 Task: Search for houses in Atlanta, Georgia, with a private backyard pool.
Action: Mouse moved to (305, 172)
Screenshot: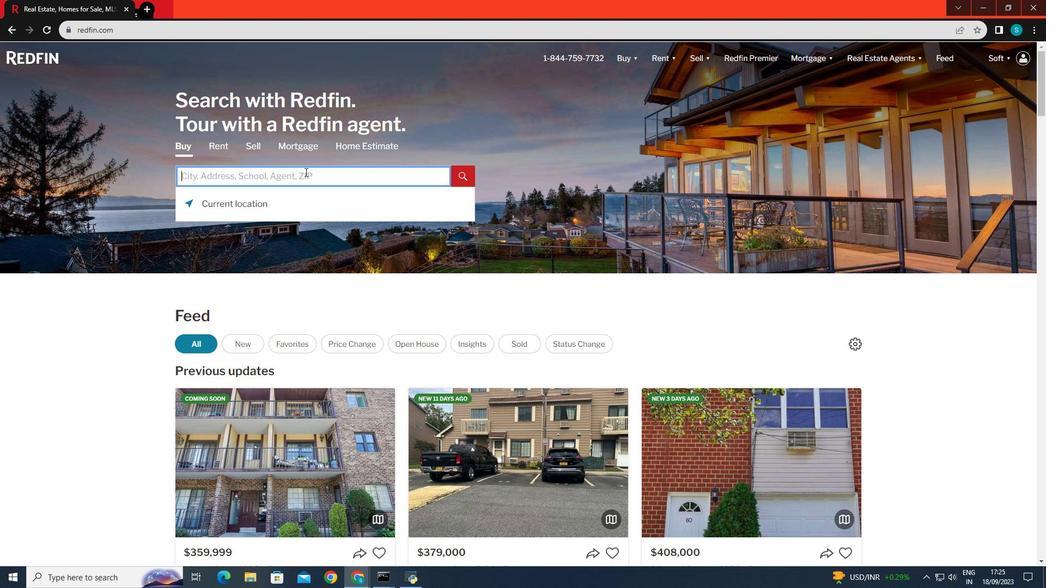 
Action: Mouse pressed left at (305, 172)
Screenshot: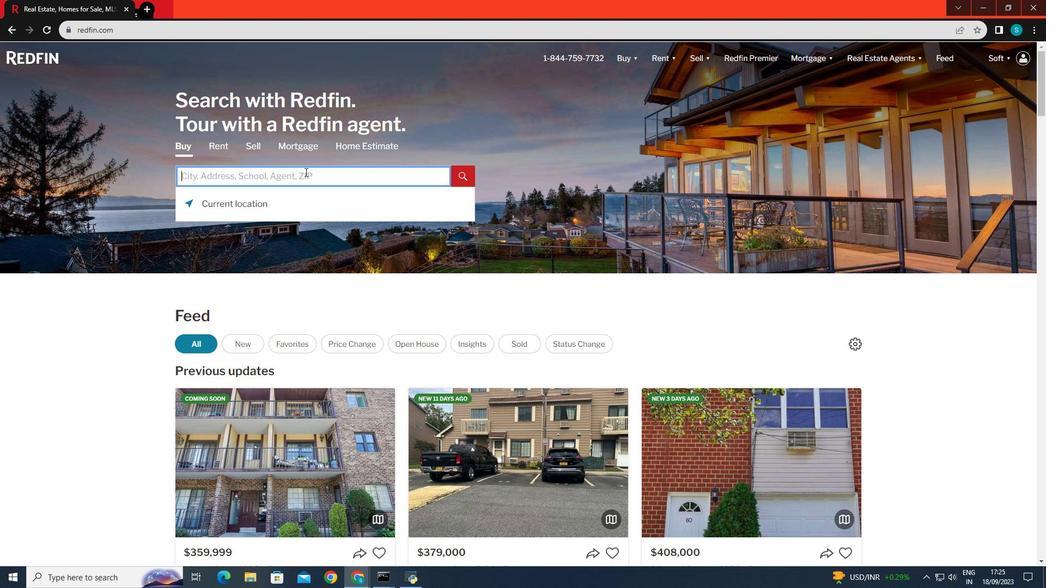 
Action: Key pressed atlanta,<Key.space>g<Key.backspace><Key.caps_lock>G<Key.caps_lock>eorgia<Key.enter>
Screenshot: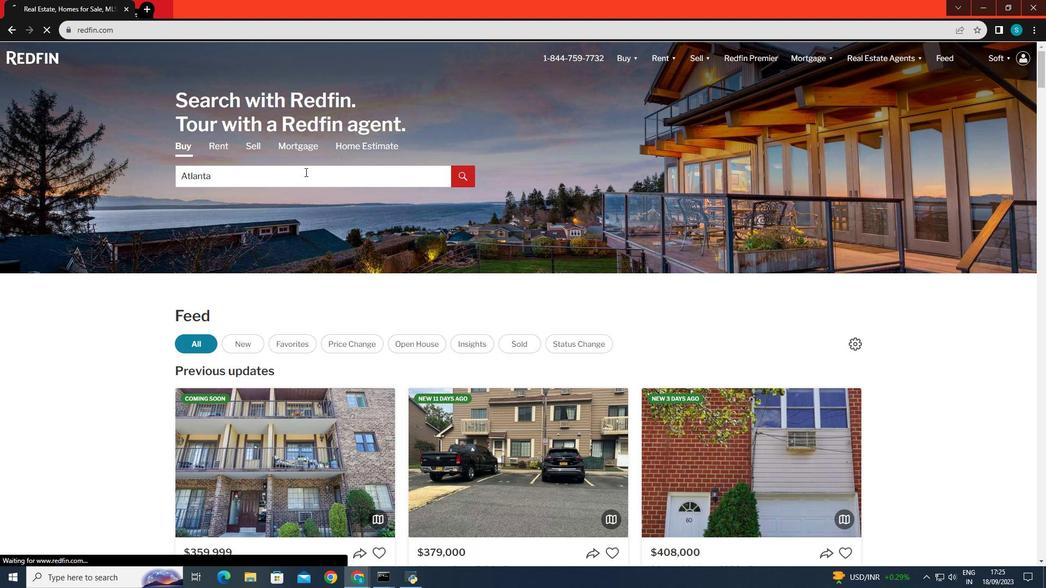
Action: Mouse moved to (806, 125)
Screenshot: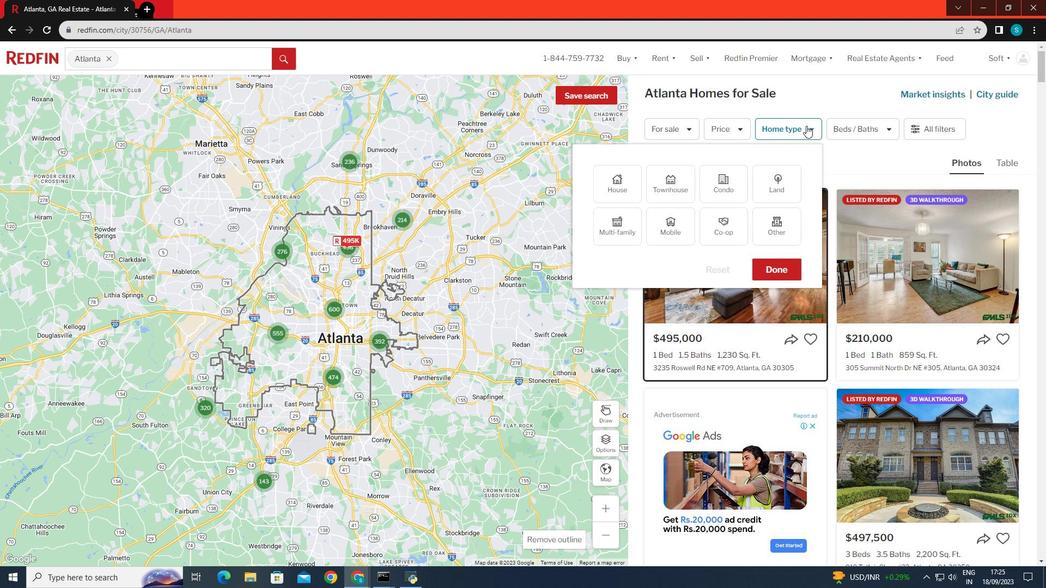 
Action: Mouse pressed left at (806, 125)
Screenshot: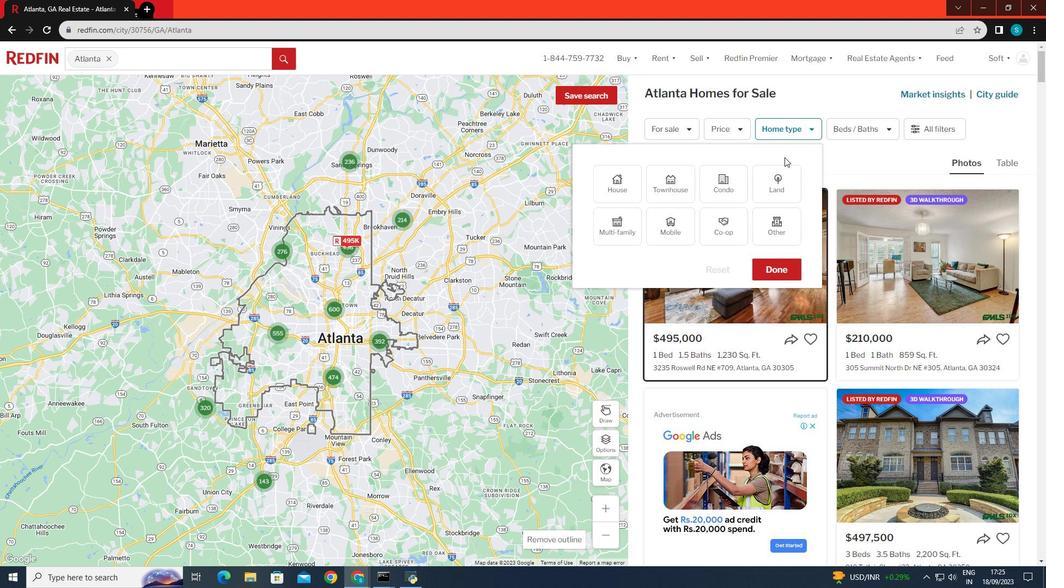 
Action: Mouse moved to (629, 188)
Screenshot: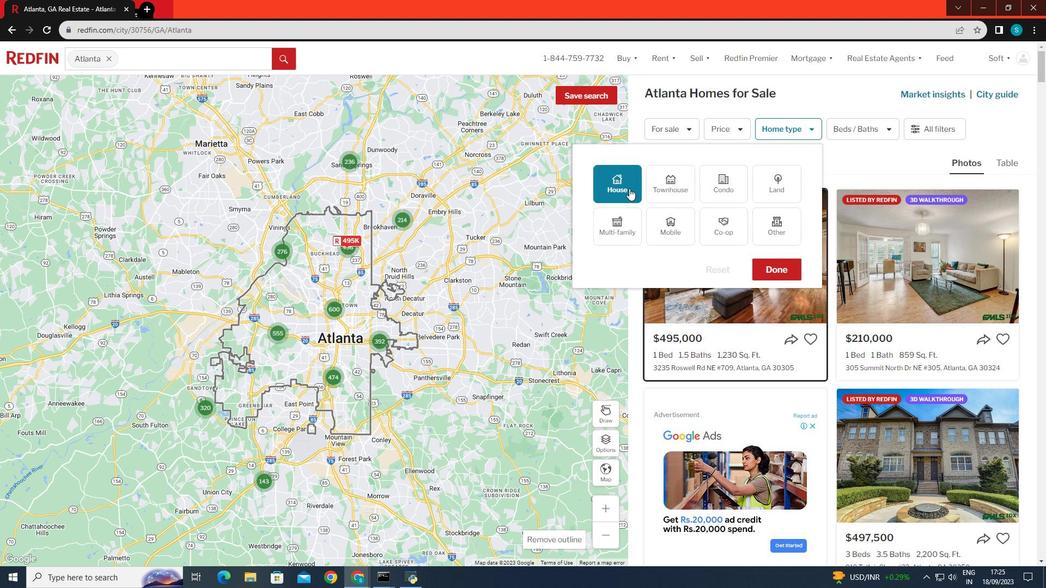
Action: Mouse pressed left at (629, 188)
Screenshot: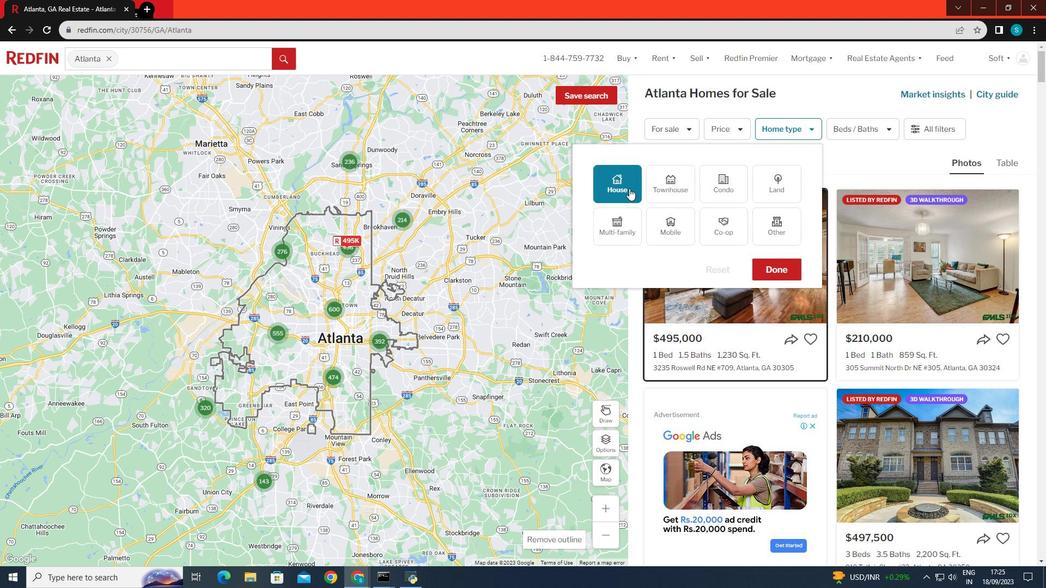 
Action: Mouse moved to (781, 268)
Screenshot: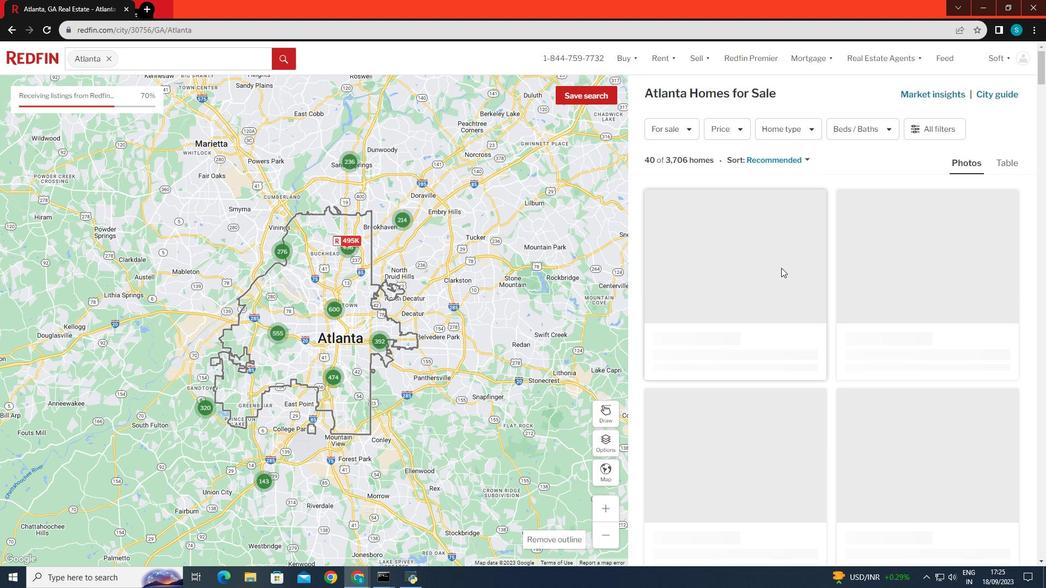 
Action: Mouse pressed left at (781, 268)
Screenshot: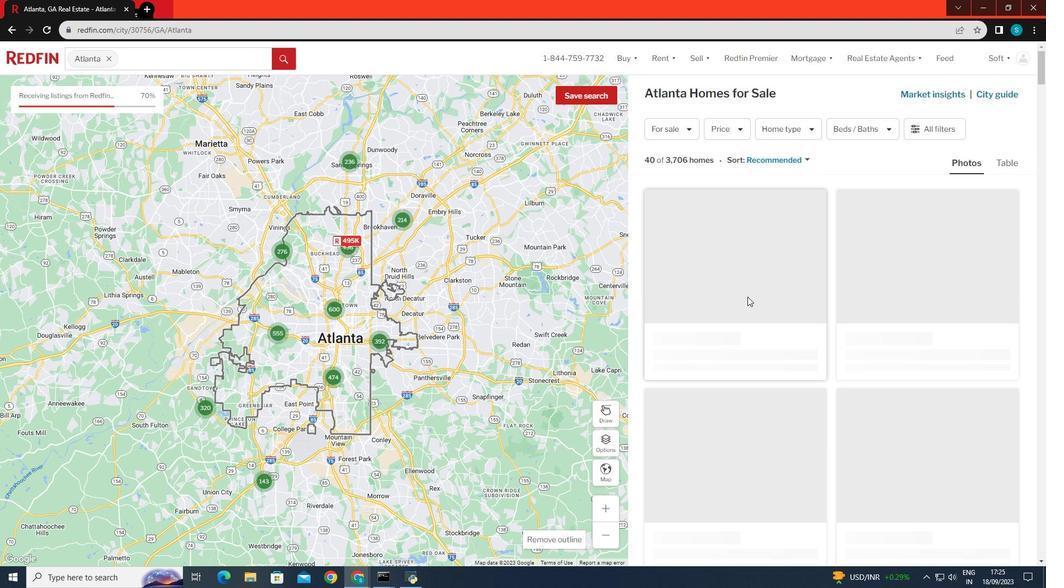 
Action: Mouse moved to (939, 129)
Screenshot: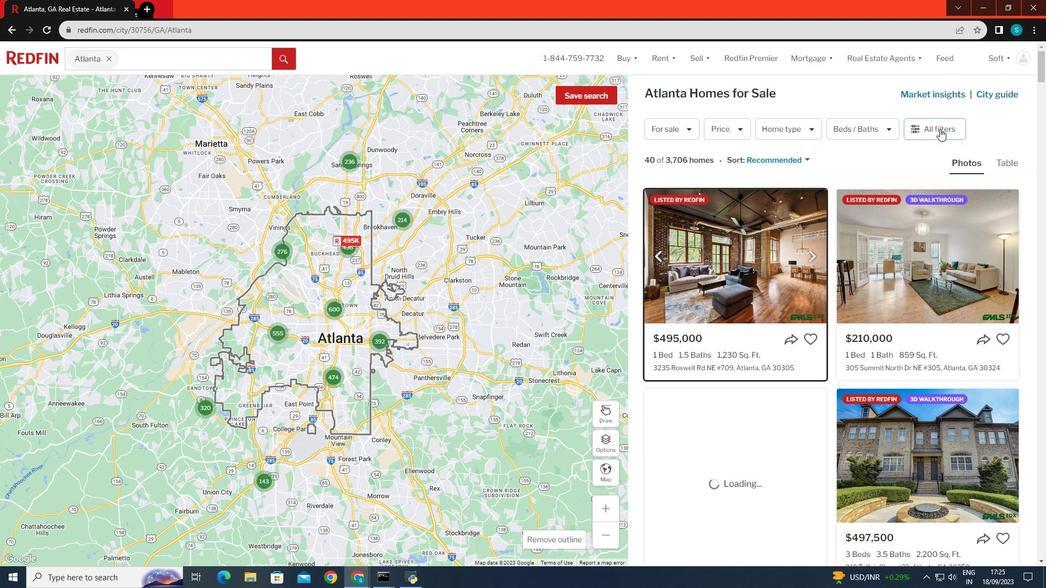 
Action: Mouse pressed left at (939, 129)
Screenshot: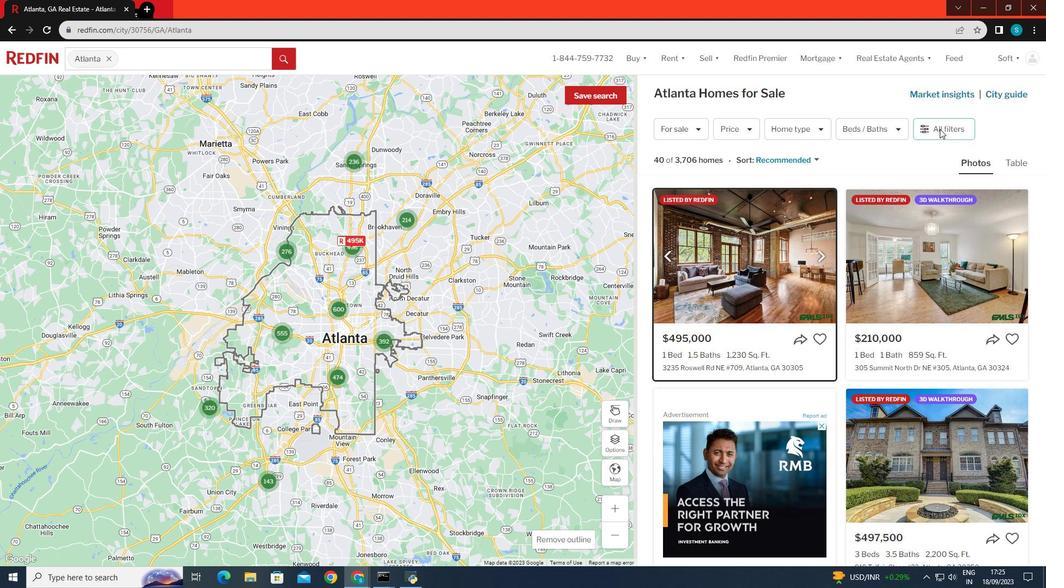 
Action: Mouse moved to (871, 265)
Screenshot: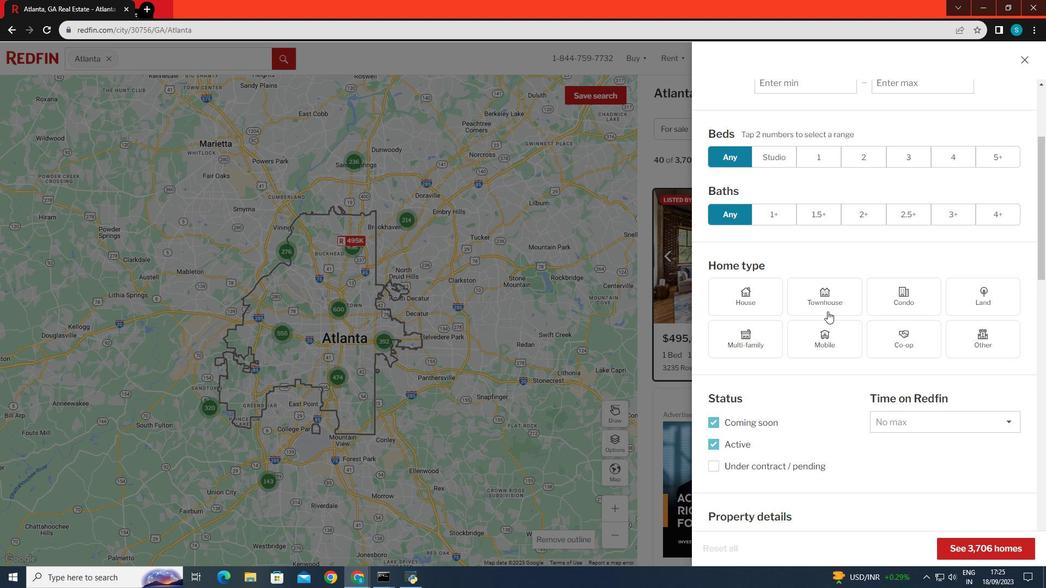 
Action: Mouse scrolled (871, 264) with delta (0, 0)
Screenshot: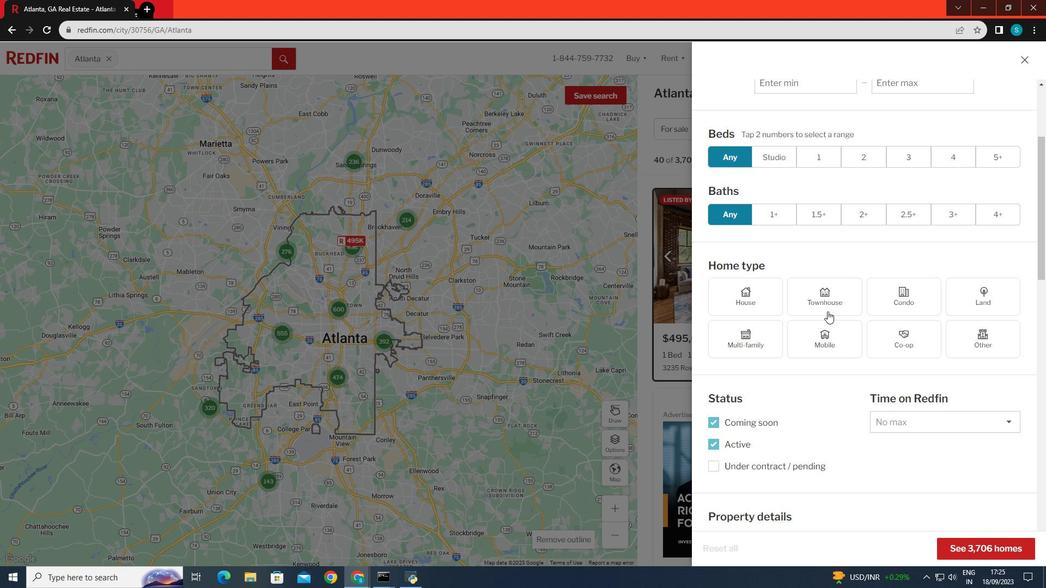 
Action: Mouse scrolled (871, 264) with delta (0, 0)
Screenshot: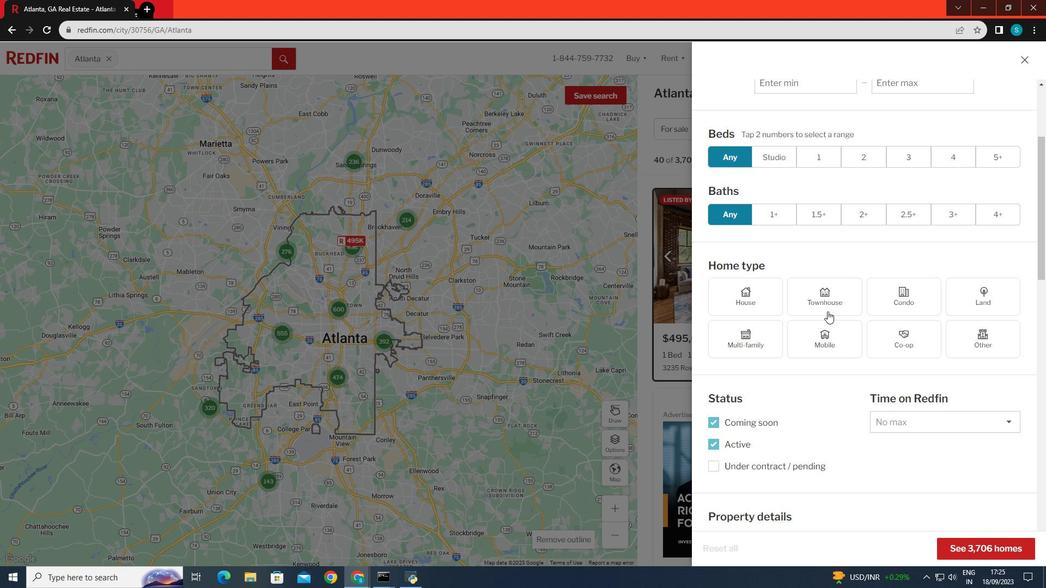 
Action: Mouse scrolled (871, 264) with delta (0, 0)
Screenshot: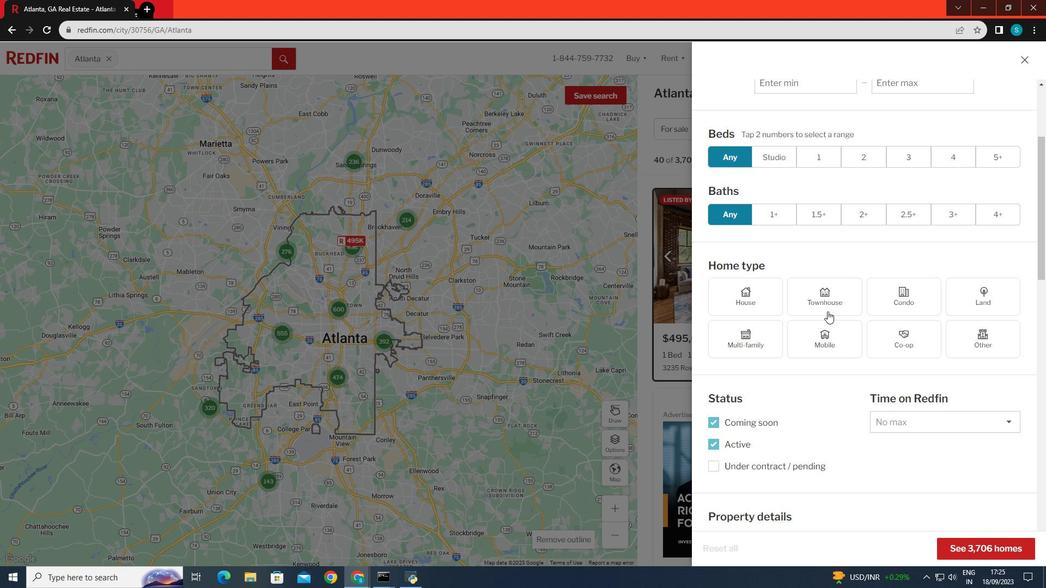 
Action: Mouse moved to (757, 299)
Screenshot: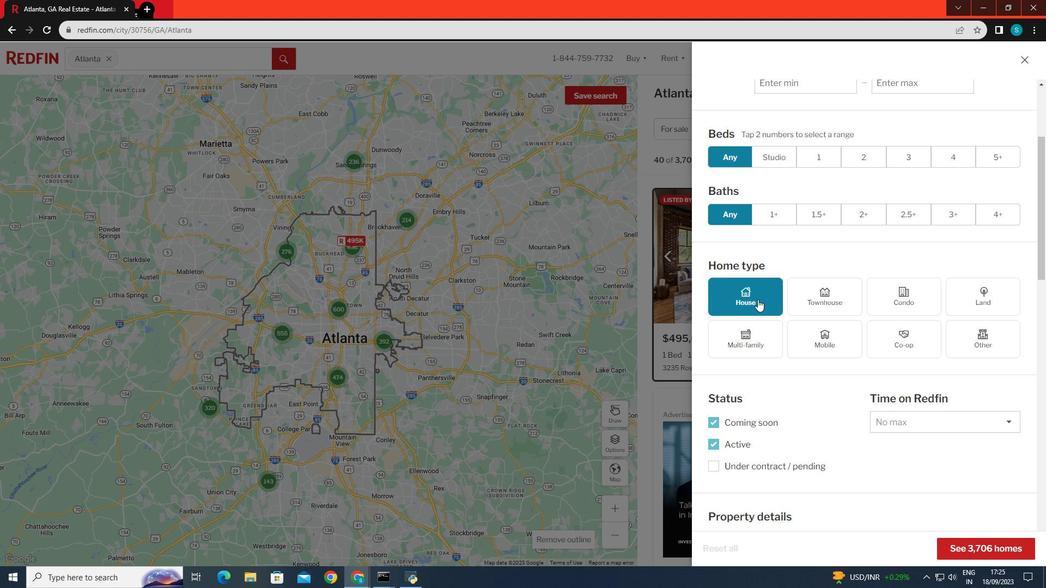 
Action: Mouse pressed left at (757, 299)
Screenshot: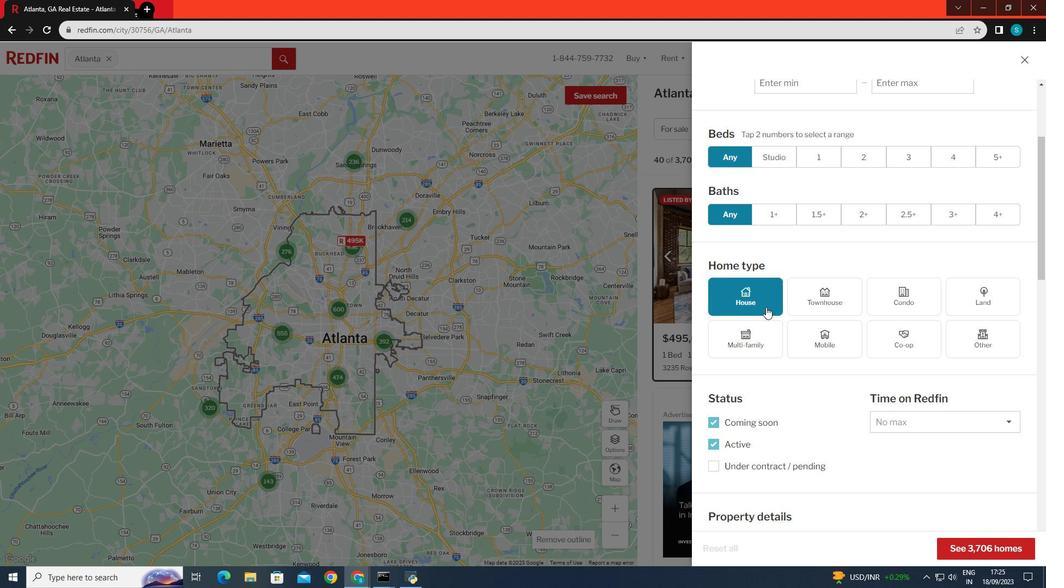 
Action: Mouse moved to (773, 171)
Screenshot: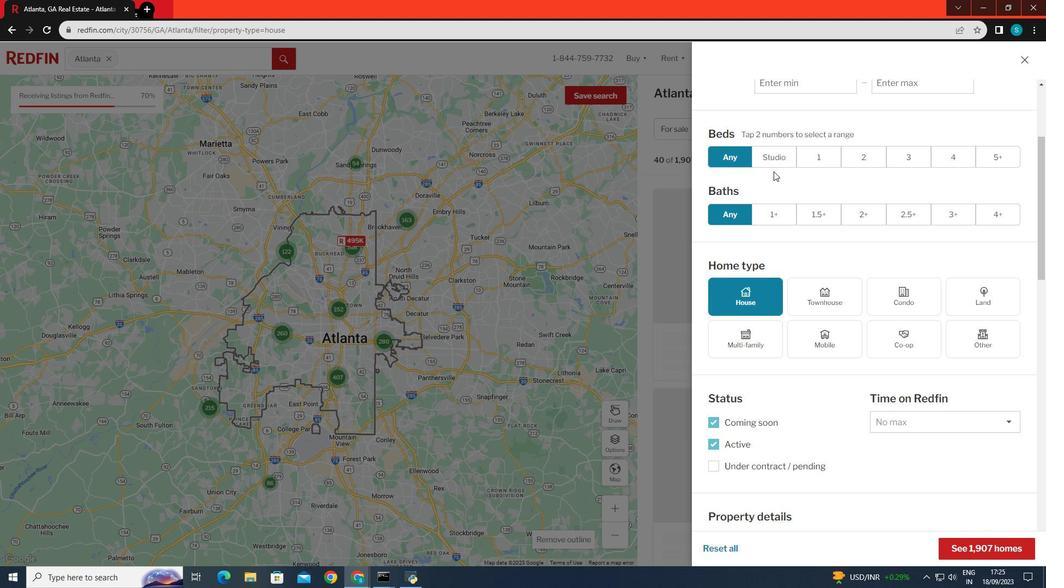 
Action: Mouse scrolled (773, 171) with delta (0, 0)
Screenshot: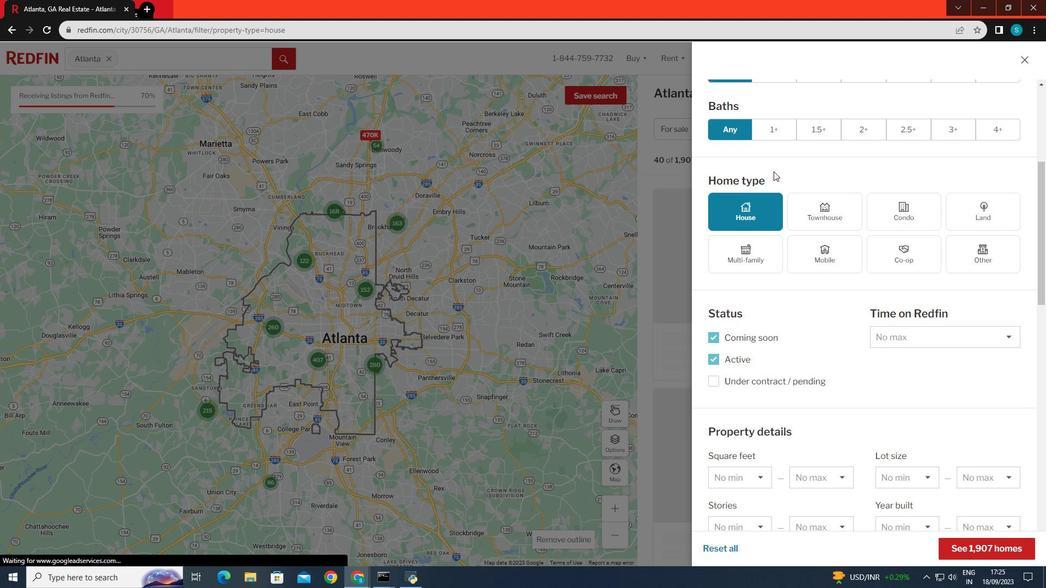 
Action: Mouse scrolled (773, 171) with delta (0, 0)
Screenshot: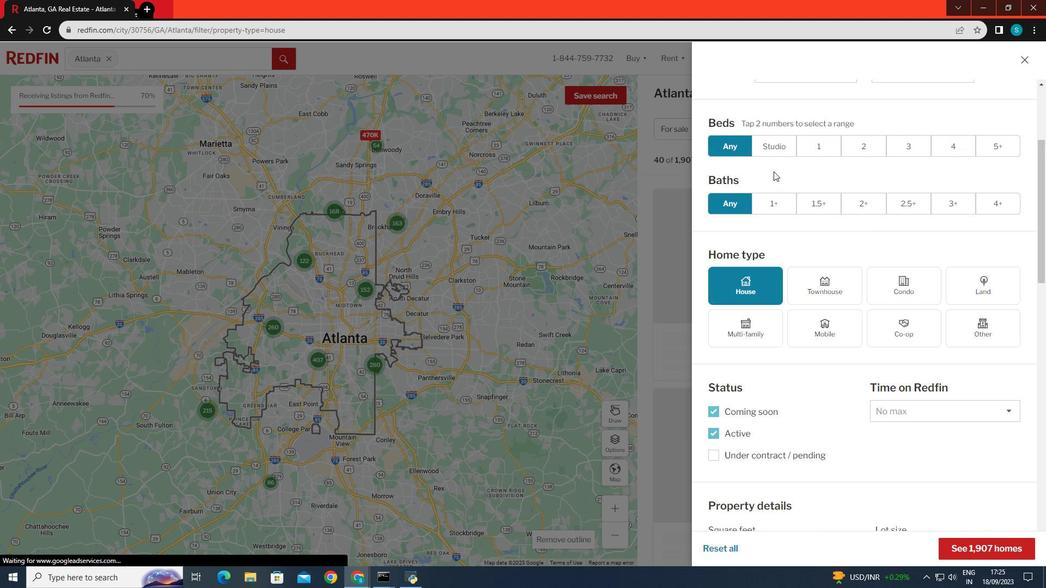
Action: Mouse scrolled (773, 172) with delta (0, 0)
Screenshot: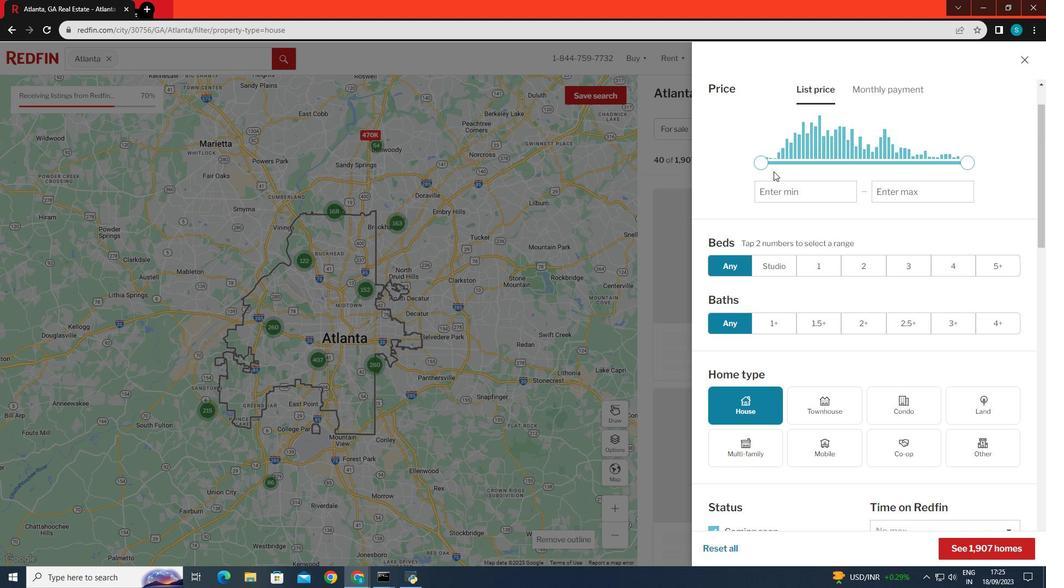
Action: Mouse scrolled (773, 172) with delta (0, 0)
Screenshot: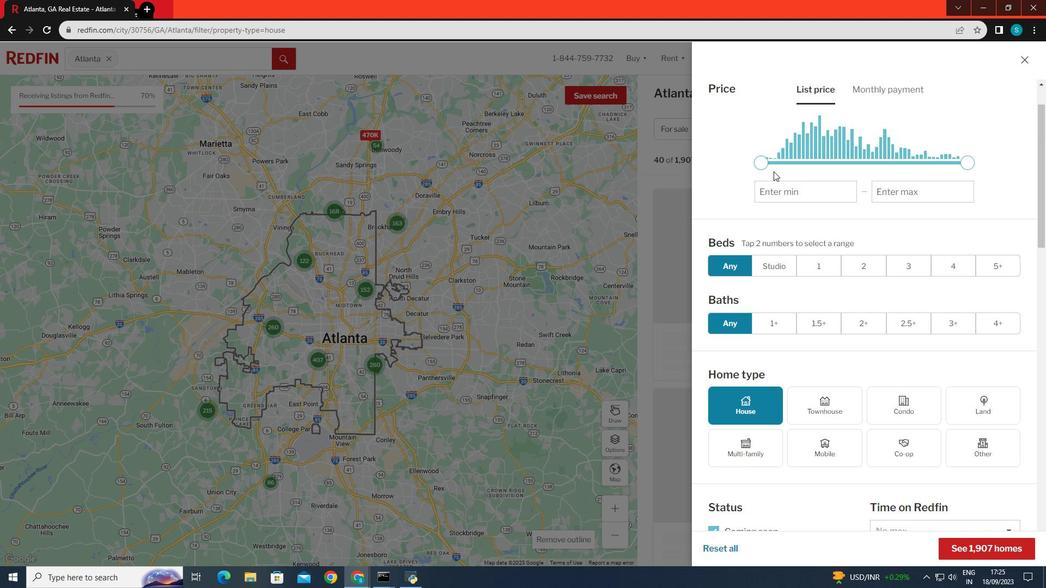 
Action: Mouse scrolled (773, 172) with delta (0, 0)
Screenshot: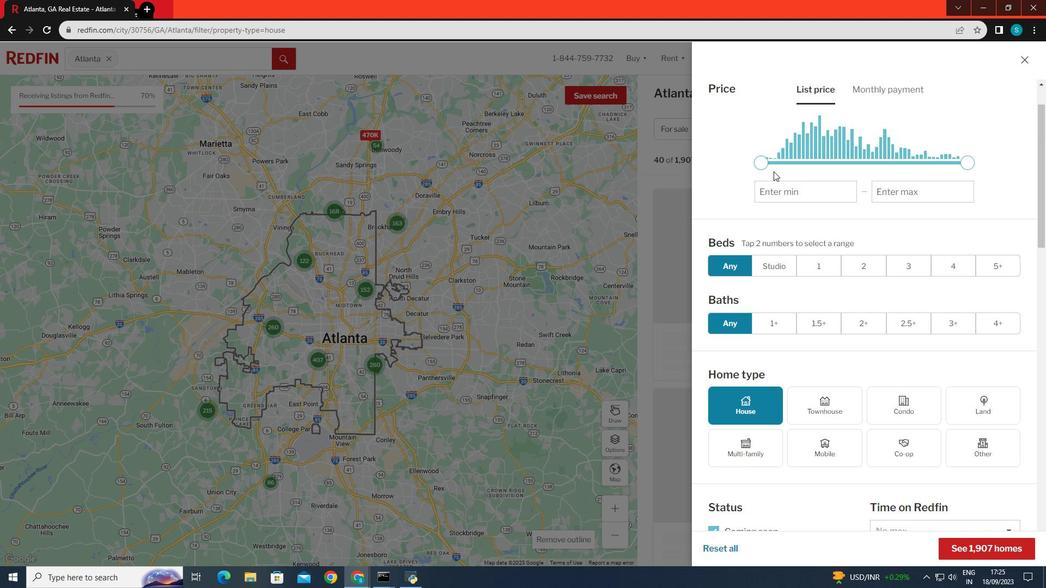 
Action: Mouse scrolled (773, 172) with delta (0, 0)
Screenshot: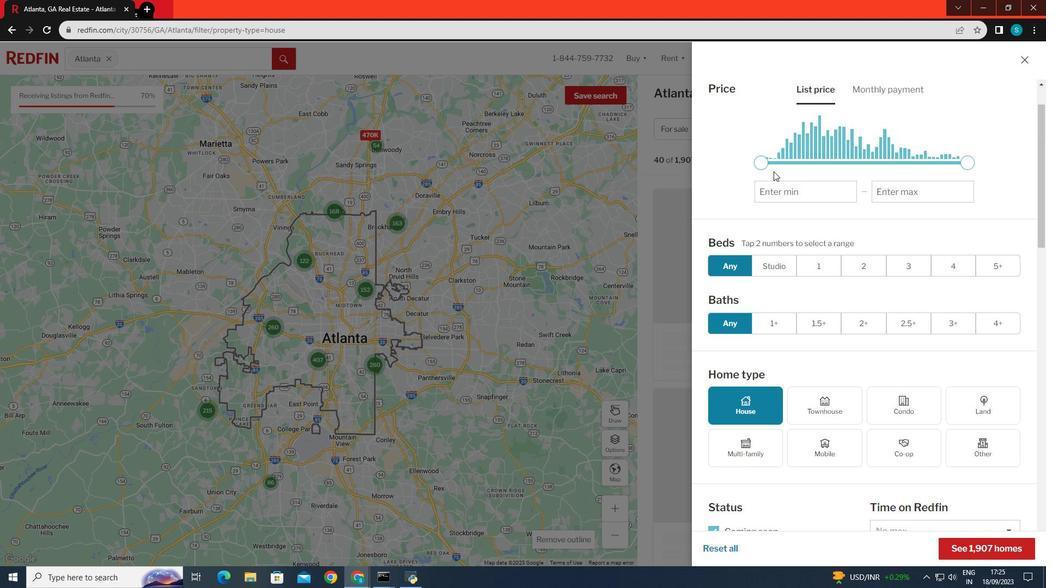 
Action: Mouse scrolled (773, 171) with delta (0, 0)
Screenshot: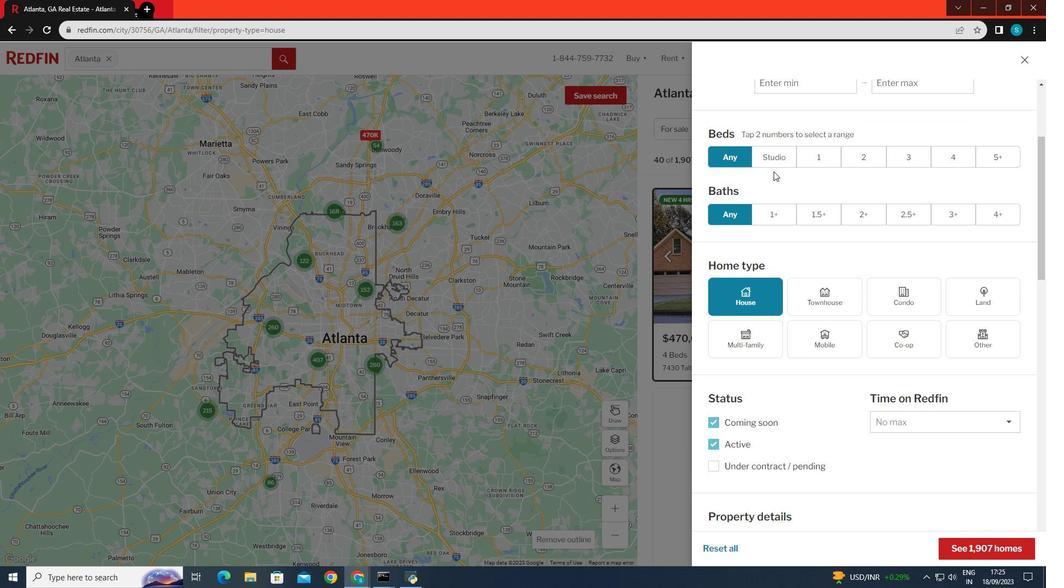 
Action: Mouse scrolled (773, 171) with delta (0, 0)
Screenshot: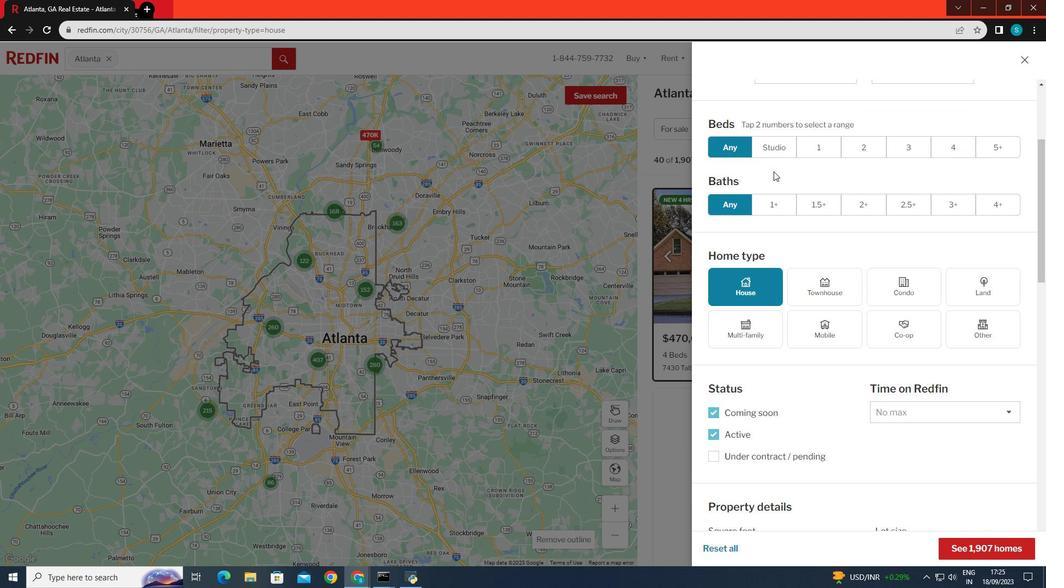 
Action: Mouse scrolled (773, 171) with delta (0, 0)
Screenshot: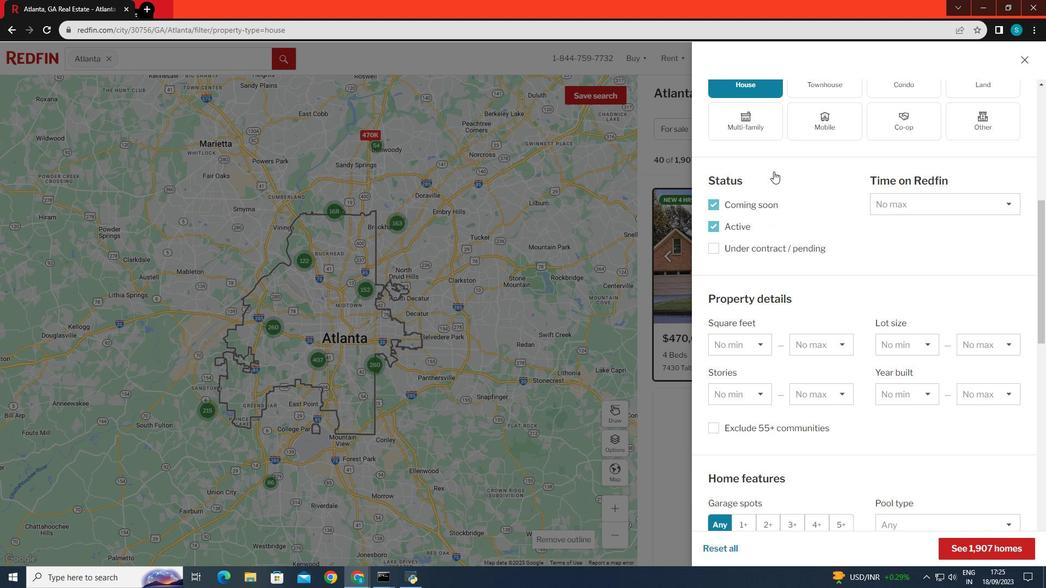 
Action: Mouse scrolled (773, 171) with delta (0, 0)
Screenshot: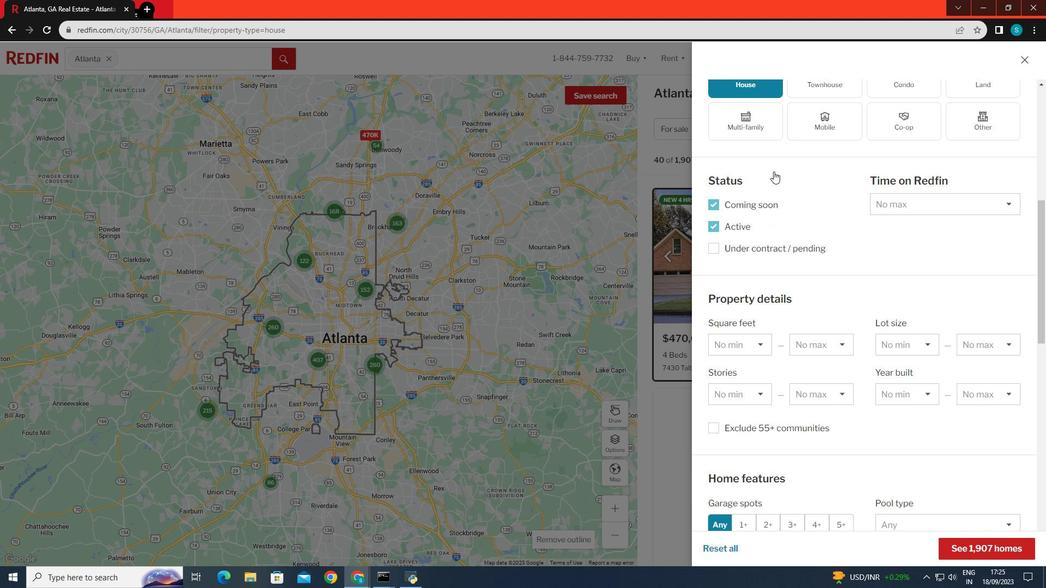 
Action: Mouse scrolled (773, 171) with delta (0, 0)
Screenshot: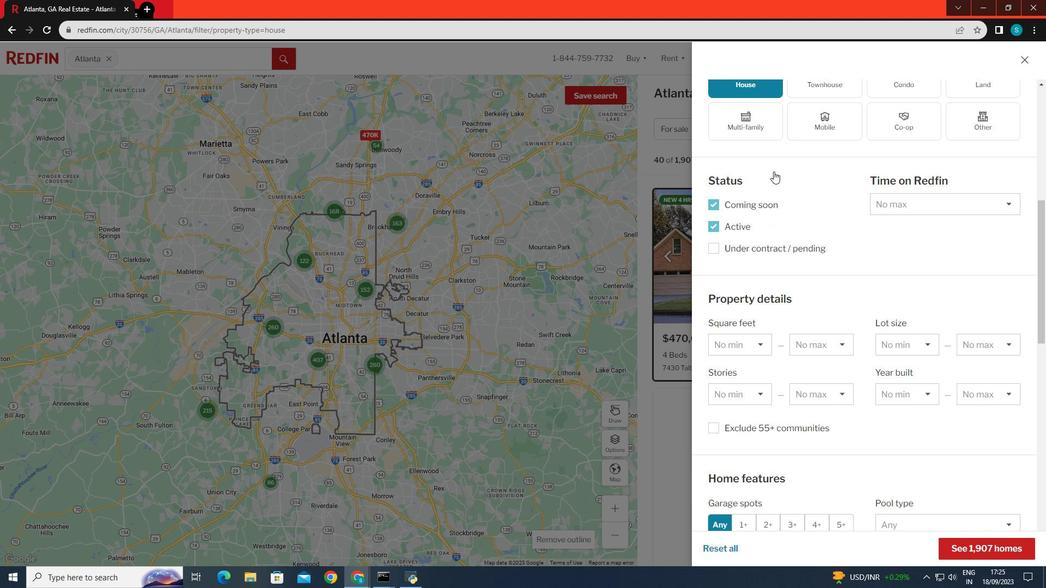 
Action: Mouse scrolled (773, 171) with delta (0, 0)
Screenshot: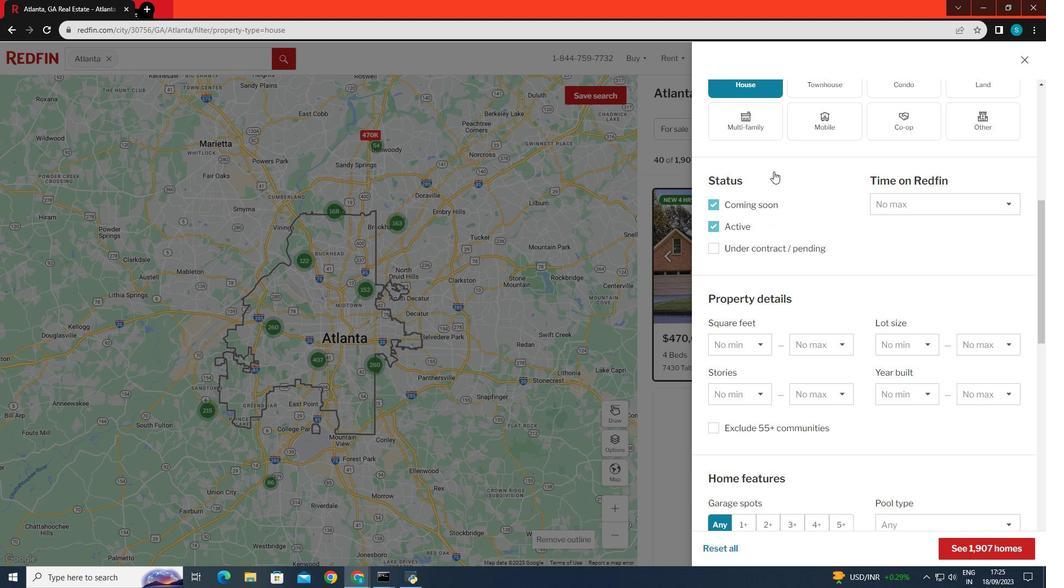 
Action: Mouse moved to (758, 212)
Screenshot: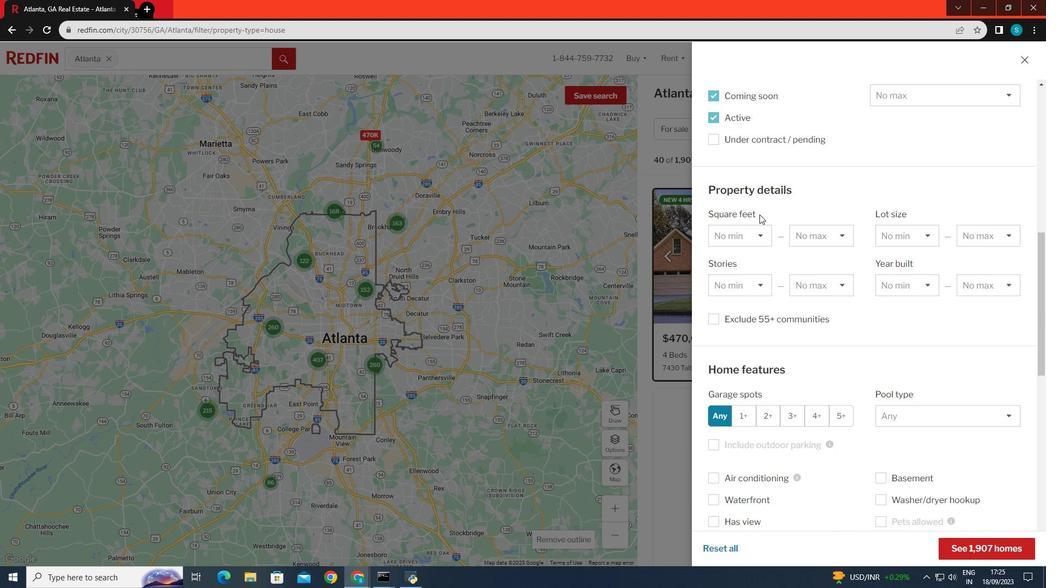 
Action: Mouse scrolled (758, 211) with delta (0, 0)
Screenshot: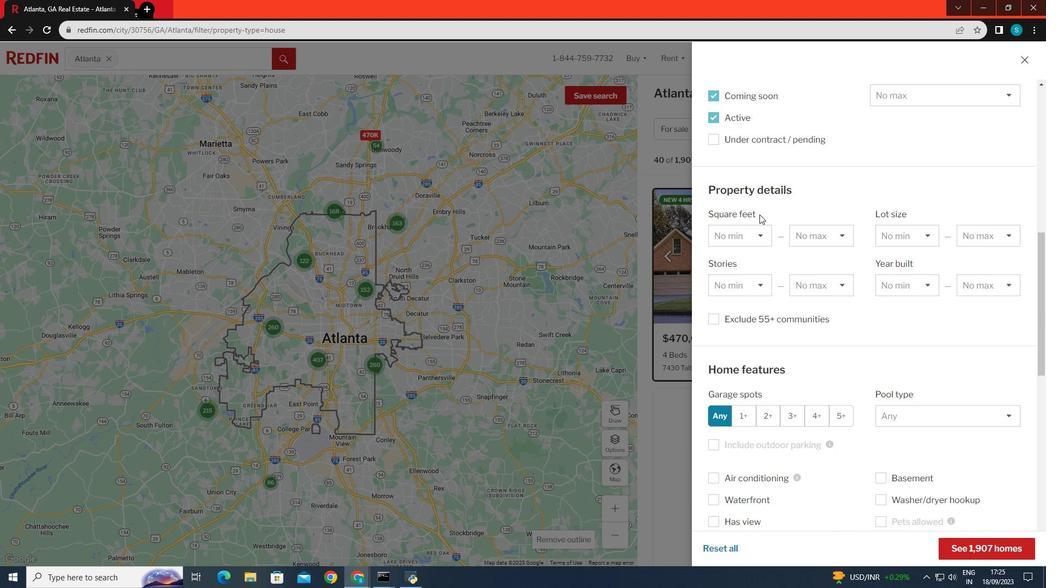 
Action: Mouse moved to (759, 214)
Screenshot: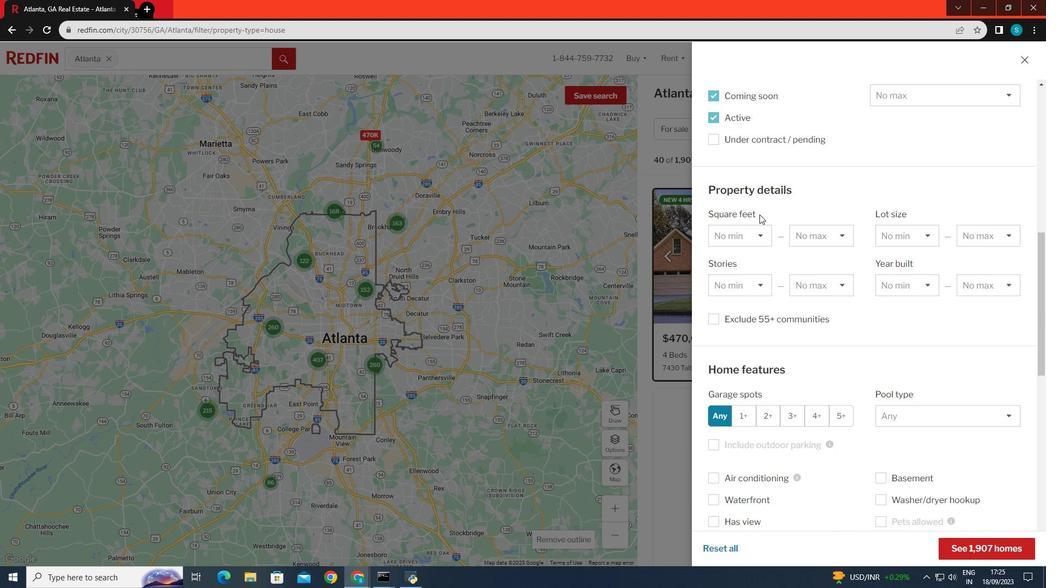 
Action: Mouse scrolled (759, 214) with delta (0, 0)
Screenshot: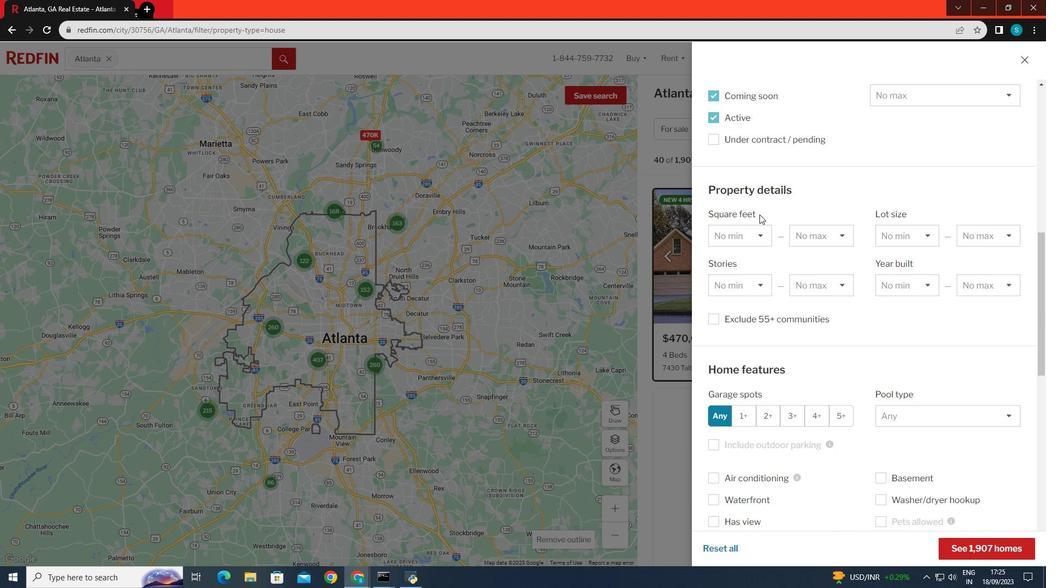 
Action: Mouse moved to (848, 283)
Screenshot: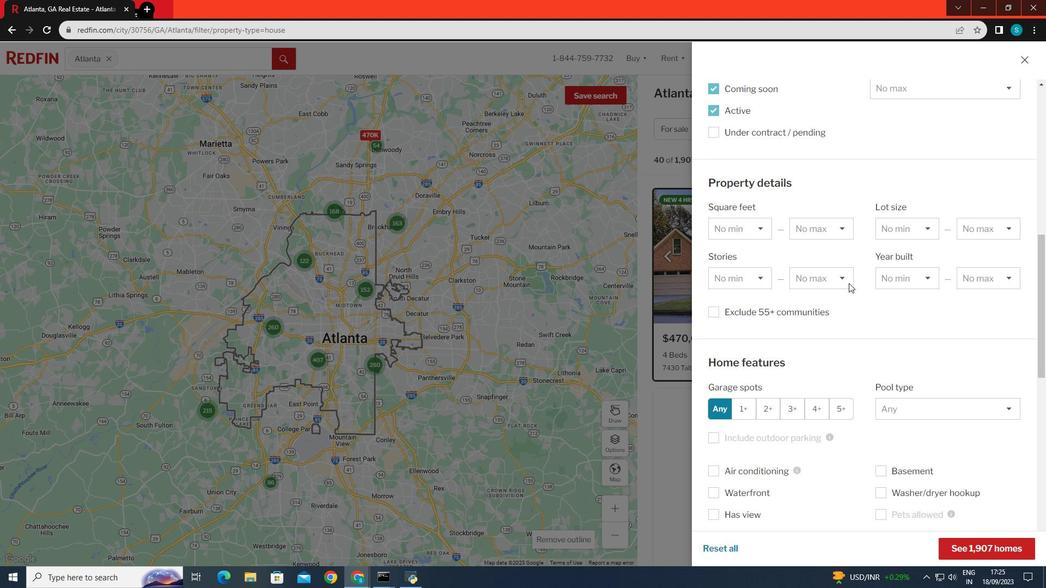 
Action: Mouse scrolled (848, 282) with delta (0, 0)
Screenshot: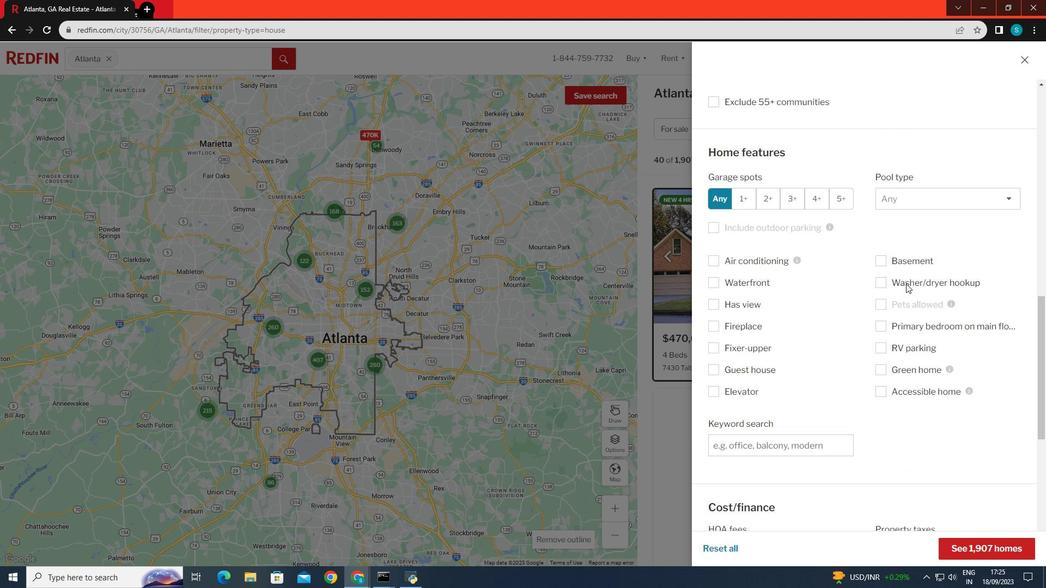 
Action: Mouse scrolled (848, 282) with delta (0, 0)
Screenshot: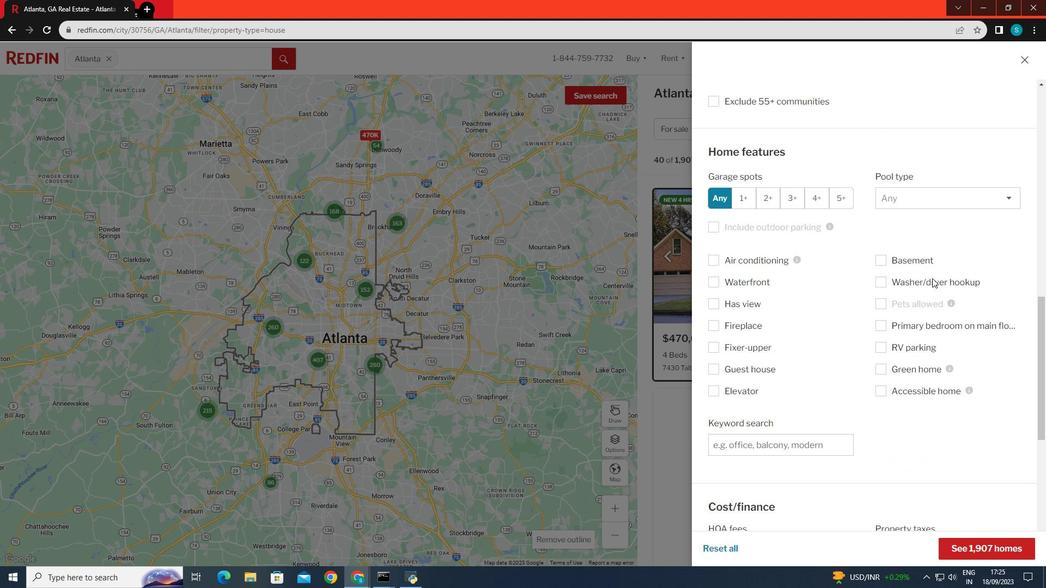 
Action: Mouse scrolled (848, 282) with delta (0, 0)
Screenshot: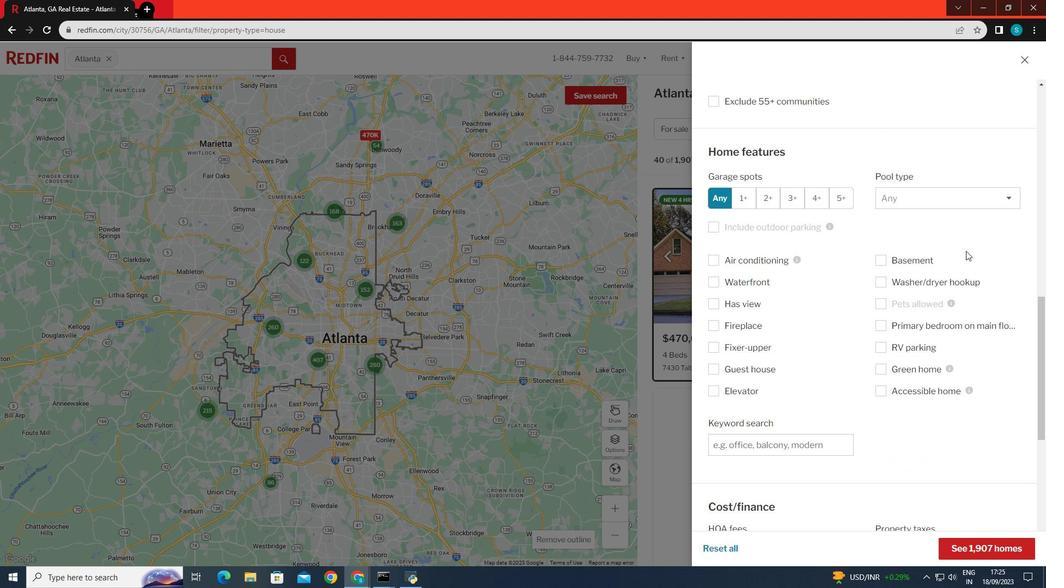 
Action: Mouse scrolled (848, 282) with delta (0, 0)
Screenshot: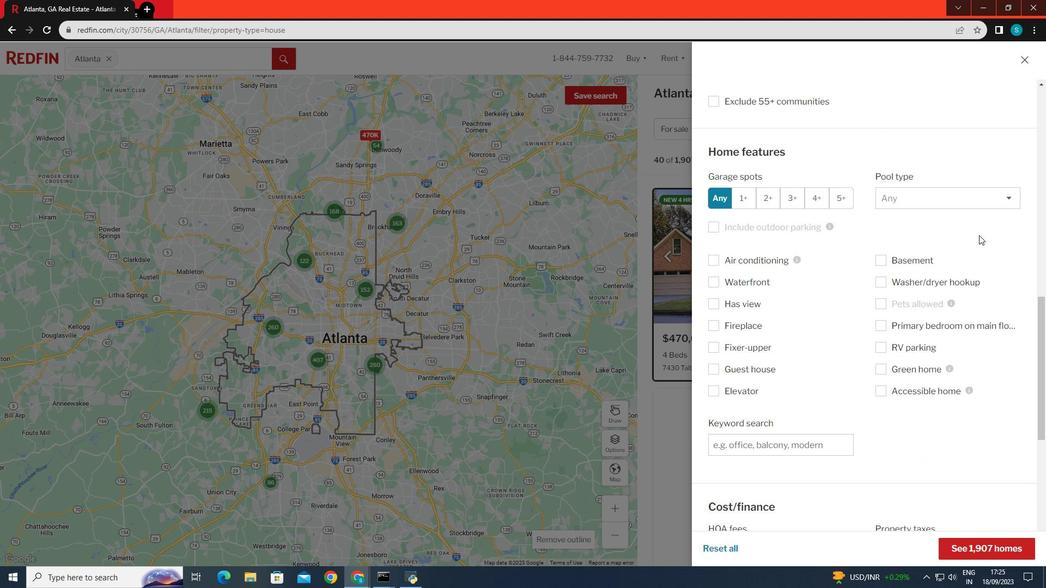 
Action: Mouse moved to (1009, 202)
Screenshot: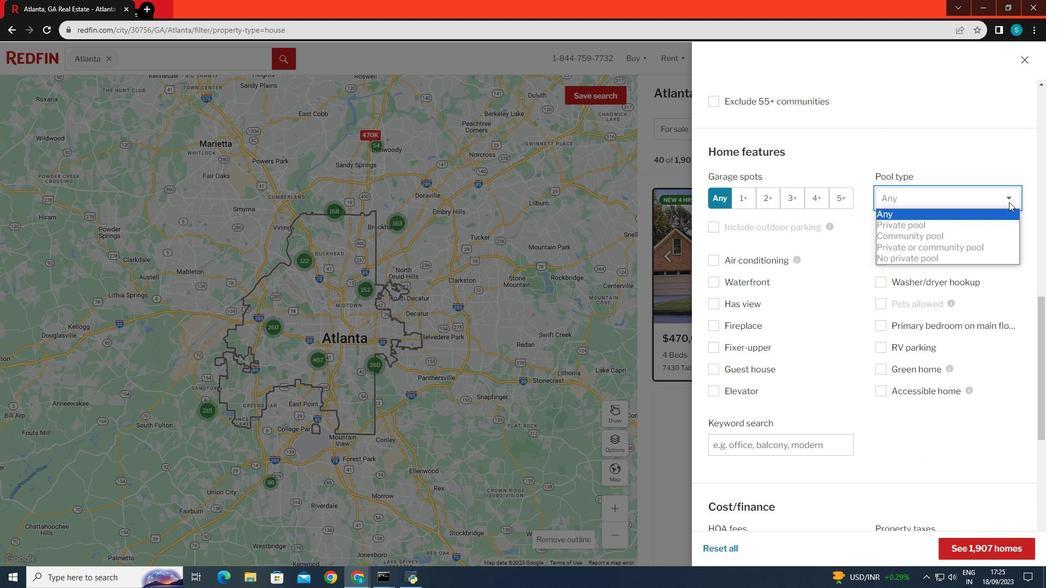 
Action: Mouse pressed left at (1009, 202)
Screenshot: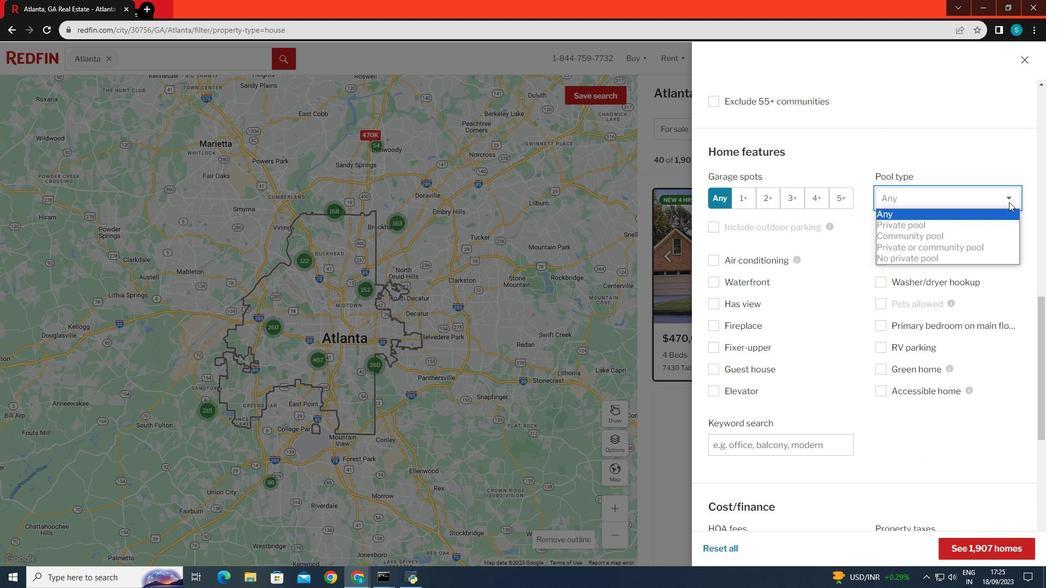 
Action: Mouse moved to (897, 225)
Screenshot: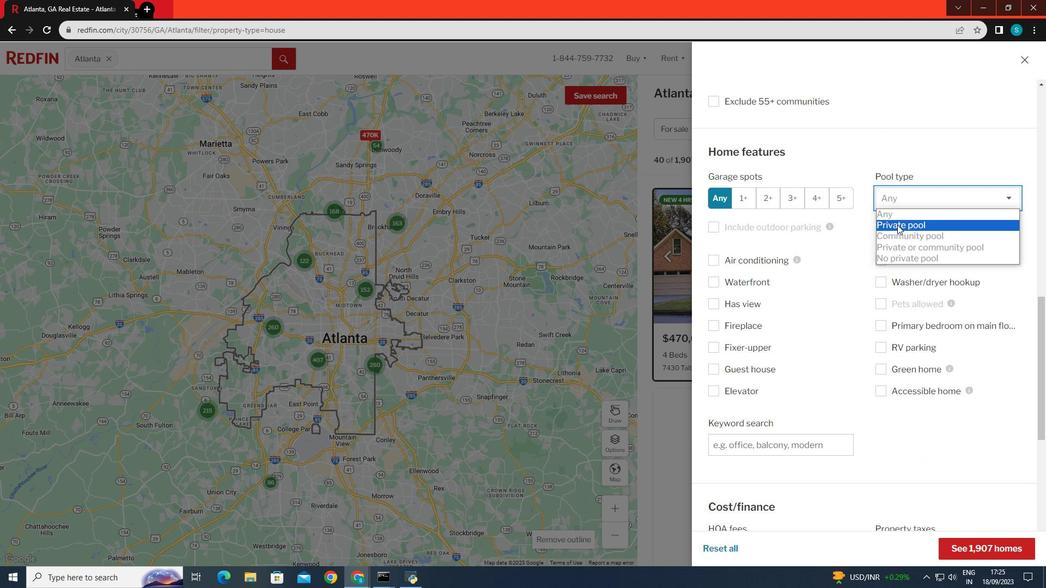 
Action: Mouse pressed left at (897, 225)
Screenshot: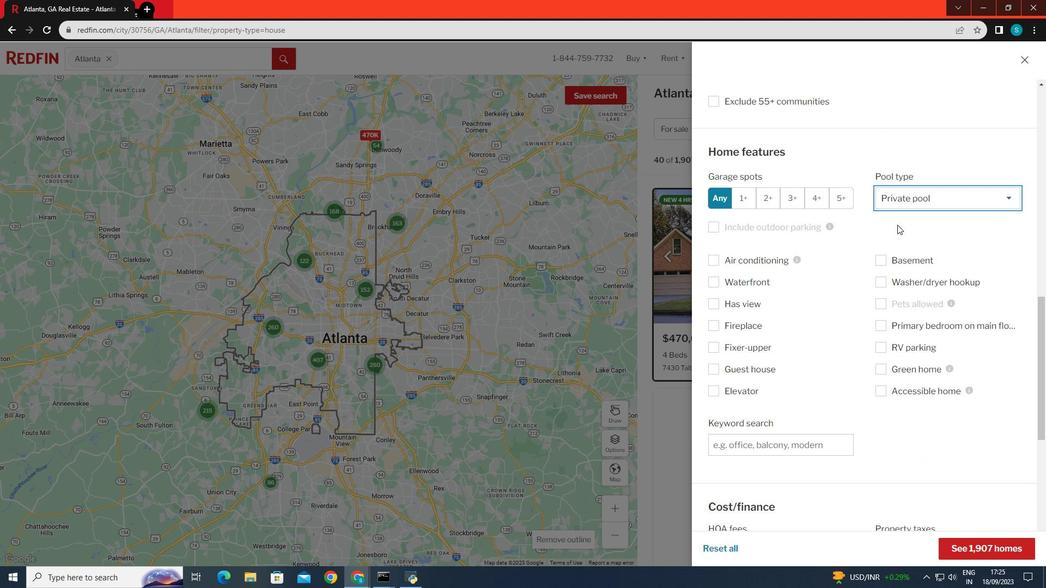 
Action: Mouse scrolled (897, 224) with delta (0, 0)
Screenshot: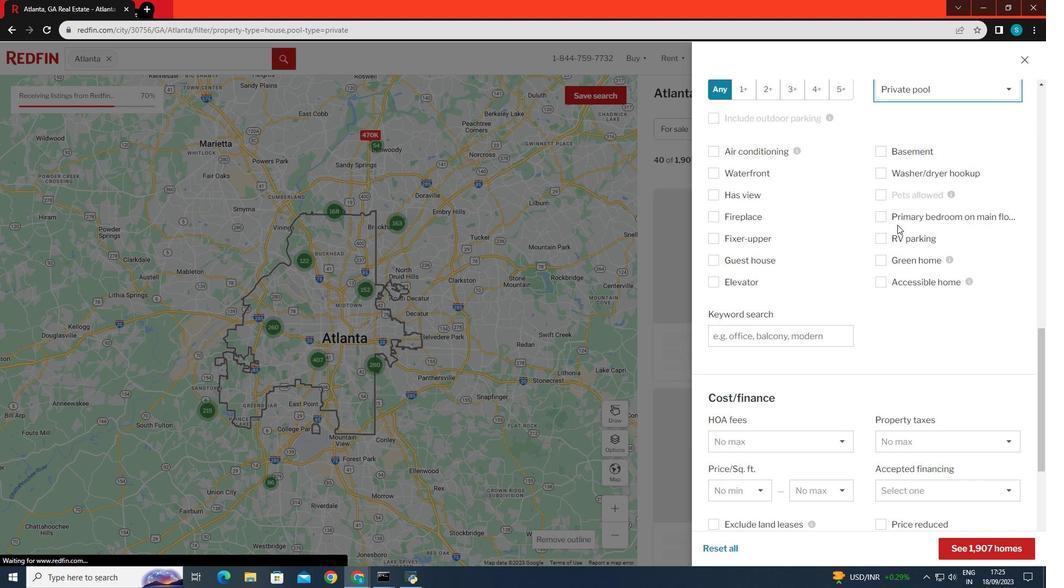 
Action: Mouse scrolled (897, 224) with delta (0, 0)
Screenshot: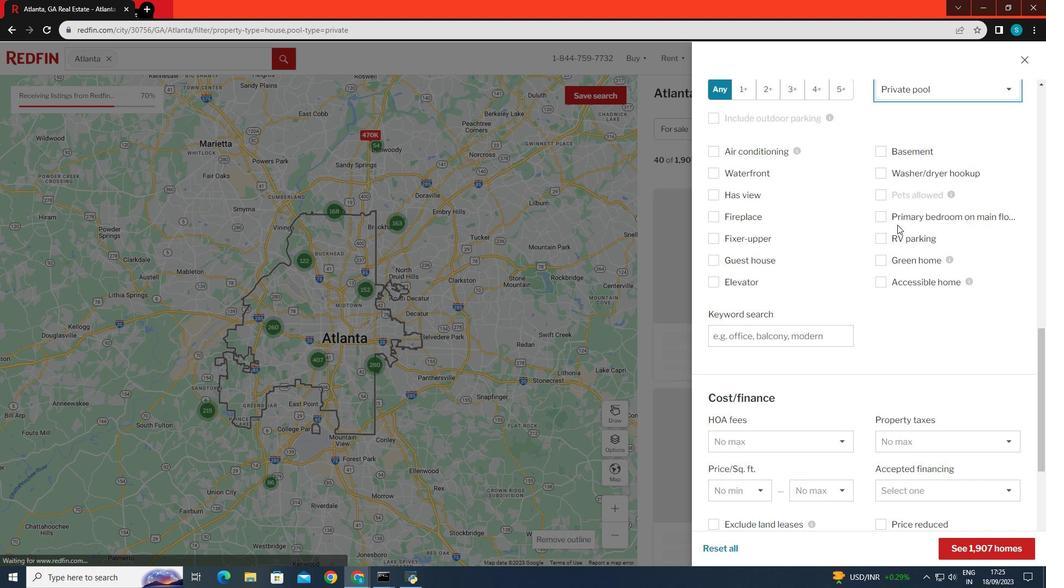 
Action: Mouse moved to (884, 215)
Screenshot: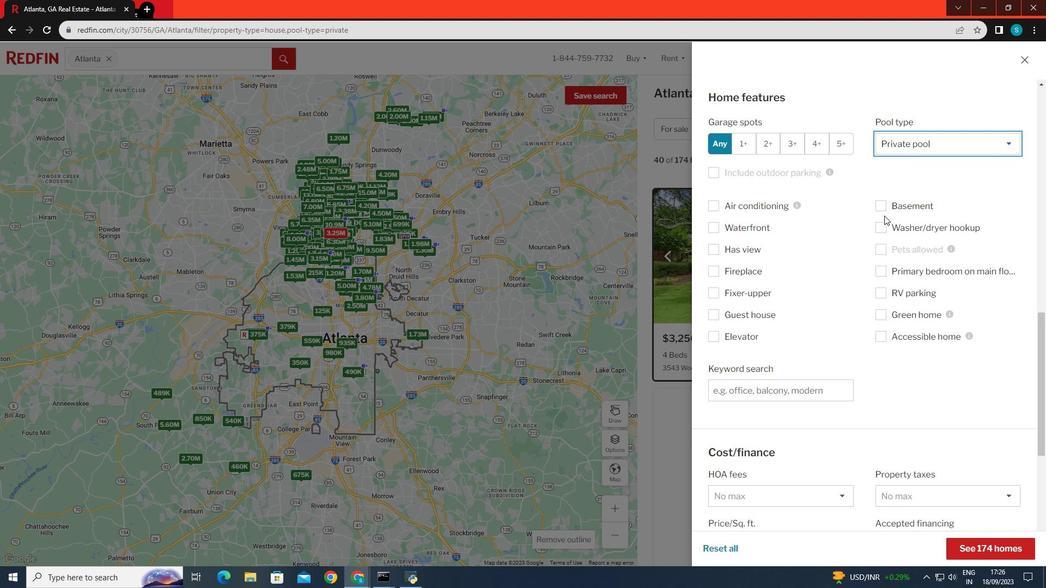 
Action: Mouse scrolled (884, 216) with delta (0, 0)
Screenshot: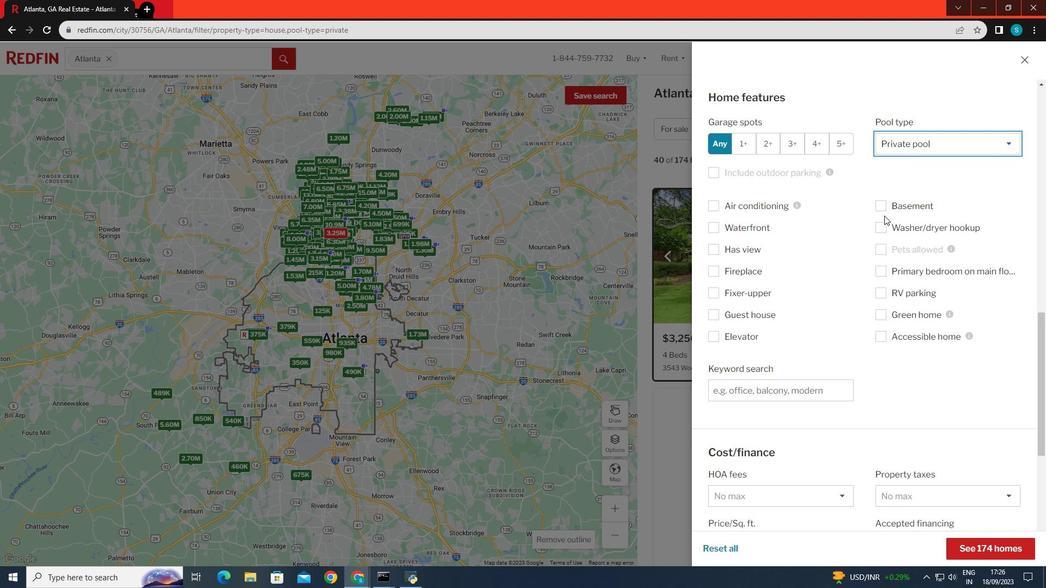 
Action: Mouse moved to (892, 262)
Screenshot: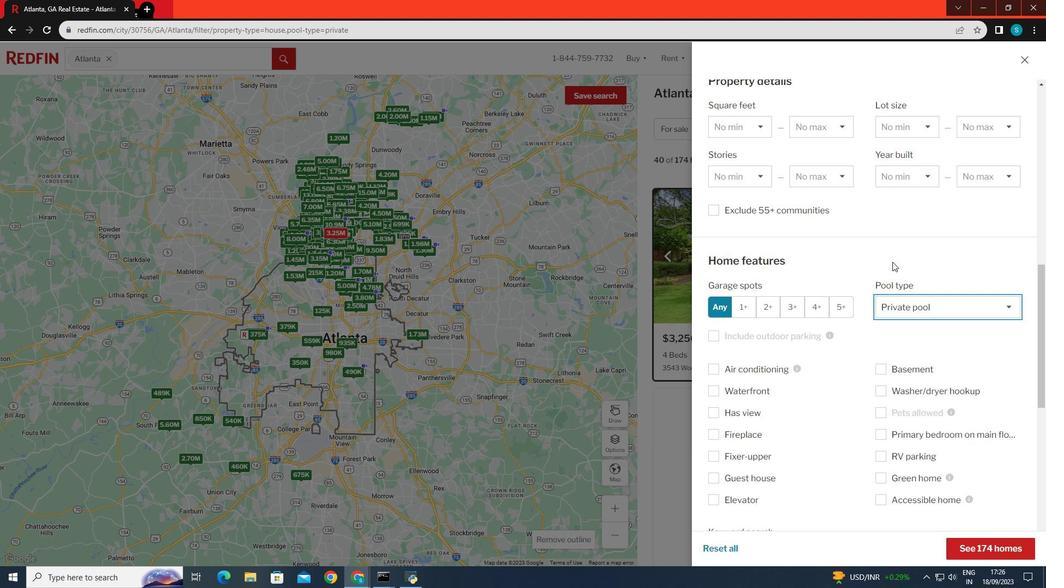 
Action: Mouse scrolled (892, 262) with delta (0, 0)
Screenshot: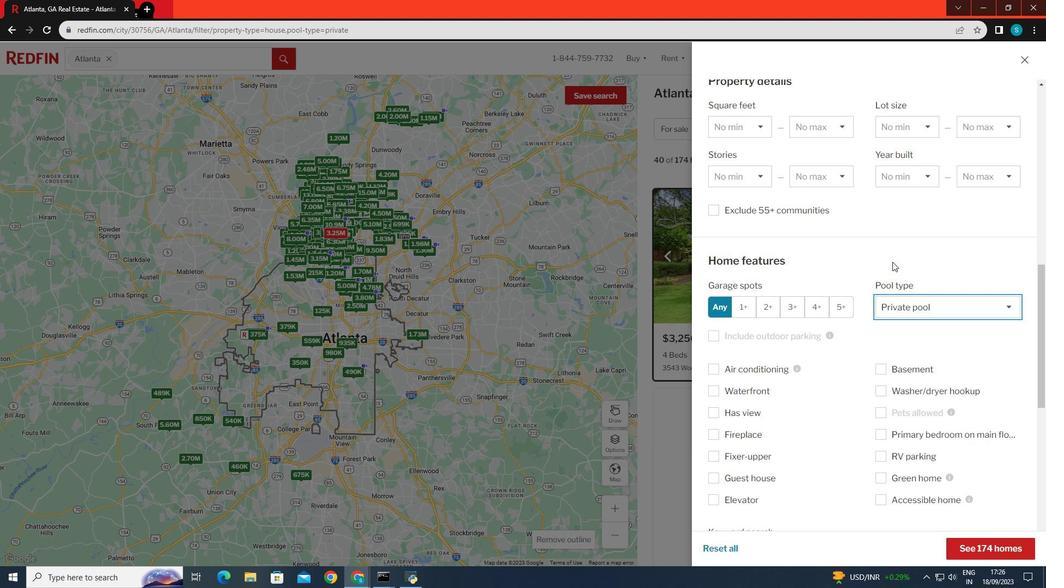 
Action: Mouse scrolled (892, 262) with delta (0, 0)
Screenshot: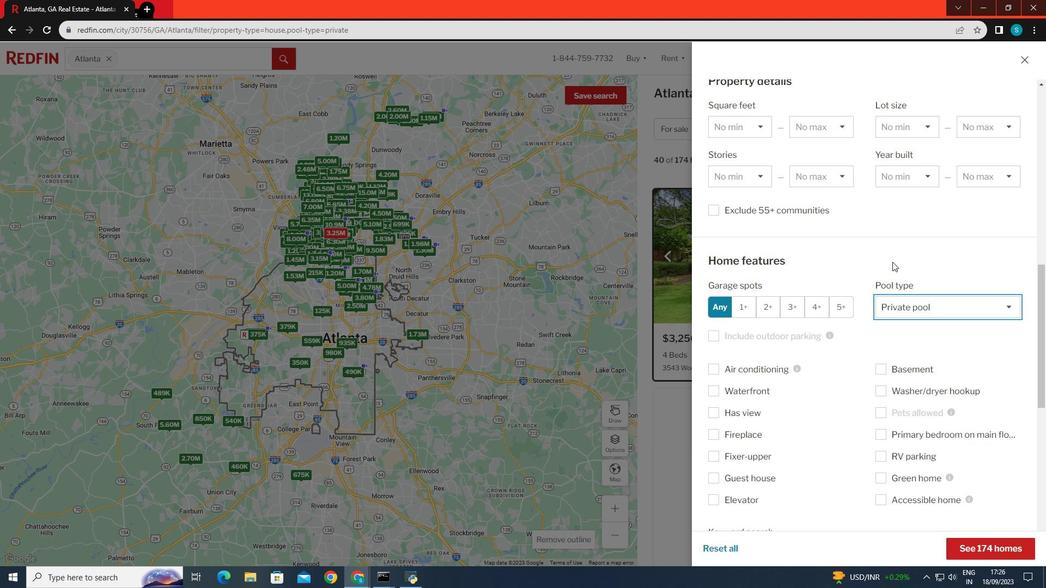 
Action: Mouse scrolled (892, 262) with delta (0, 0)
Screenshot: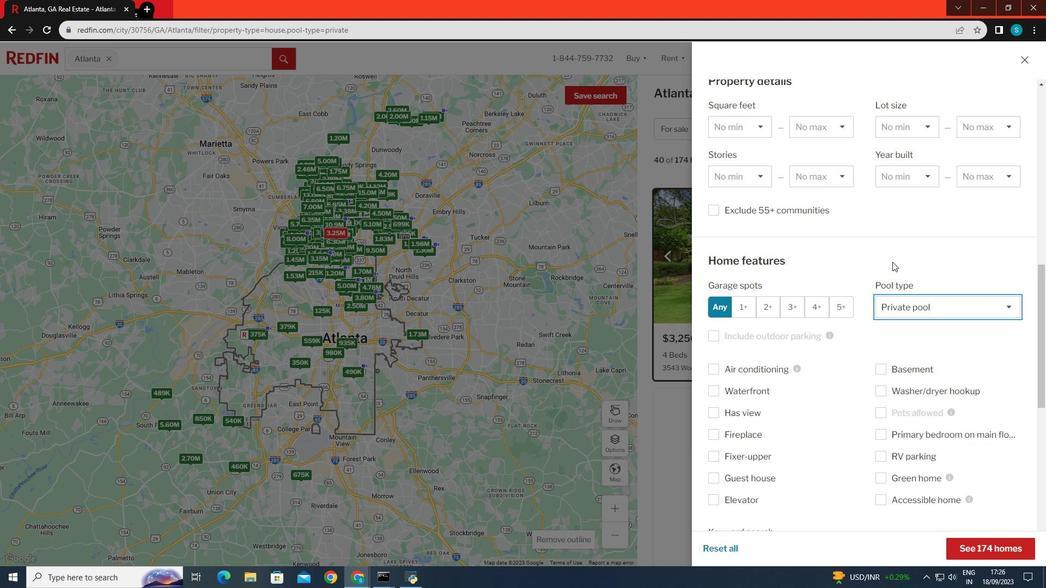 
Action: Mouse scrolled (892, 262) with delta (0, 0)
Screenshot: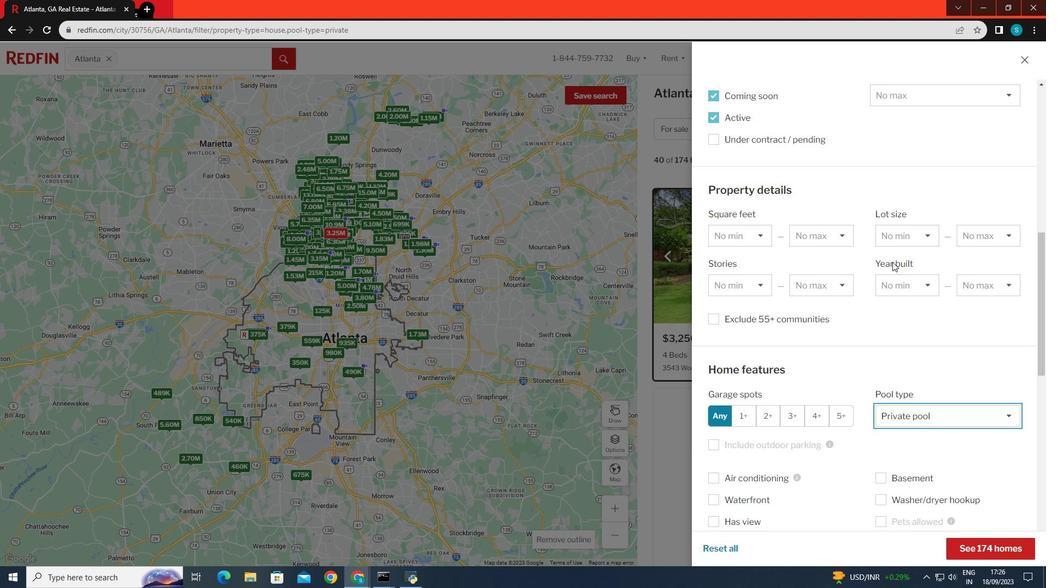 
Action: Mouse scrolled (892, 262) with delta (0, 0)
Screenshot: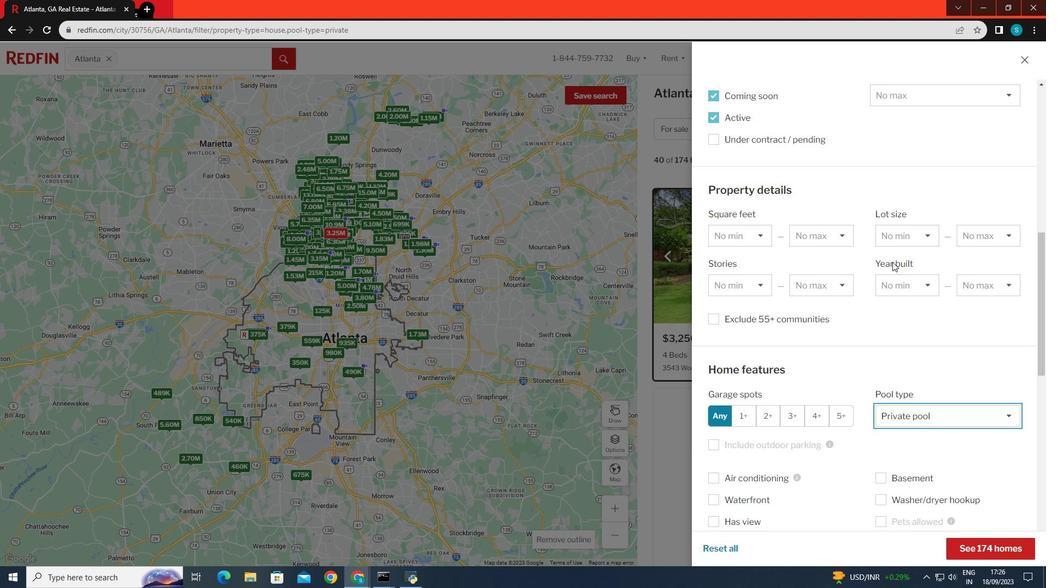 
Action: Mouse scrolled (892, 261) with delta (0, 0)
Screenshot: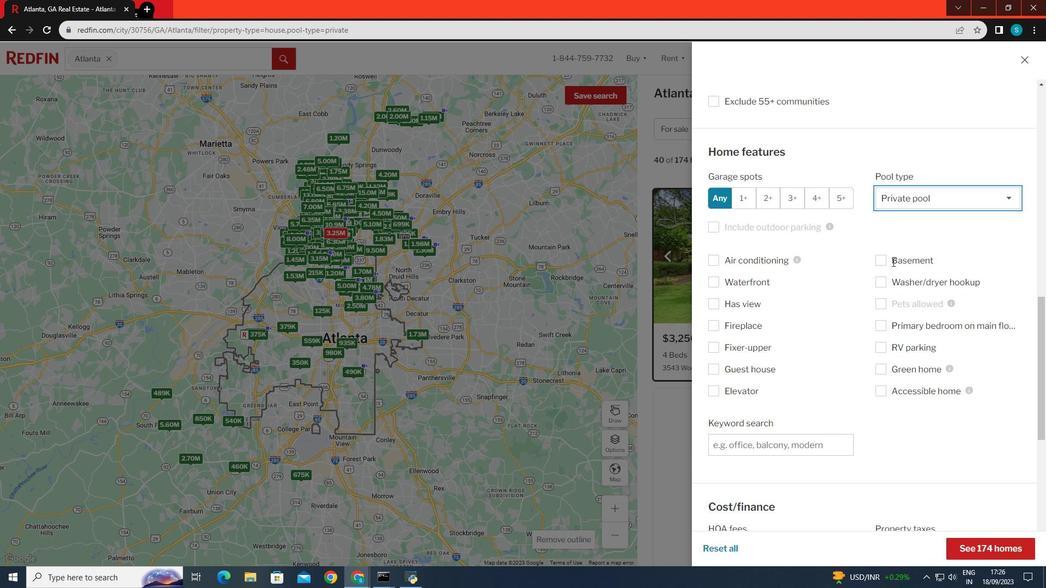 
Action: Mouse scrolled (892, 261) with delta (0, 0)
Screenshot: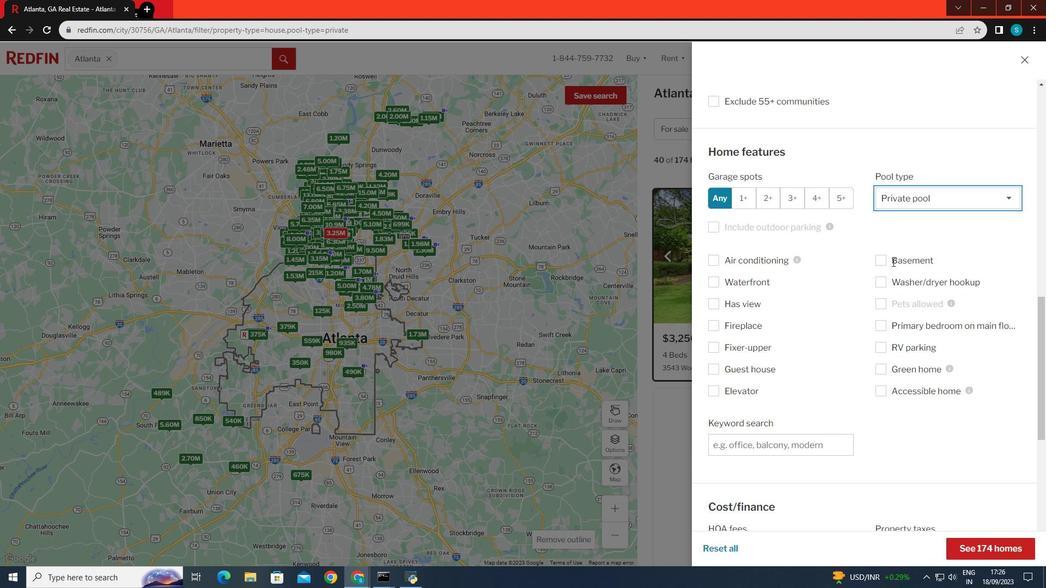 
Action: Mouse scrolled (892, 261) with delta (0, 0)
Screenshot: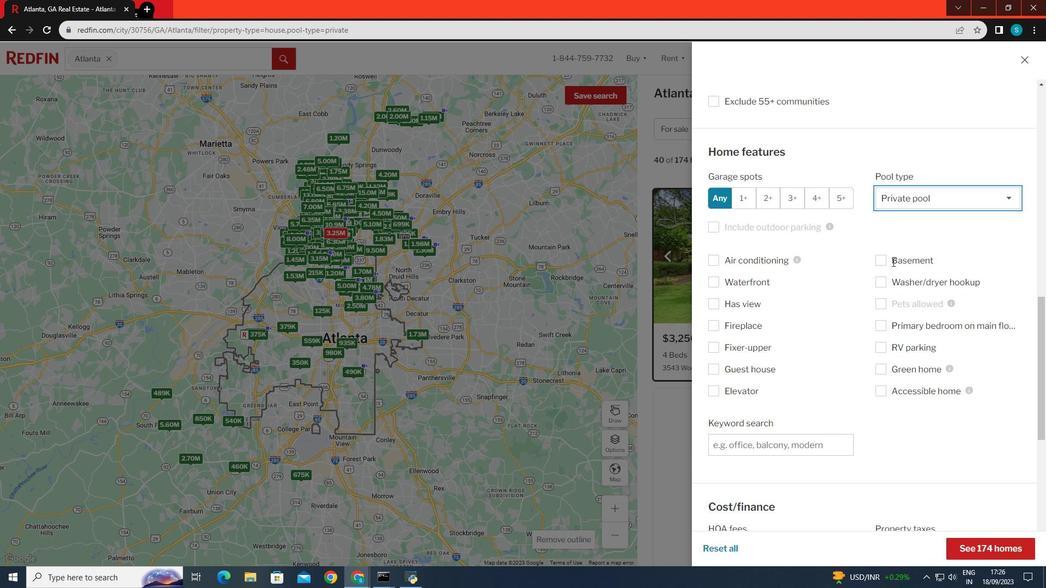 
Action: Mouse scrolled (892, 261) with delta (0, 0)
Screenshot: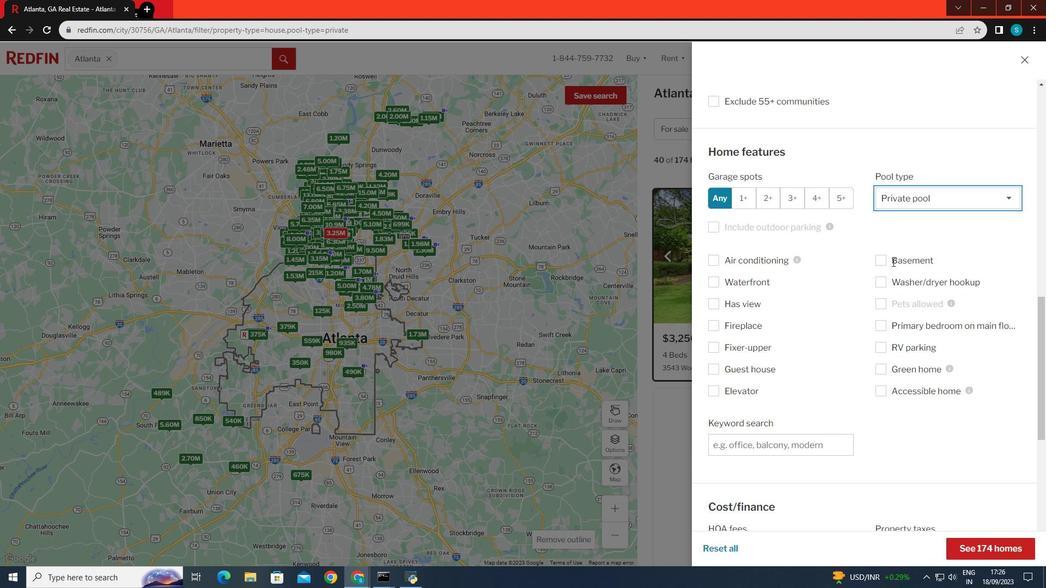 
Action: Mouse scrolled (892, 261) with delta (0, 0)
Screenshot: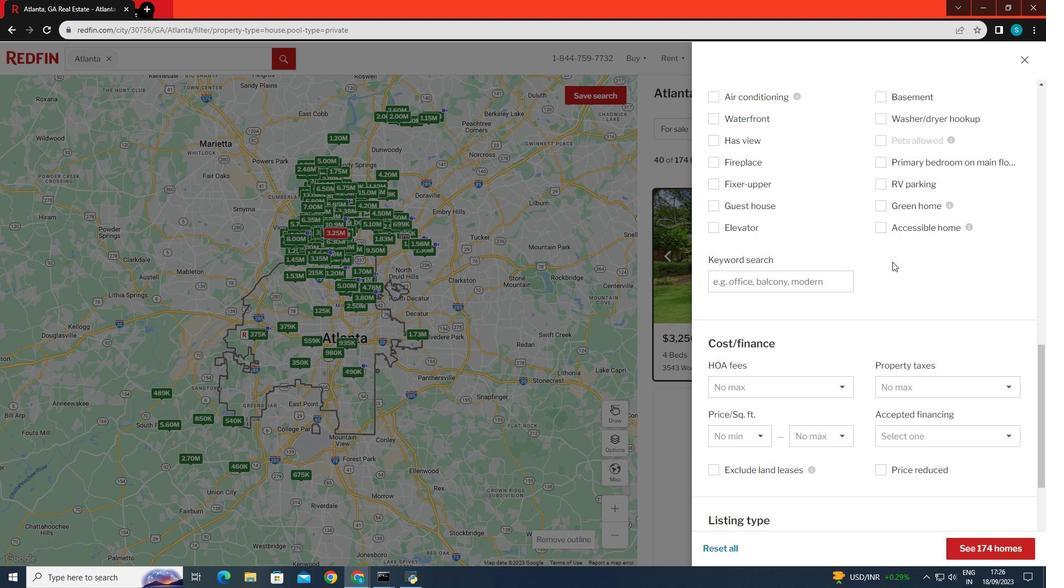 
Action: Mouse scrolled (892, 261) with delta (0, 0)
Screenshot: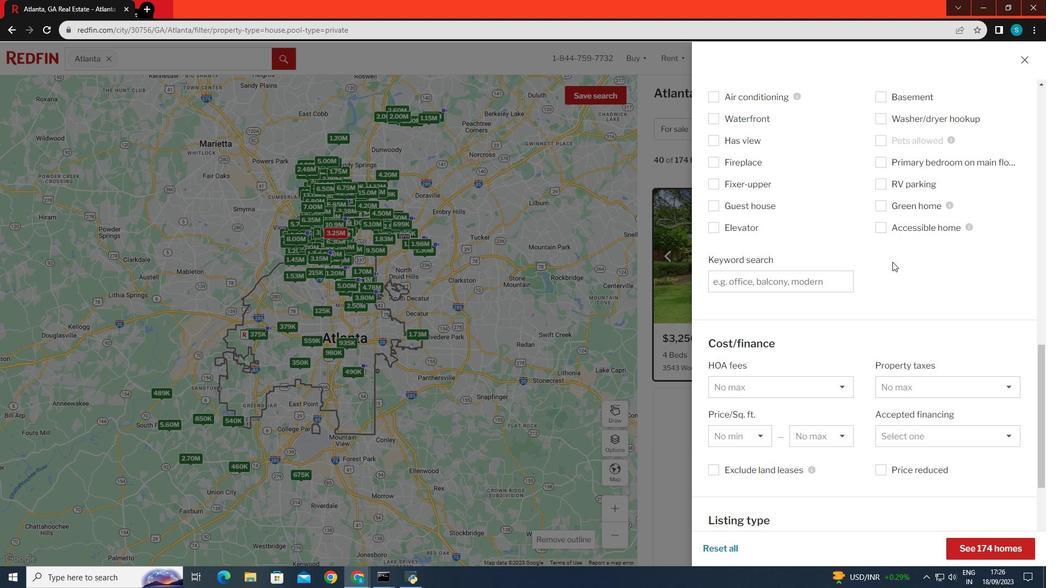
Action: Mouse scrolled (892, 261) with delta (0, 0)
Screenshot: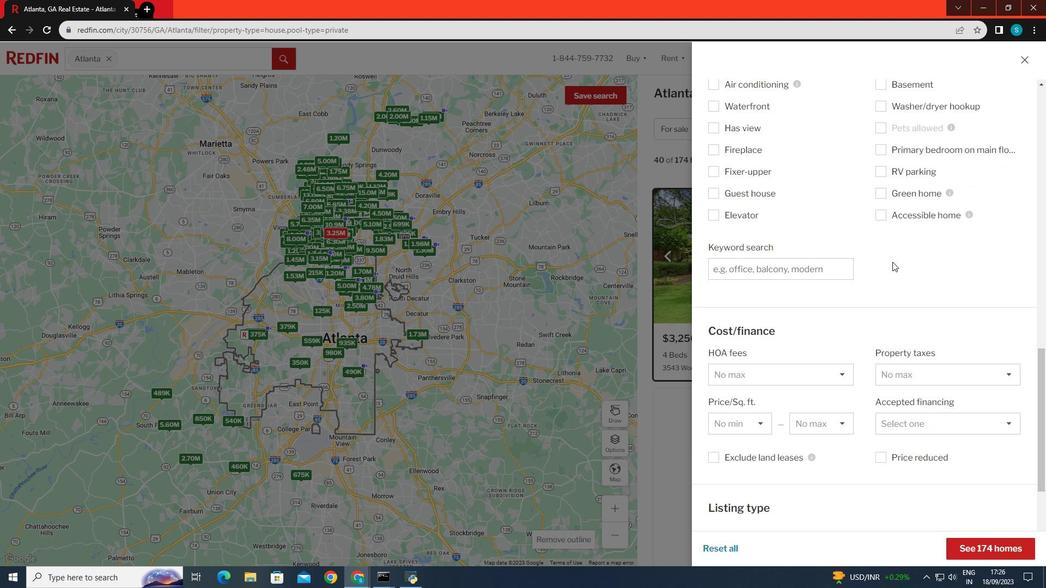 
Action: Mouse scrolled (892, 261) with delta (0, 0)
Screenshot: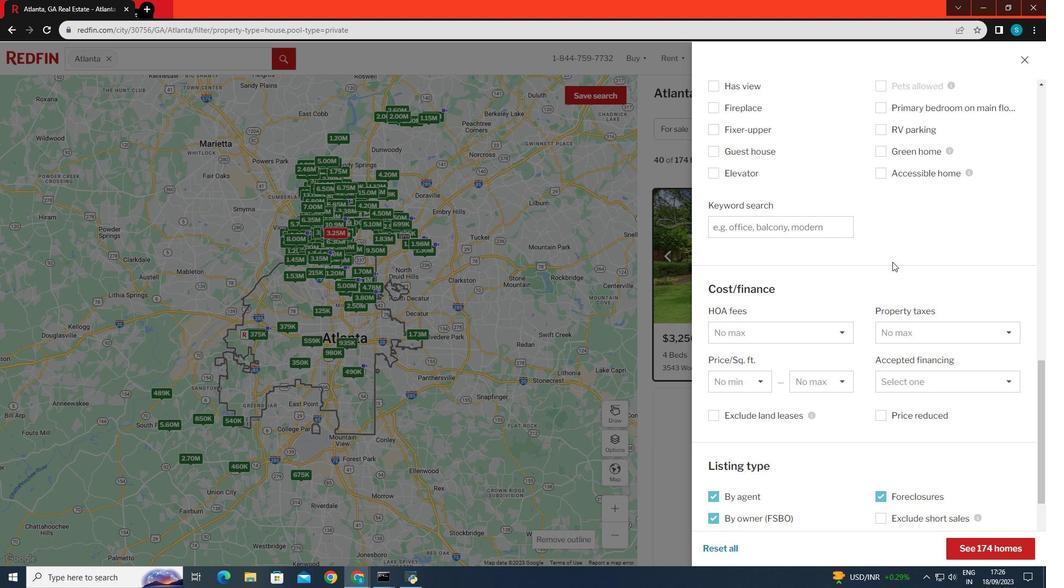
Action: Mouse scrolled (892, 261) with delta (0, 0)
Screenshot: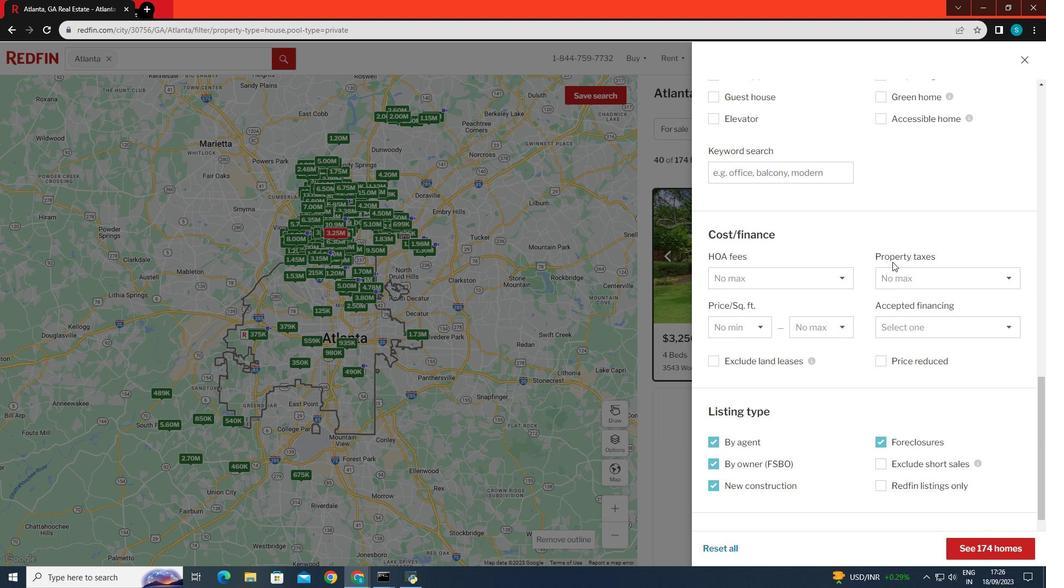 
Action: Mouse scrolled (892, 261) with delta (0, 0)
Screenshot: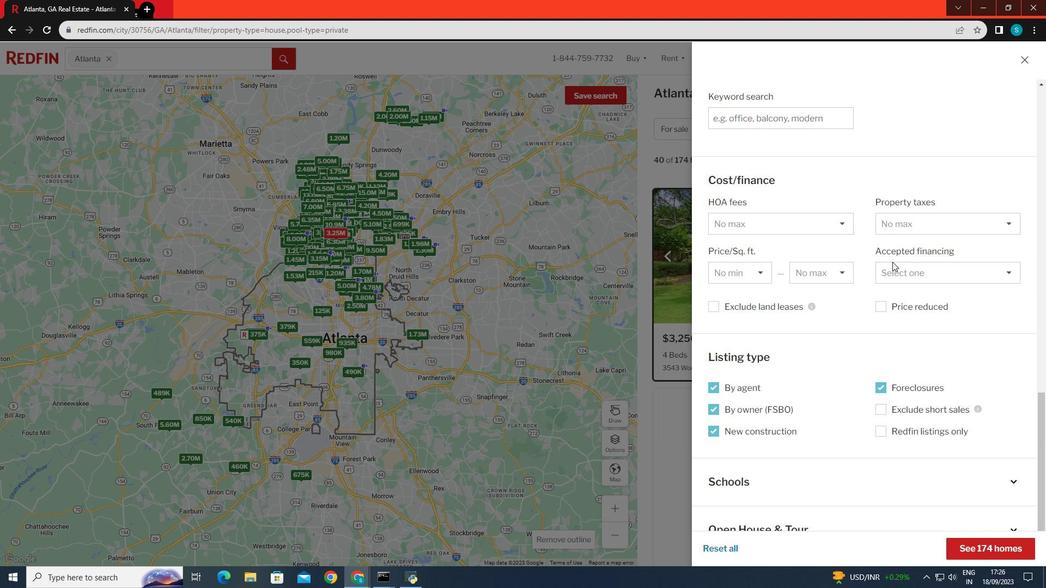 
Action: Mouse scrolled (892, 261) with delta (0, 0)
Screenshot: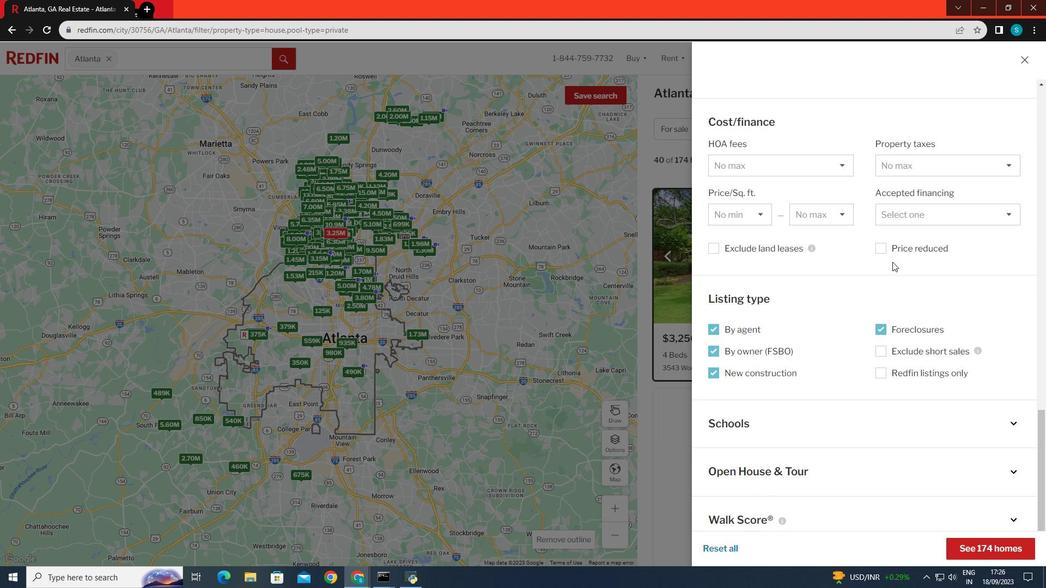 
Action: Mouse scrolled (892, 261) with delta (0, 0)
Screenshot: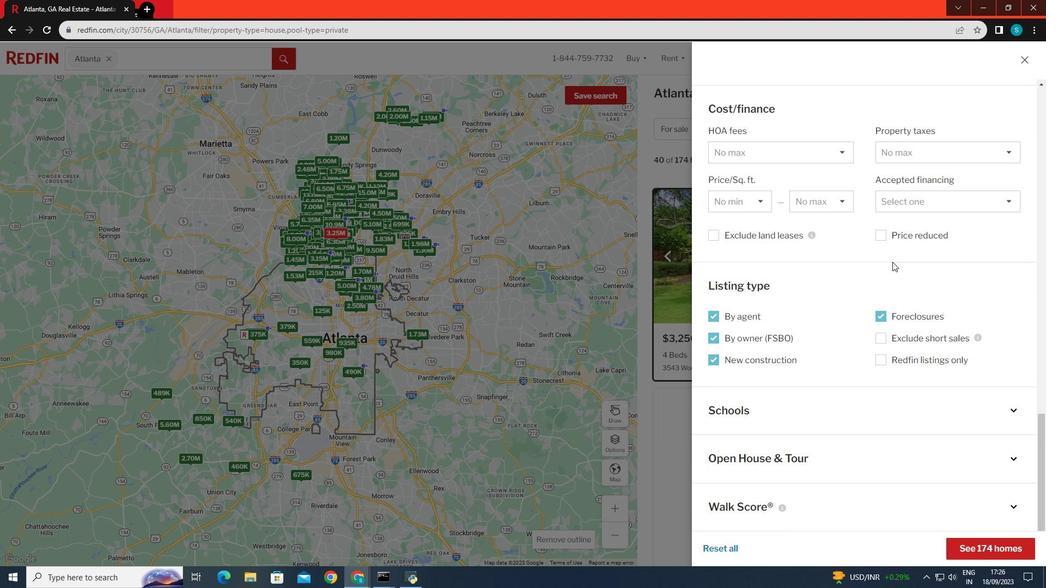 
Action: Mouse scrolled (892, 261) with delta (0, 0)
Screenshot: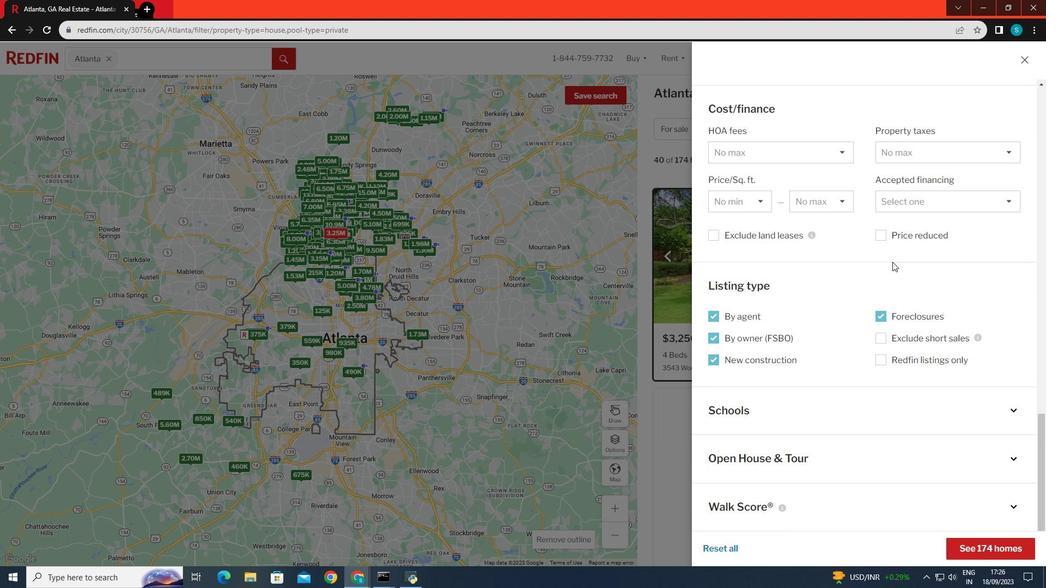 
Action: Mouse scrolled (892, 261) with delta (0, 0)
Screenshot: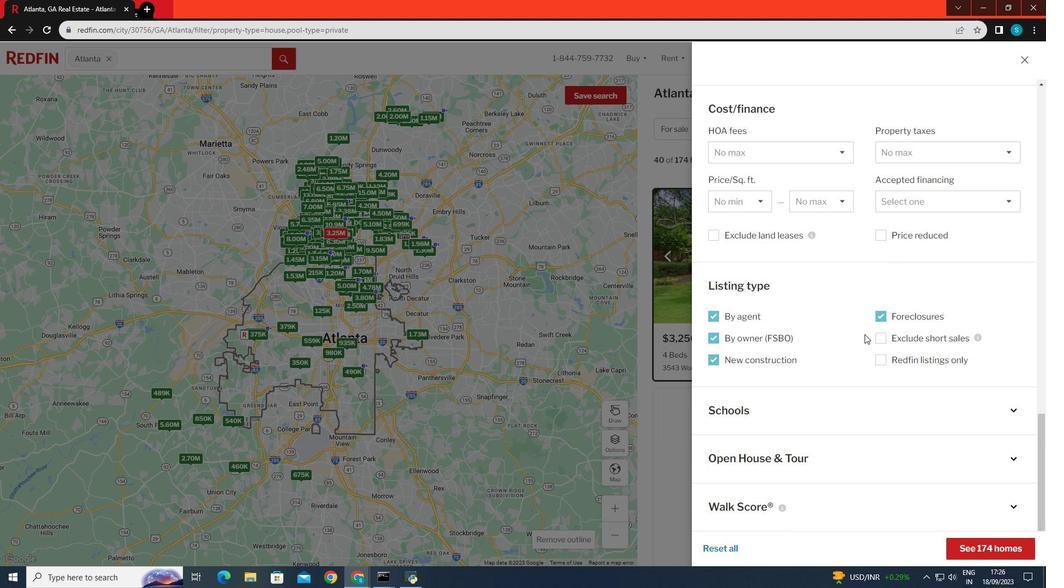 
Action: Mouse scrolled (892, 261) with delta (0, 0)
Screenshot: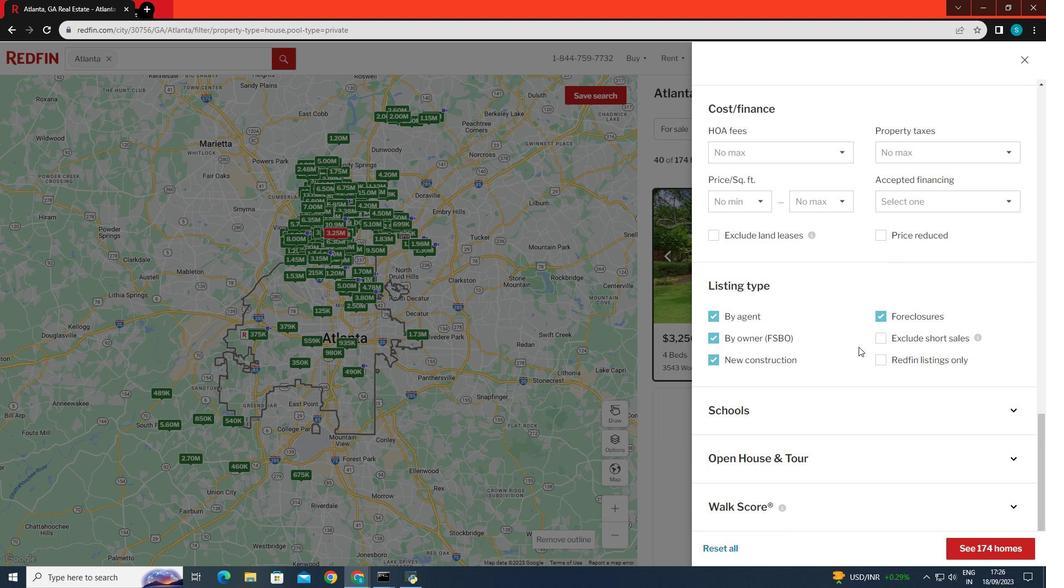 
Action: Mouse moved to (891, 262)
Screenshot: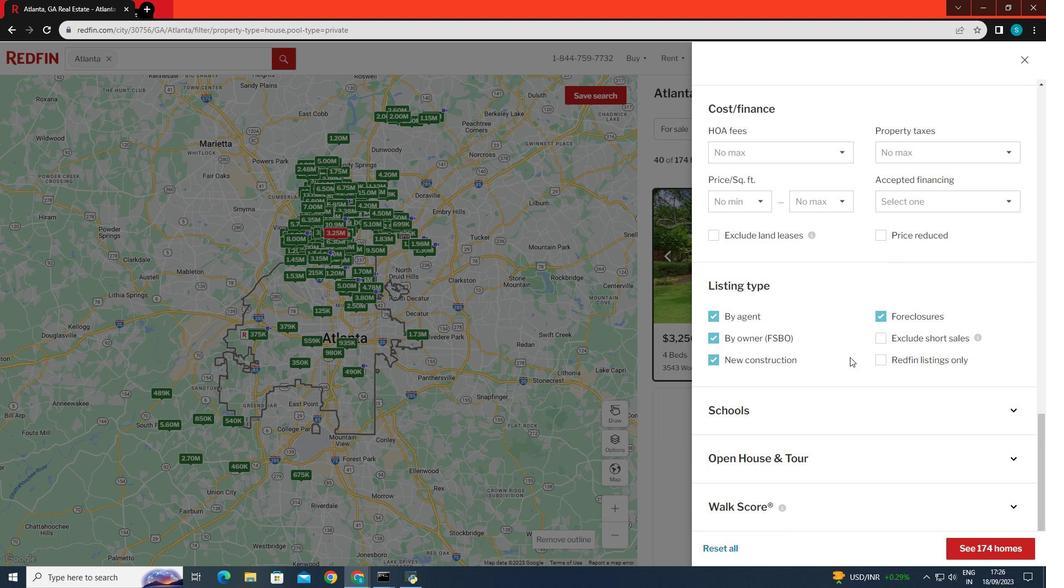 
Action: Mouse scrolled (891, 261) with delta (0, 0)
Screenshot: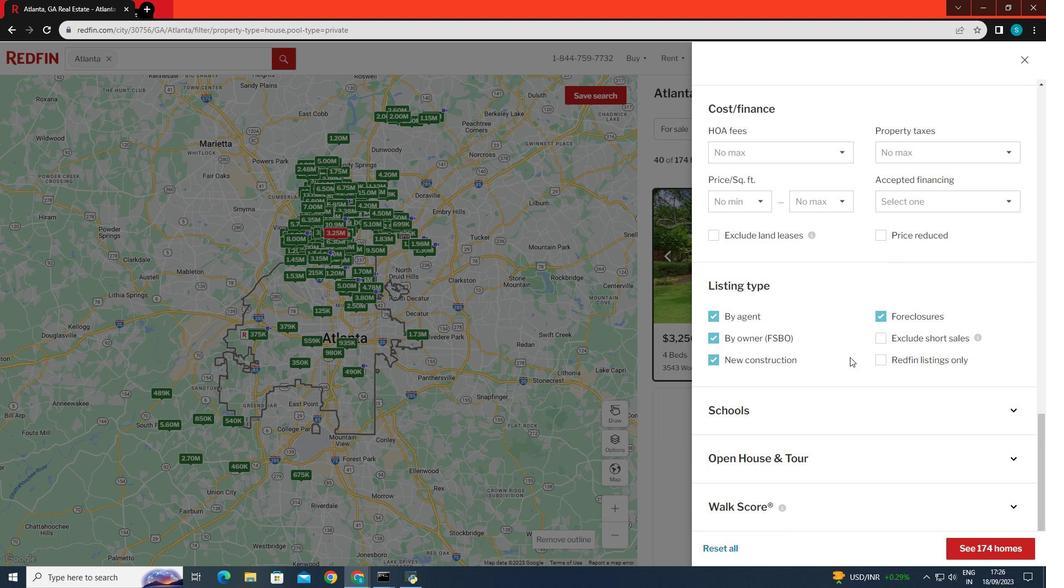 
Action: Mouse moved to (847, 359)
Screenshot: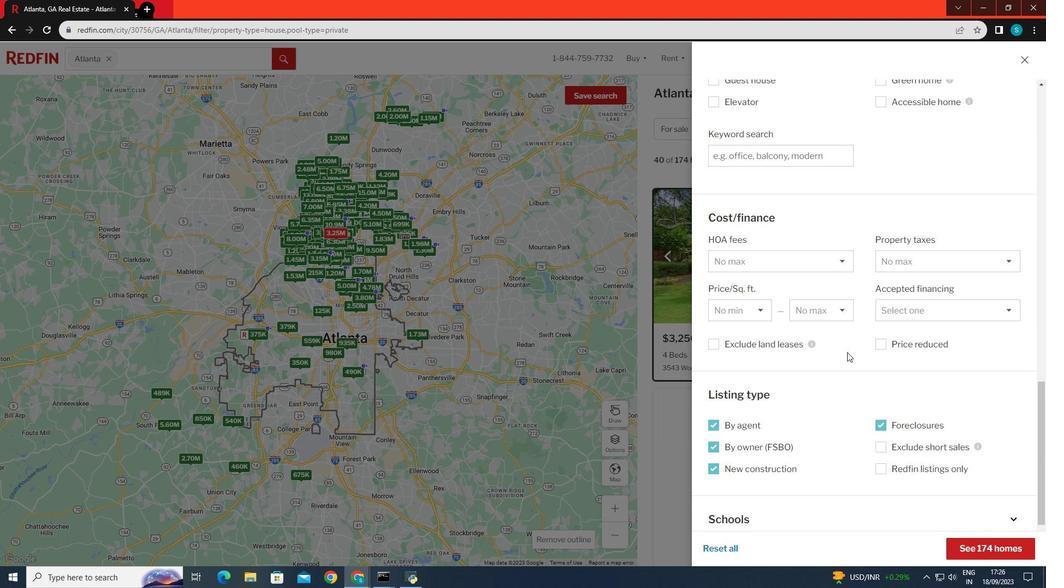 
Action: Mouse scrolled (847, 360) with delta (0, 0)
Screenshot: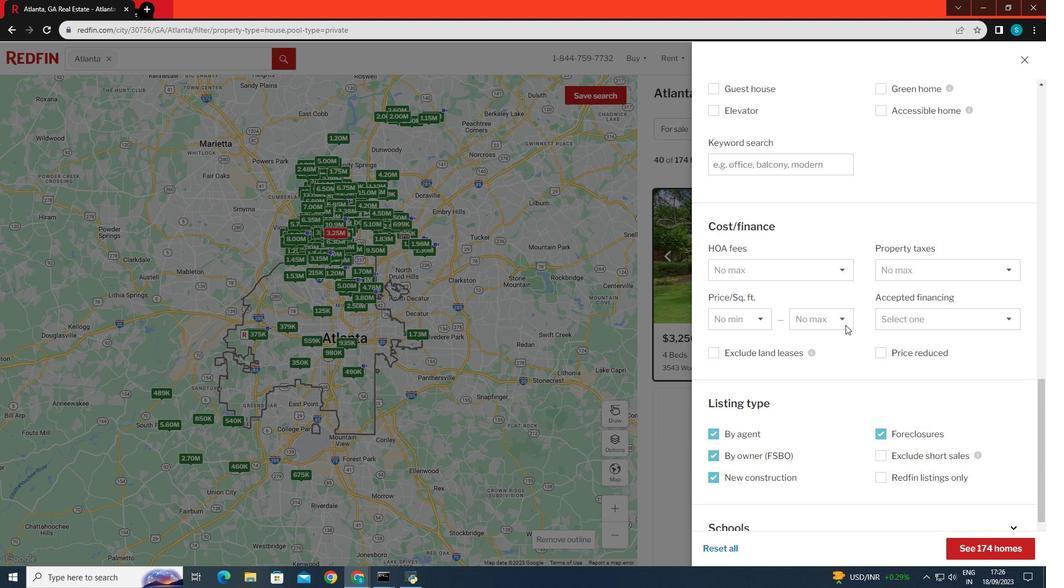 
Action: Mouse scrolled (847, 360) with delta (0, 0)
Screenshot: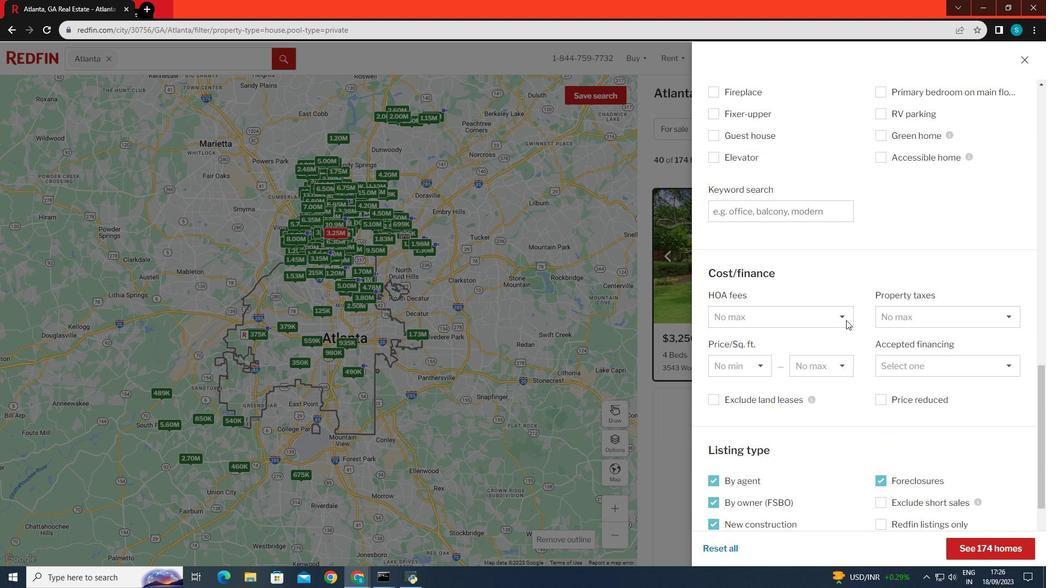 
Action: Mouse moved to (846, 343)
Screenshot: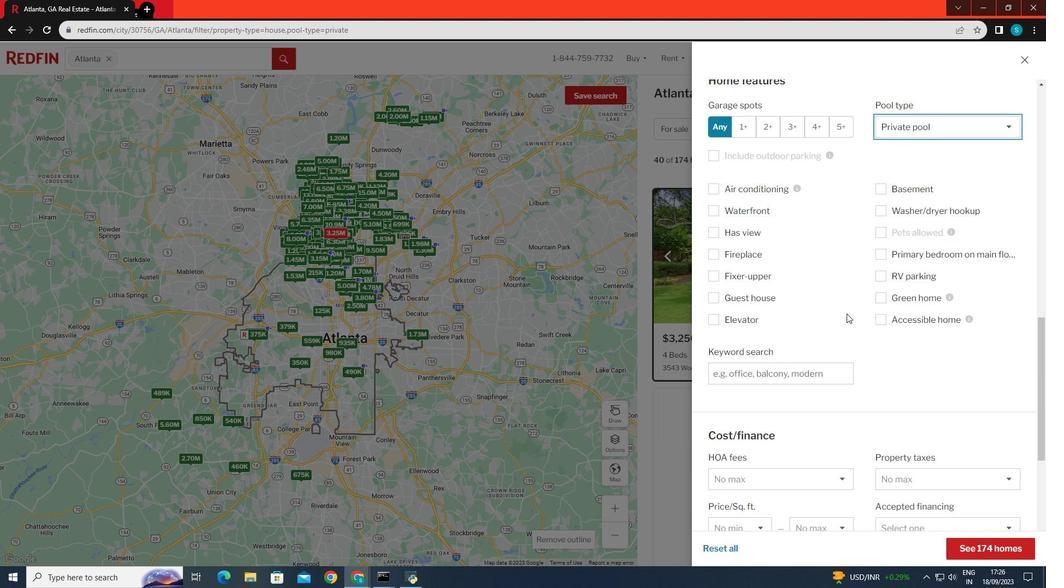 
Action: Mouse scrolled (846, 344) with delta (0, 0)
Screenshot: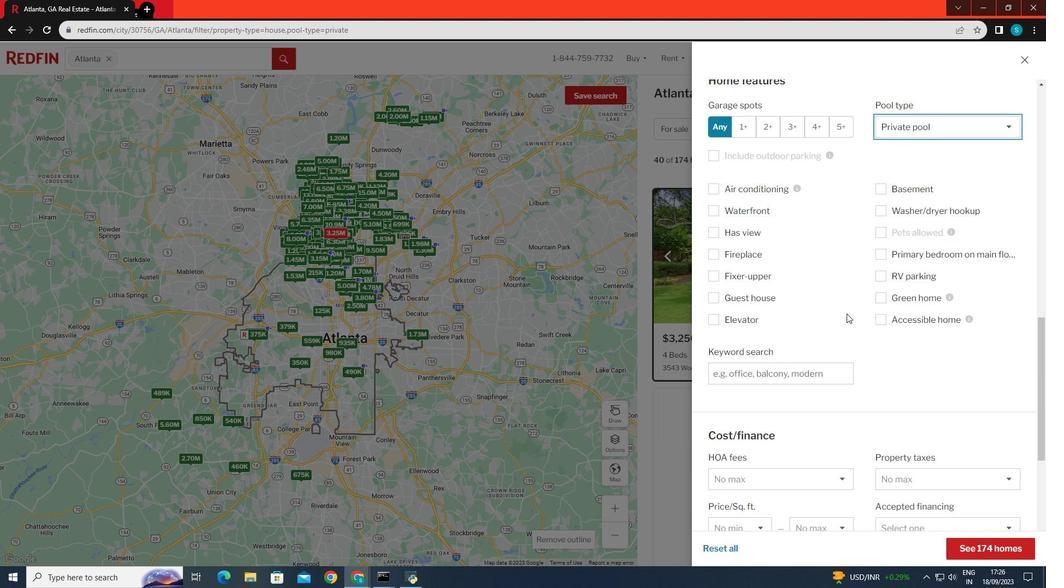 
Action: Mouse moved to (846, 341)
Screenshot: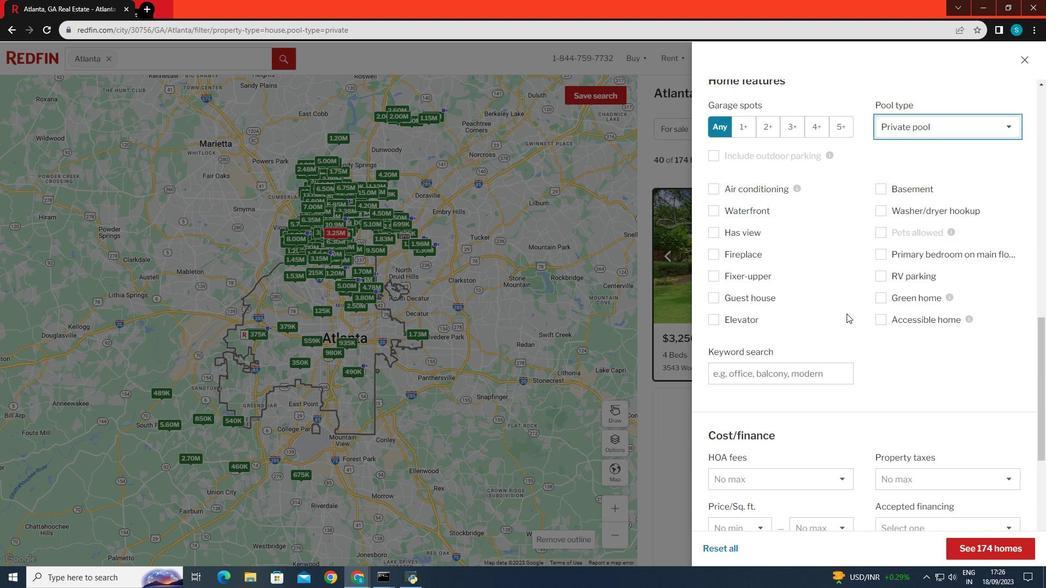 
Action: Mouse scrolled (846, 341) with delta (0, 0)
Screenshot: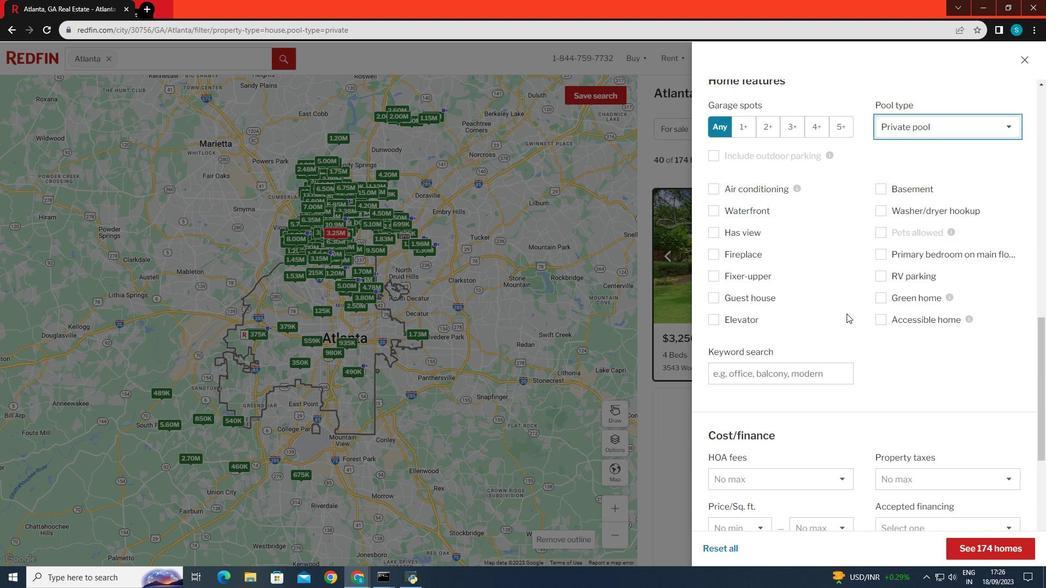 
Action: Mouse moved to (846, 334)
Screenshot: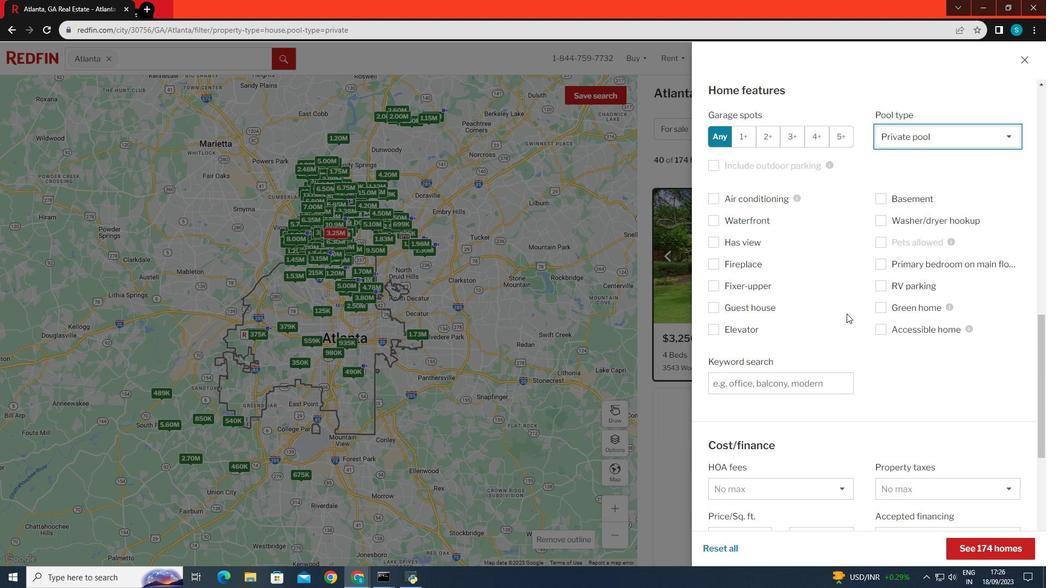 
Action: Mouse scrolled (846, 335) with delta (0, 0)
Screenshot: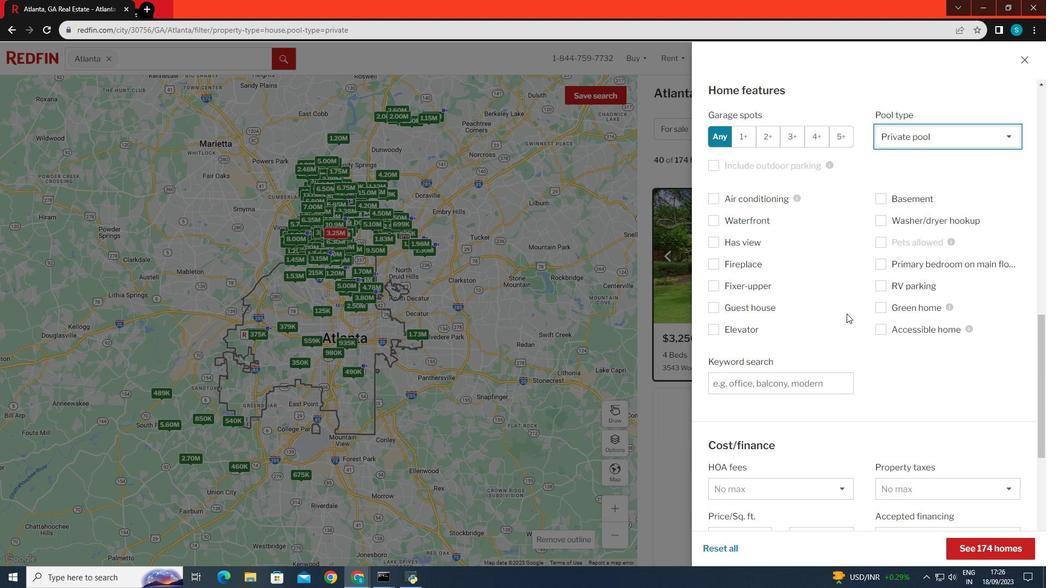 
Action: Mouse moved to (845, 322)
Screenshot: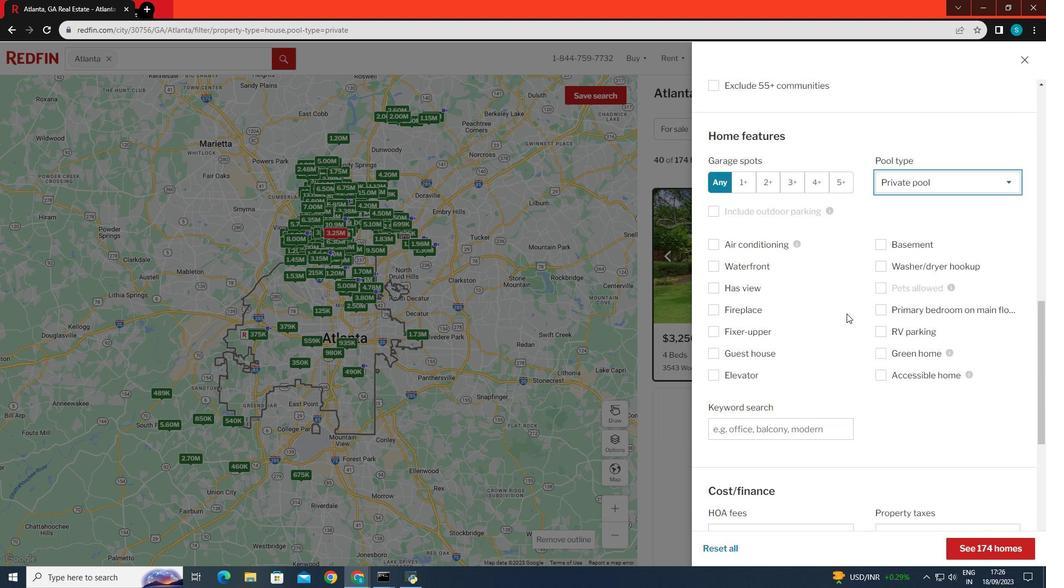 
Action: Mouse scrolled (845, 322) with delta (0, 0)
Screenshot: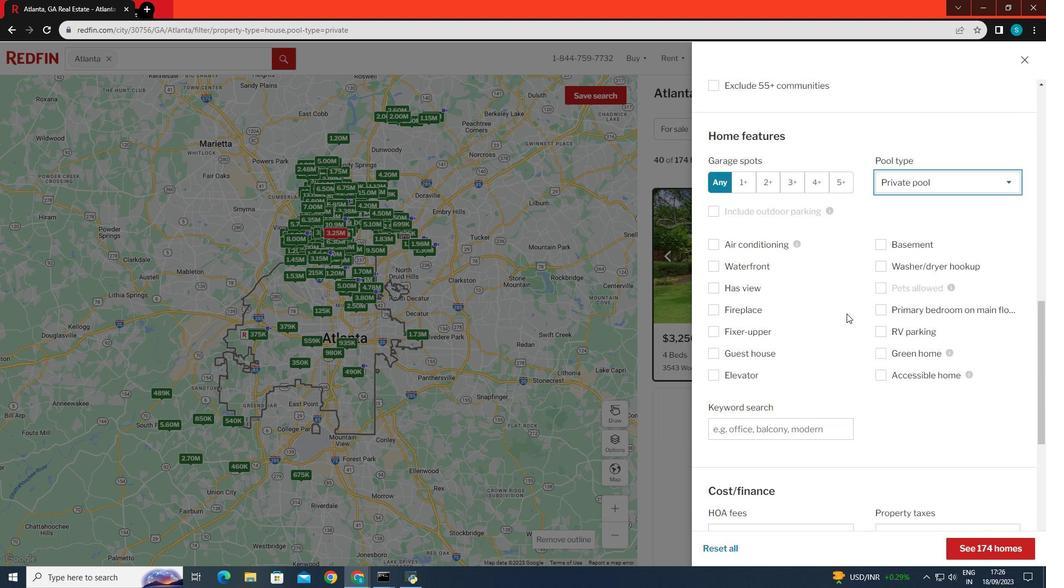 
Action: Mouse moved to (846, 313)
Screenshot: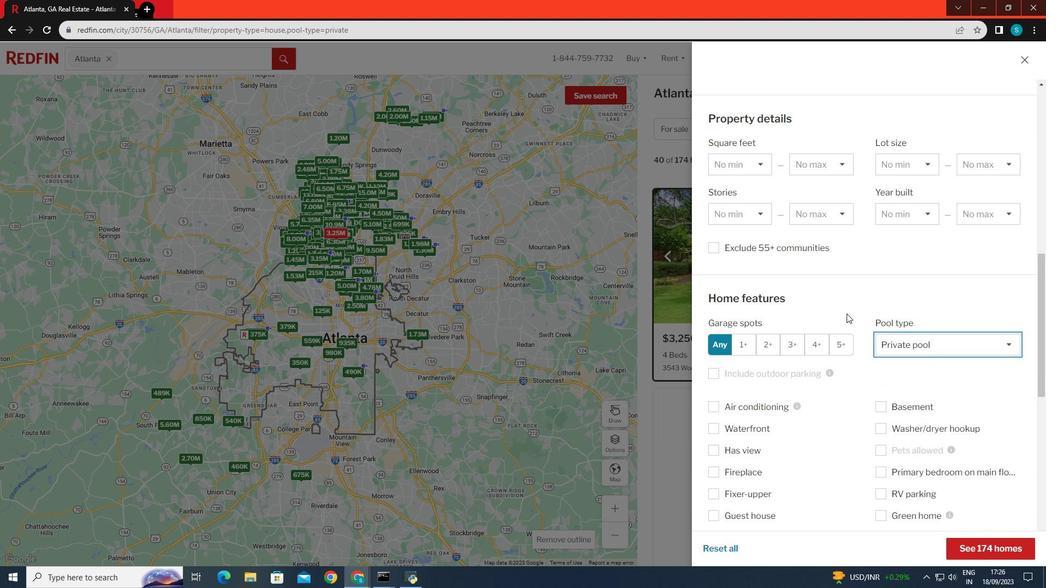 
Action: Mouse scrolled (846, 314) with delta (0, 0)
Screenshot: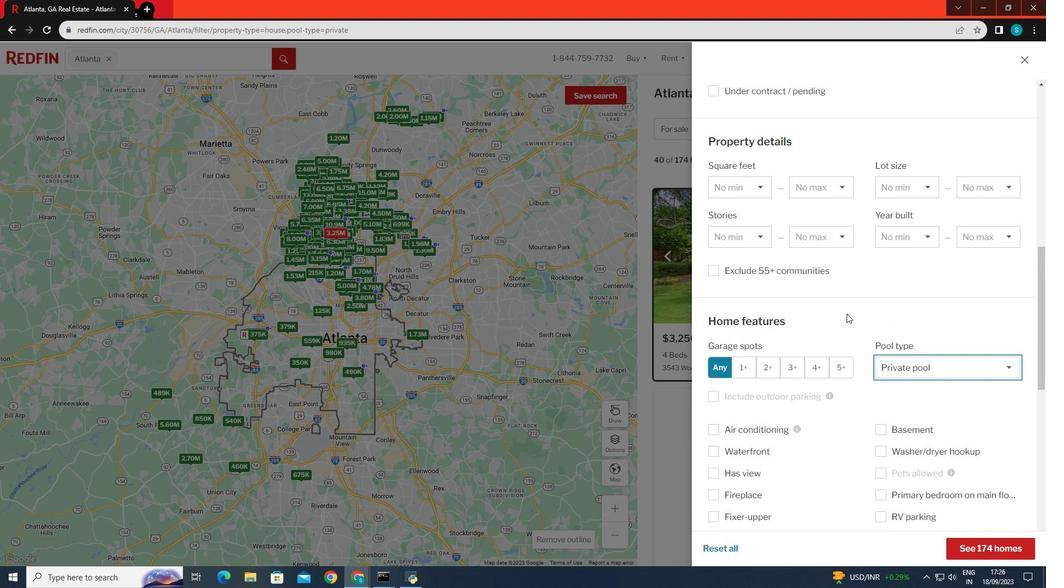 
Action: Mouse scrolled (846, 314) with delta (0, 0)
Screenshot: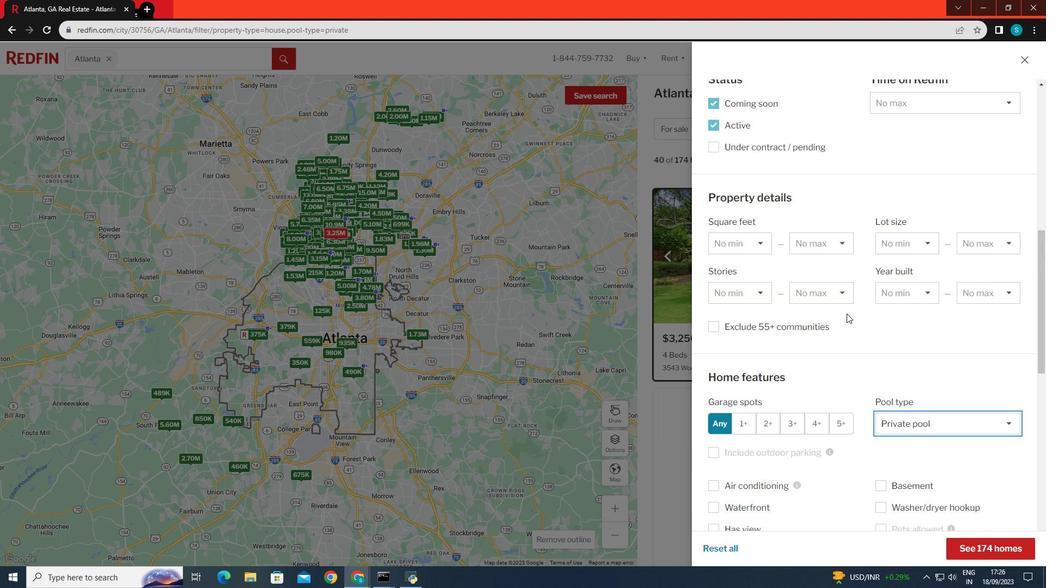
Action: Mouse scrolled (846, 314) with delta (0, 0)
Screenshot: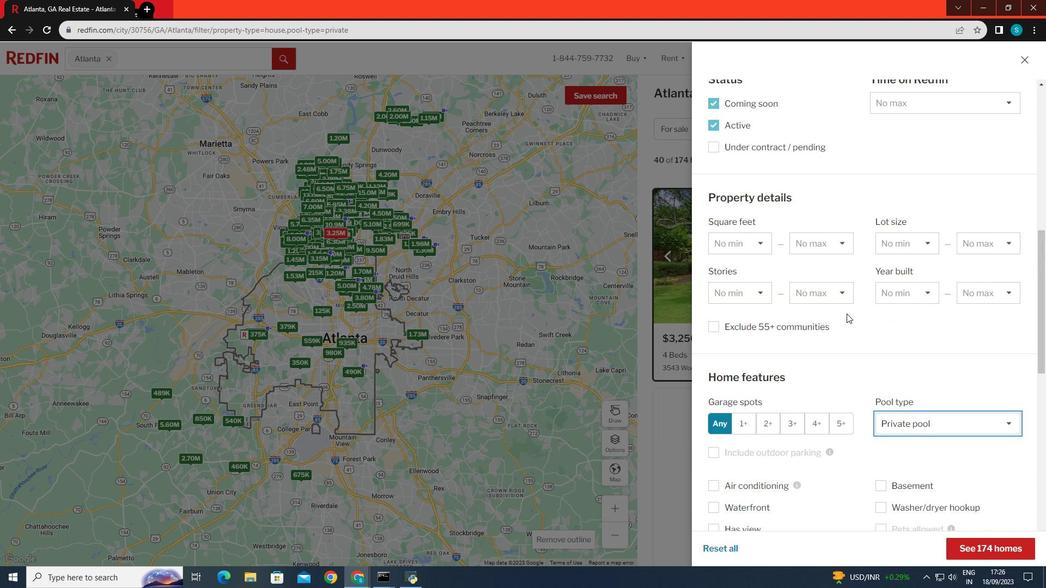 
Action: Mouse scrolled (846, 314) with delta (0, 0)
Screenshot: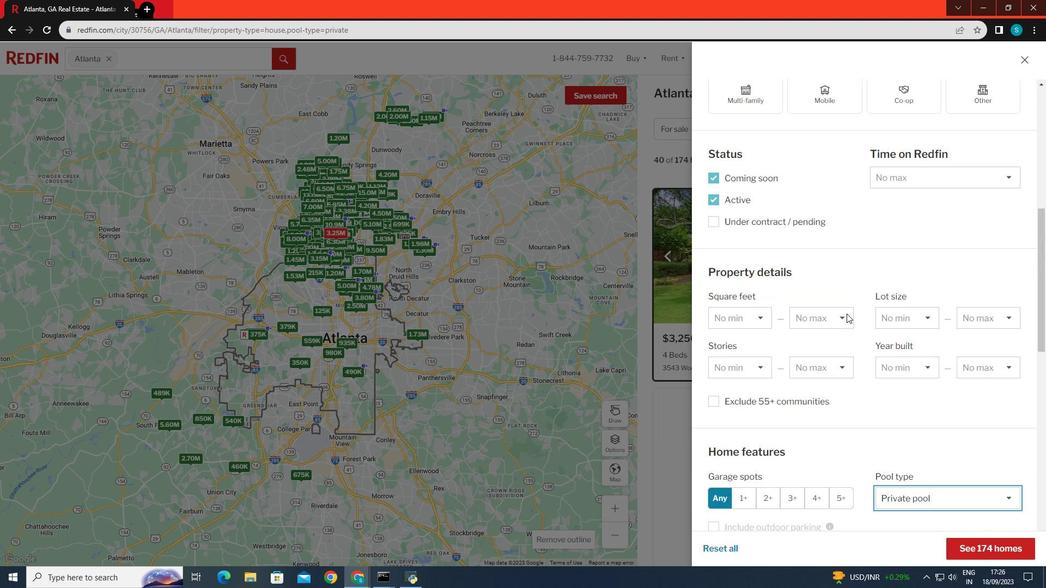 
Action: Mouse scrolled (846, 314) with delta (0, 0)
Screenshot: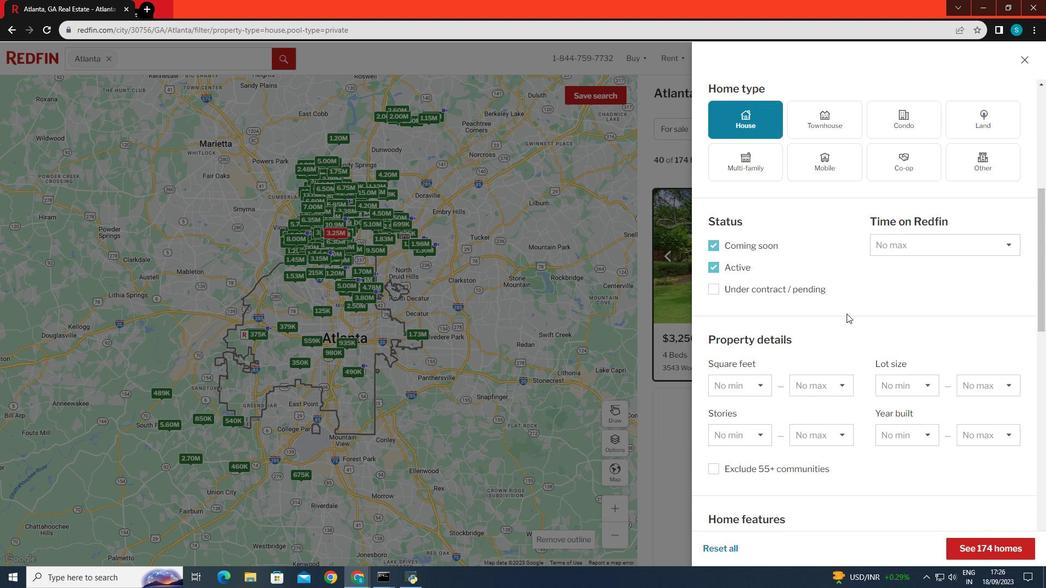 
Action: Mouse scrolled (846, 314) with delta (0, 0)
Screenshot: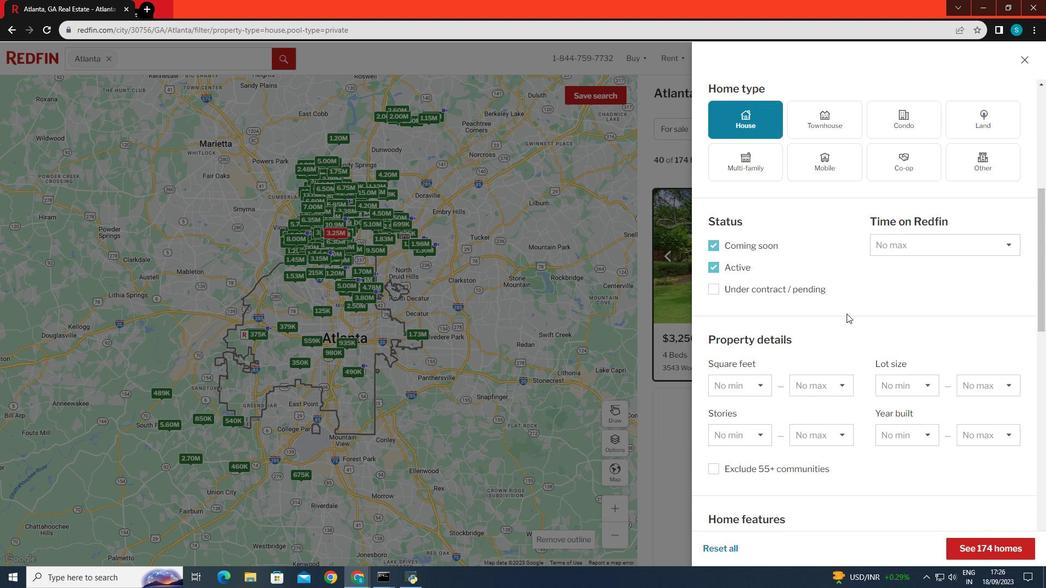 
Action: Mouse scrolled (846, 314) with delta (0, 0)
Screenshot: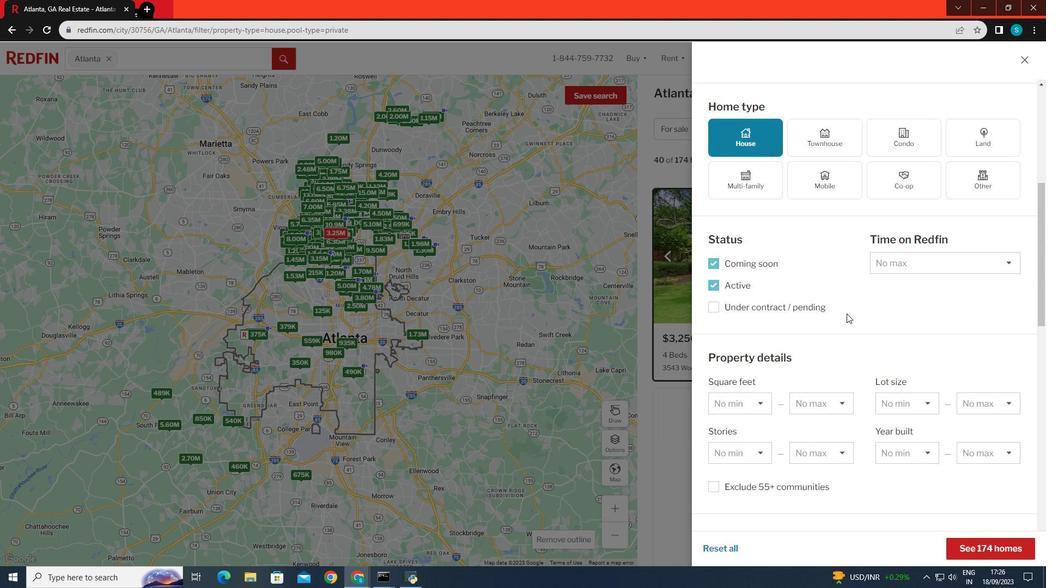 
Action: Mouse scrolled (846, 314) with delta (0, 0)
Screenshot: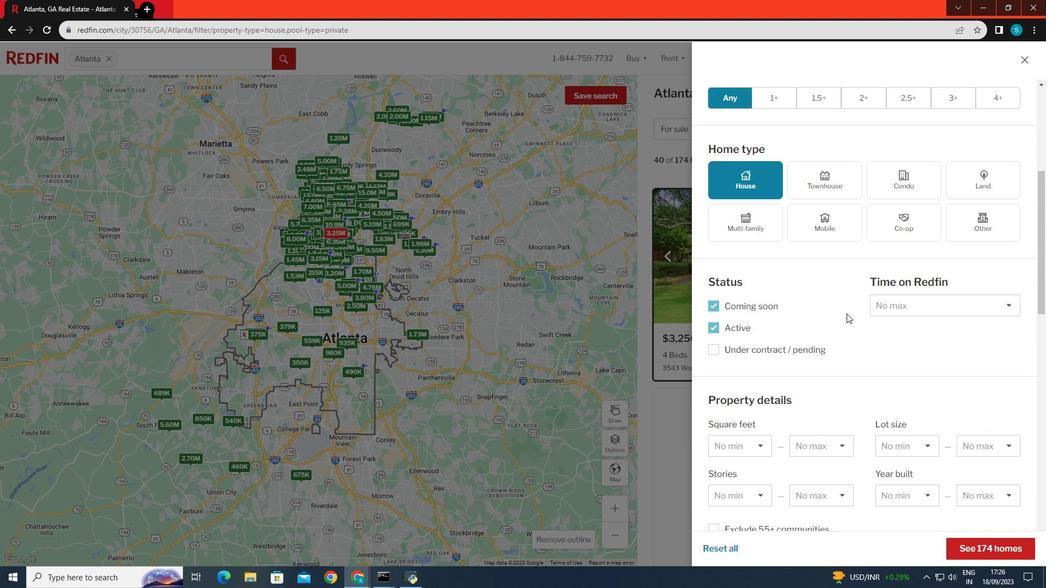 
Action: Mouse scrolled (846, 314) with delta (0, 0)
Screenshot: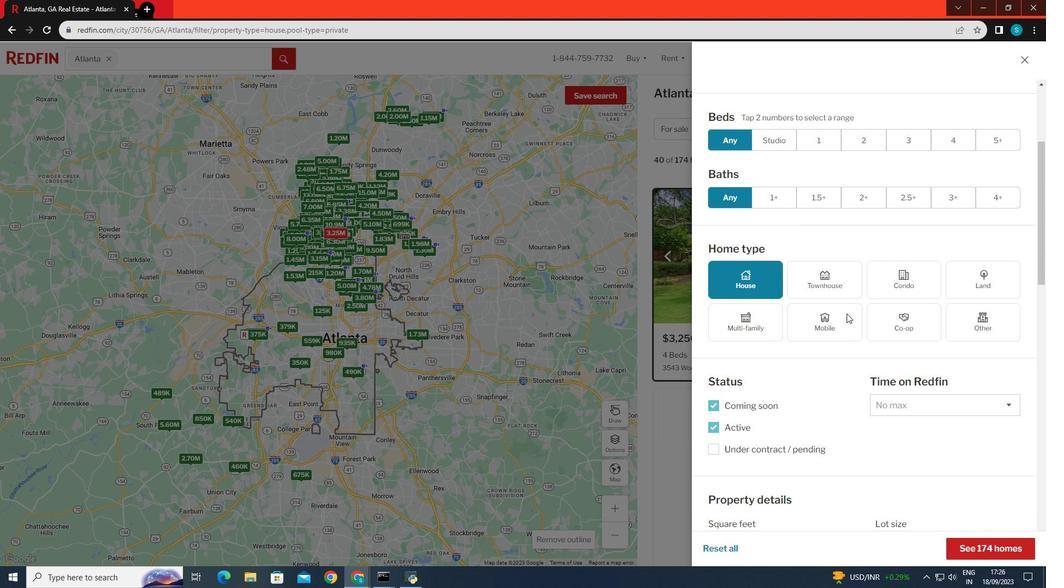 
Action: Mouse scrolled (846, 314) with delta (0, 0)
Screenshot: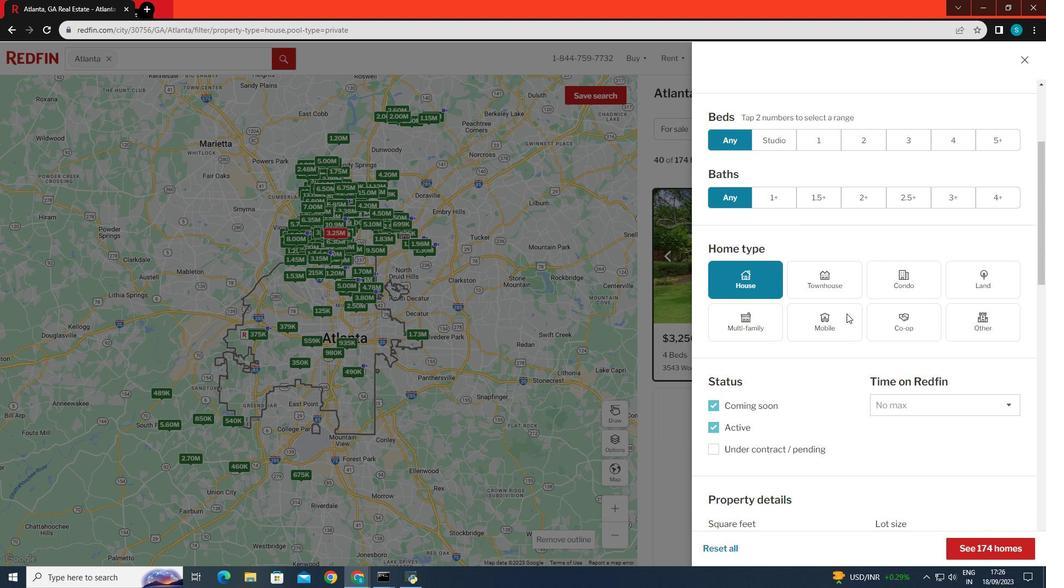 
Action: Mouse scrolled (846, 314) with delta (0, 0)
Screenshot: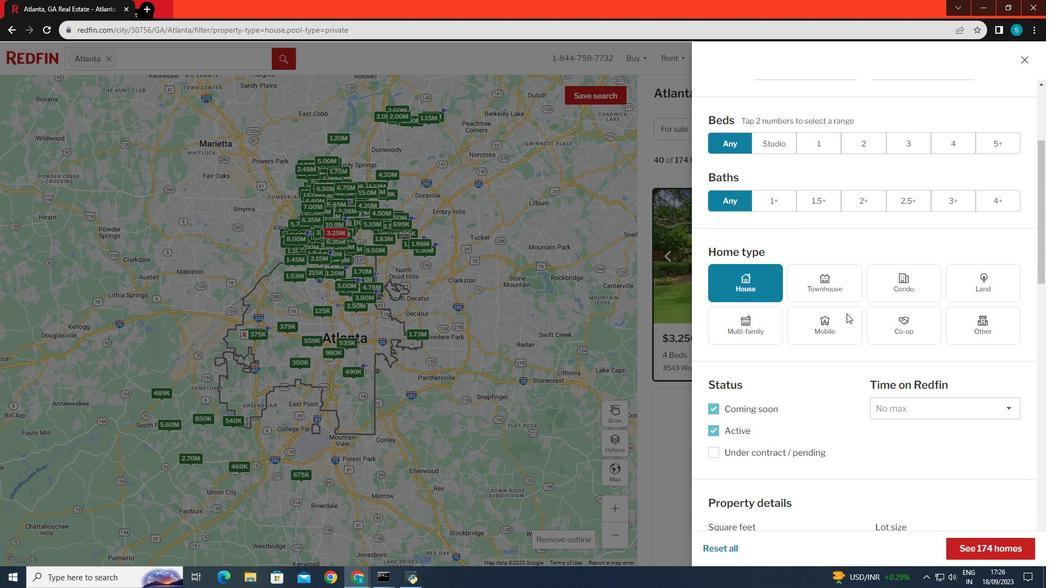 
Action: Mouse scrolled (846, 314) with delta (0, 0)
Screenshot: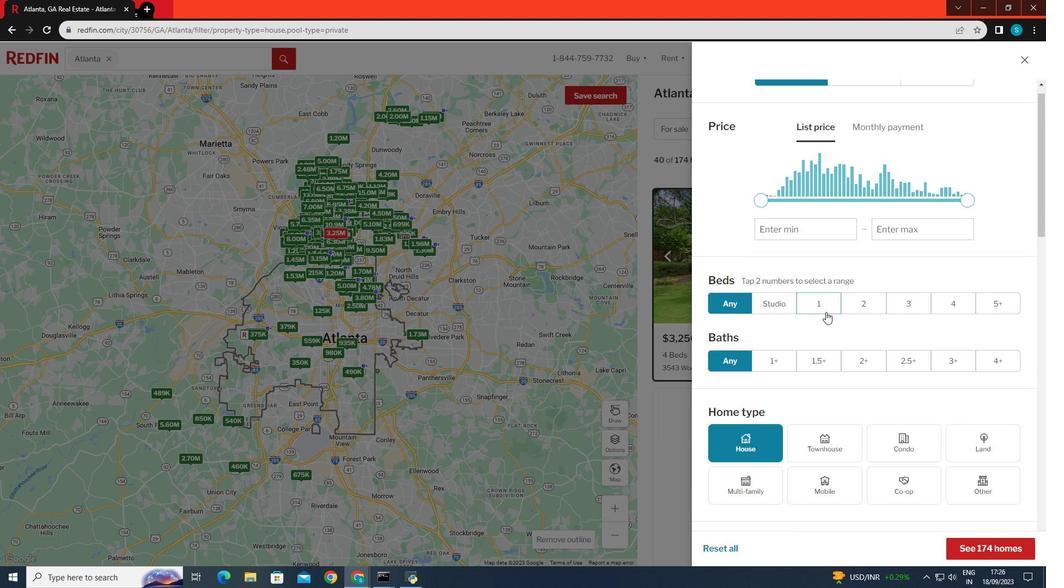 
Action: Mouse scrolled (846, 314) with delta (0, 0)
Screenshot: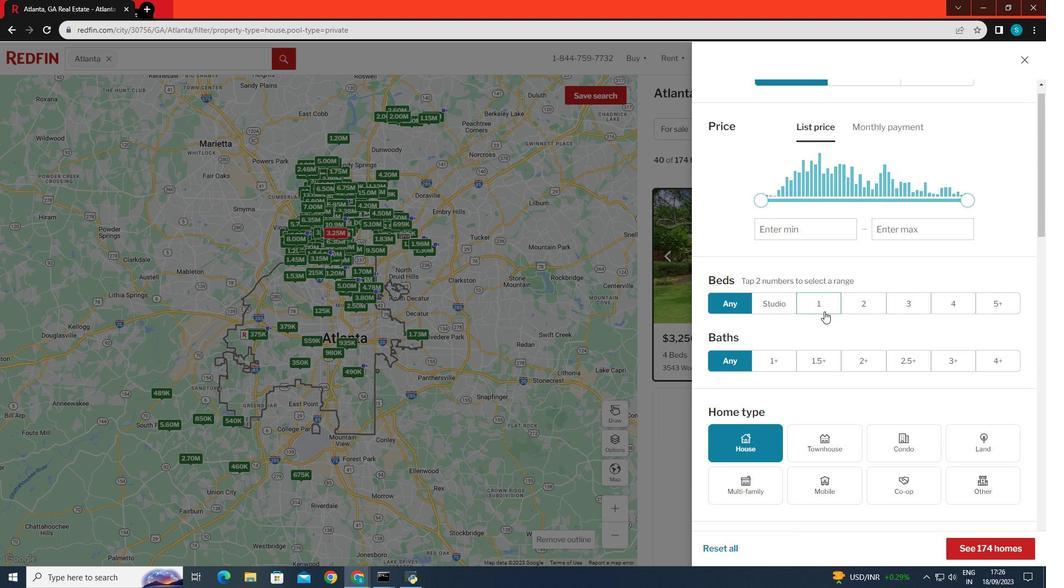 
Action: Mouse scrolled (846, 314) with delta (0, 0)
Screenshot: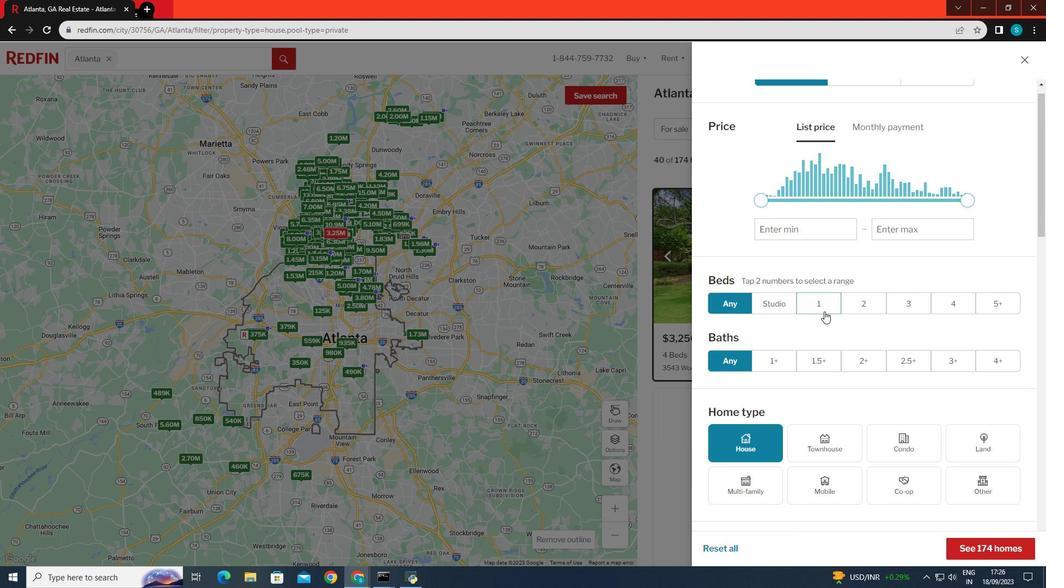 
Action: Mouse moved to (860, 304)
Screenshot: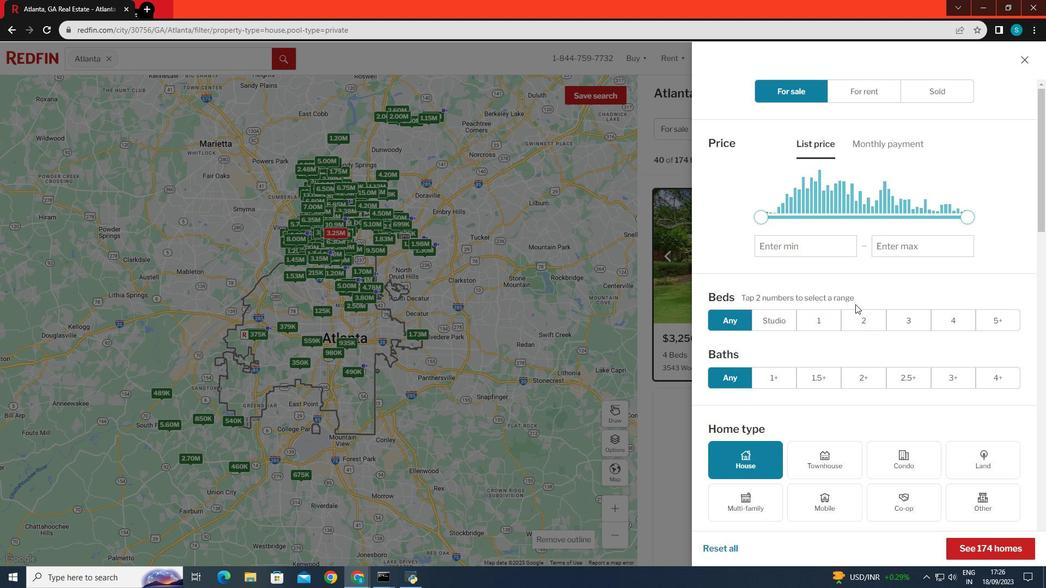 
Action: Mouse scrolled (860, 304) with delta (0, 0)
Screenshot: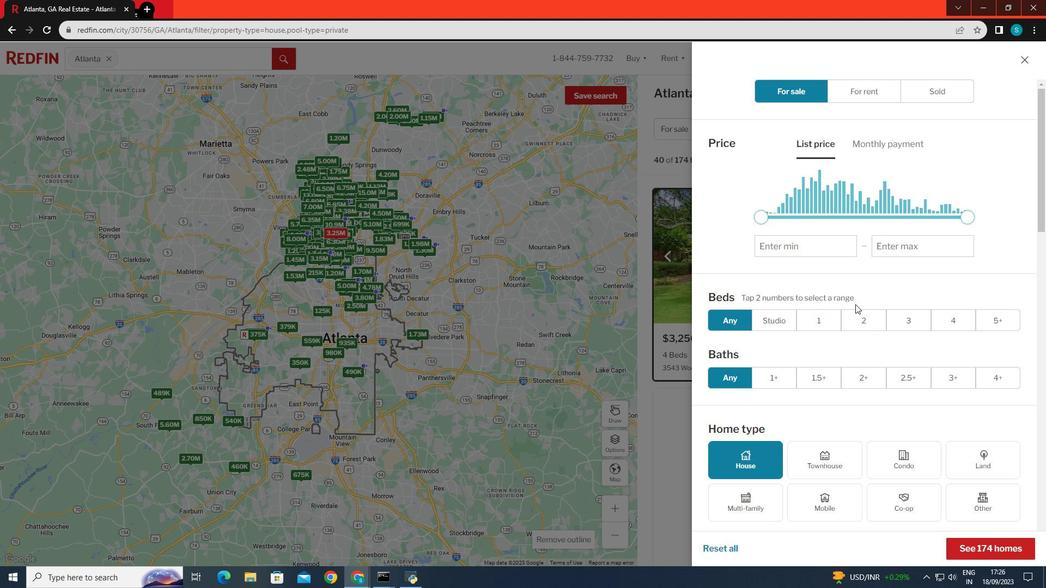 
Action: Mouse scrolled (860, 304) with delta (0, 0)
Screenshot: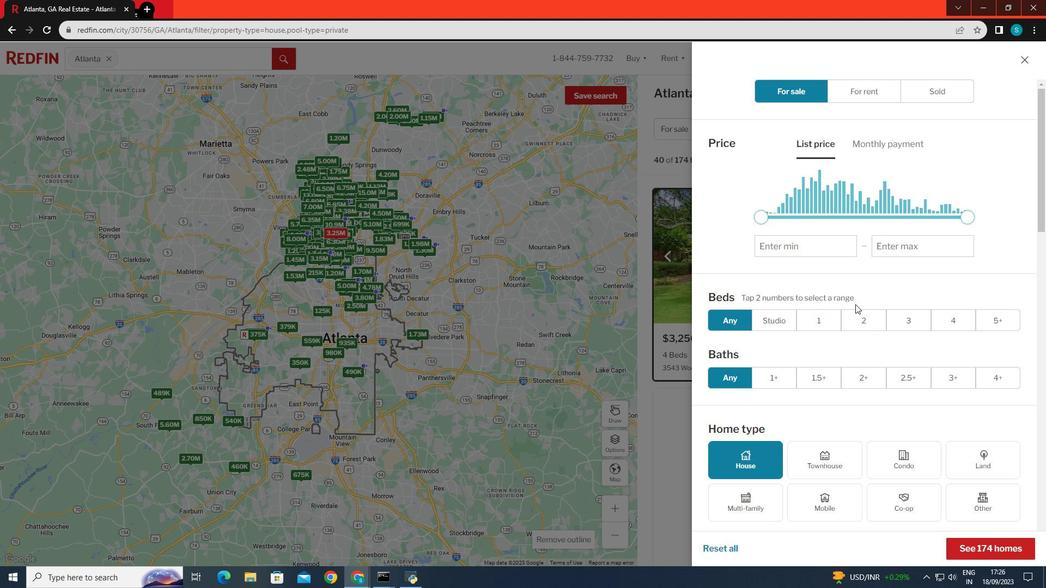 
Action: Mouse scrolled (860, 304) with delta (0, 0)
Screenshot: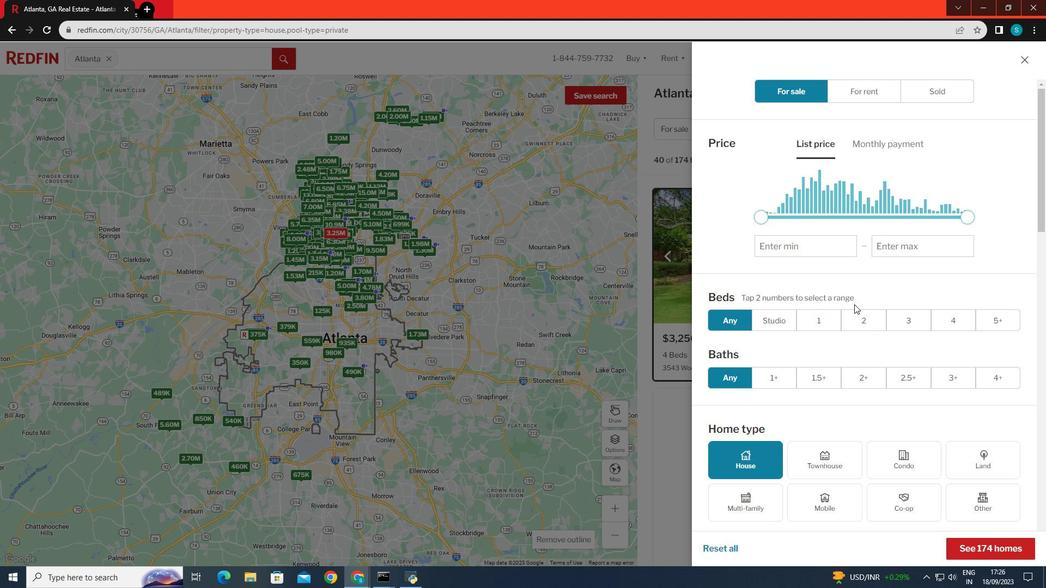 
Action: Mouse scrolled (860, 304) with delta (0, 0)
Screenshot: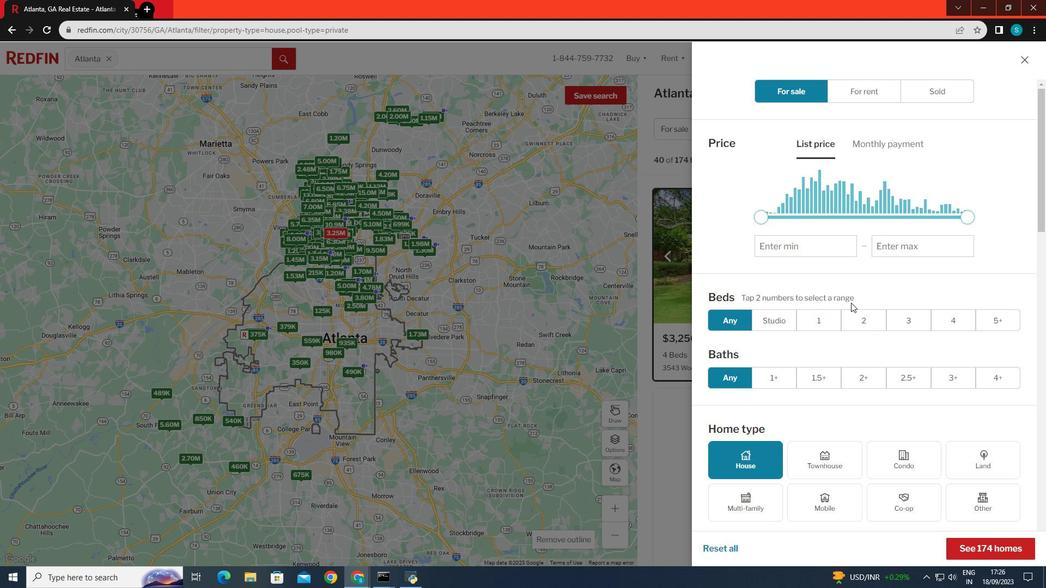 
Action: Mouse moved to (855, 304)
Screenshot: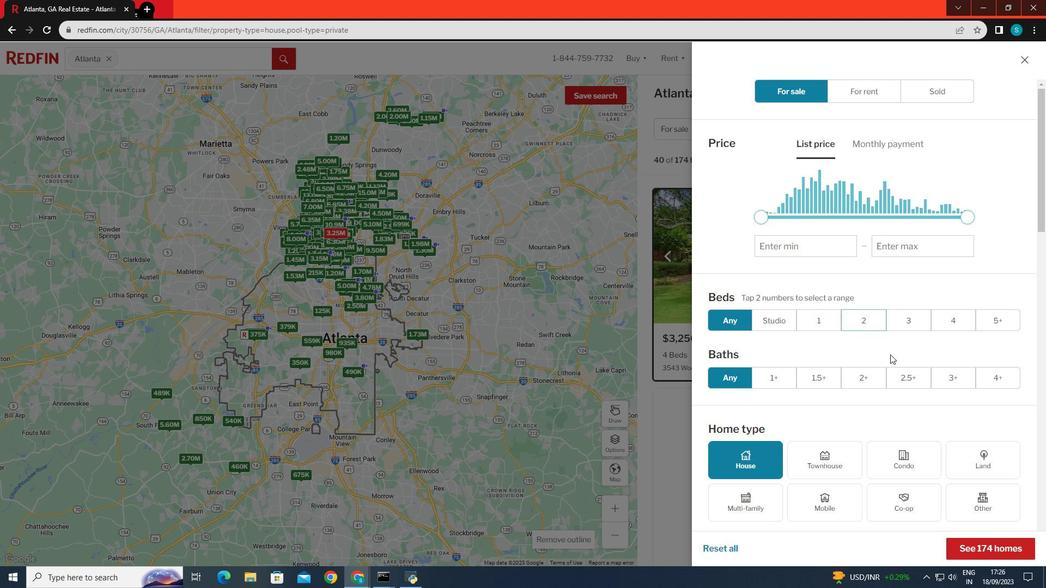 
Action: Mouse scrolled (855, 305) with delta (0, 0)
Screenshot: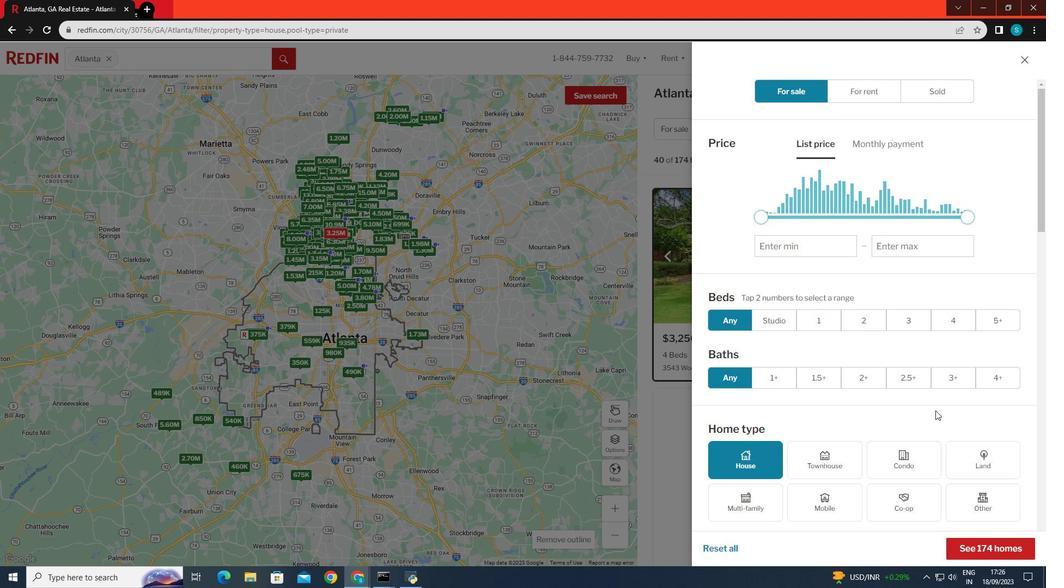 
Action: Mouse scrolled (855, 305) with delta (0, 0)
Screenshot: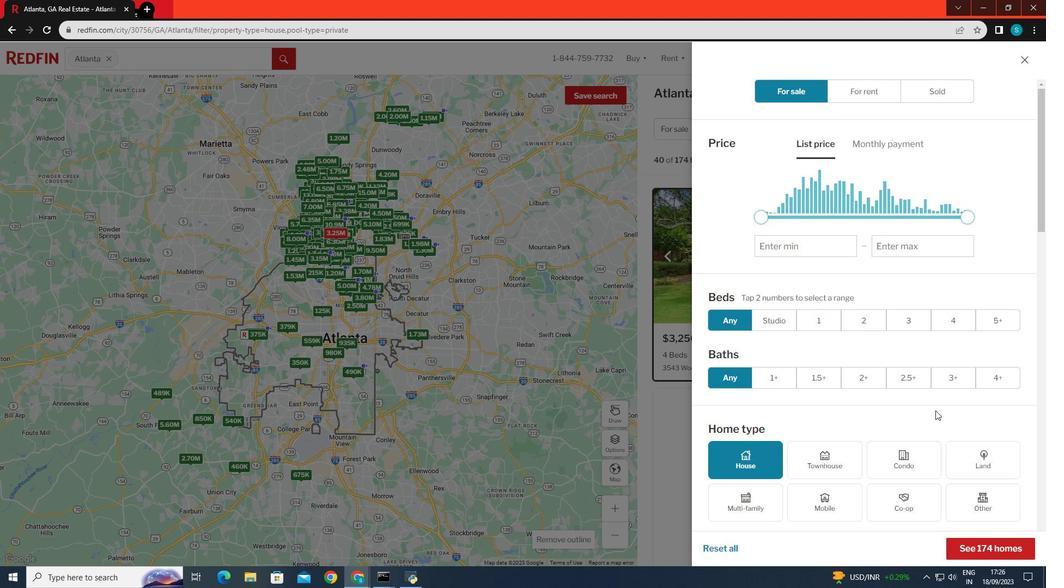 
Action: Mouse scrolled (855, 305) with delta (0, 0)
Screenshot: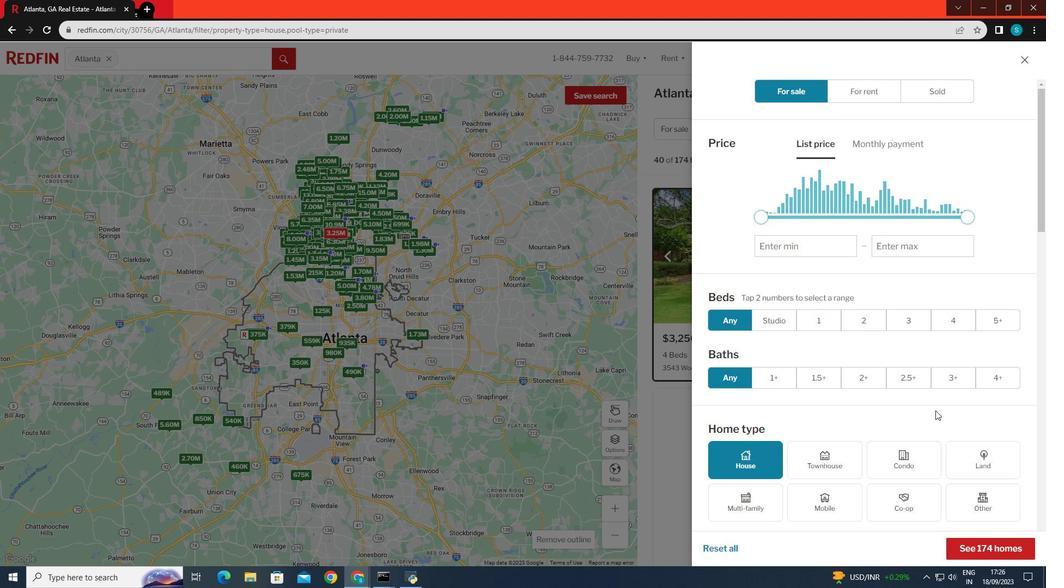 
Action: Mouse scrolled (855, 305) with delta (0, 0)
Screenshot: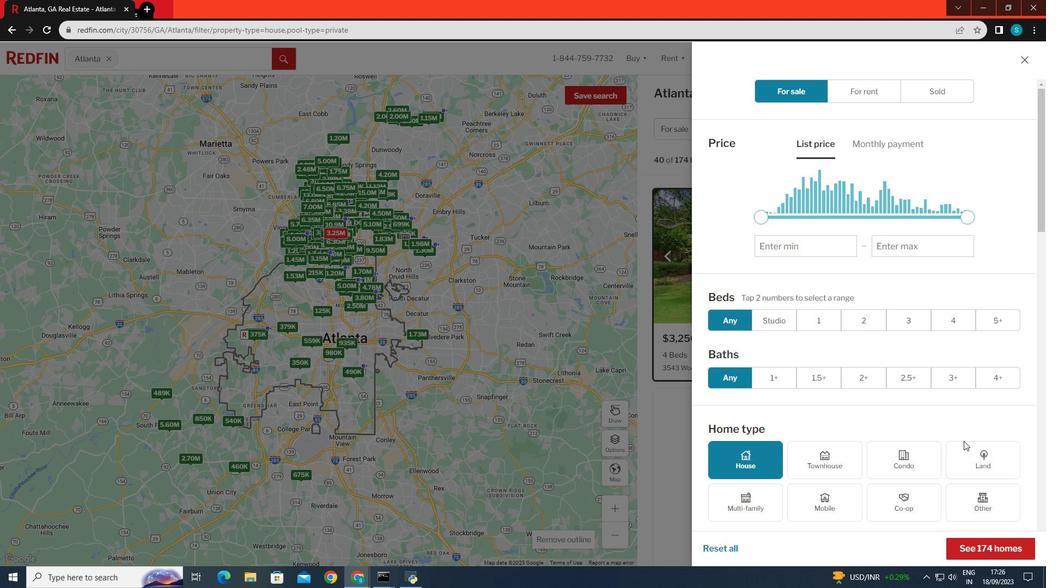 
Action: Mouse moved to (987, 550)
Screenshot: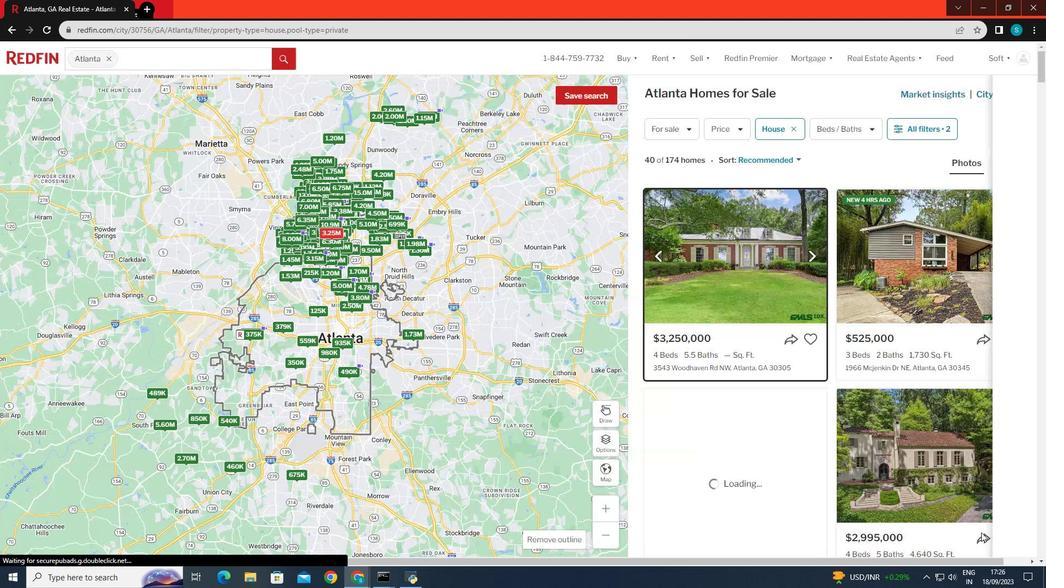 
Action: Mouse pressed left at (987, 550)
Screenshot: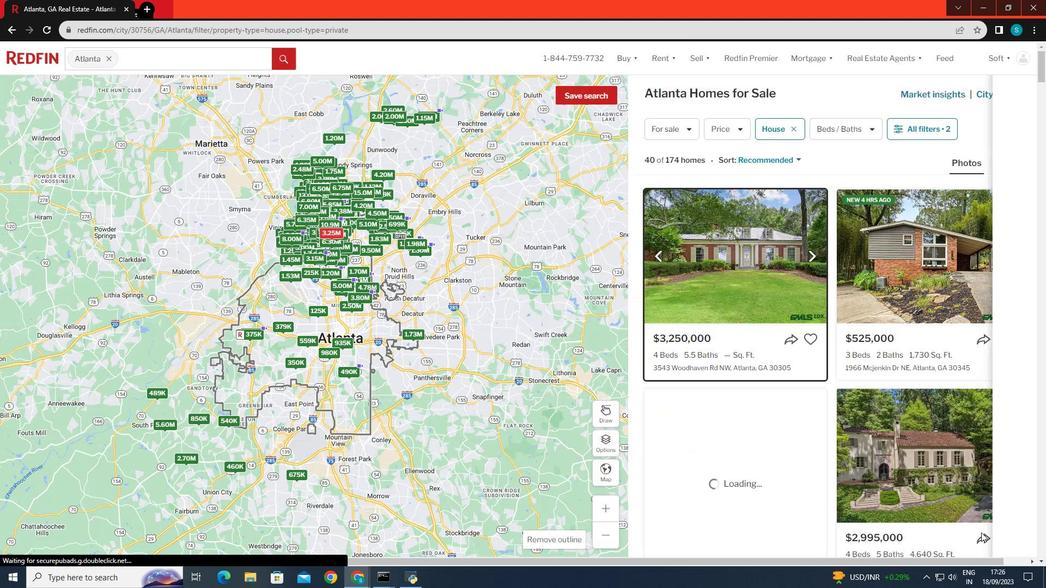 
Action: Mouse moved to (730, 264)
Screenshot: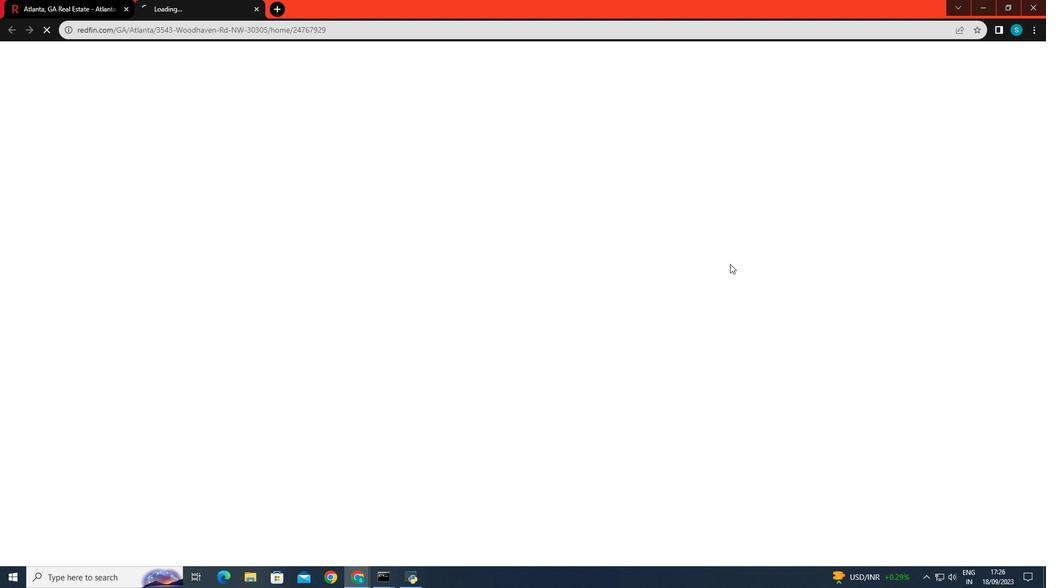 
Action: Mouse pressed left at (730, 264)
Screenshot: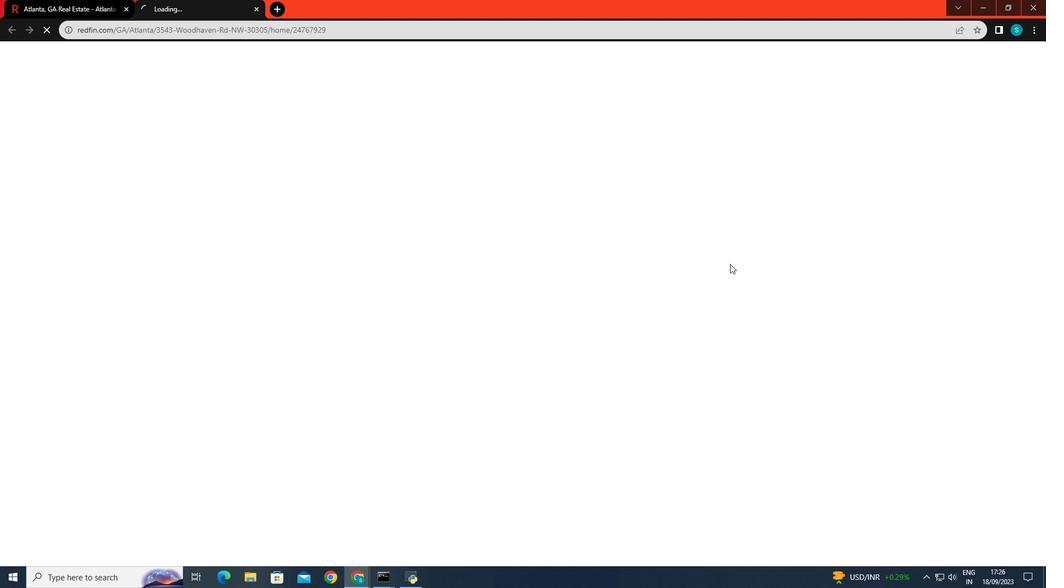 
Action: Mouse moved to (775, 345)
Screenshot: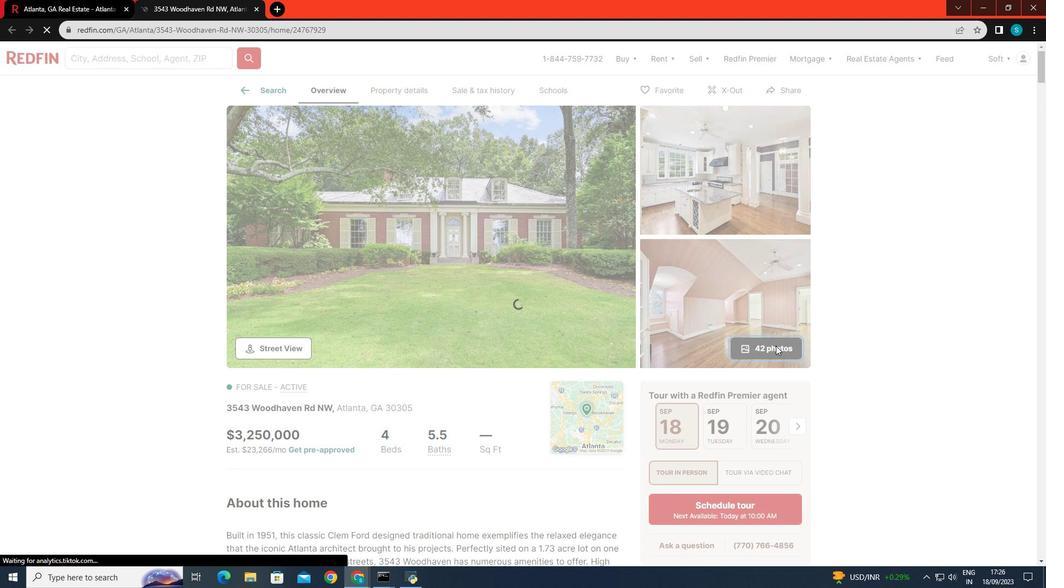 
Action: Mouse pressed left at (775, 345)
Screenshot: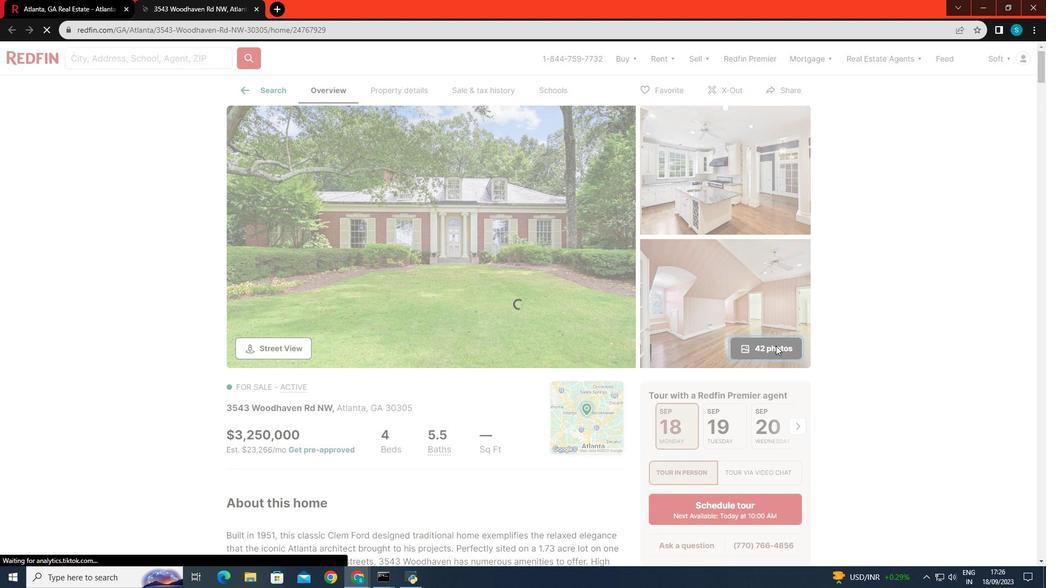 
Action: Mouse moved to (985, 302)
Screenshot: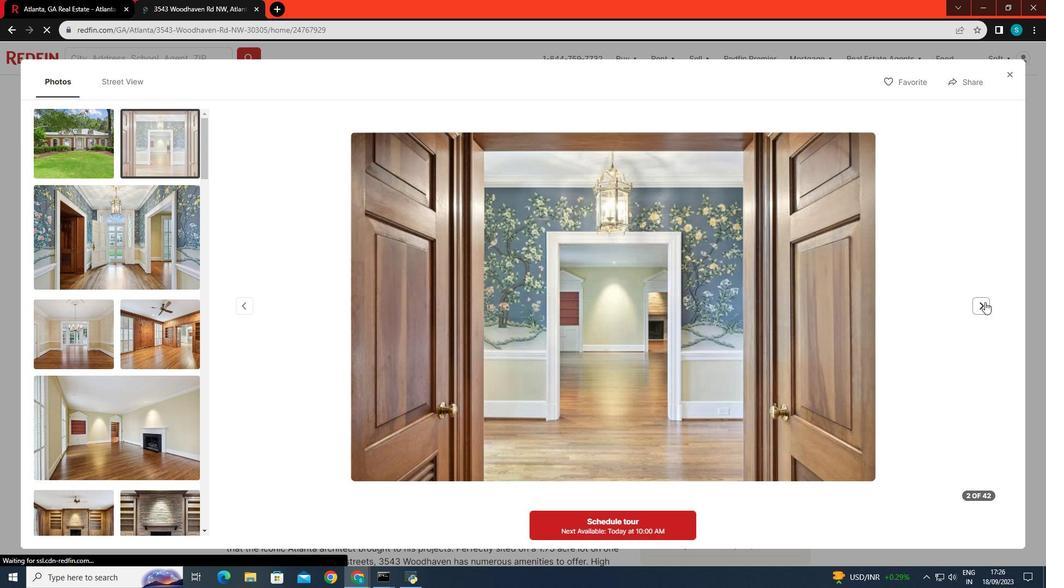 
Action: Mouse pressed left at (985, 302)
Screenshot: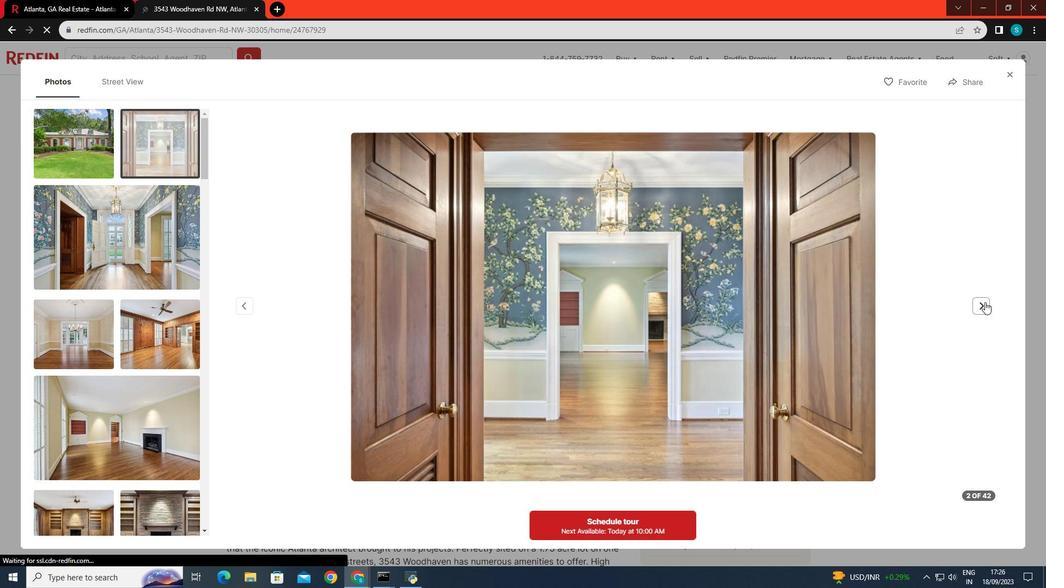 
Action: Mouse pressed left at (985, 302)
Screenshot: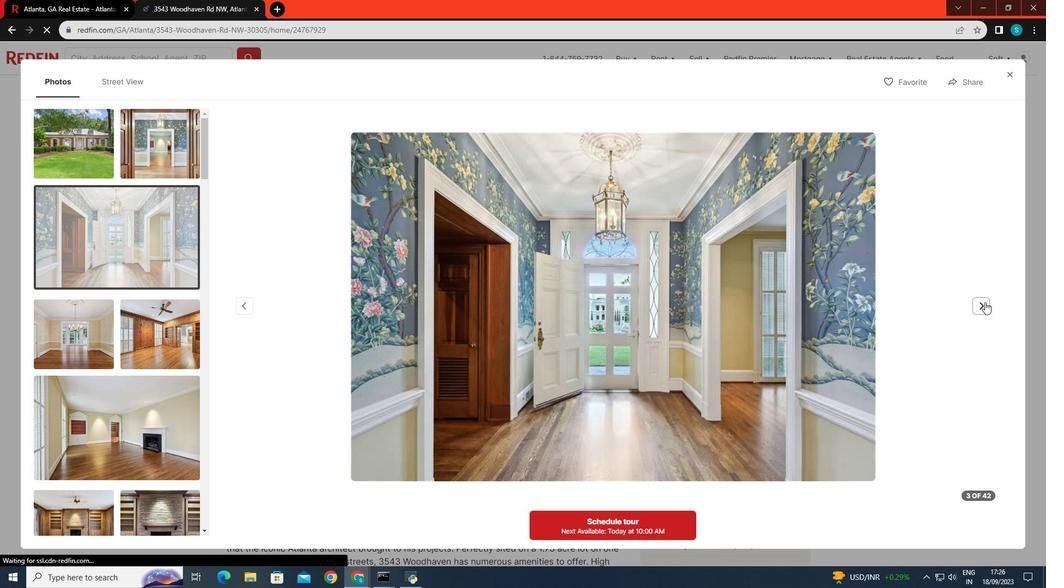 
Action: Mouse pressed left at (985, 302)
Screenshot: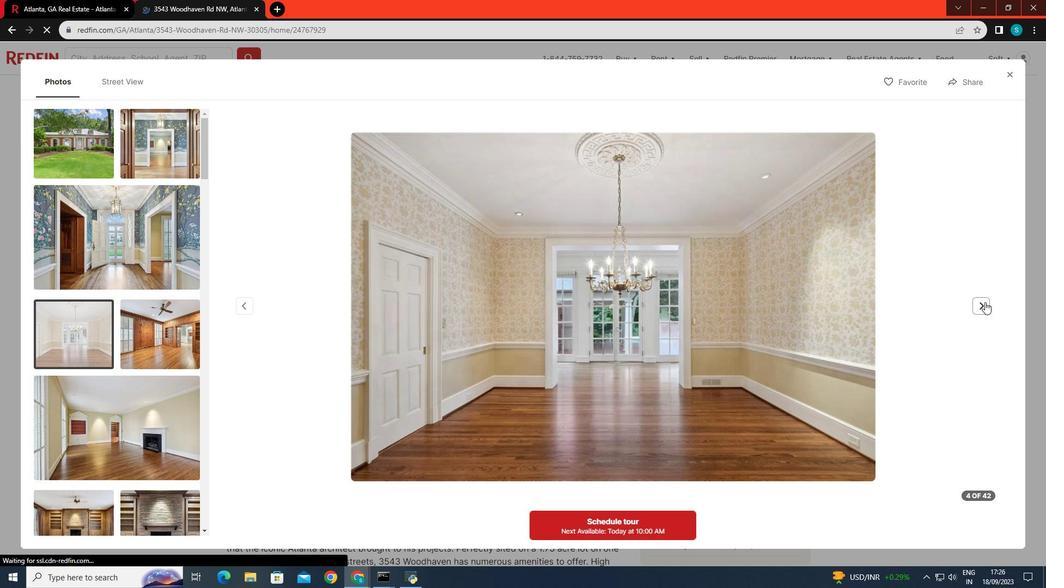 
Action: Mouse pressed left at (985, 302)
Screenshot: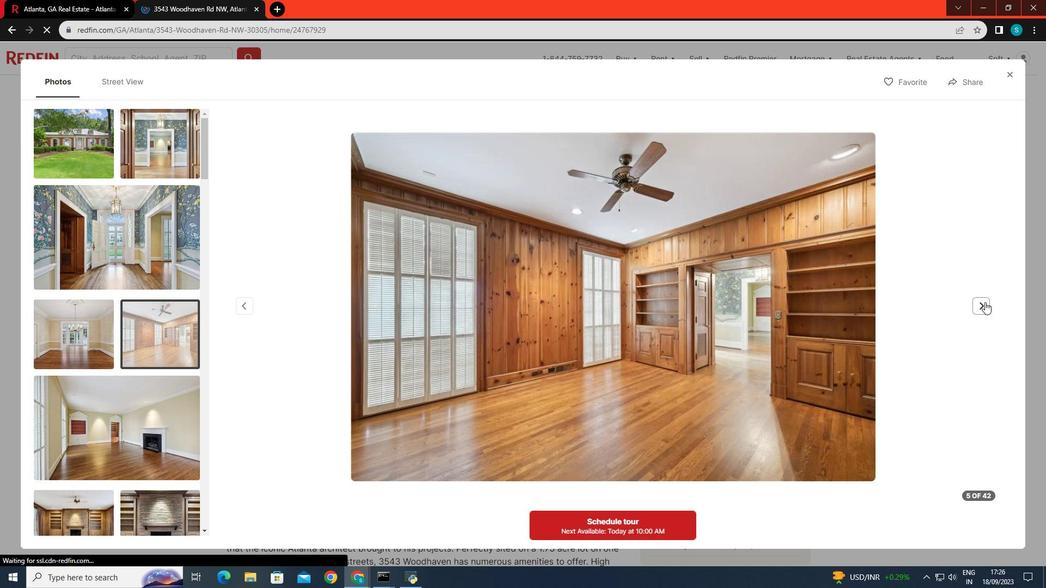 
Action: Mouse pressed left at (985, 302)
Screenshot: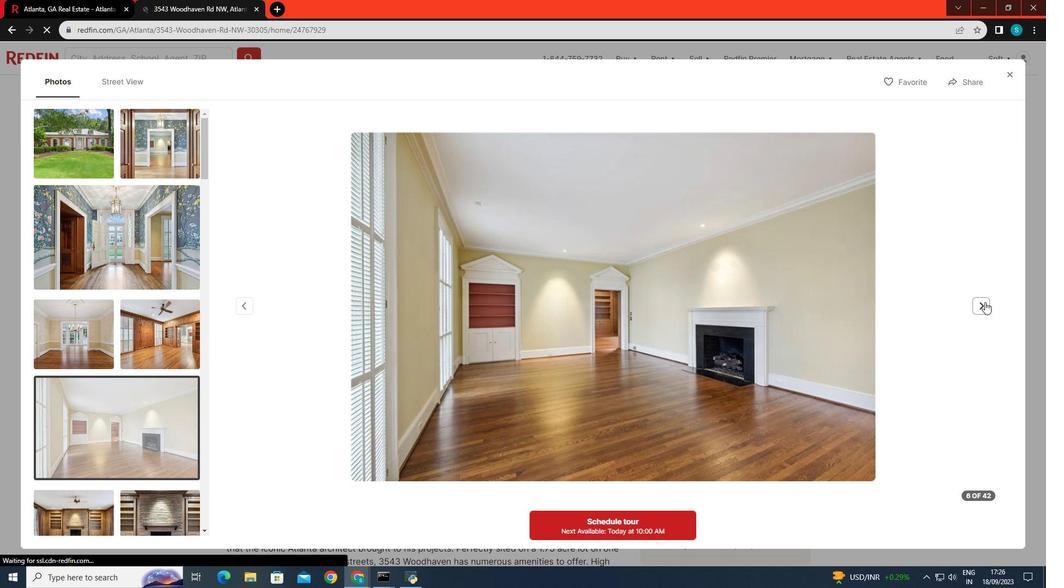 
Action: Mouse pressed left at (985, 302)
Screenshot: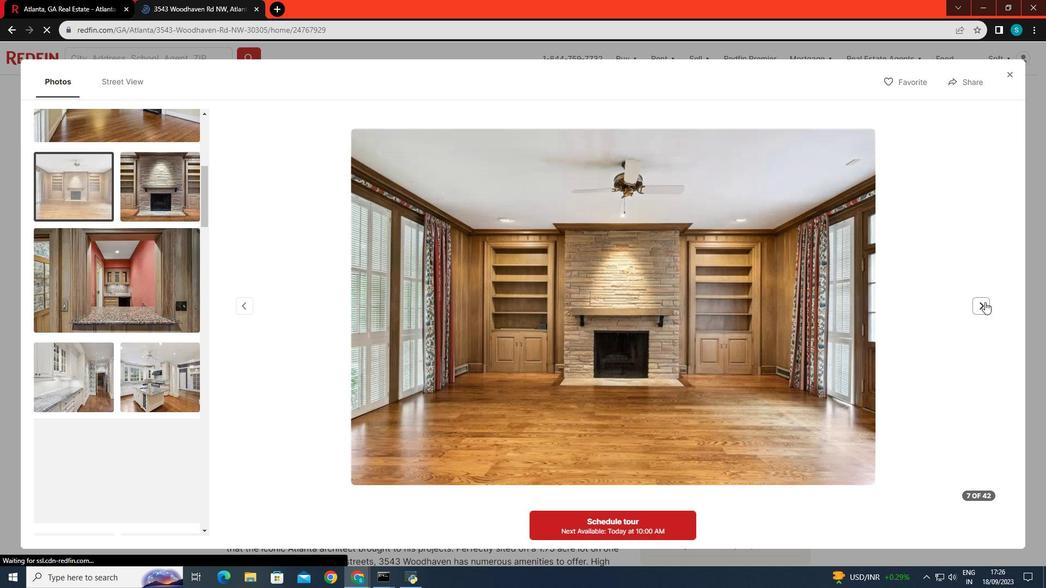 
Action: Mouse pressed left at (985, 302)
Screenshot: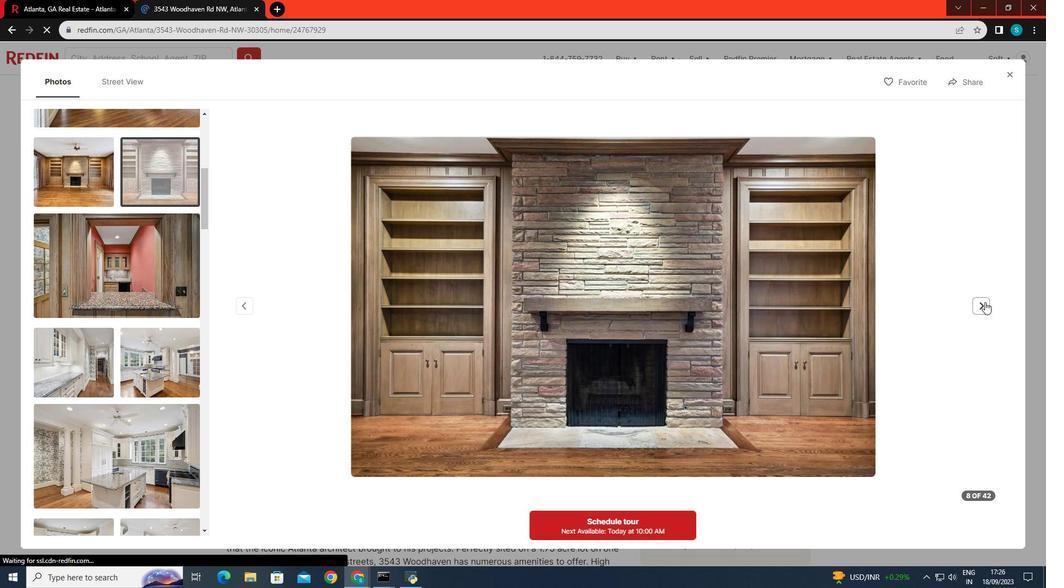 
Action: Mouse pressed left at (985, 302)
Screenshot: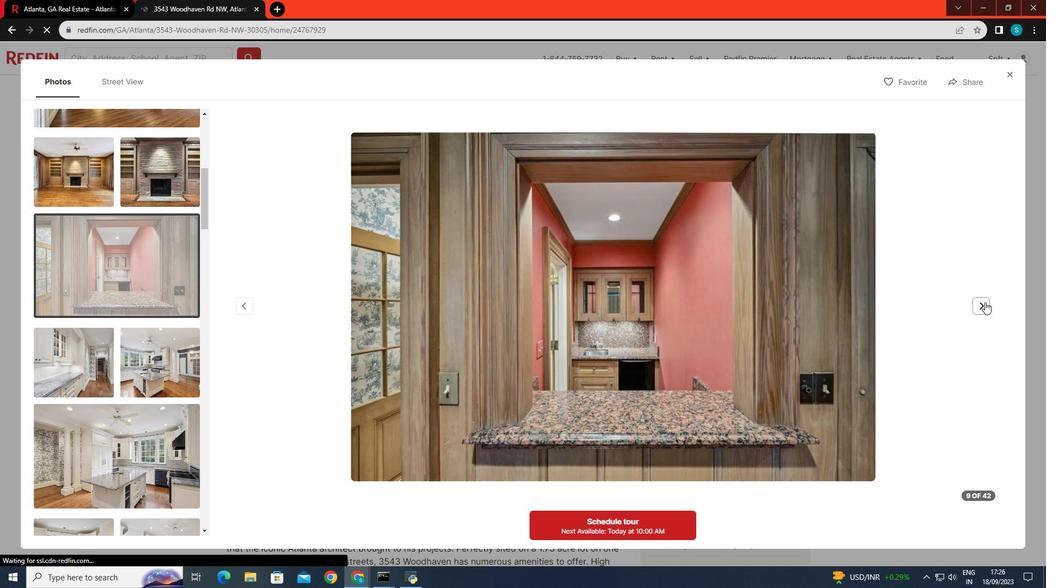 
Action: Mouse pressed left at (985, 302)
Screenshot: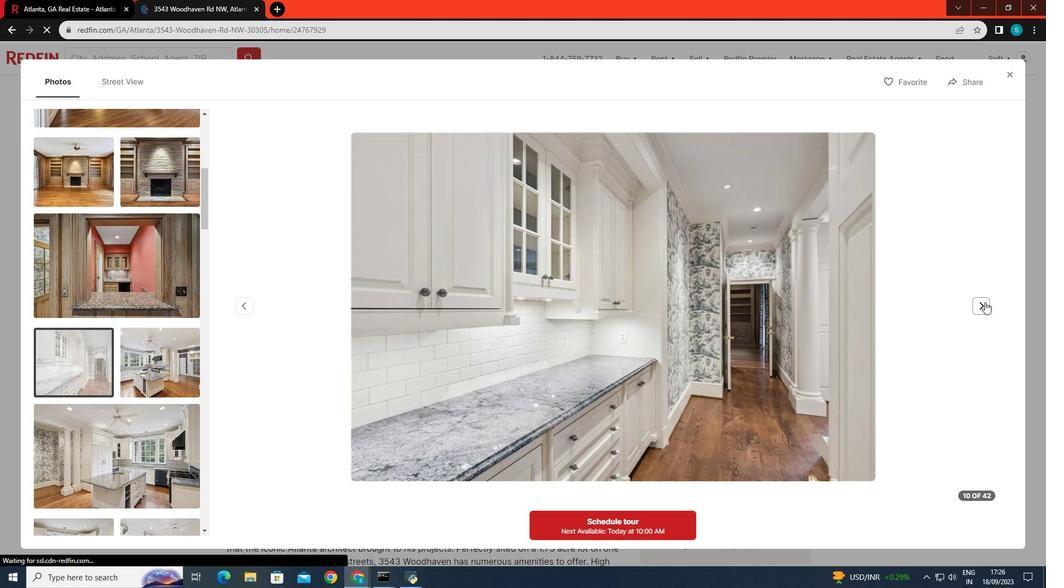 
Action: Mouse pressed left at (985, 302)
Screenshot: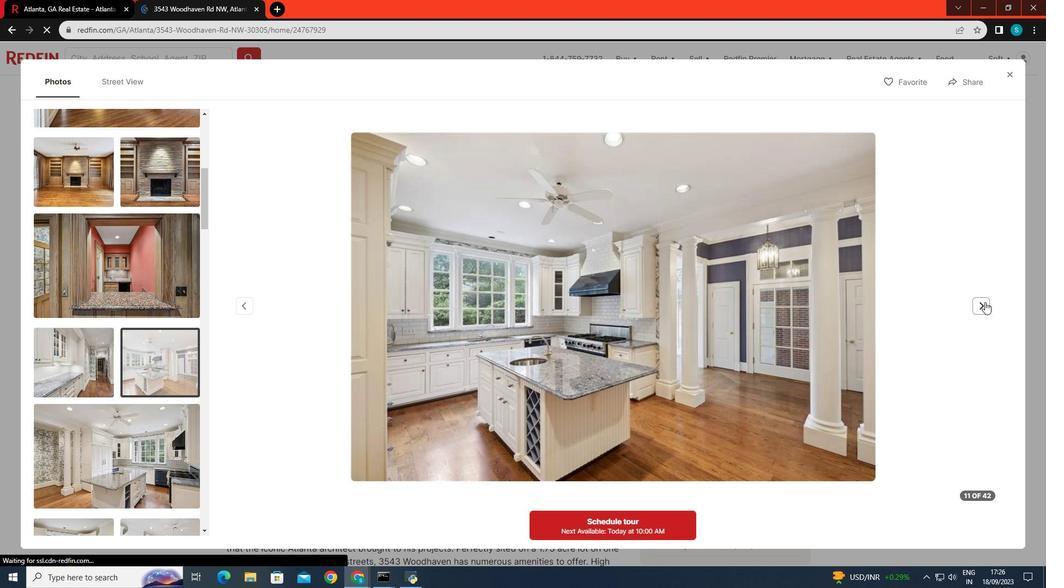 
Action: Mouse pressed left at (985, 302)
Screenshot: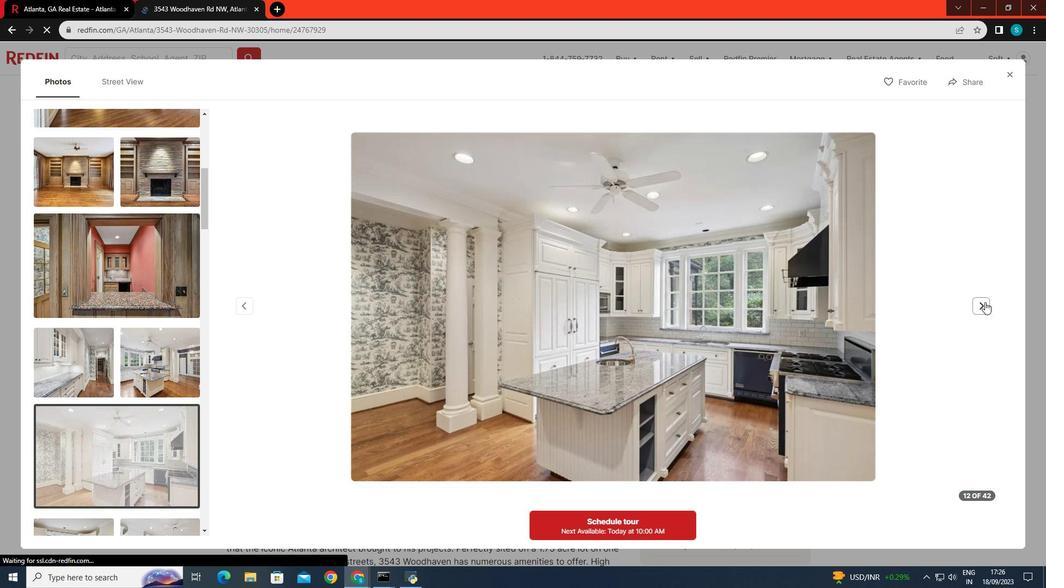 
Action: Mouse pressed left at (985, 302)
Screenshot: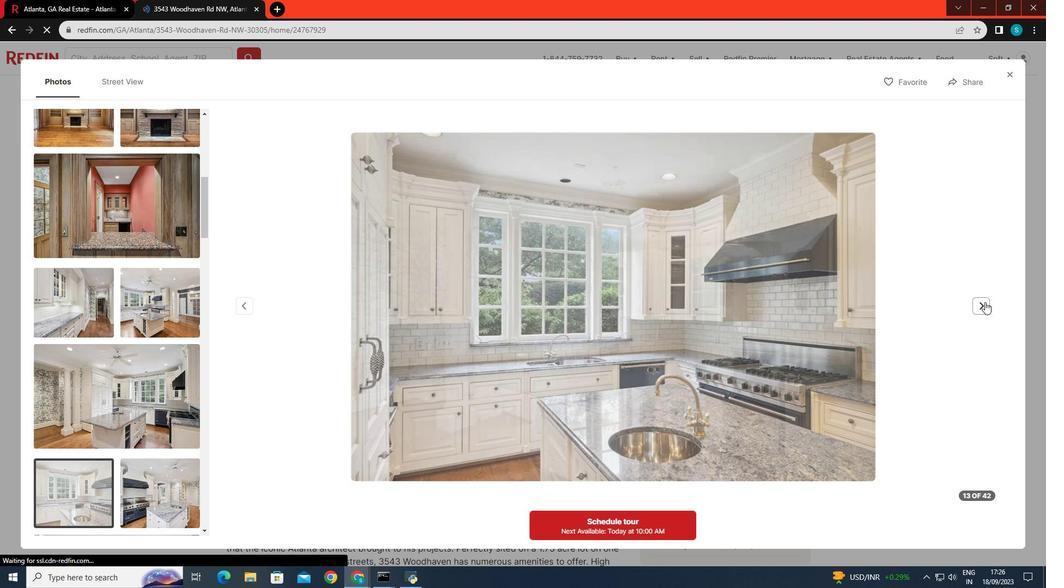 
Action: Mouse pressed left at (985, 302)
Screenshot: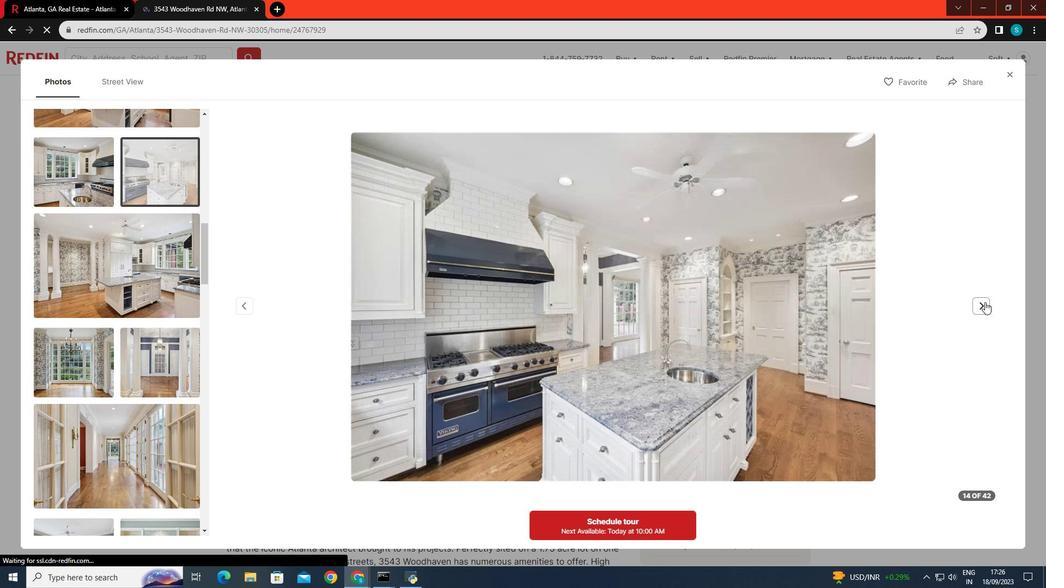 
Action: Mouse pressed left at (985, 302)
Screenshot: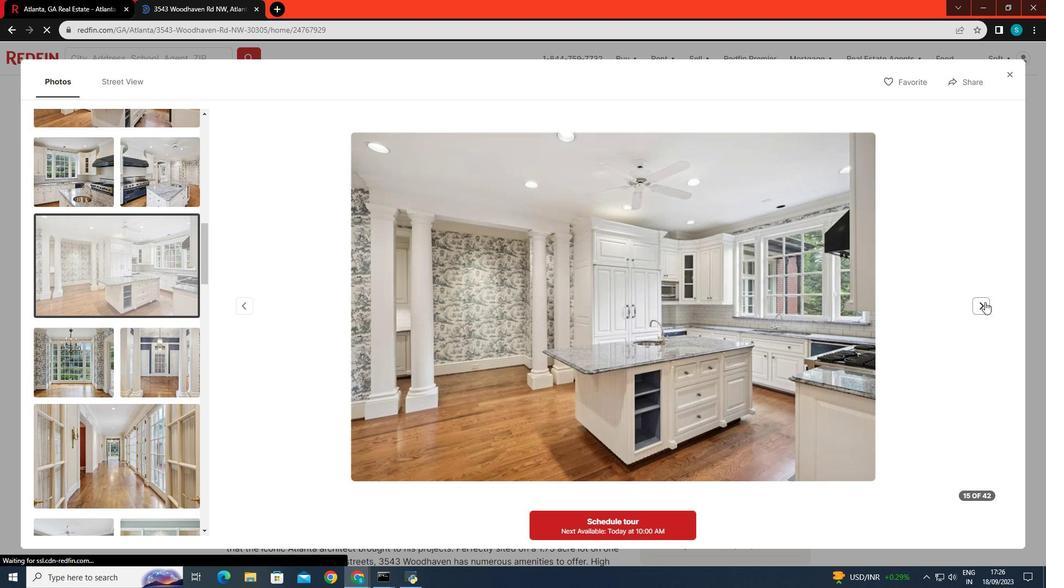 
Action: Mouse pressed left at (985, 302)
Screenshot: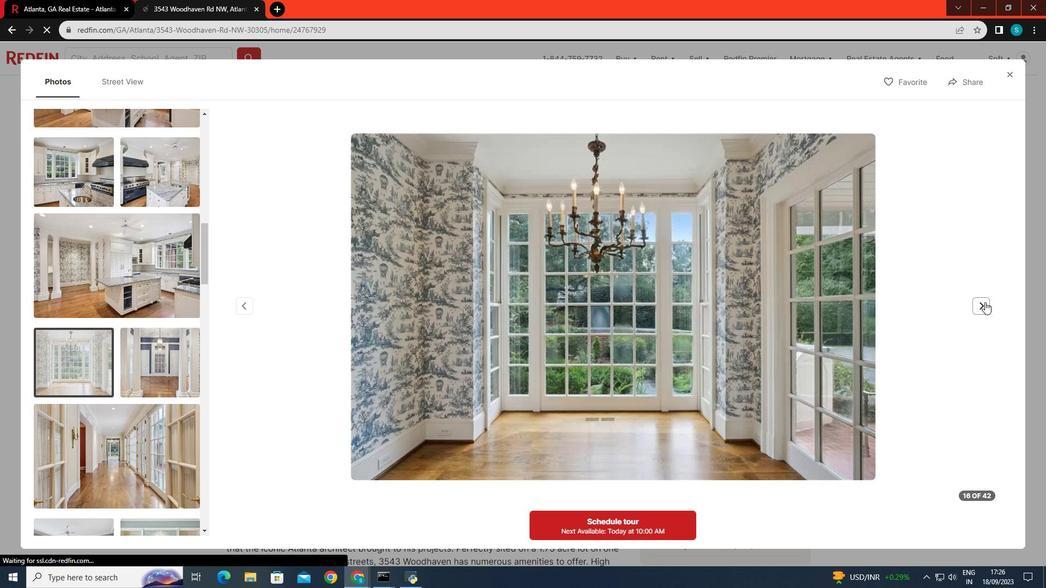 
Action: Mouse pressed left at (985, 302)
Screenshot: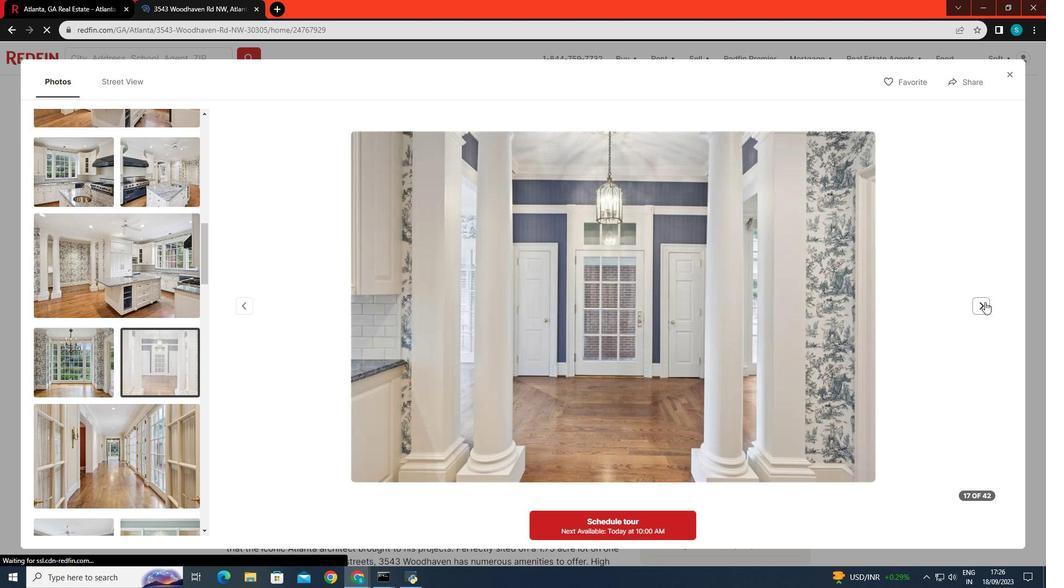 
Action: Mouse pressed left at (985, 302)
Screenshot: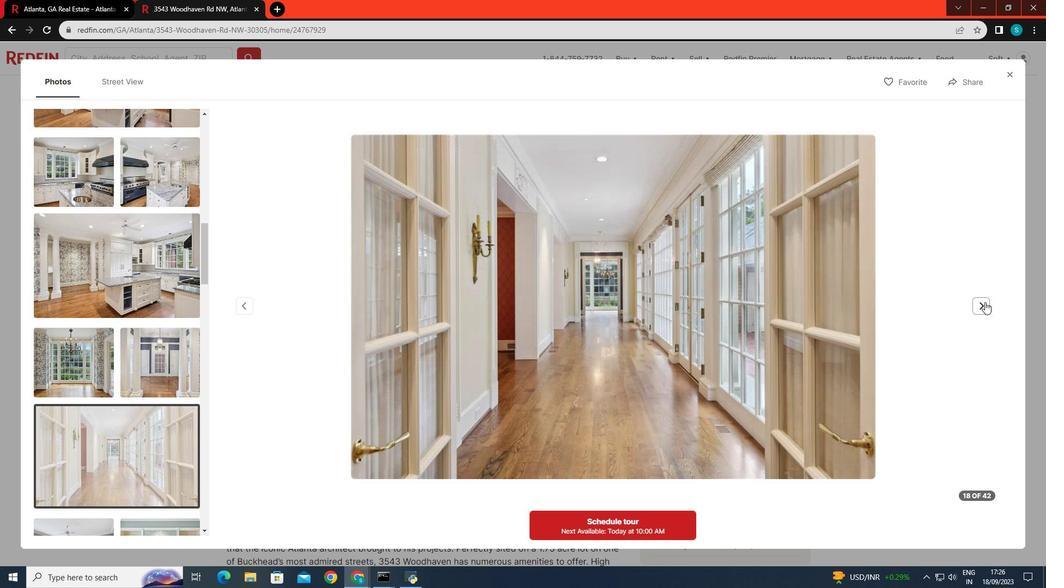 
Action: Mouse pressed left at (985, 302)
Screenshot: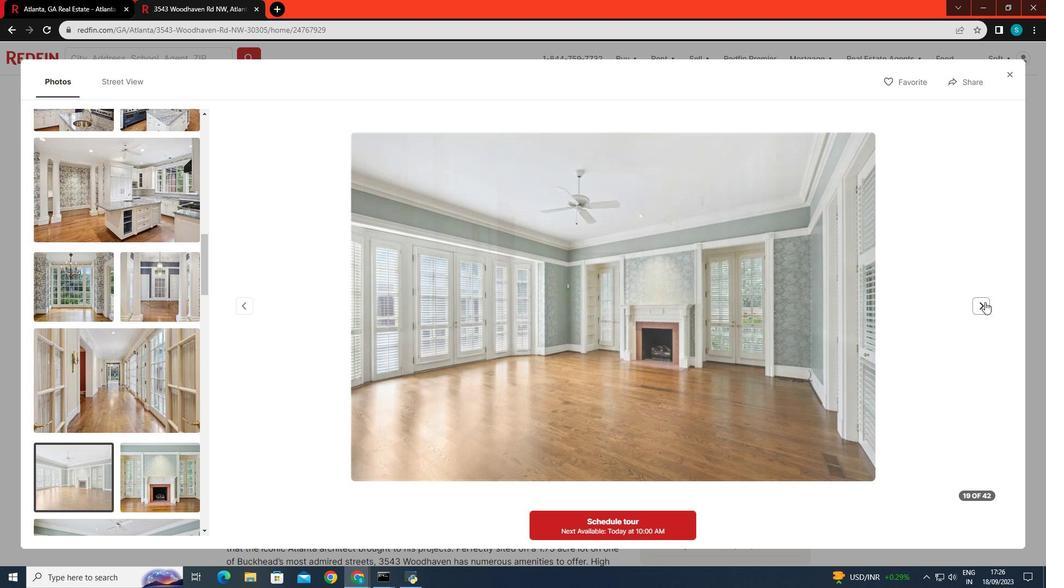 
Action: Mouse pressed left at (985, 302)
Screenshot: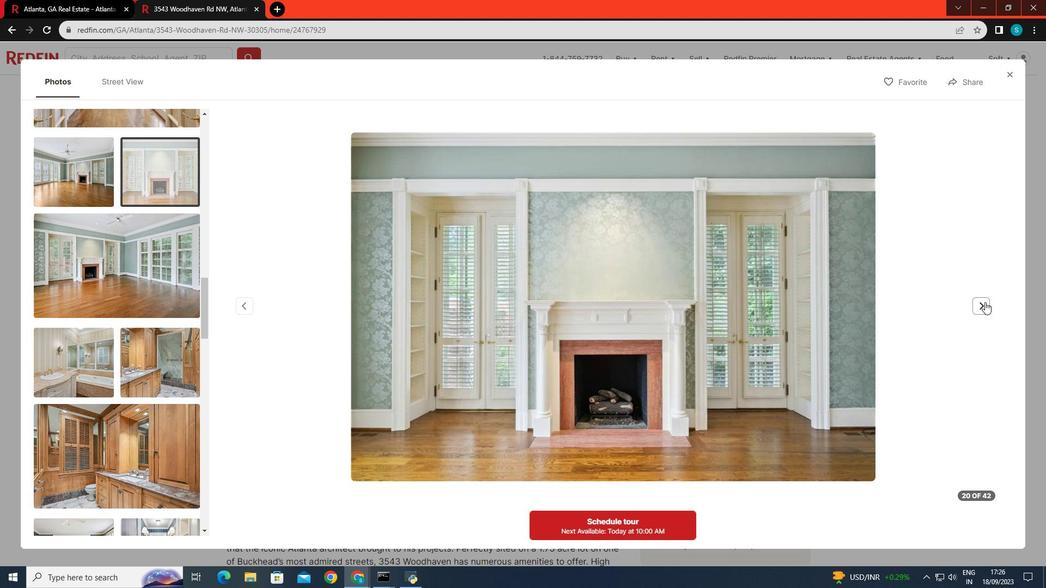 
Action: Mouse pressed left at (985, 302)
Screenshot: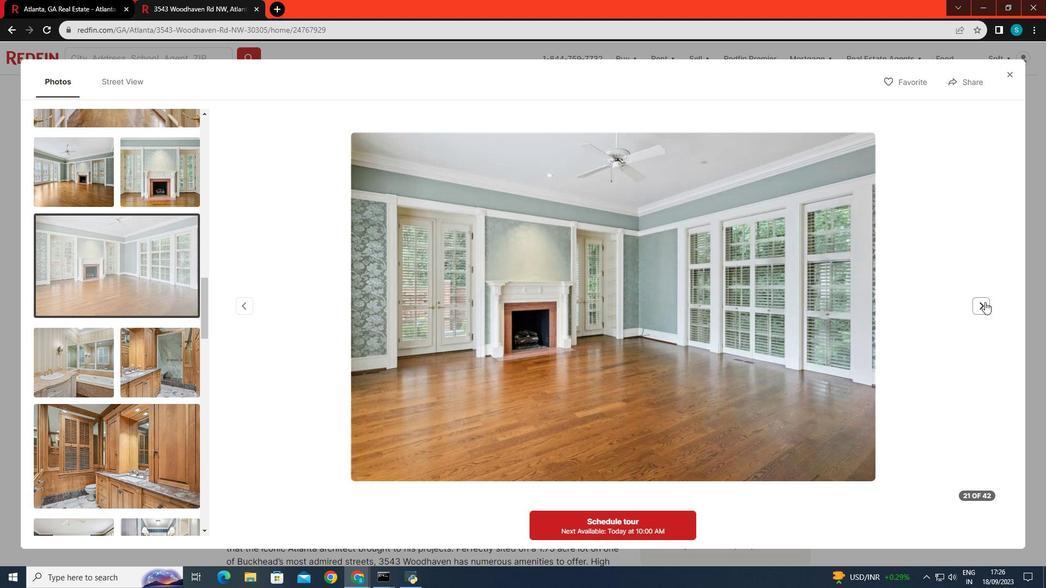 
Action: Mouse pressed left at (985, 302)
Screenshot: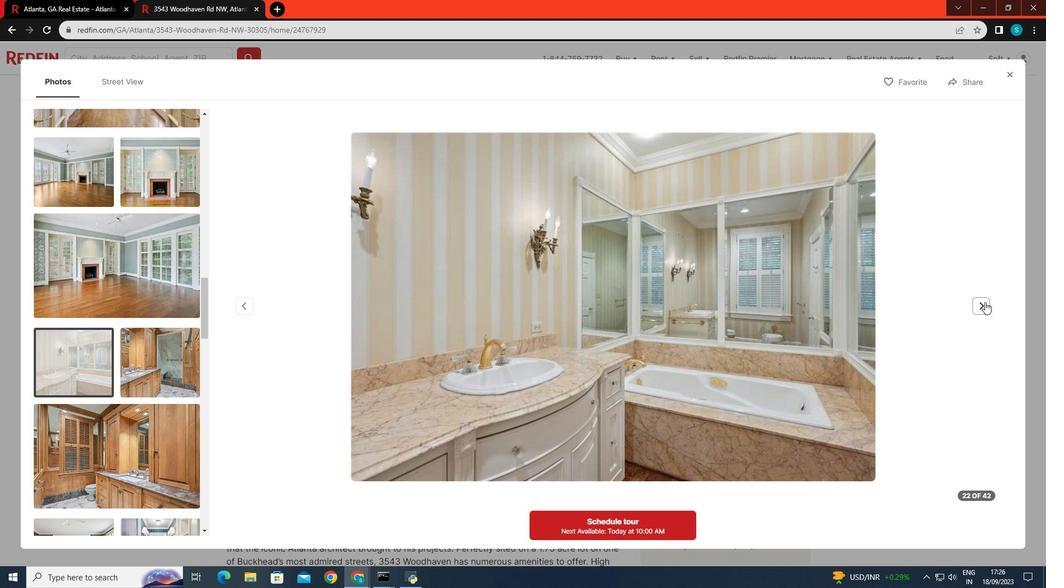 
Action: Mouse pressed left at (985, 302)
Screenshot: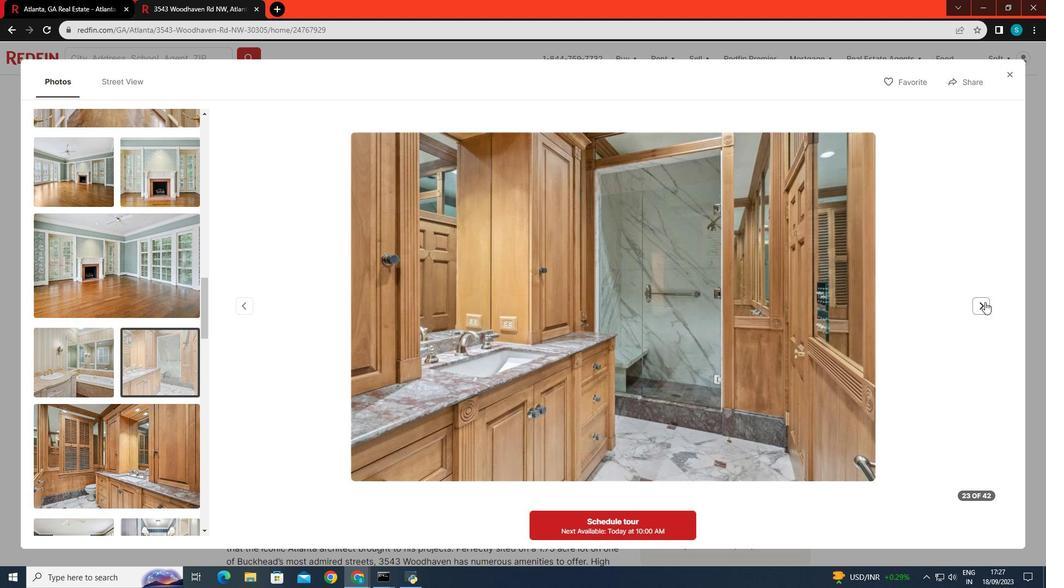 
Action: Mouse pressed left at (985, 302)
Screenshot: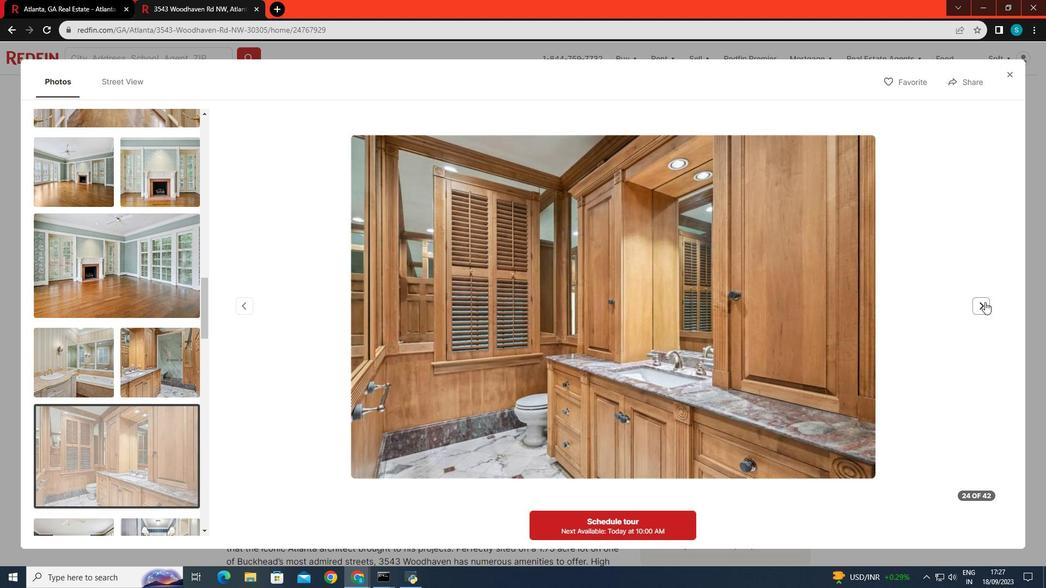 
Action: Mouse pressed left at (985, 302)
Screenshot: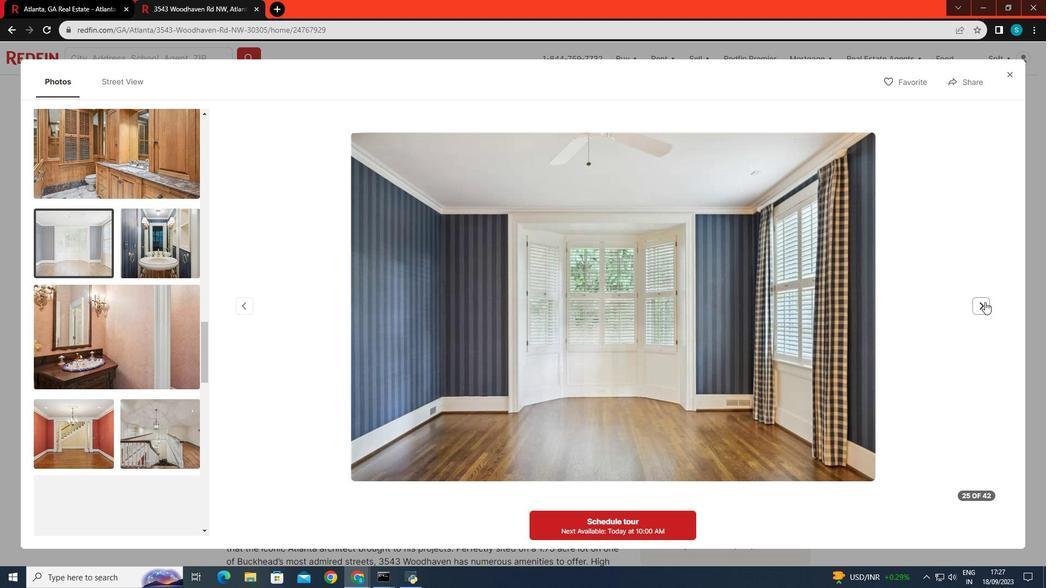 
Action: Mouse pressed left at (985, 302)
Screenshot: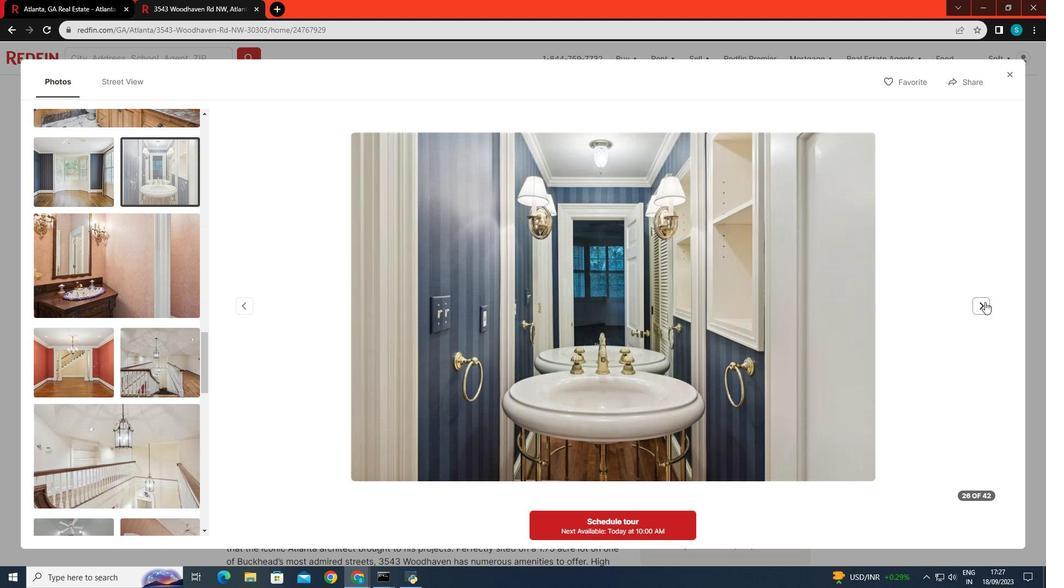 
Action: Mouse pressed left at (985, 302)
Screenshot: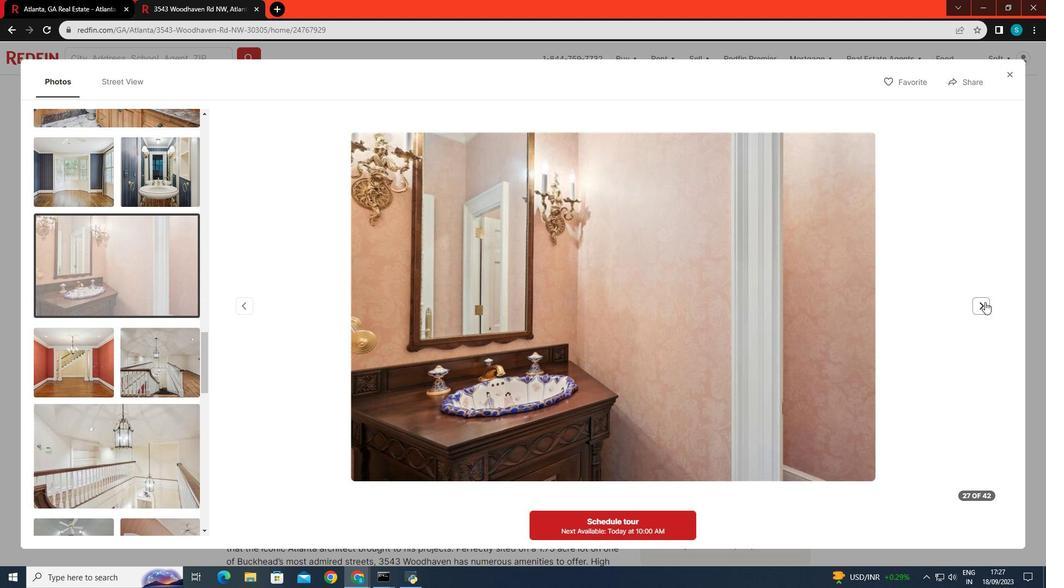 
Action: Mouse pressed left at (985, 302)
Screenshot: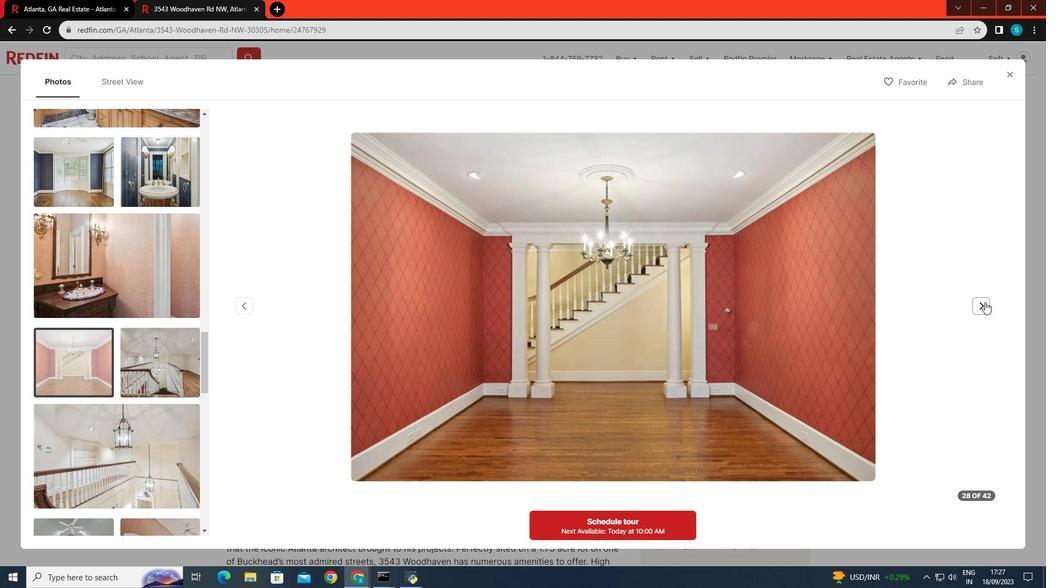 
Action: Mouse pressed left at (985, 302)
Screenshot: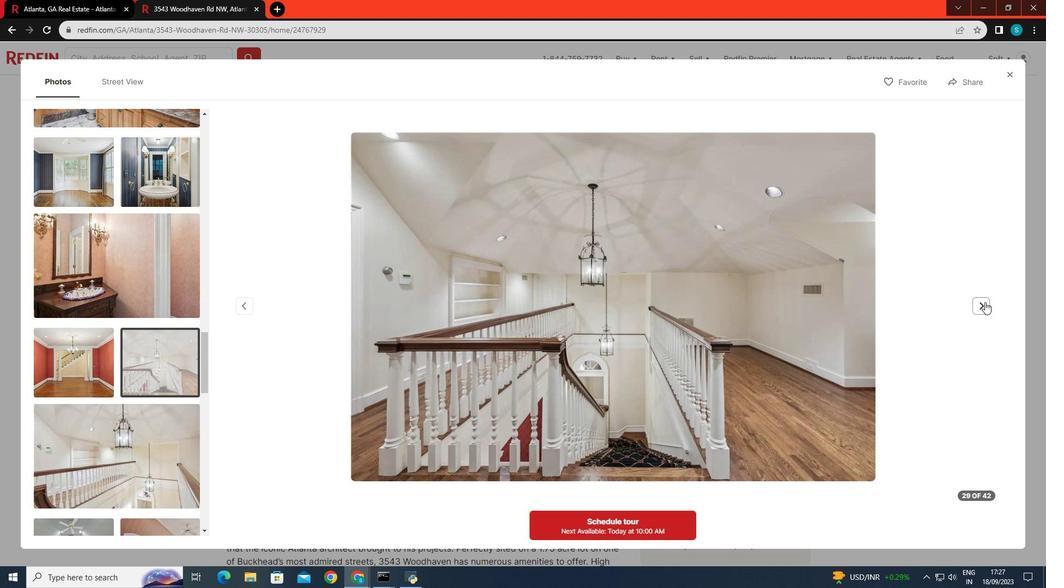 
Action: Mouse pressed left at (985, 302)
Screenshot: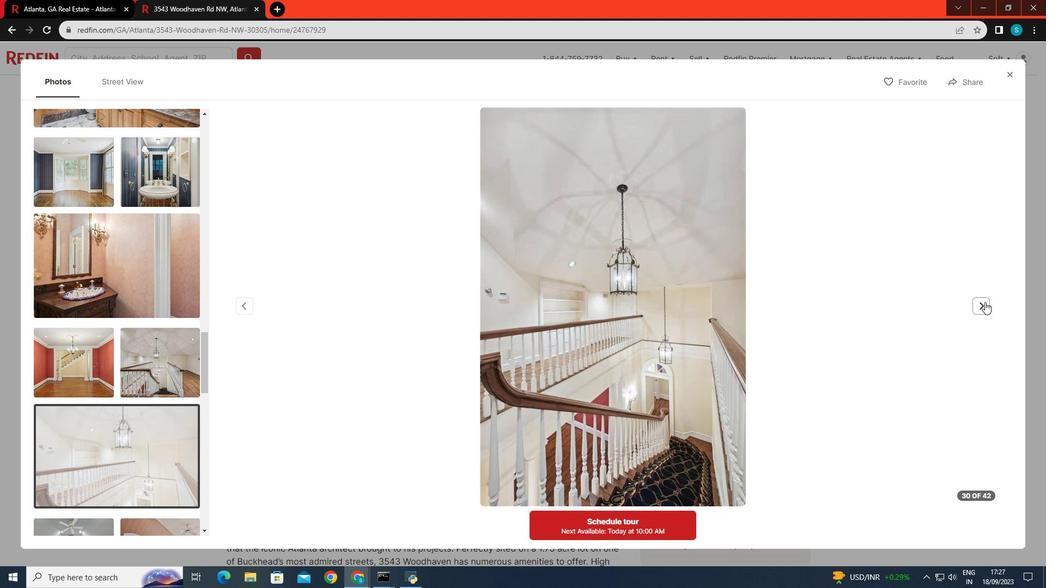 
Action: Mouse pressed left at (985, 302)
Screenshot: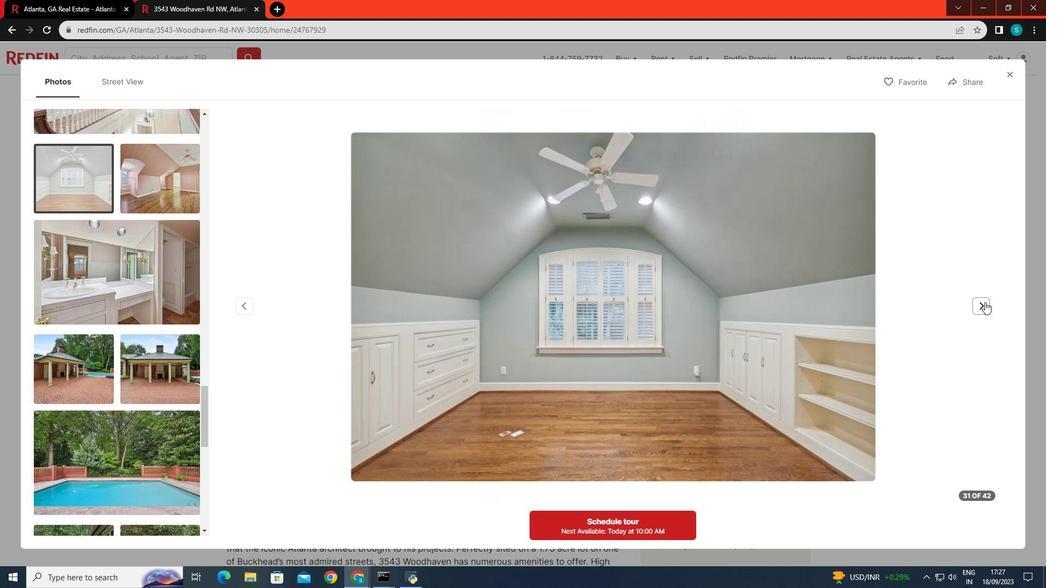 
Action: Mouse scrolled (985, 301) with delta (0, 0)
Screenshot: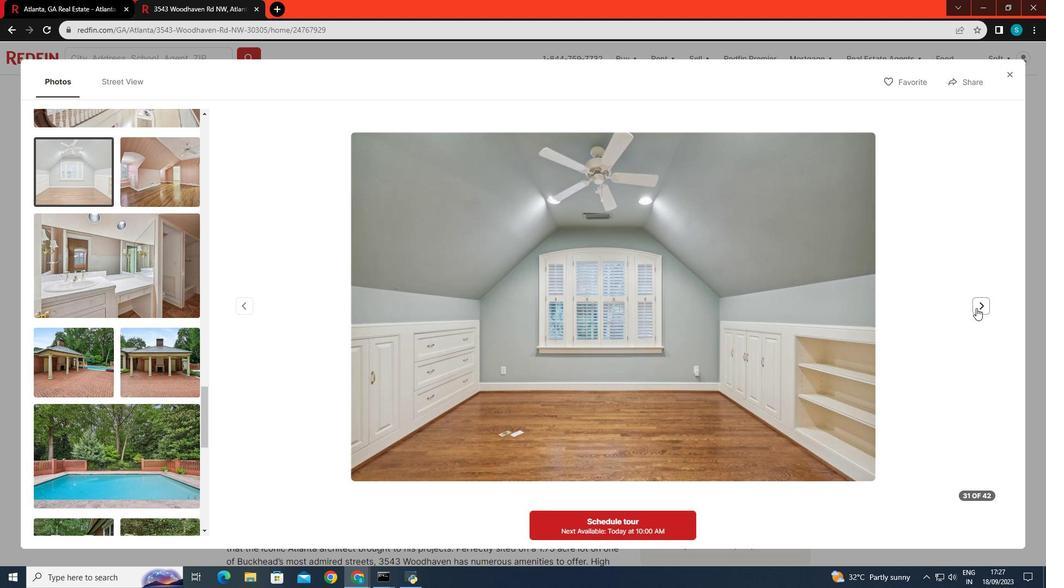 
Action: Mouse scrolled (985, 301) with delta (0, 0)
Screenshot: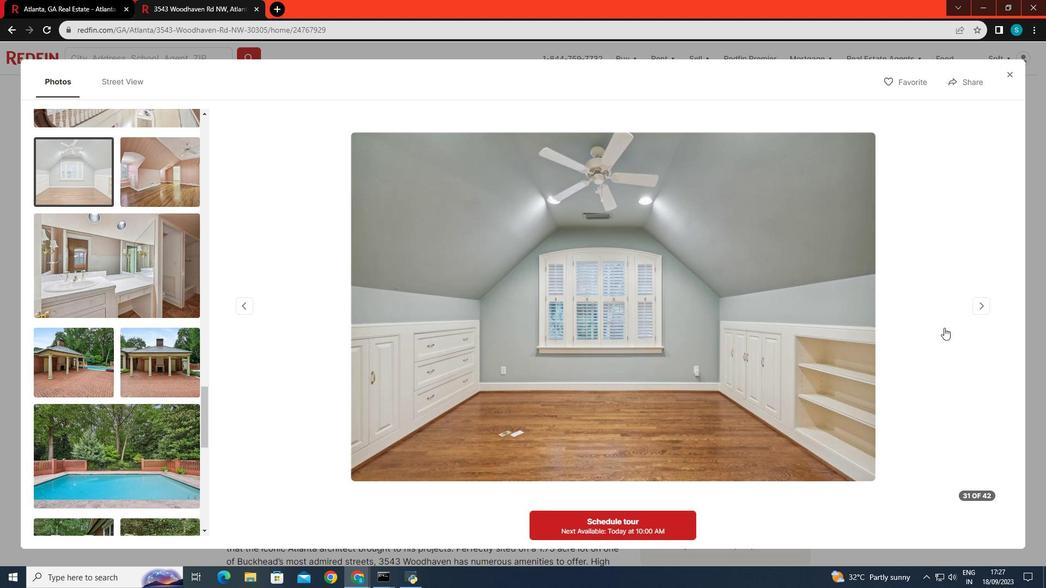 
Action: Mouse scrolled (985, 301) with delta (0, 0)
Screenshot: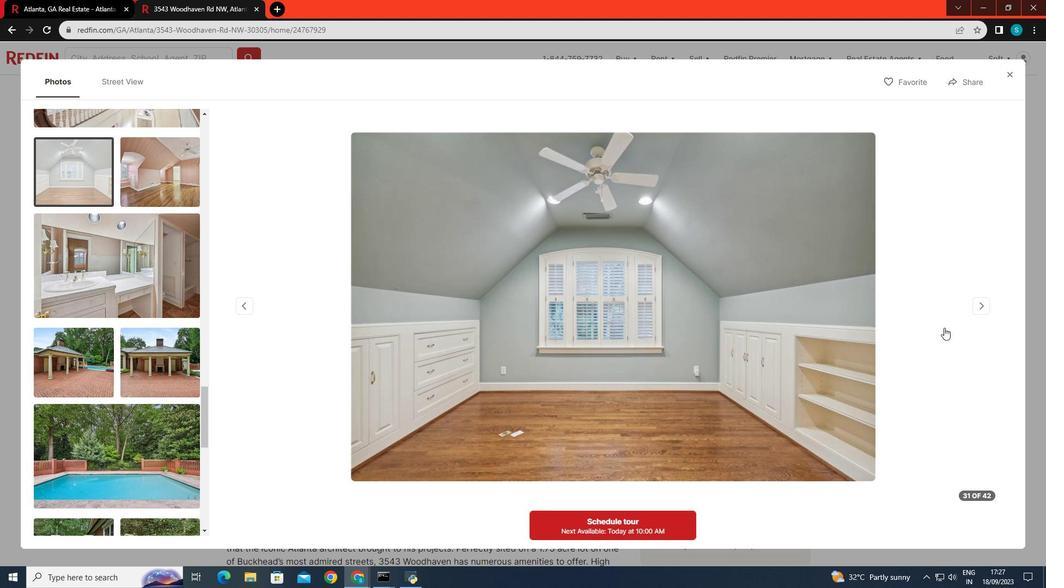 
Action: Mouse scrolled (985, 301) with delta (0, 0)
Screenshot: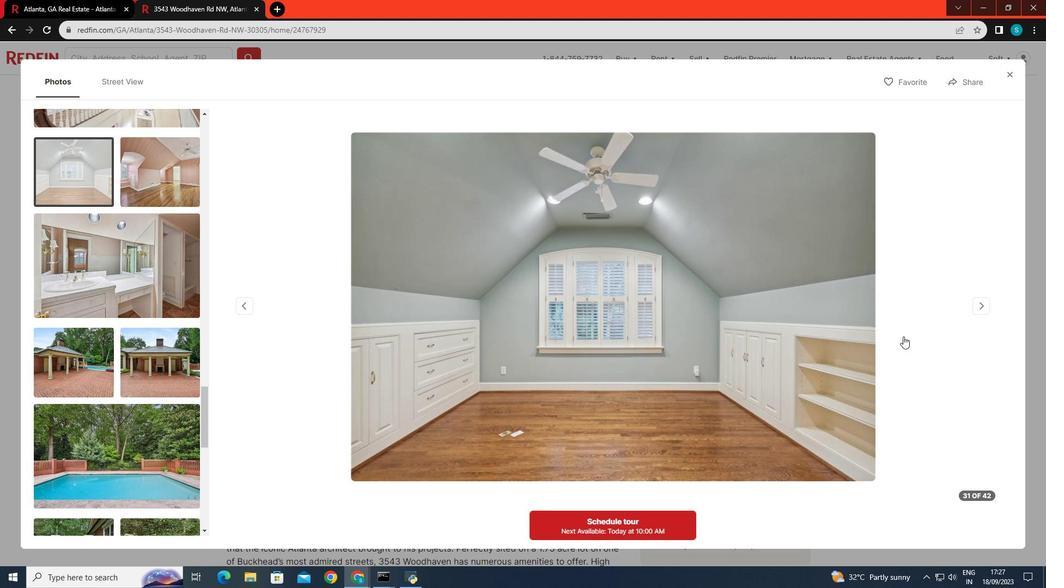 
Action: Mouse scrolled (985, 301) with delta (0, 0)
Screenshot: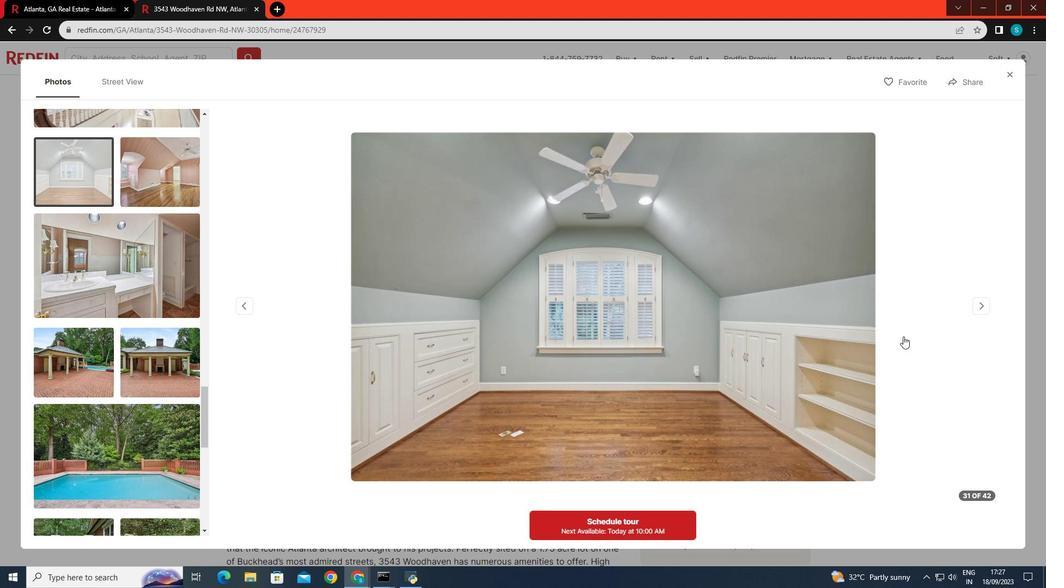 
Action: Mouse scrolled (985, 301) with delta (0, 0)
Screenshot: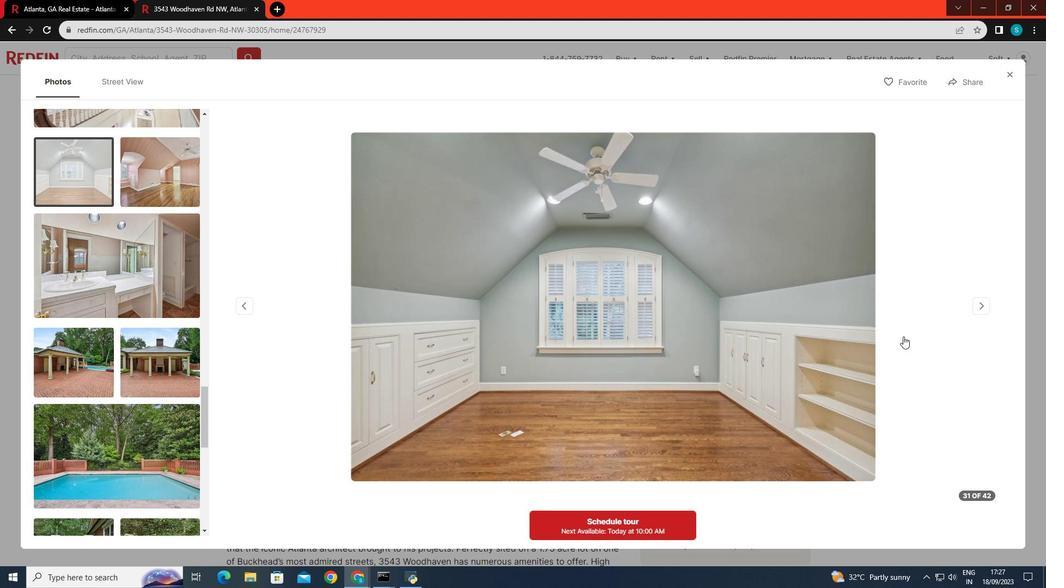 
Action: Mouse moved to (975, 305)
Screenshot: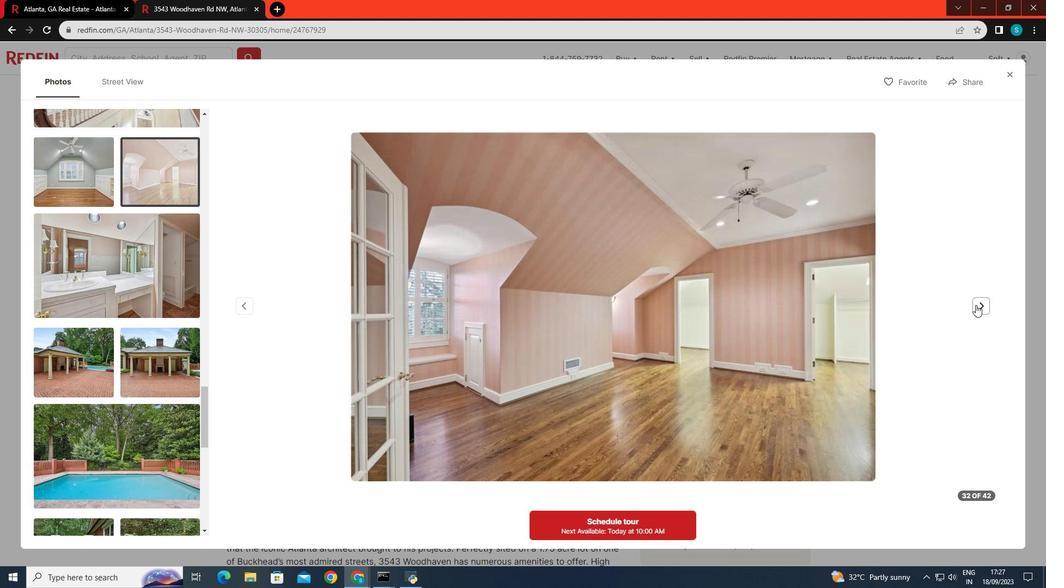 
Action: Mouse pressed left at (975, 305)
Screenshot: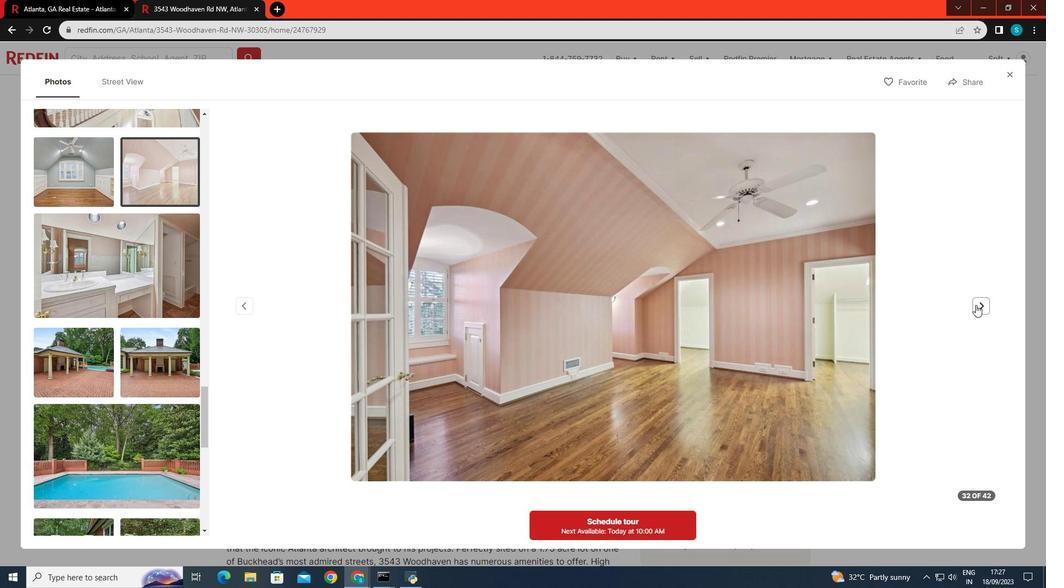 
Action: Mouse pressed left at (975, 305)
Screenshot: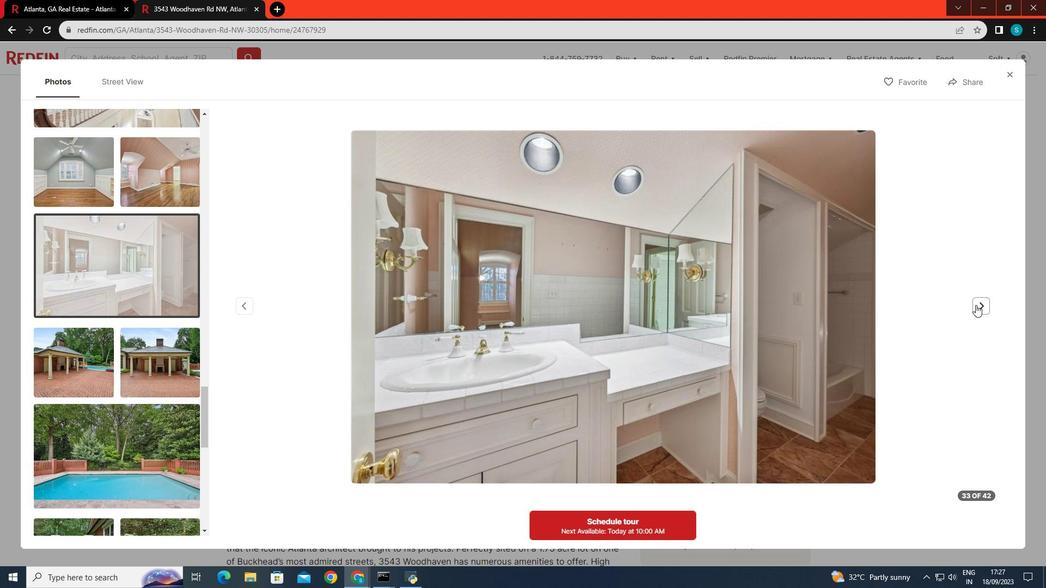 
Action: Mouse pressed left at (975, 305)
Screenshot: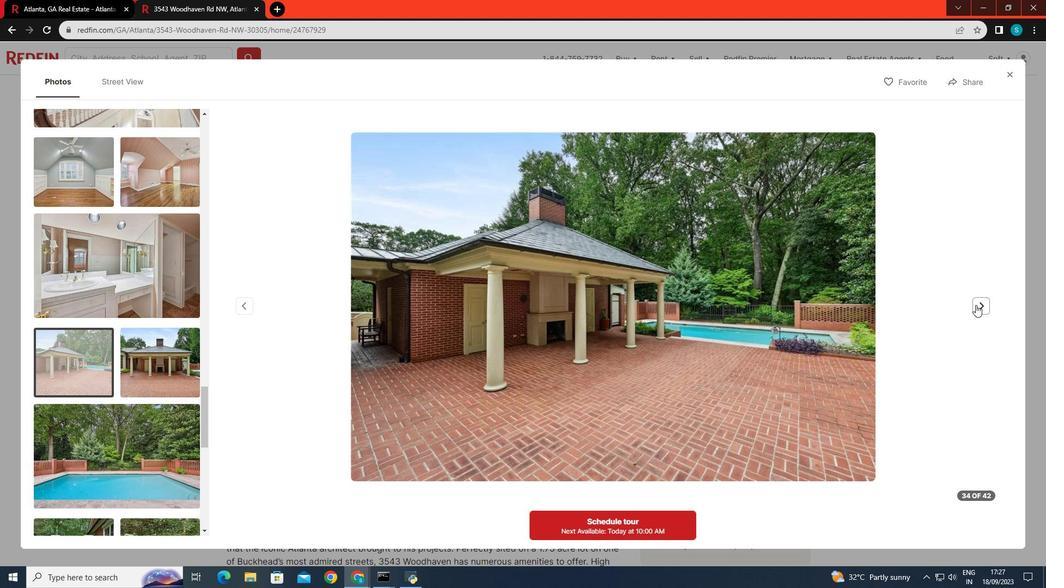 
Action: Mouse moved to (975, 305)
Screenshot: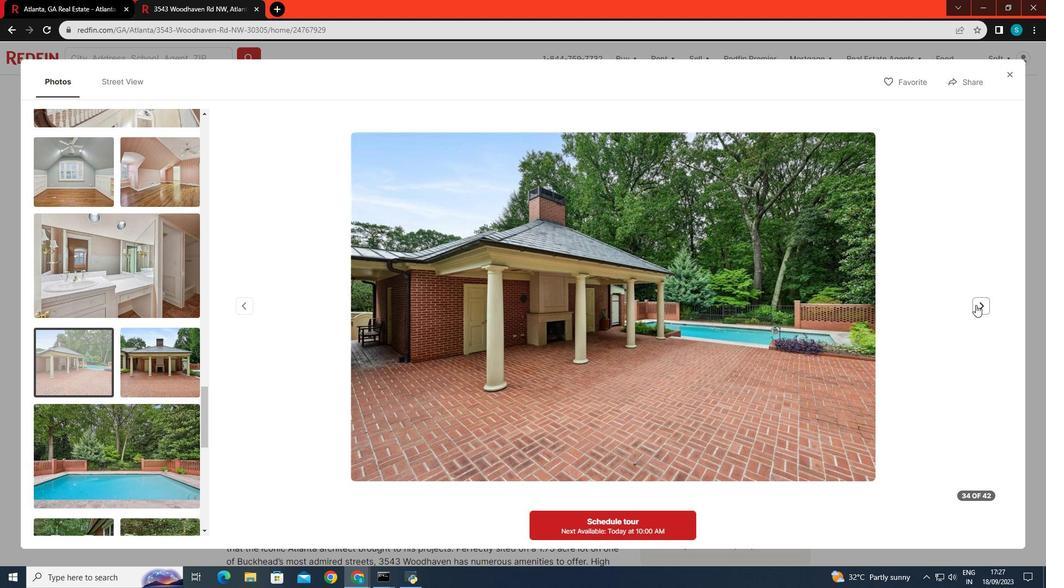 
Action: Mouse pressed left at (975, 305)
Screenshot: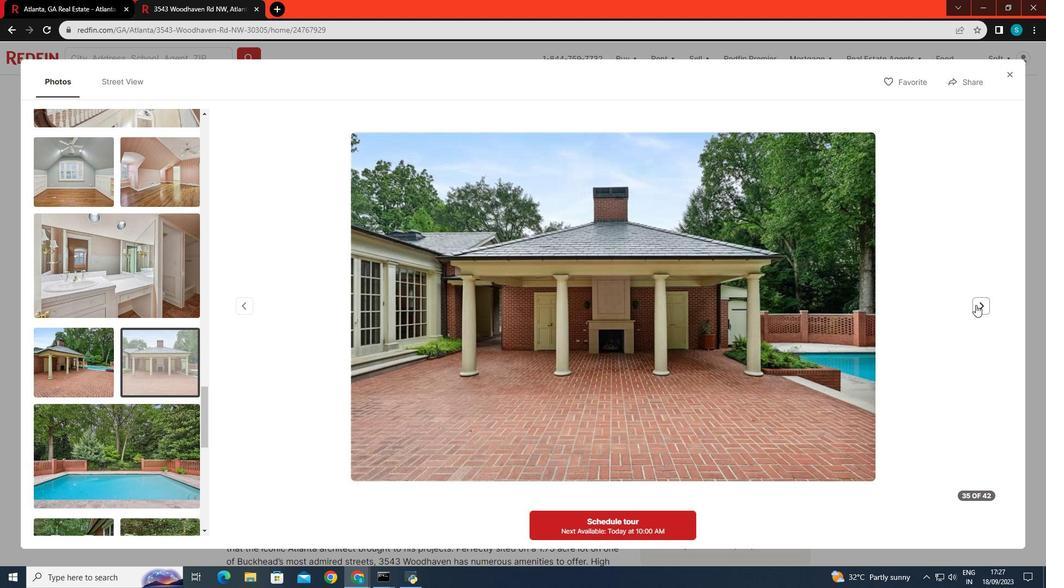 
Action: Mouse pressed left at (975, 305)
Screenshot: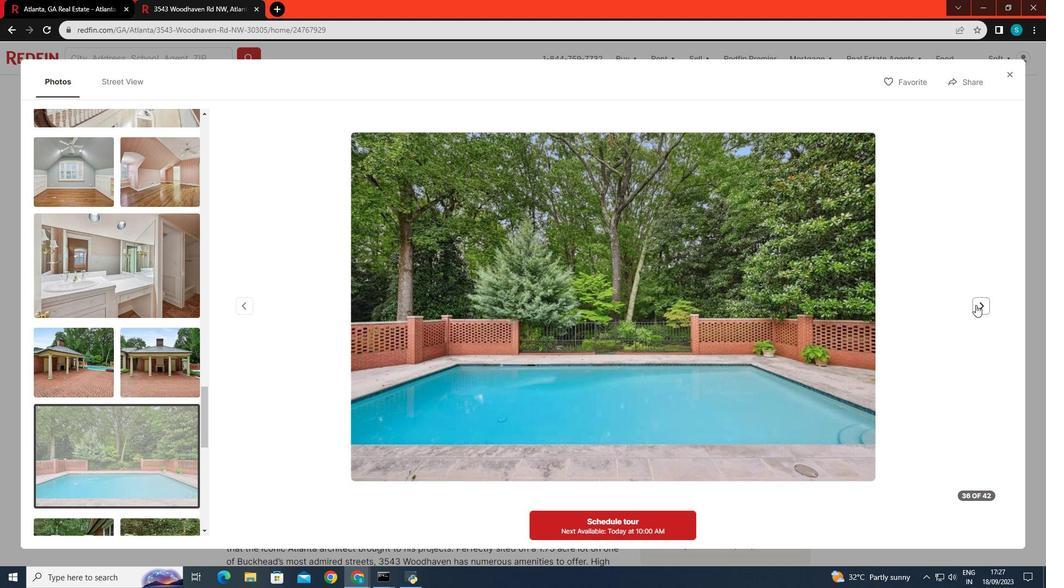 
Action: Mouse moved to (612, 399)
Screenshot: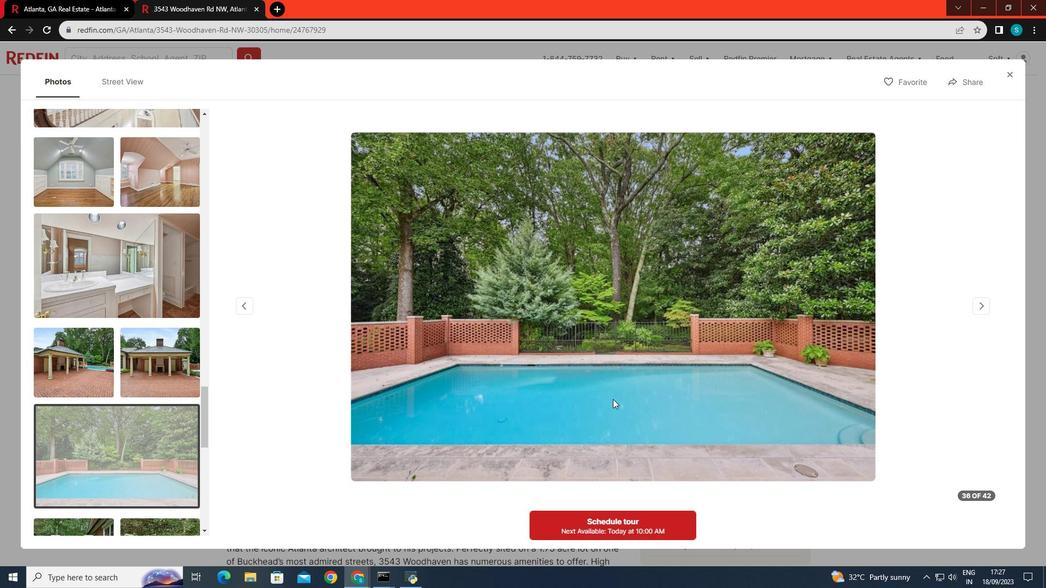 
Action: Mouse scrolled (612, 398) with delta (0, 0)
Screenshot: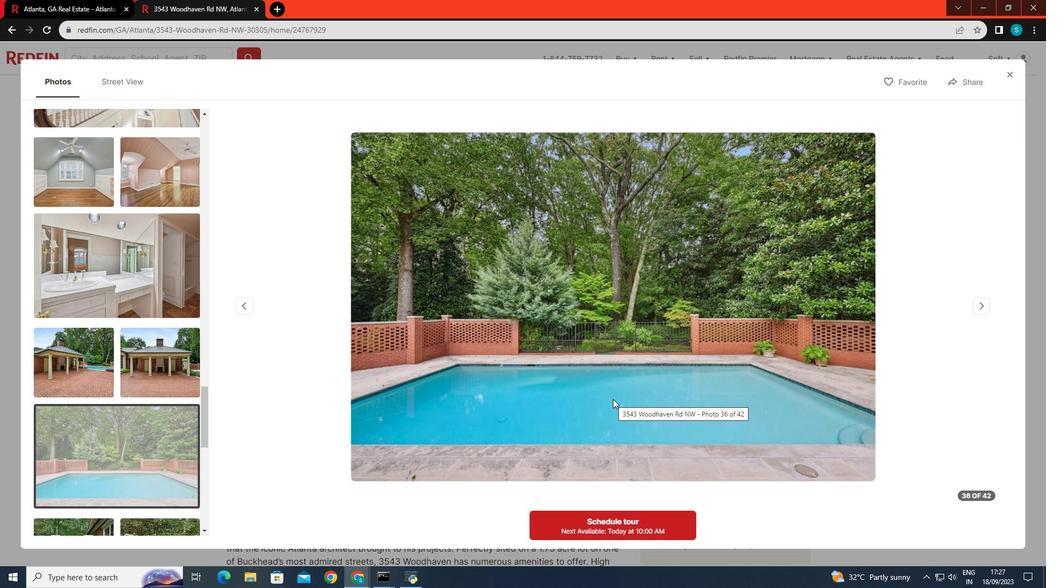 
Action: Mouse scrolled (612, 398) with delta (0, 0)
Screenshot: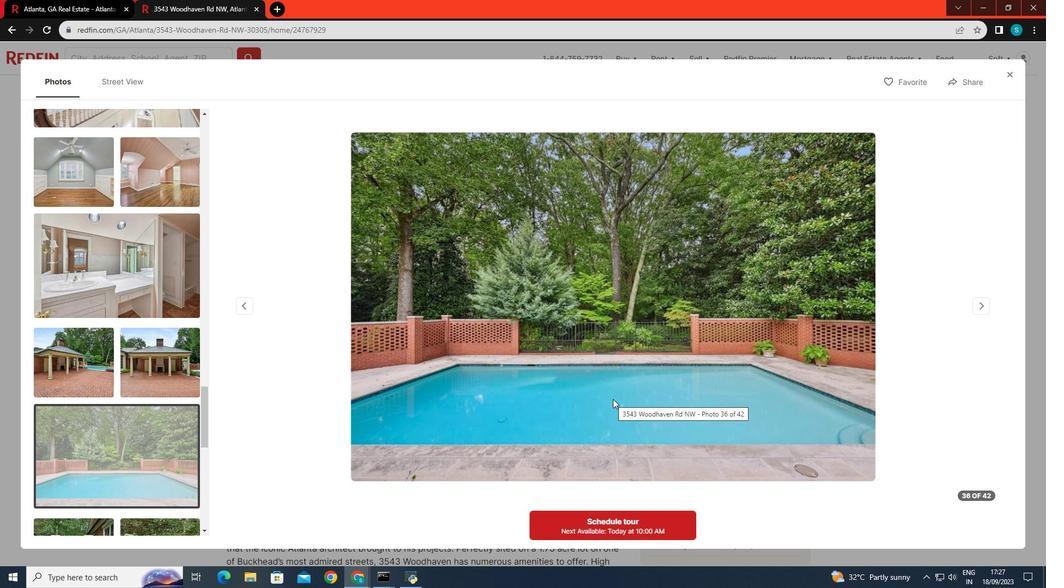 
Action: Mouse scrolled (612, 398) with delta (0, 0)
Screenshot: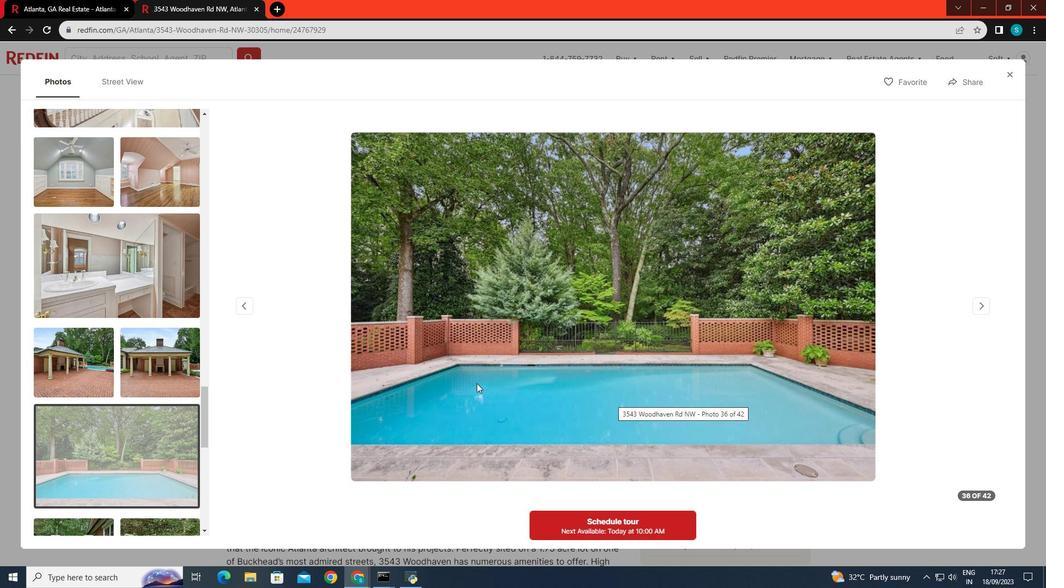 
Action: Mouse moved to (1003, 74)
Screenshot: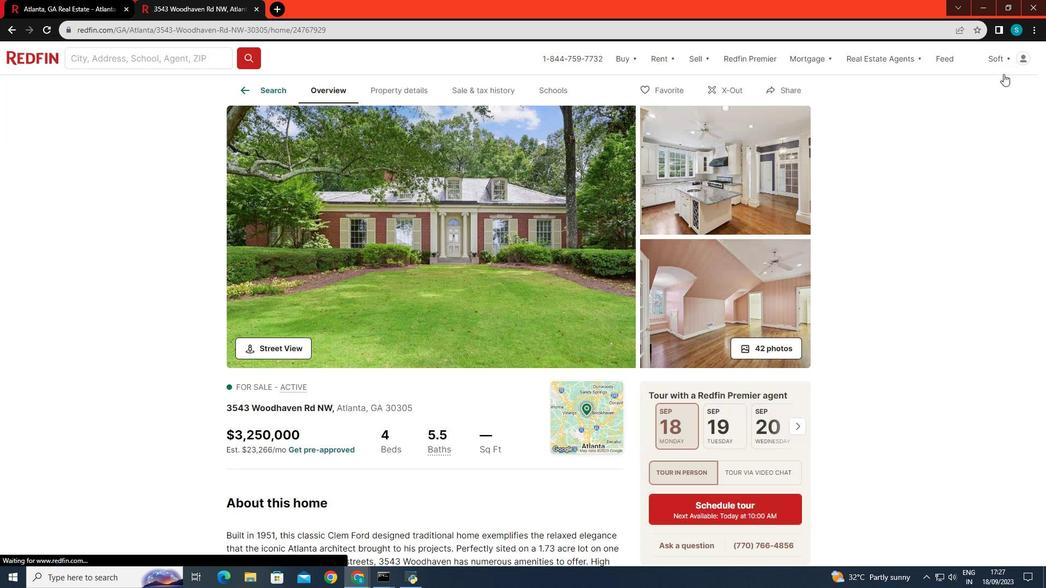 
Action: Mouse pressed left at (1003, 74)
Screenshot: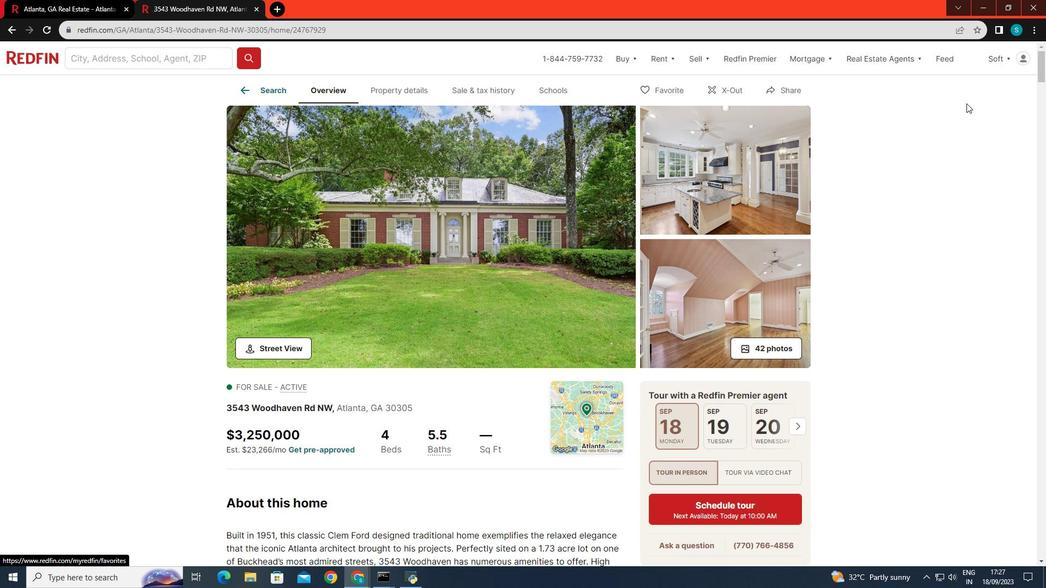 
Action: Mouse moved to (575, 227)
Screenshot: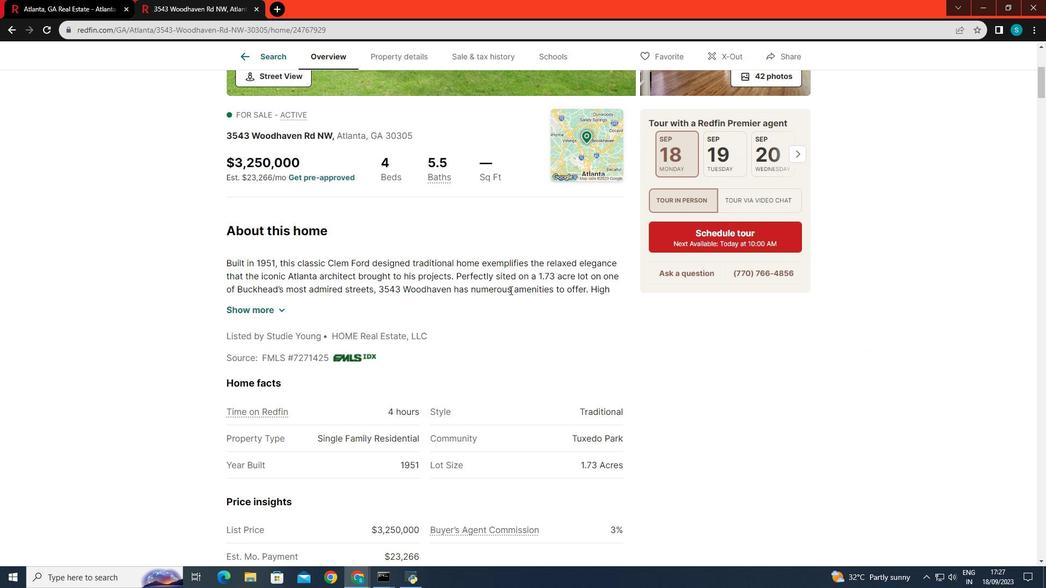 
Action: Mouse scrolled (575, 226) with delta (0, 0)
Screenshot: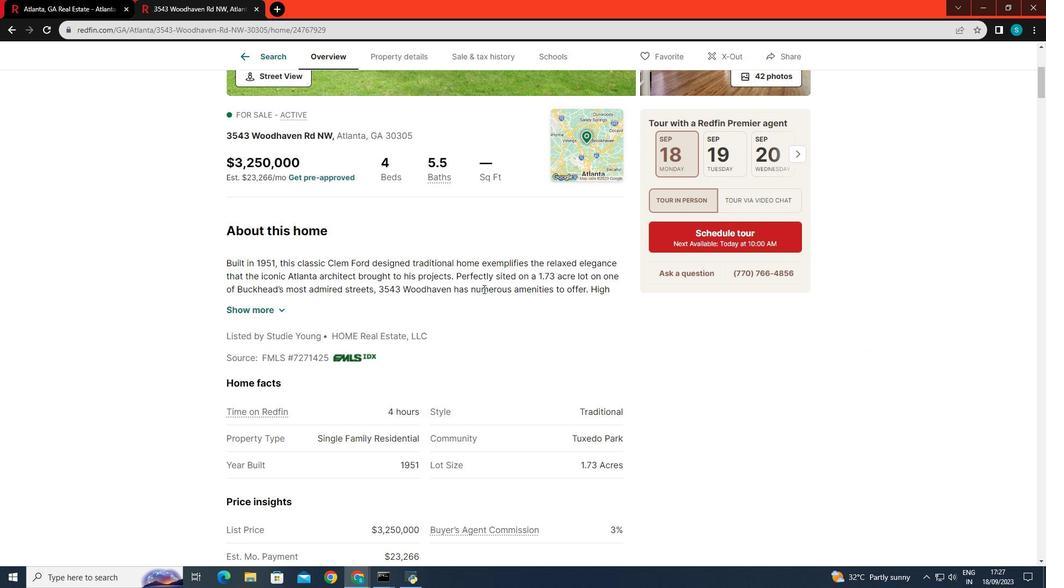 
Action: Mouse moved to (575, 227)
Screenshot: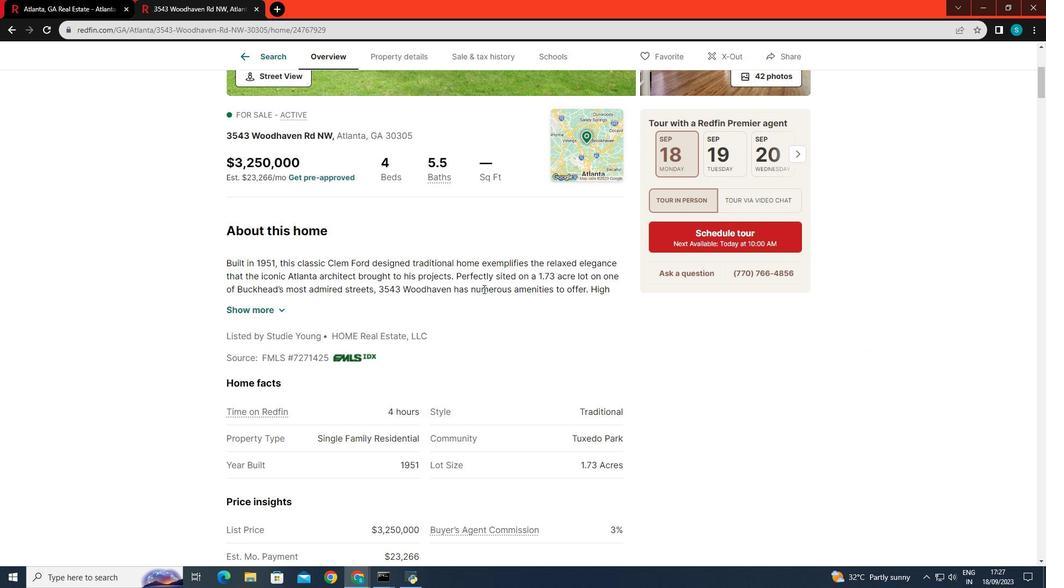 
Action: Mouse scrolled (575, 226) with delta (0, 0)
Screenshot: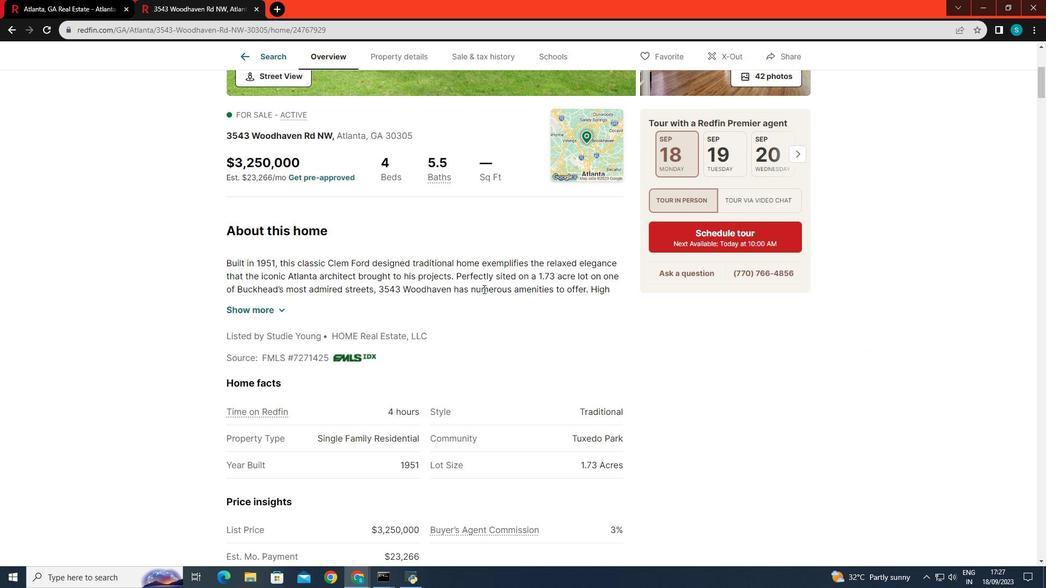 
Action: Mouse scrolled (575, 226) with delta (0, 0)
Screenshot: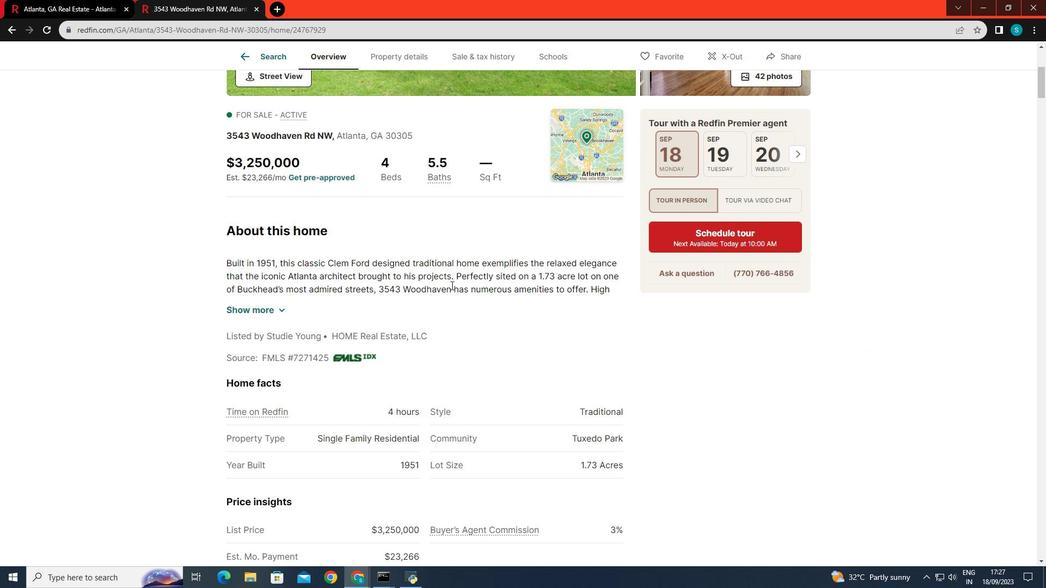 
Action: Mouse scrolled (575, 226) with delta (0, 0)
Screenshot: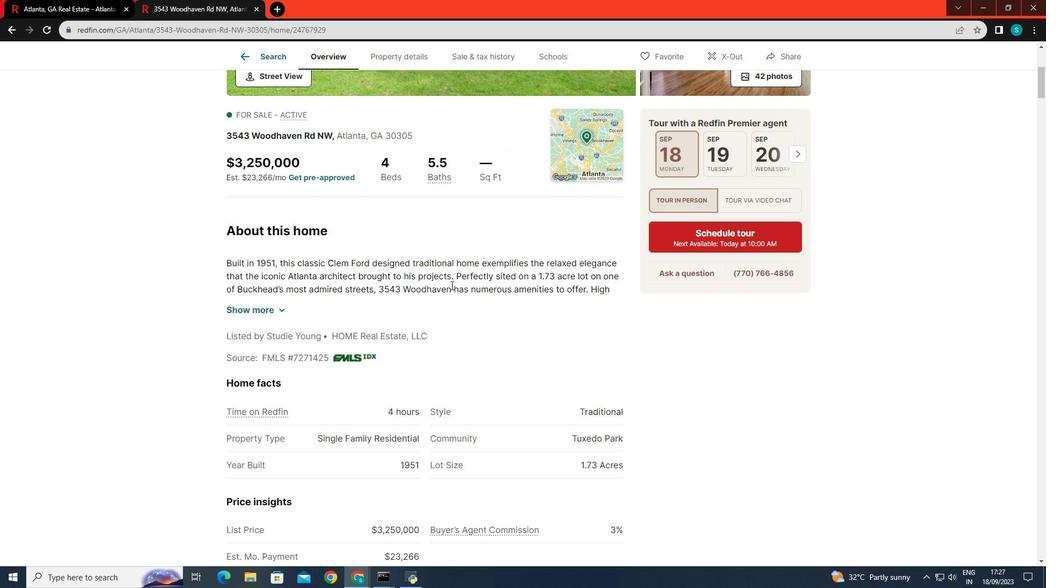 
Action: Mouse scrolled (575, 226) with delta (0, 0)
Screenshot: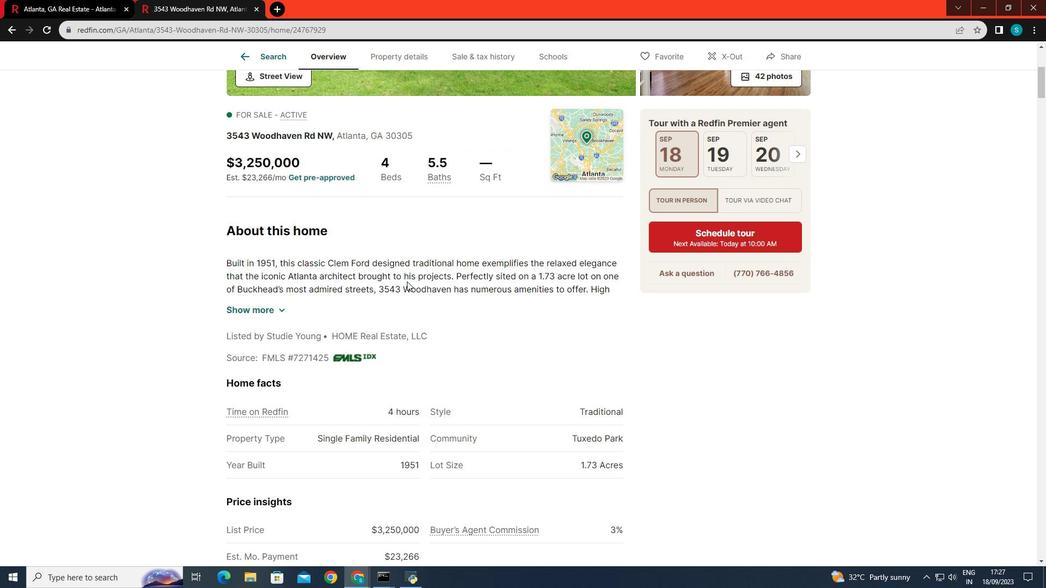 
Action: Mouse moved to (305, 283)
Screenshot: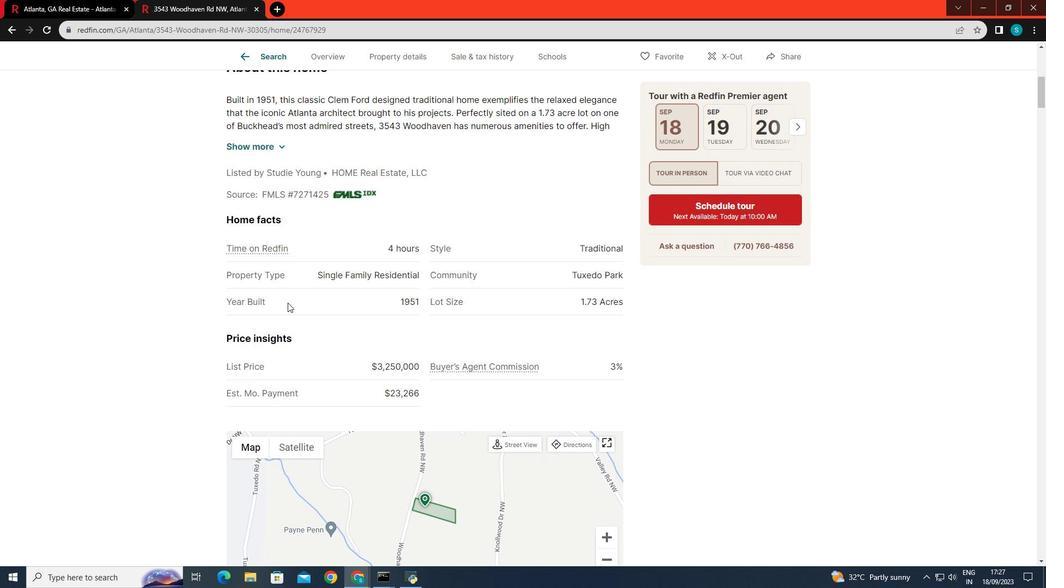 
Action: Mouse scrolled (305, 282) with delta (0, 0)
Screenshot: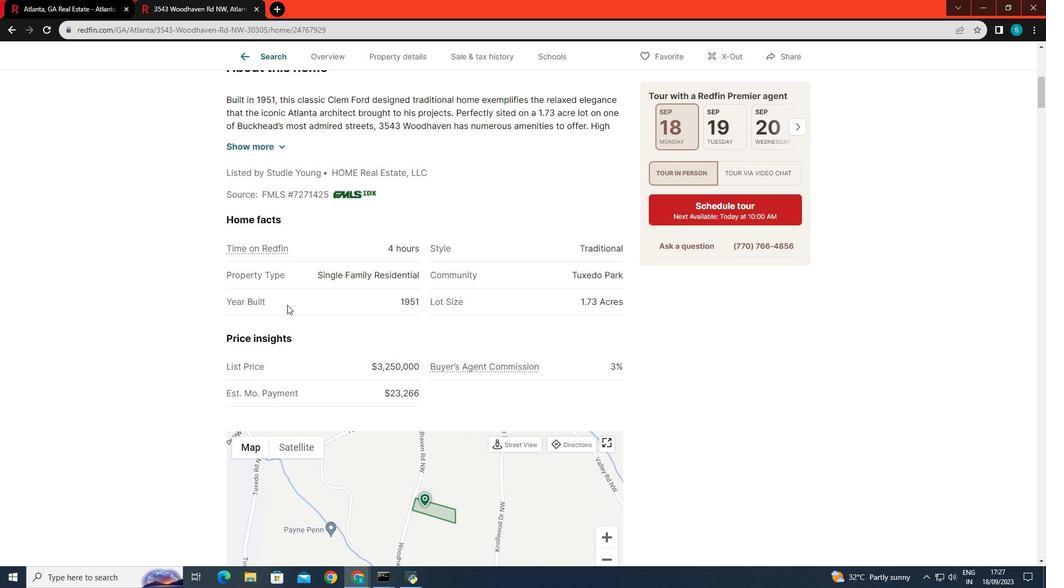 
Action: Mouse scrolled (305, 282) with delta (0, 0)
Screenshot: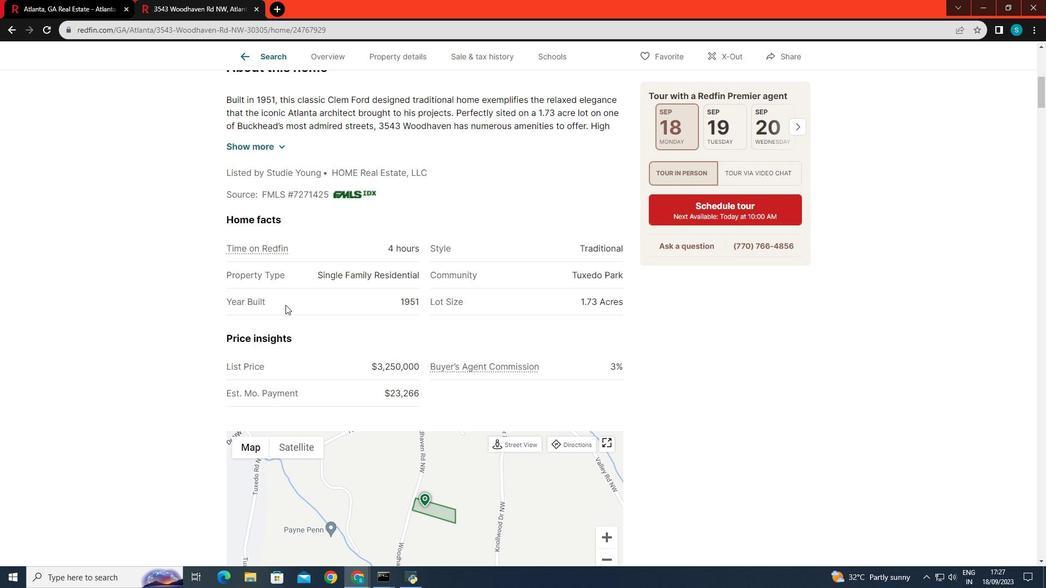 
Action: Mouse scrolled (305, 282) with delta (0, 0)
Screenshot: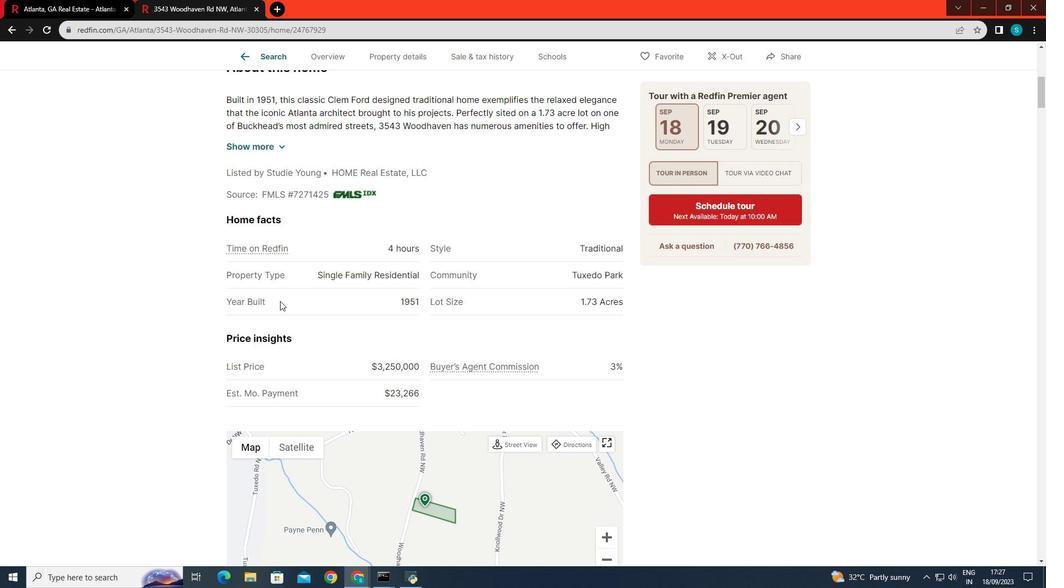 
Action: Mouse moved to (382, 280)
Screenshot: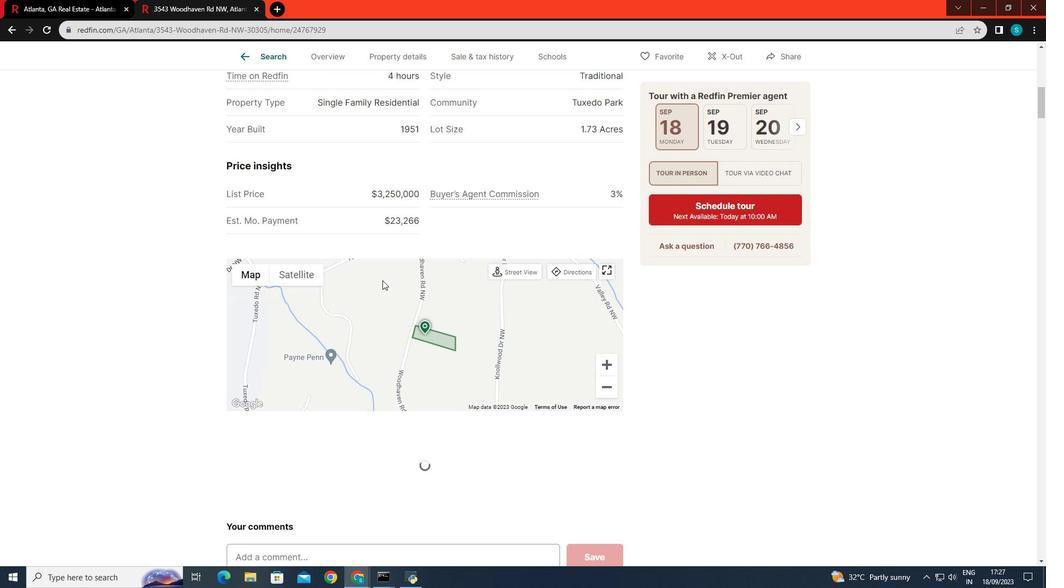 
Action: Mouse scrolled (382, 280) with delta (0, 0)
Screenshot: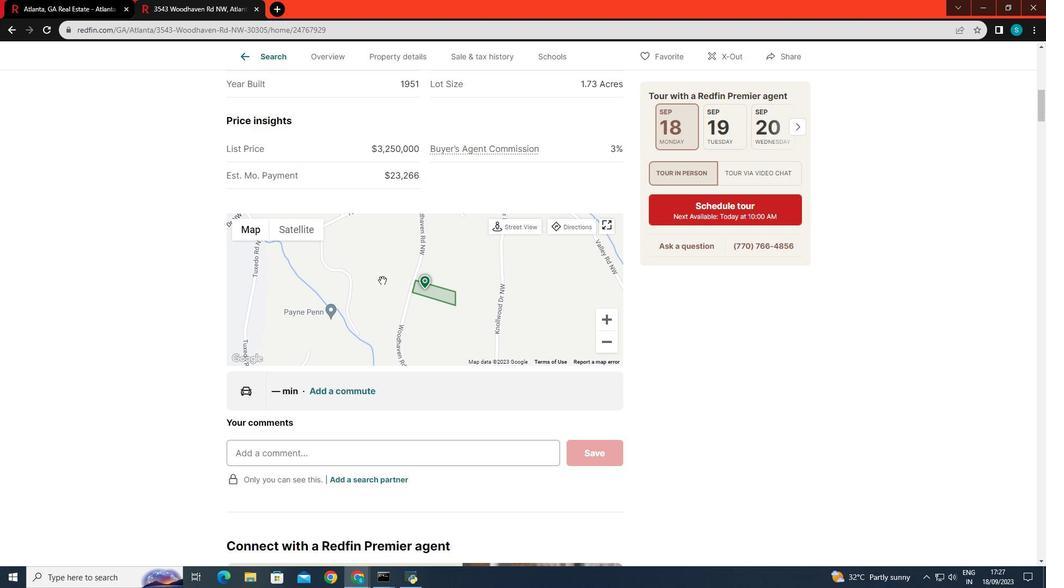 
Action: Mouse scrolled (382, 280) with delta (0, 0)
Screenshot: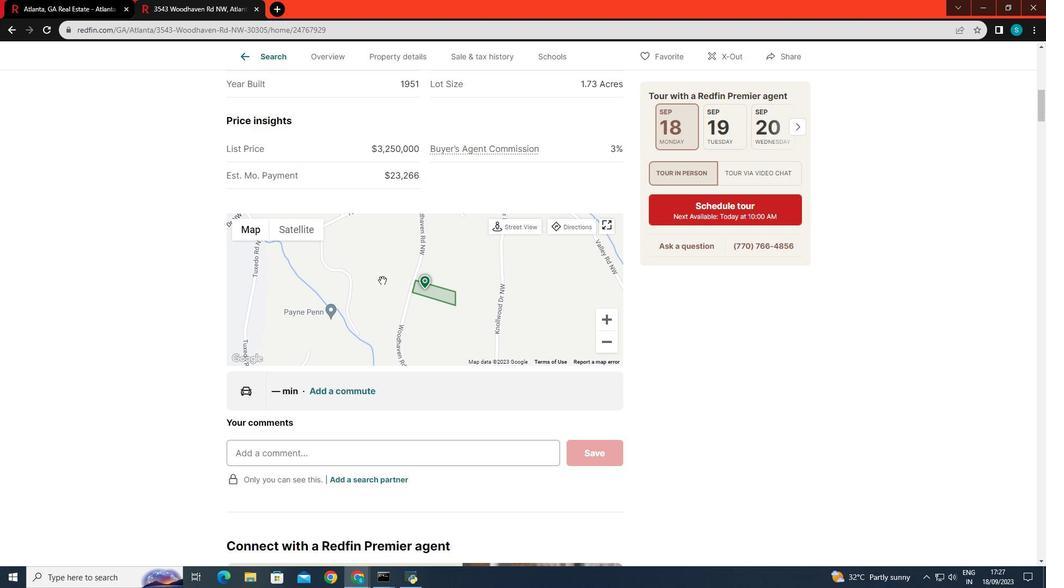 
Action: Mouse scrolled (382, 280) with delta (0, 0)
Screenshot: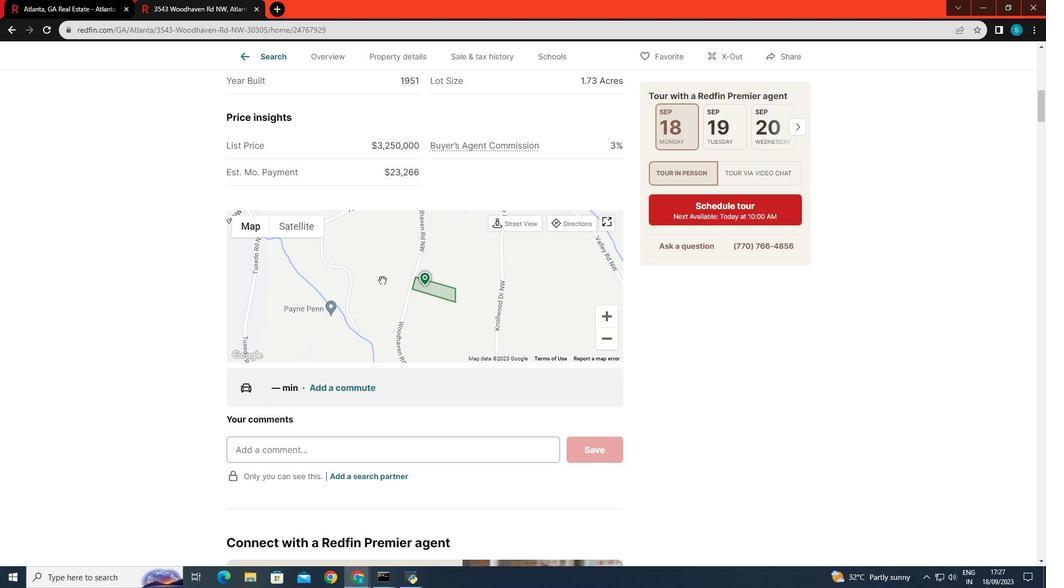 
Action: Mouse scrolled (382, 280) with delta (0, 0)
Screenshot: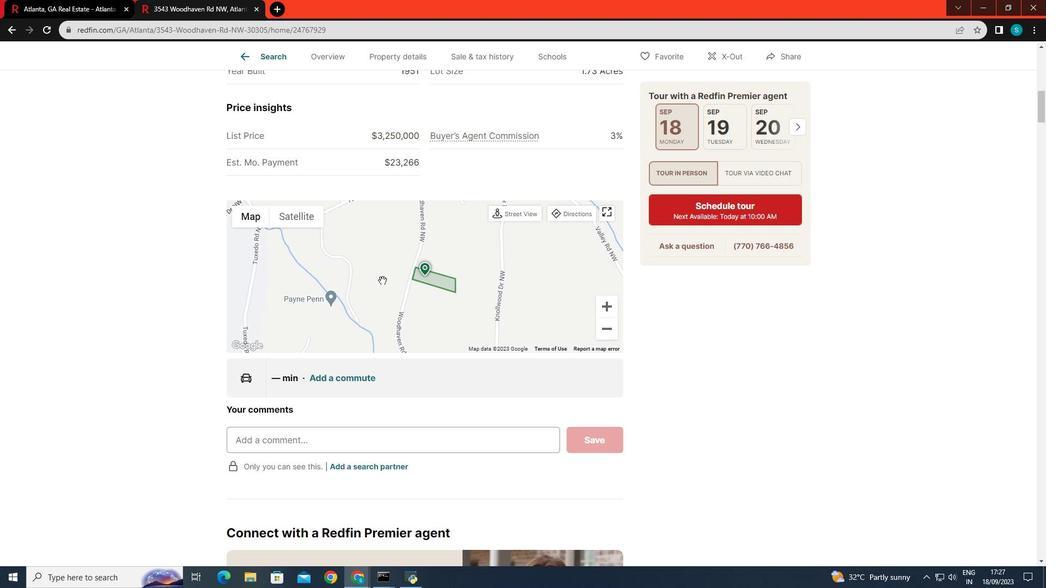 
Action: Mouse scrolled (382, 280) with delta (0, 0)
Screenshot: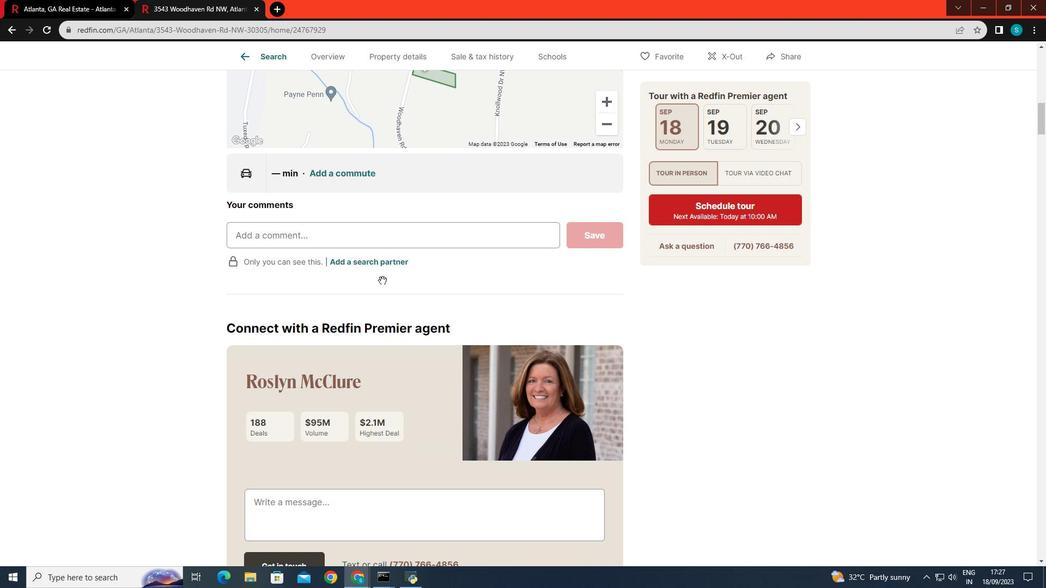 
Action: Mouse scrolled (382, 280) with delta (0, 0)
Screenshot: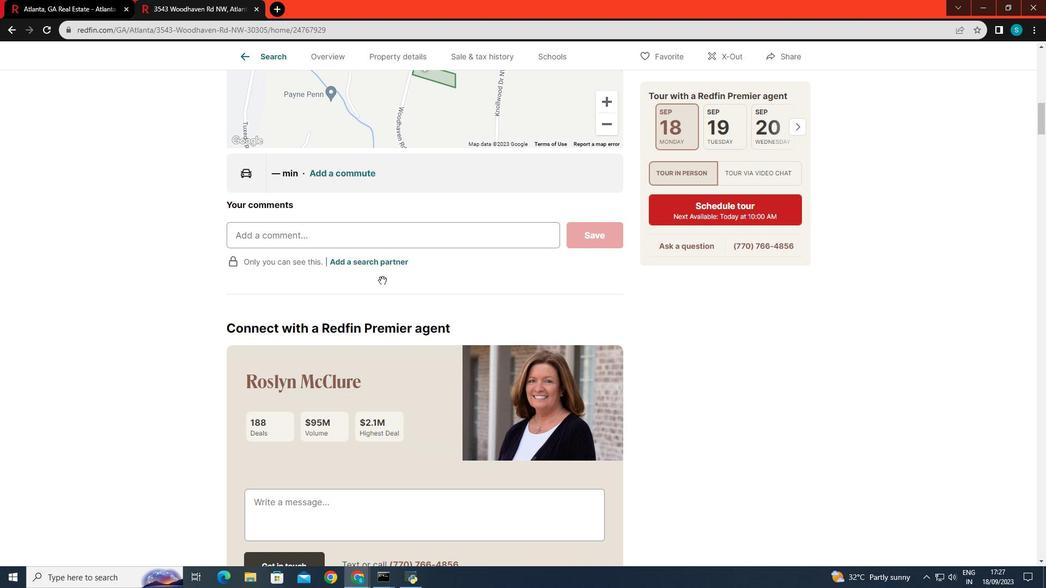 
Action: Mouse scrolled (382, 280) with delta (0, 0)
Screenshot: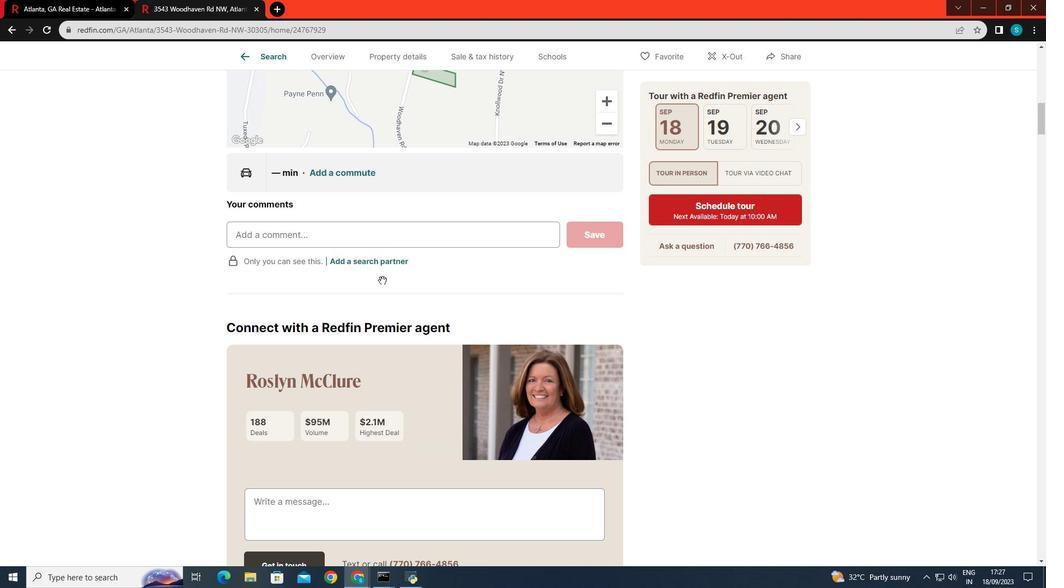 
Action: Mouse scrolled (382, 280) with delta (0, 0)
Screenshot: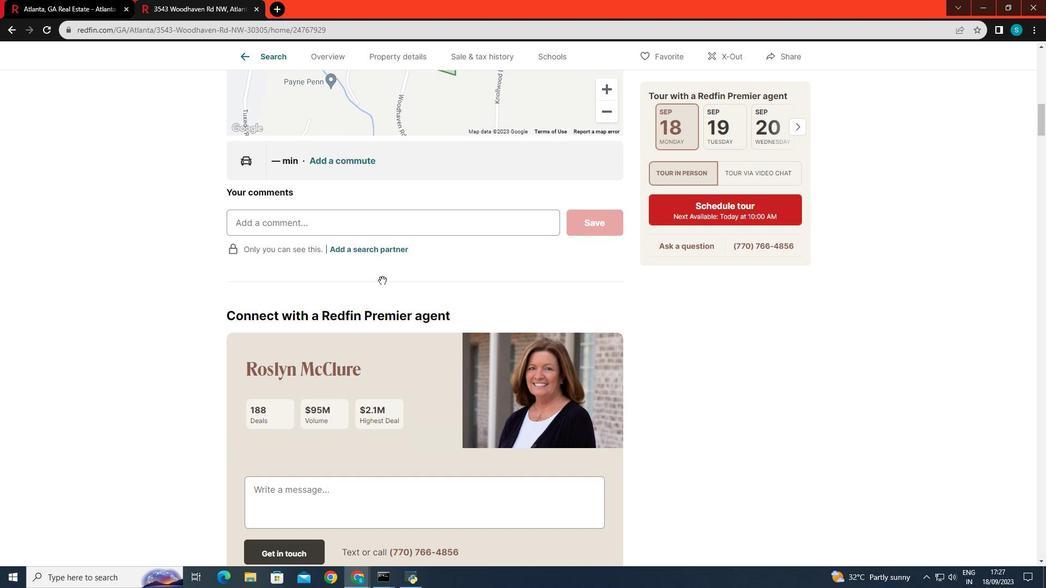 
Action: Mouse moved to (382, 280)
Screenshot: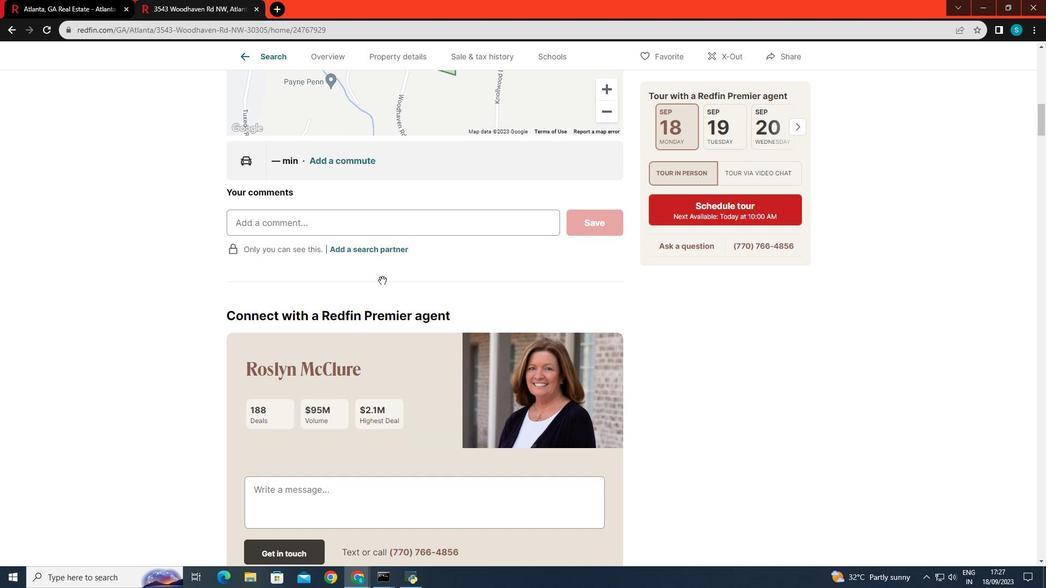 
Action: Mouse scrolled (382, 280) with delta (0, 0)
Screenshot: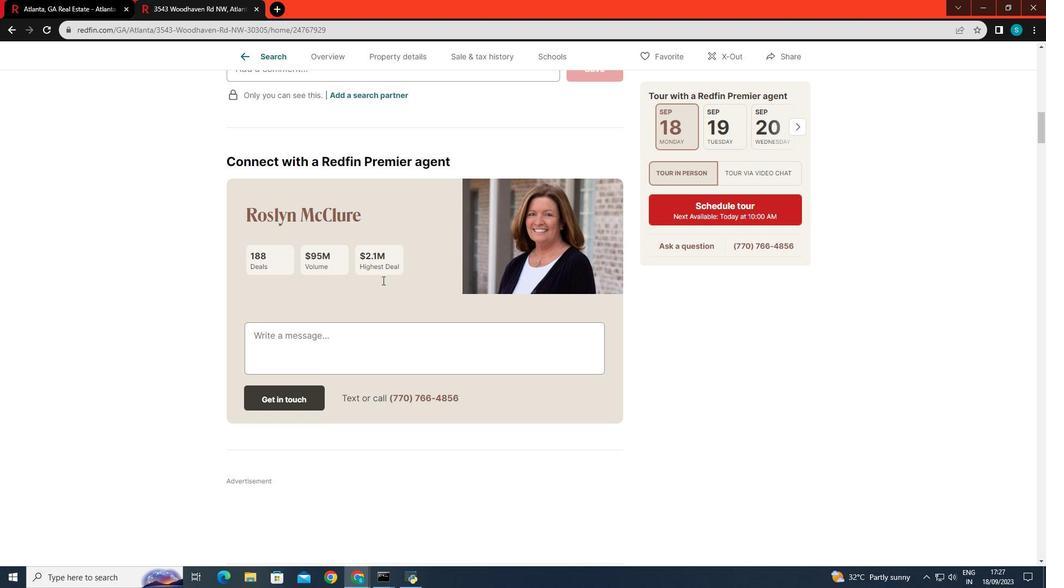 
Action: Mouse scrolled (382, 280) with delta (0, 0)
Screenshot: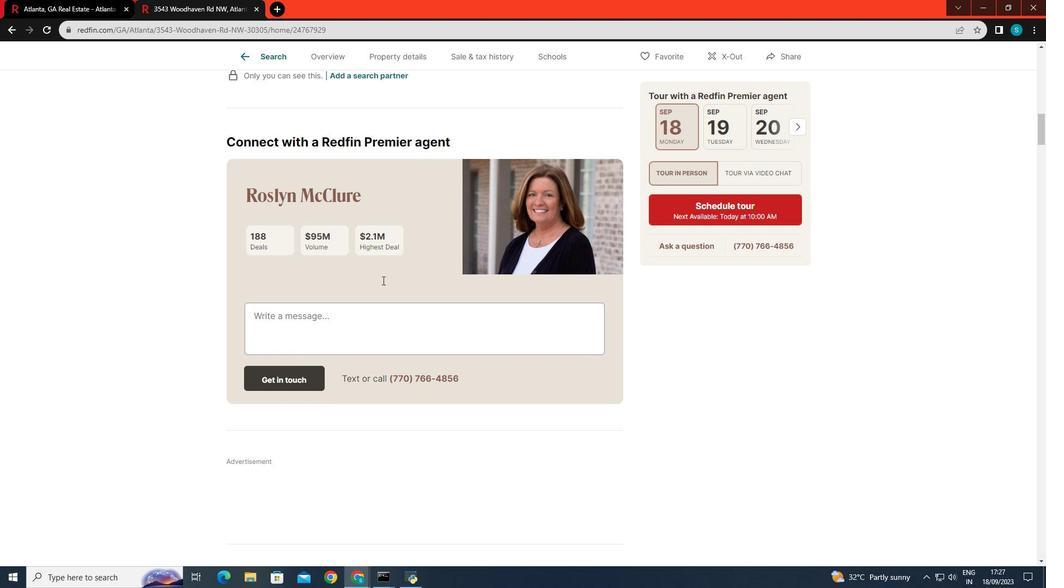 
Action: Mouse scrolled (382, 280) with delta (0, 0)
Screenshot: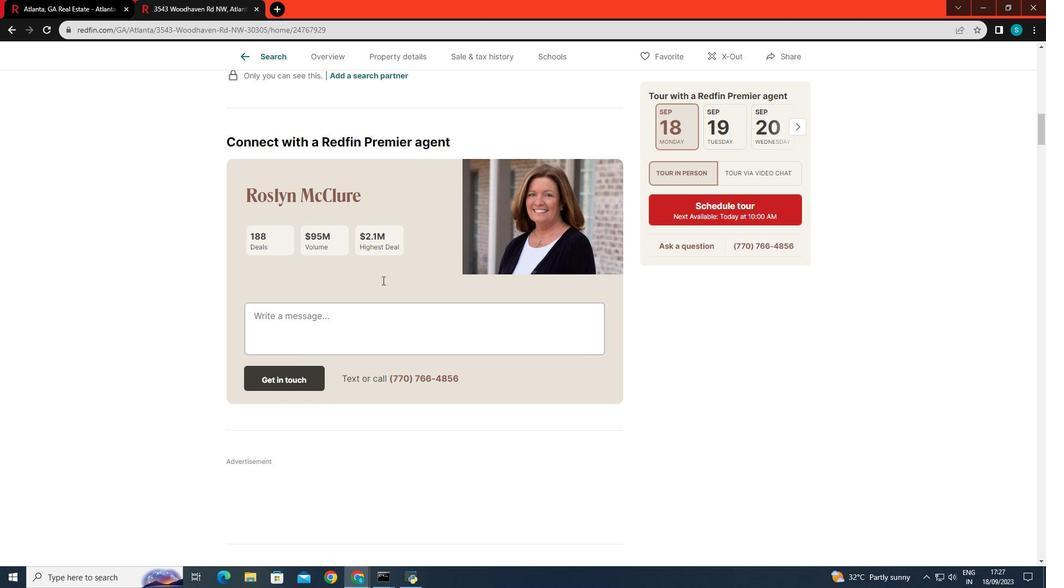 
Action: Mouse scrolled (382, 280) with delta (0, 0)
Screenshot: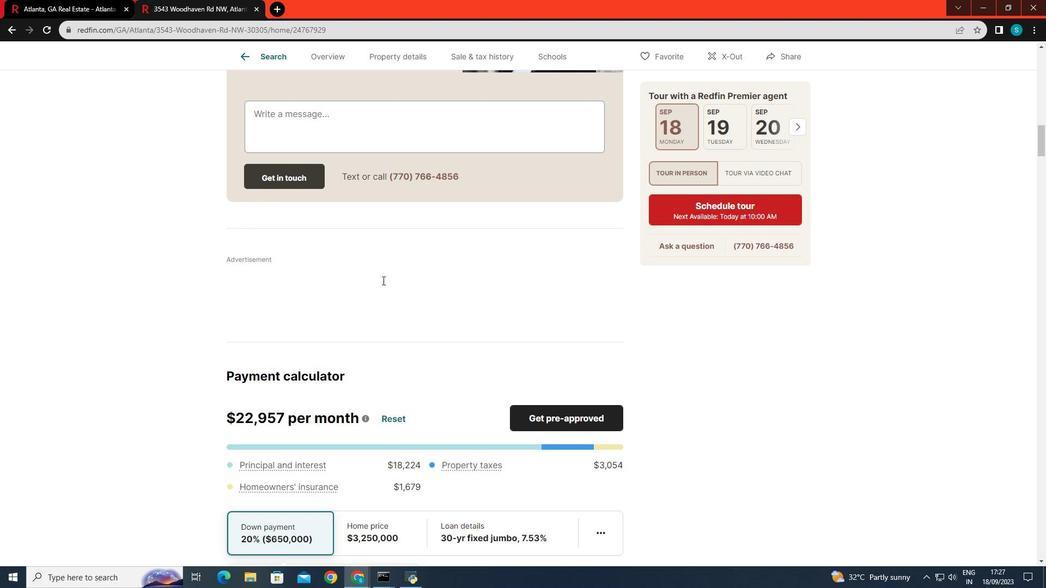 
Action: Mouse scrolled (382, 280) with delta (0, 0)
Screenshot: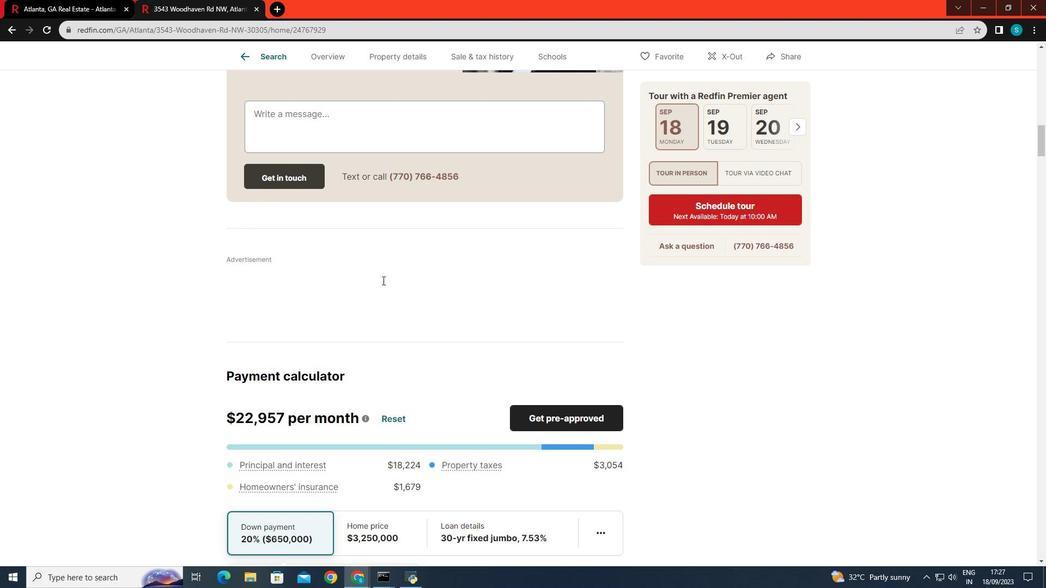 
Action: Mouse scrolled (382, 280) with delta (0, 0)
Screenshot: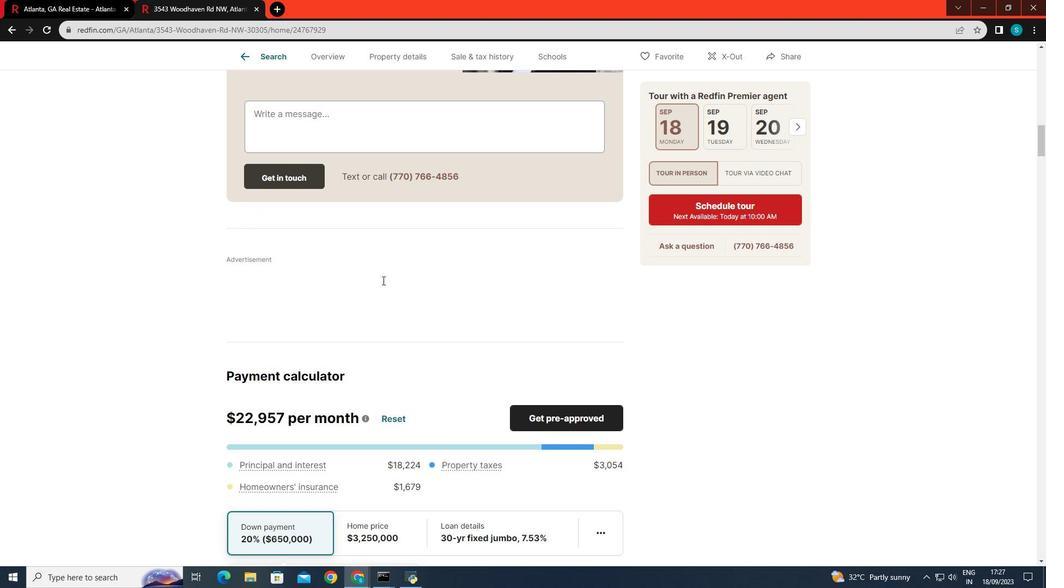 
Action: Mouse scrolled (382, 280) with delta (0, 0)
Screenshot: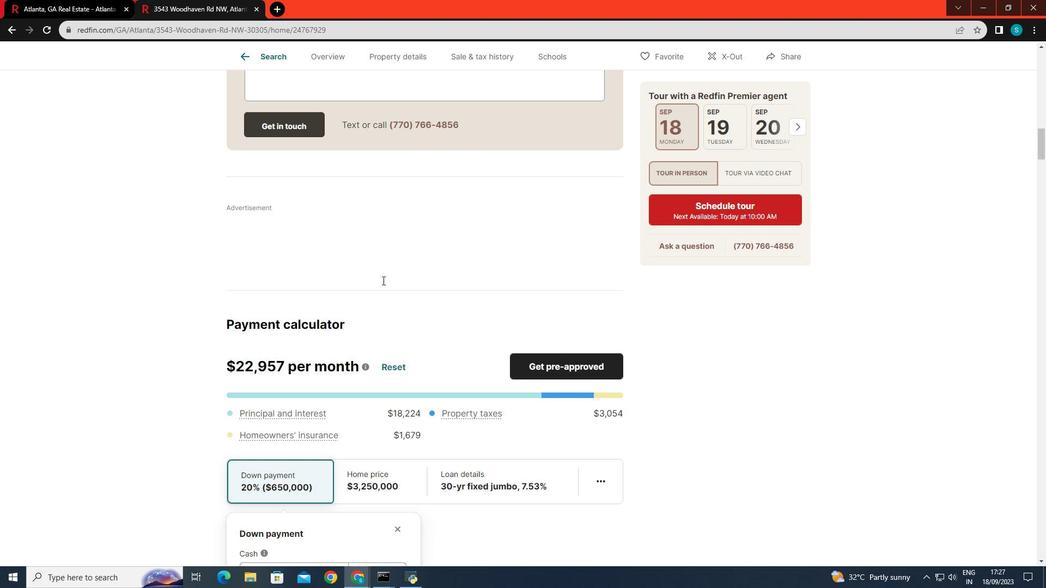 
Action: Mouse scrolled (382, 280) with delta (0, 0)
Screenshot: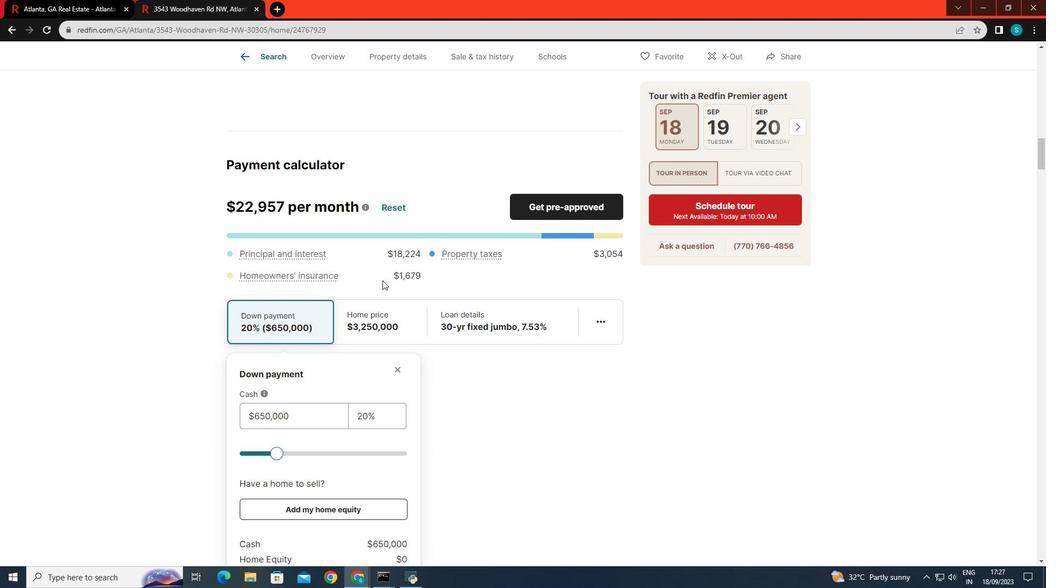
Action: Mouse scrolled (382, 280) with delta (0, 0)
Screenshot: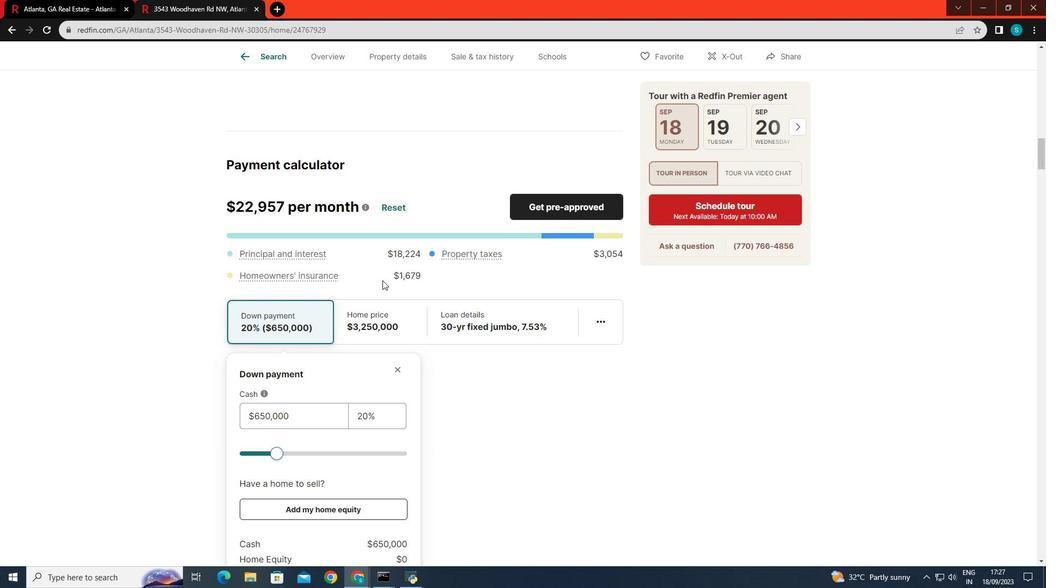 
Action: Mouse scrolled (382, 280) with delta (0, 0)
Screenshot: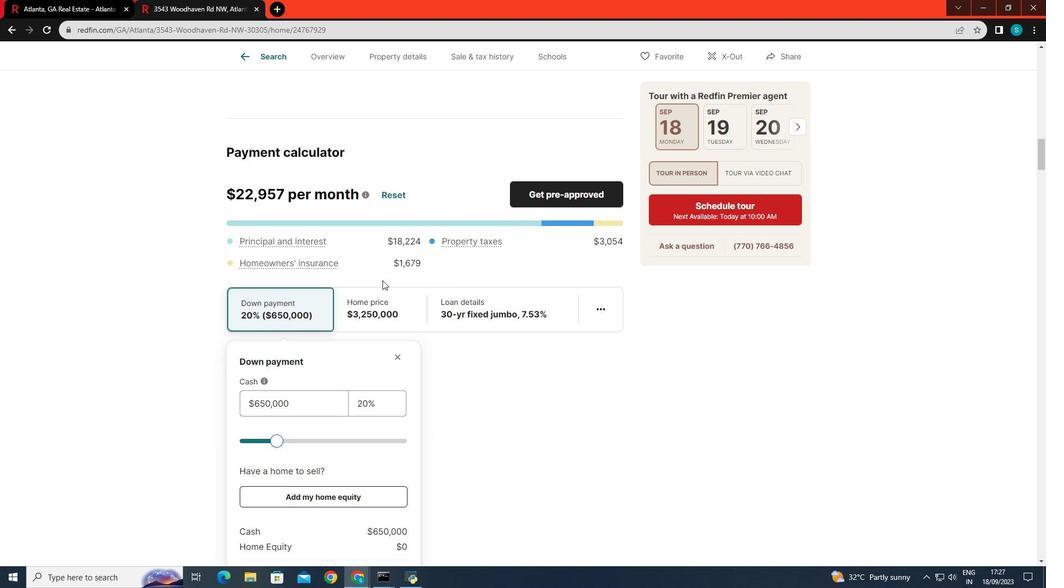 
Action: Mouse scrolled (382, 280) with delta (0, 0)
Screenshot: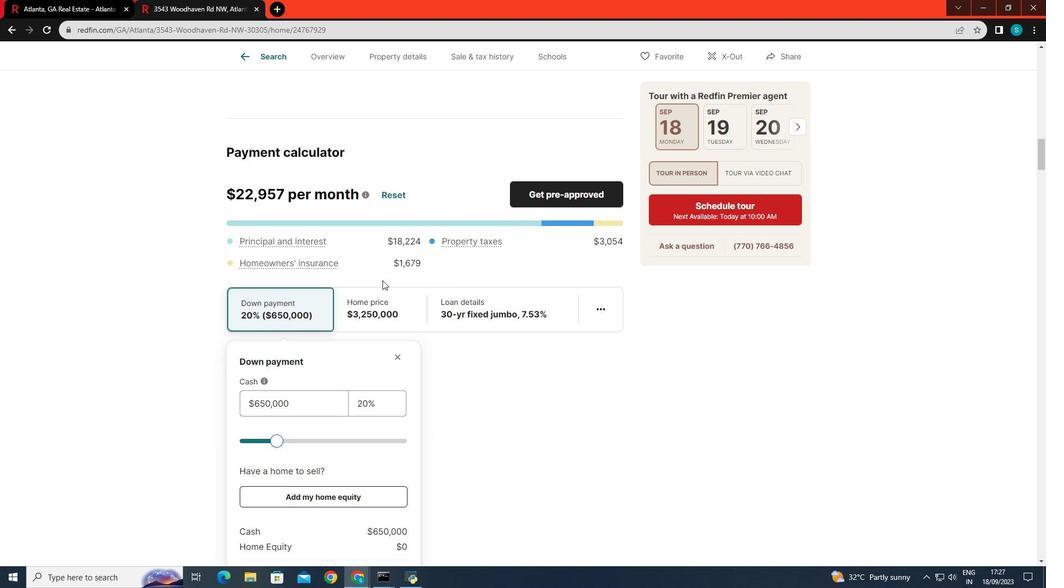 
Action: Mouse scrolled (382, 280) with delta (0, 0)
Screenshot: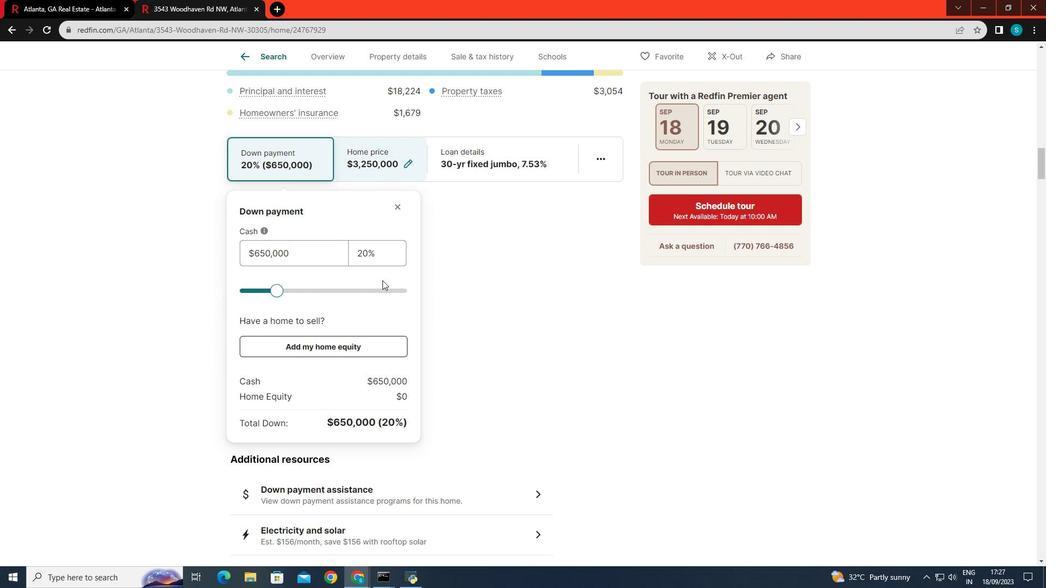 
Action: Mouse scrolled (382, 280) with delta (0, 0)
Screenshot: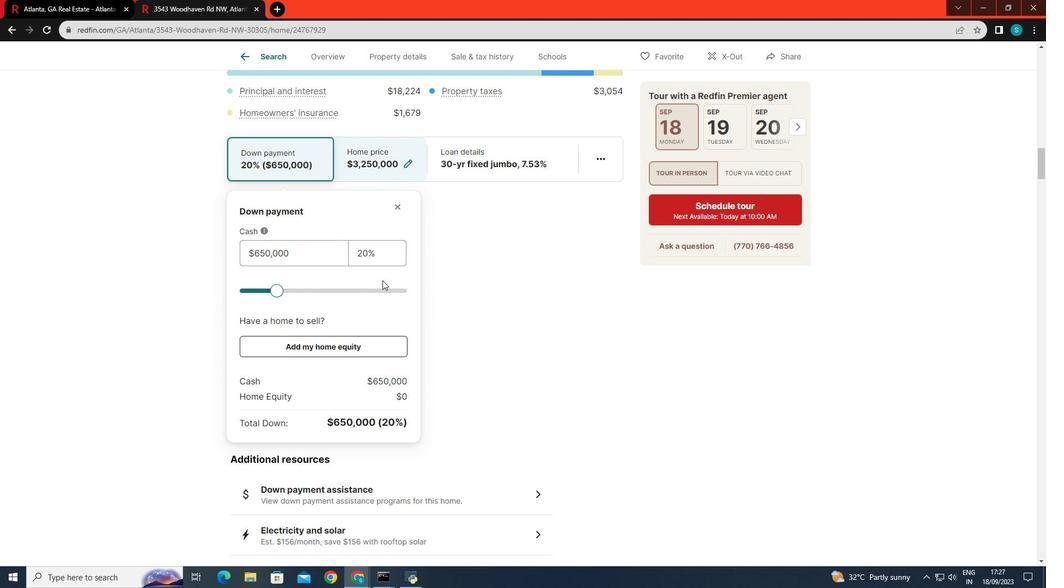 
Action: Mouse scrolled (382, 280) with delta (0, 0)
Screenshot: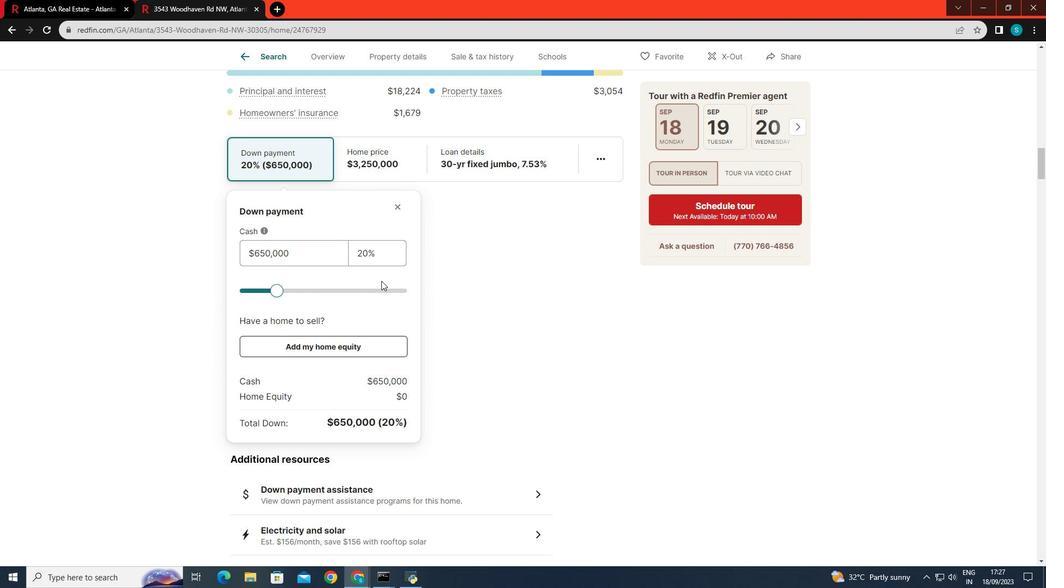 
Action: Mouse moved to (347, 271)
Screenshot: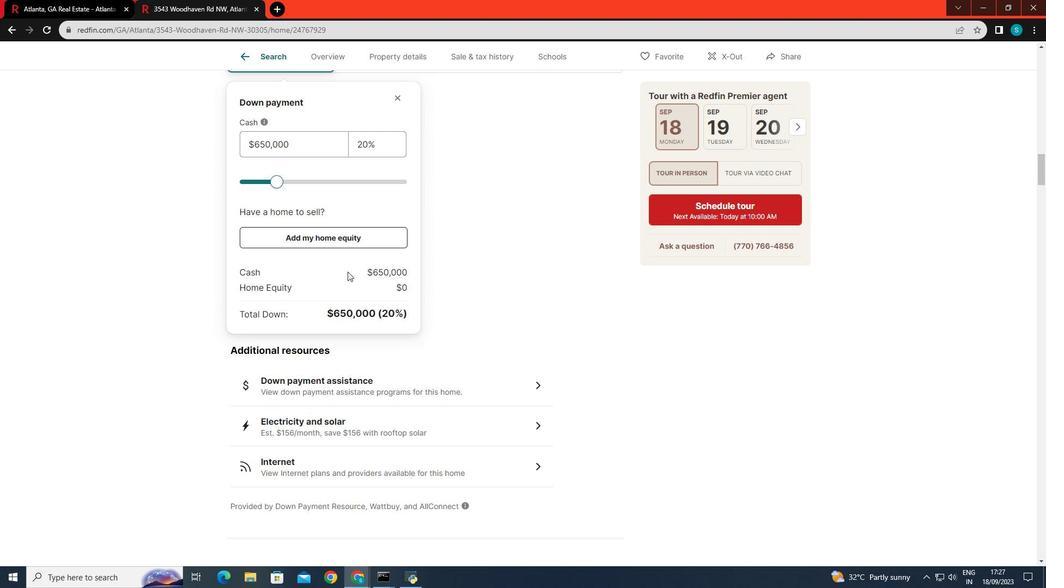 
Action: Mouse scrolled (347, 271) with delta (0, 0)
Screenshot: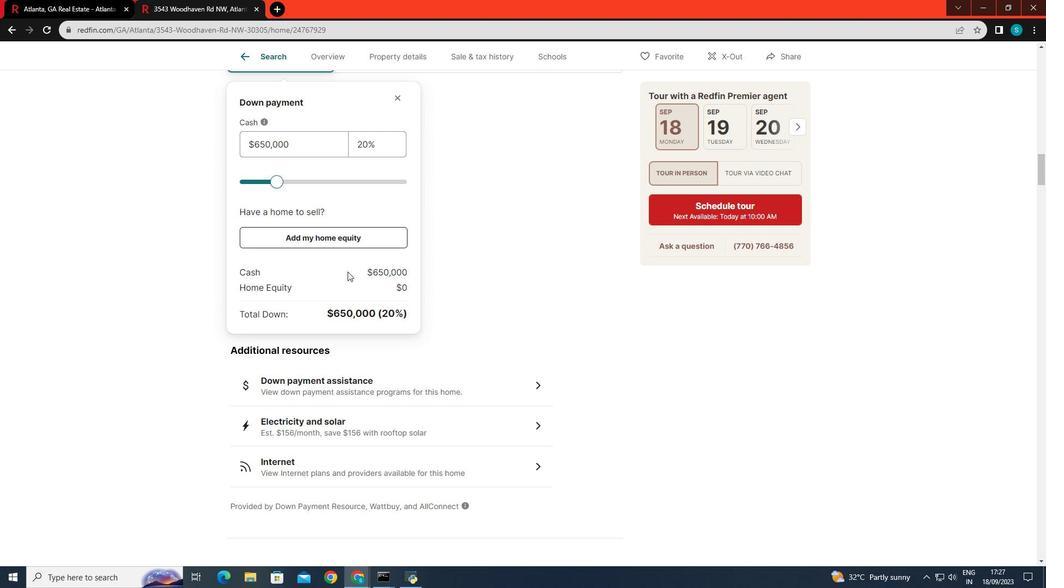 
Action: Mouse scrolled (347, 271) with delta (0, 0)
Screenshot: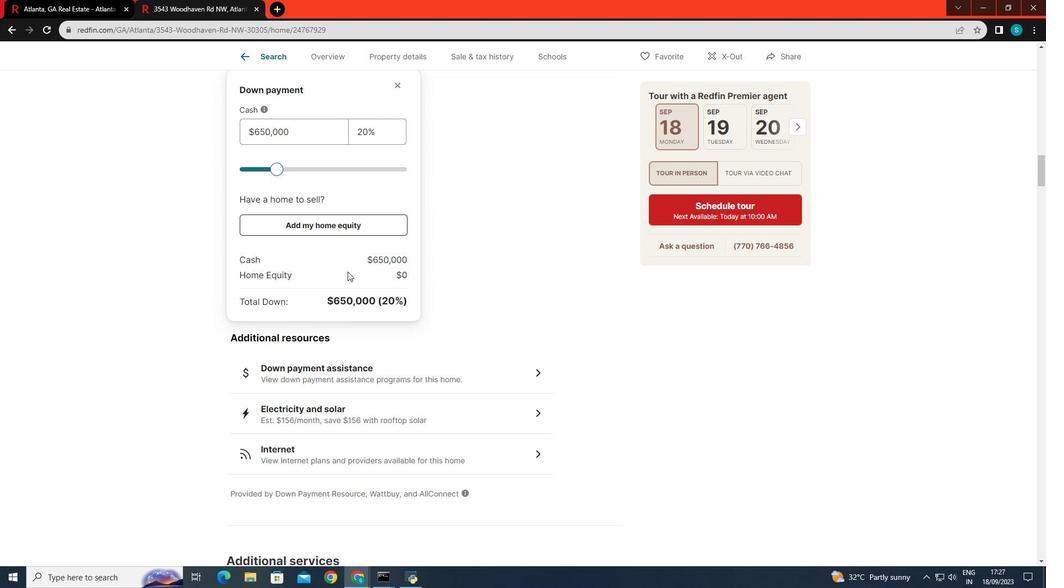 
Action: Mouse scrolled (347, 271) with delta (0, 0)
Screenshot: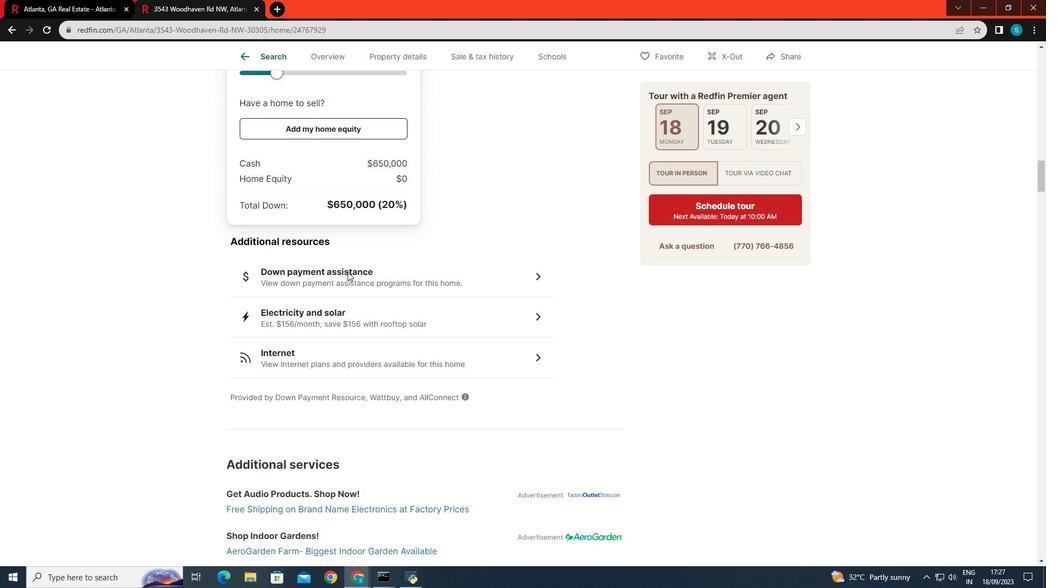
Action: Mouse scrolled (347, 271) with delta (0, 0)
Screenshot: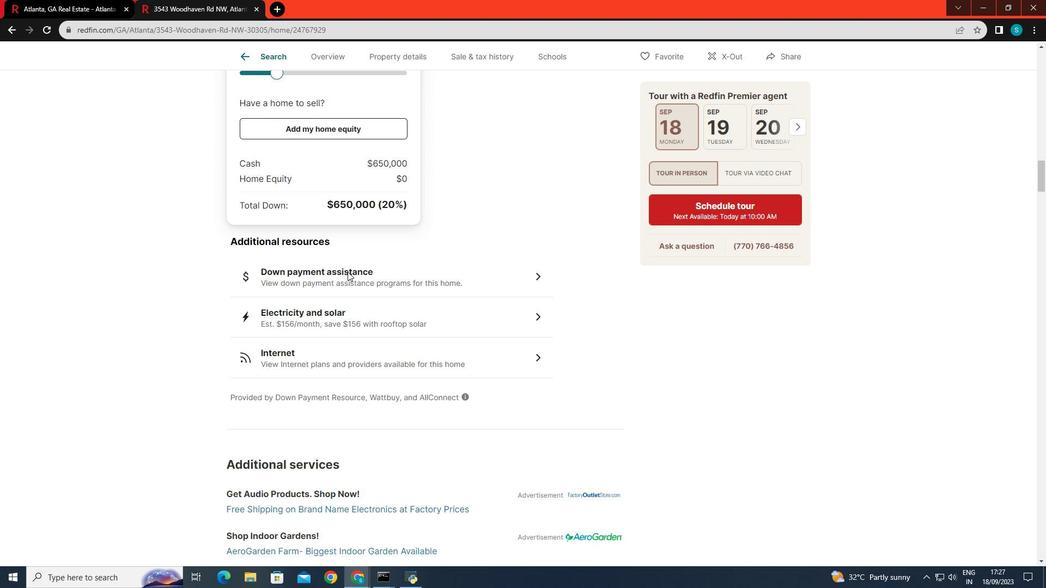 
Action: Mouse scrolled (347, 271) with delta (0, 0)
Screenshot: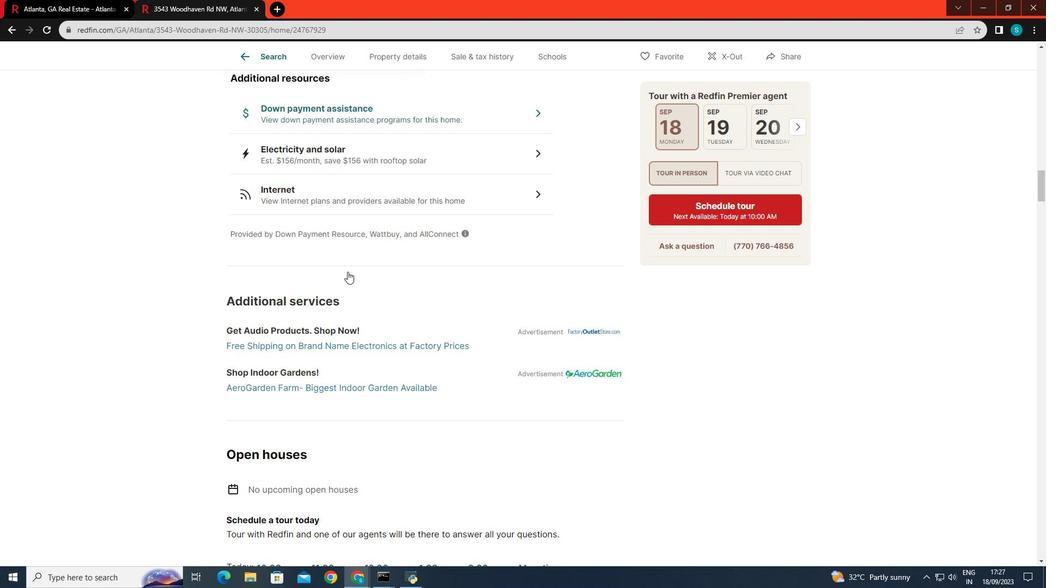 
Action: Mouse scrolled (347, 271) with delta (0, 0)
Screenshot: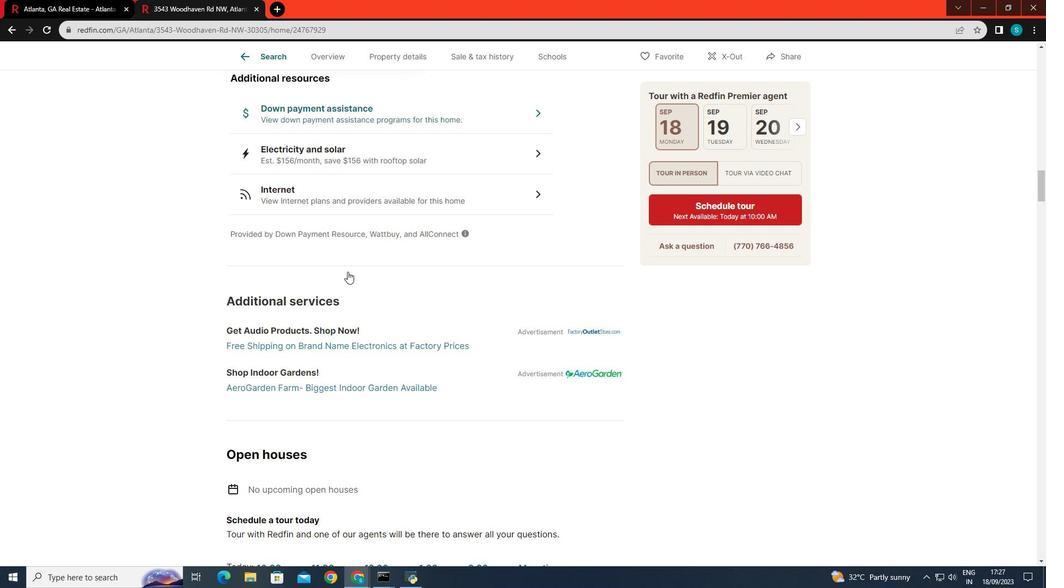 
Action: Mouse scrolled (347, 271) with delta (0, 0)
Screenshot: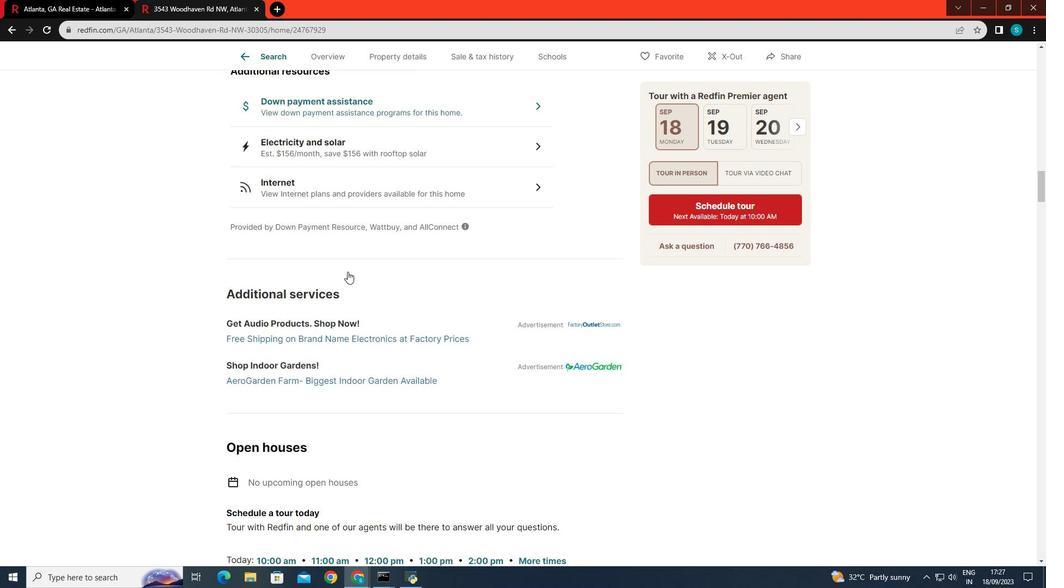 
Action: Mouse scrolled (347, 271) with delta (0, 0)
Screenshot: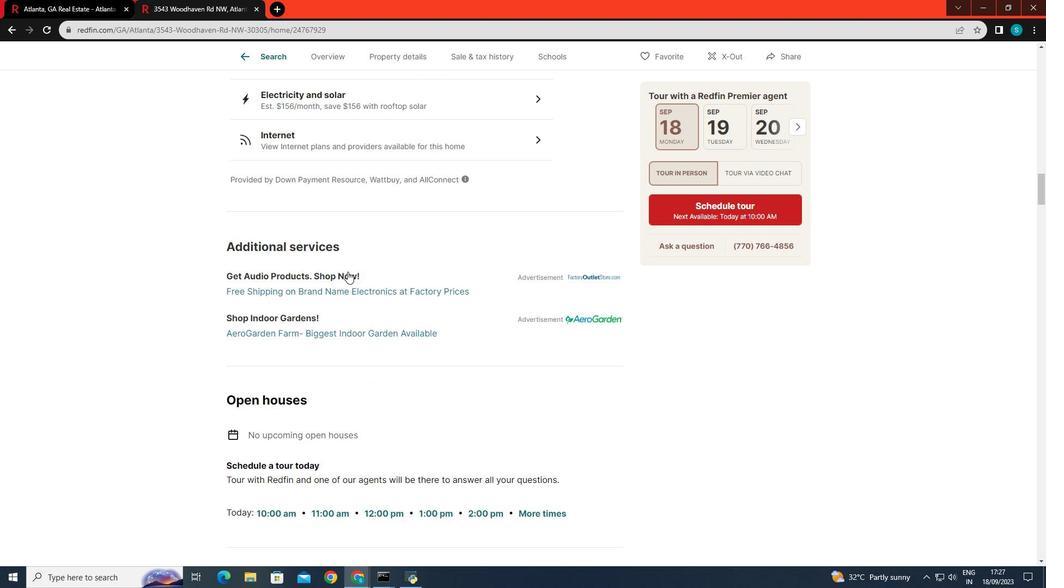 
Action: Mouse scrolled (347, 271) with delta (0, 0)
Screenshot: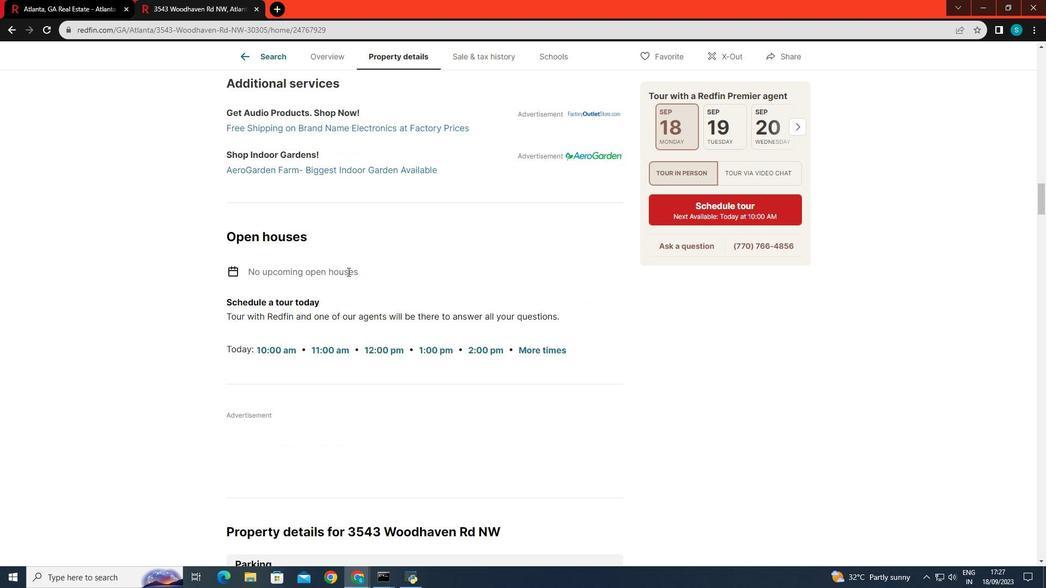 
Action: Mouse scrolled (347, 271) with delta (0, 0)
Screenshot: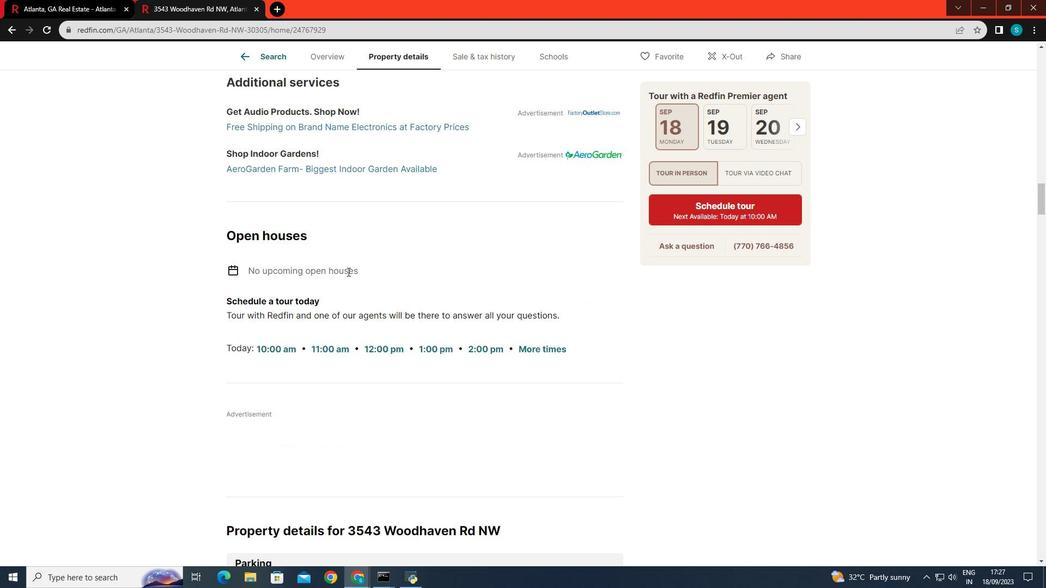 
Action: Mouse scrolled (347, 271) with delta (0, 0)
Screenshot: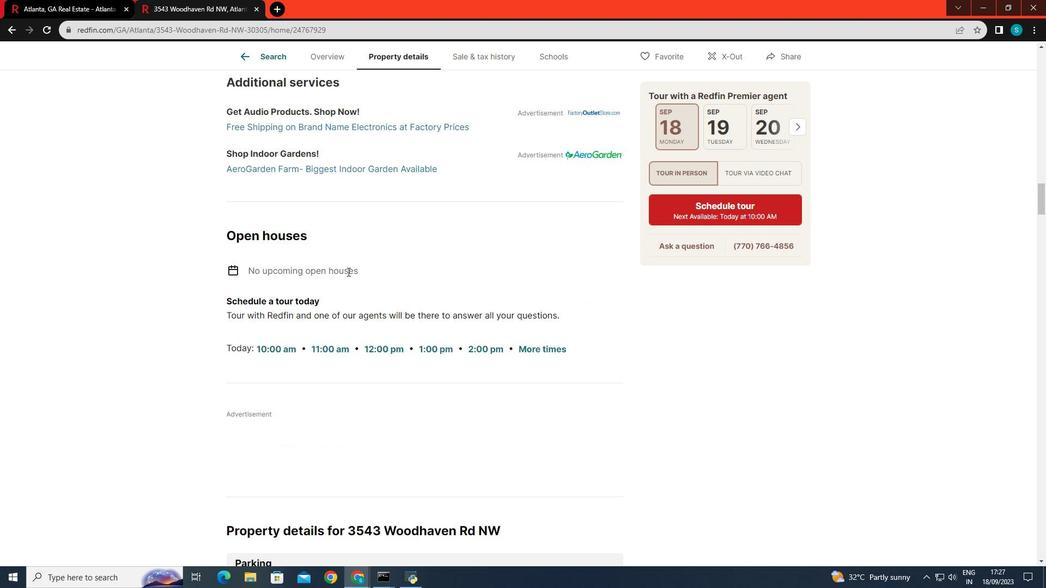 
Action: Mouse scrolled (347, 271) with delta (0, 0)
Screenshot: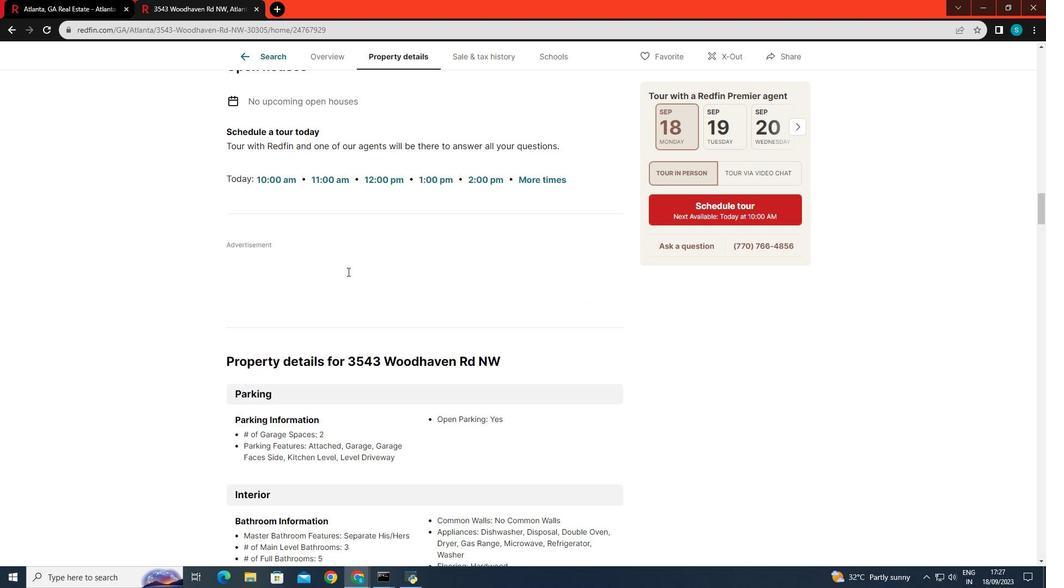 
Action: Mouse scrolled (347, 271) with delta (0, 0)
Screenshot: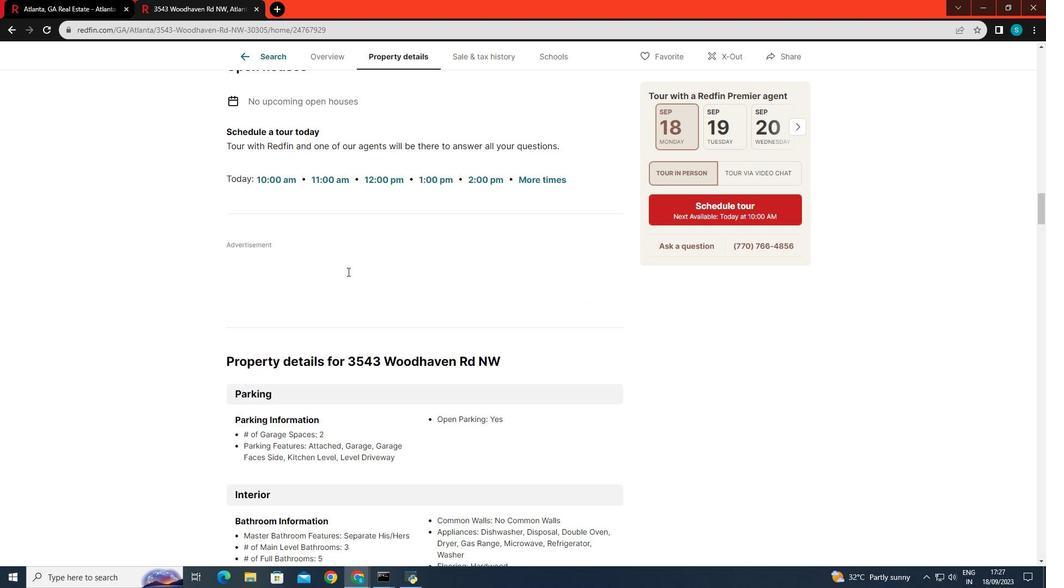 
Action: Mouse scrolled (347, 271) with delta (0, 0)
Screenshot: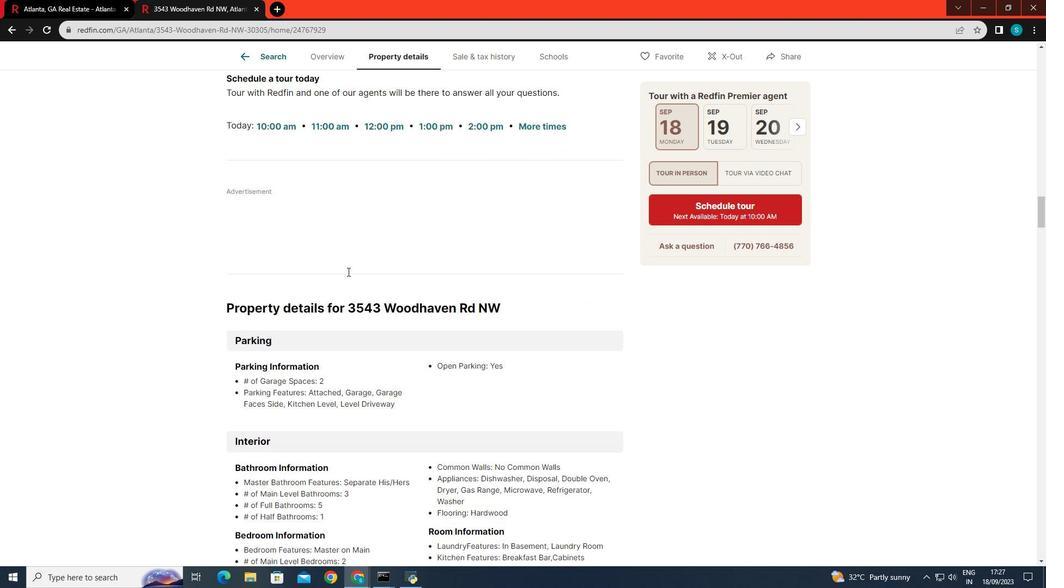 
Action: Mouse scrolled (347, 271) with delta (0, 0)
Screenshot: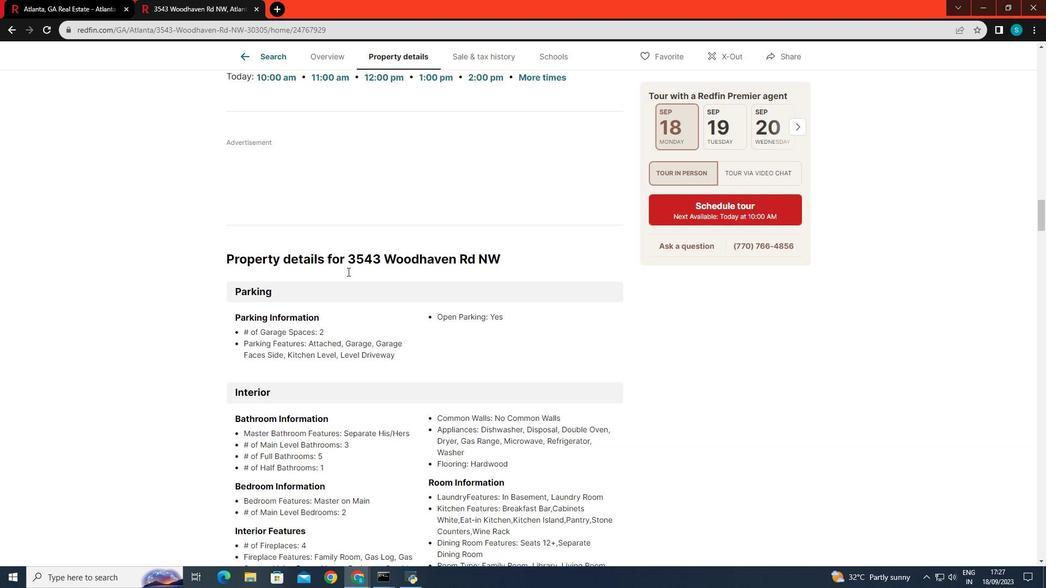 
Action: Mouse scrolled (347, 271) with delta (0, 0)
Screenshot: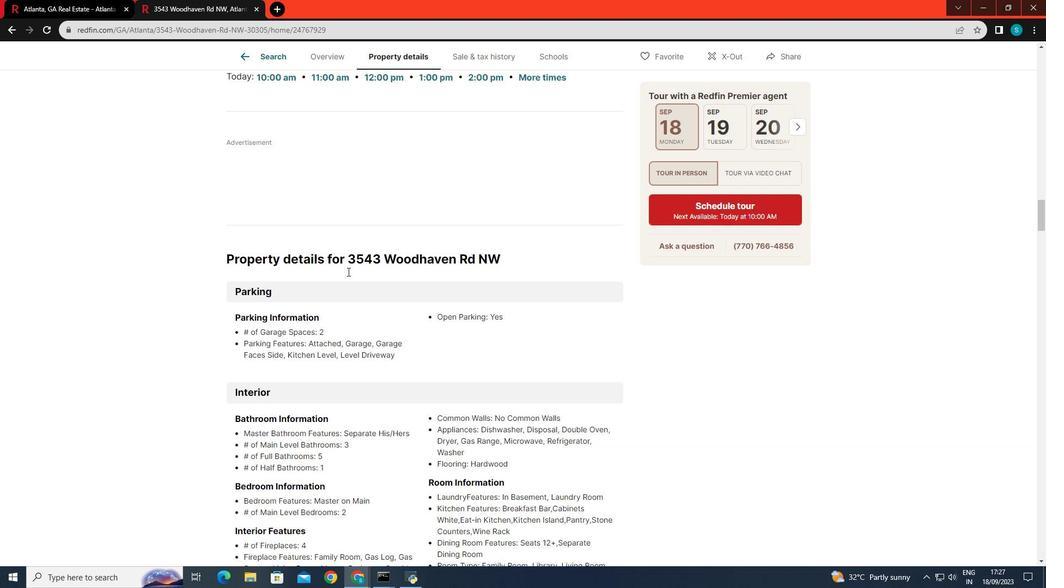 
Action: Mouse scrolled (347, 271) with delta (0, 0)
Screenshot: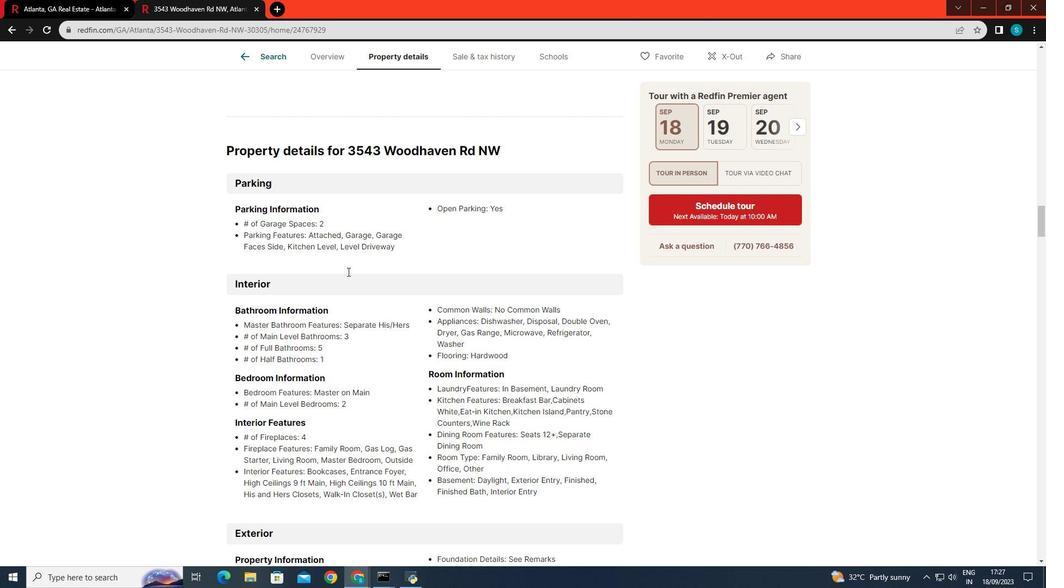 
Action: Mouse scrolled (347, 271) with delta (0, 0)
Screenshot: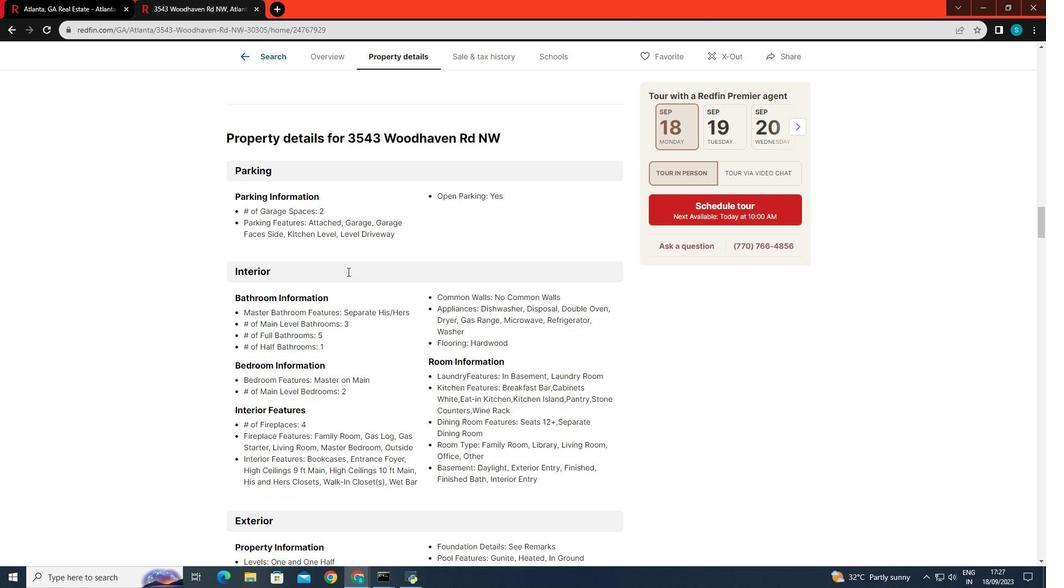 
Action: Mouse scrolled (347, 271) with delta (0, 0)
Screenshot: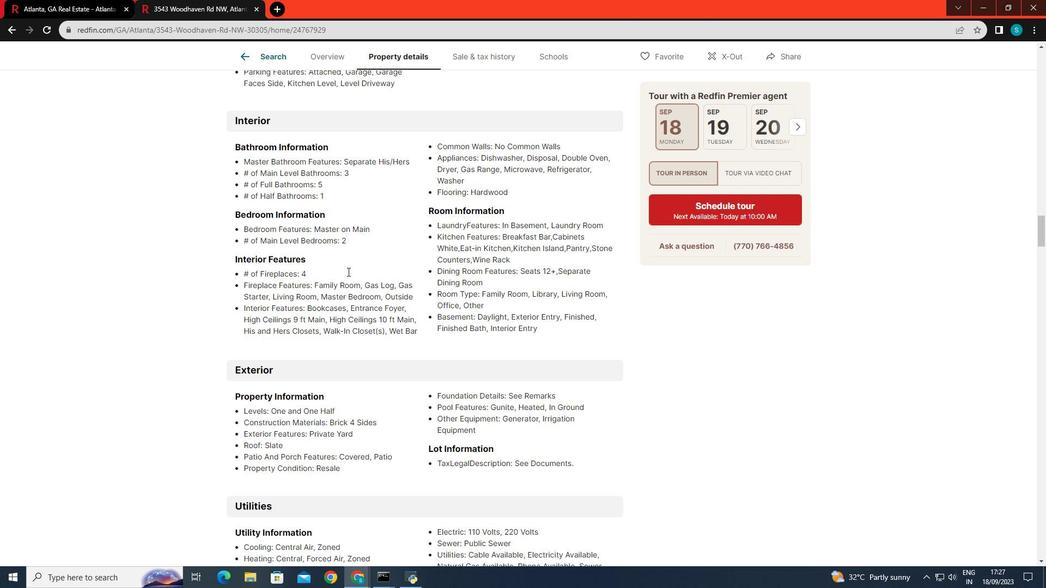
Action: Mouse scrolled (347, 271) with delta (0, 0)
Screenshot: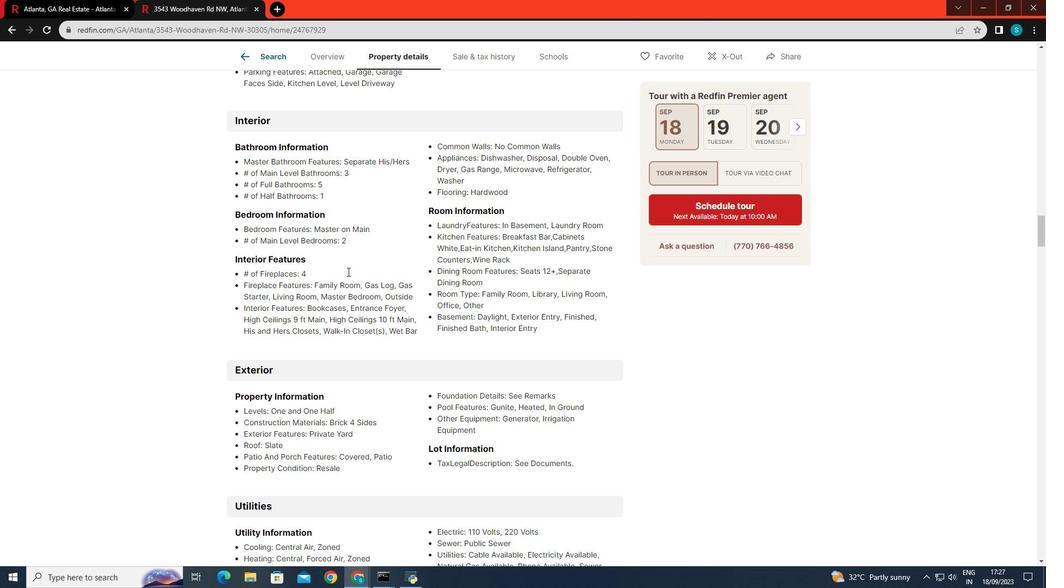 
Action: Mouse scrolled (347, 271) with delta (0, 0)
Screenshot: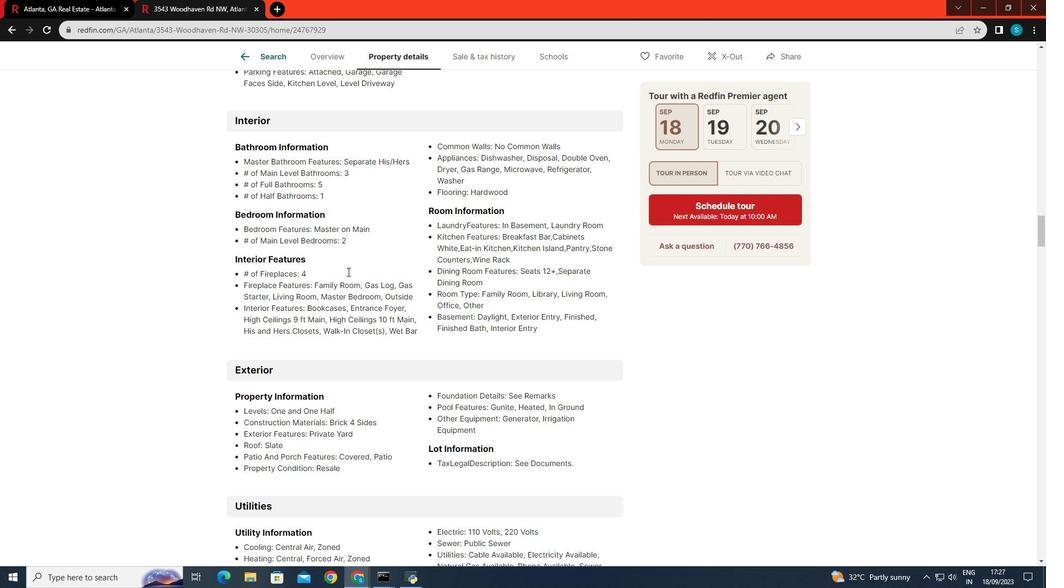 
Action: Mouse scrolled (347, 271) with delta (0, 0)
Screenshot: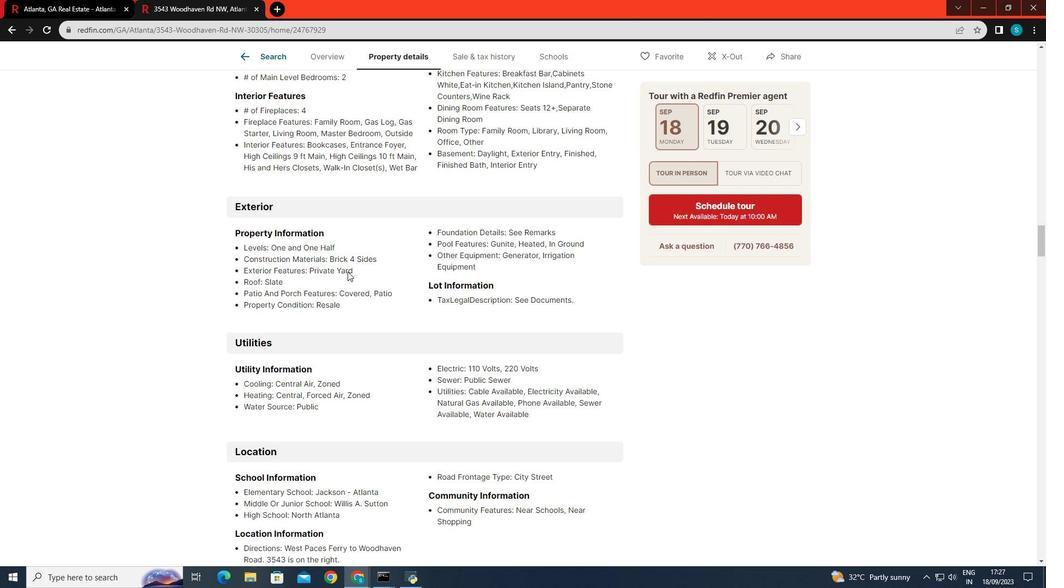 
Action: Mouse scrolled (347, 271) with delta (0, 0)
Screenshot: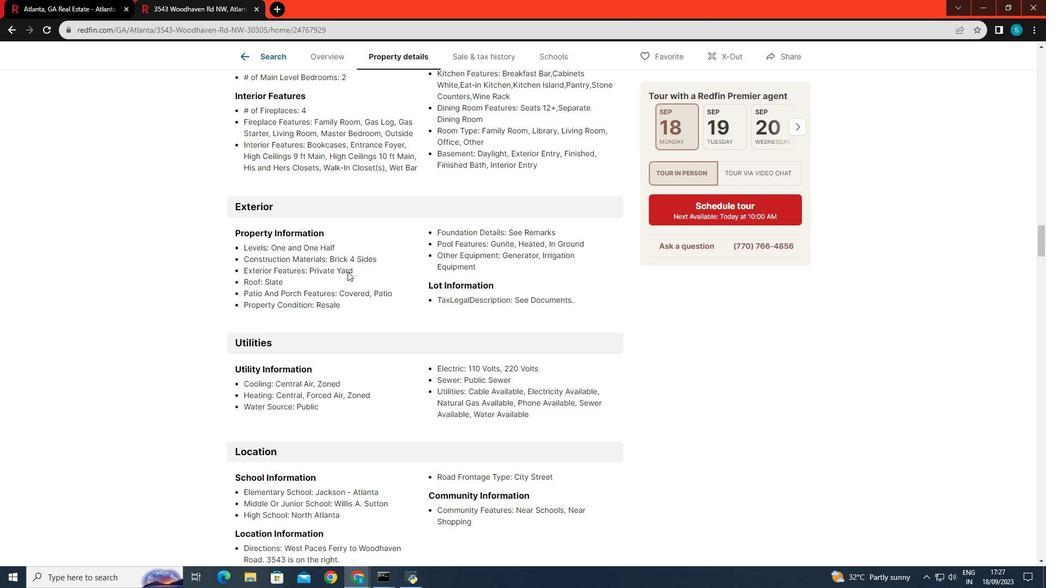 
Action: Mouse scrolled (347, 271) with delta (0, 0)
Screenshot: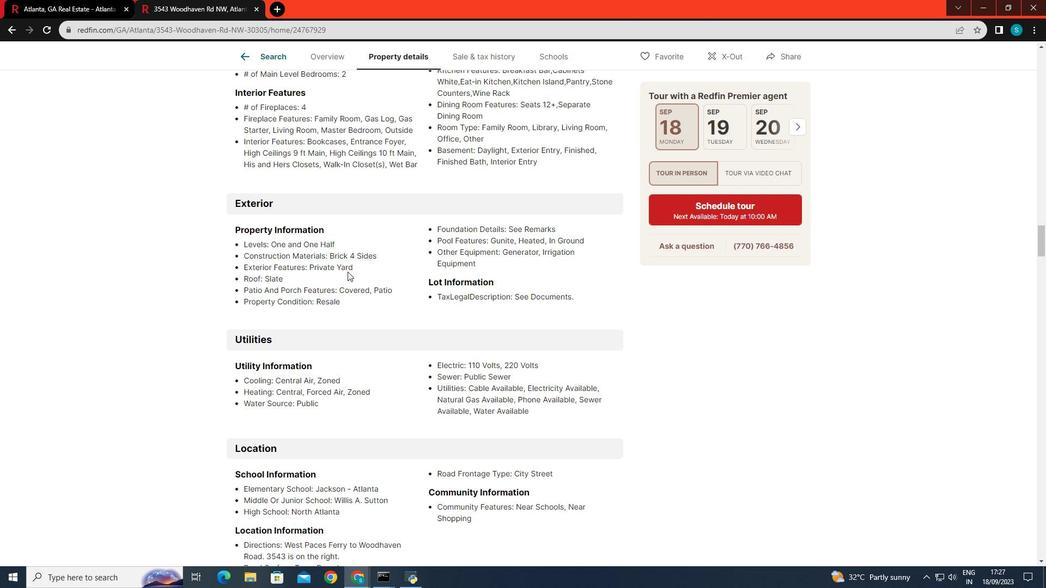 
Action: Mouse scrolled (347, 271) with delta (0, 0)
Screenshot: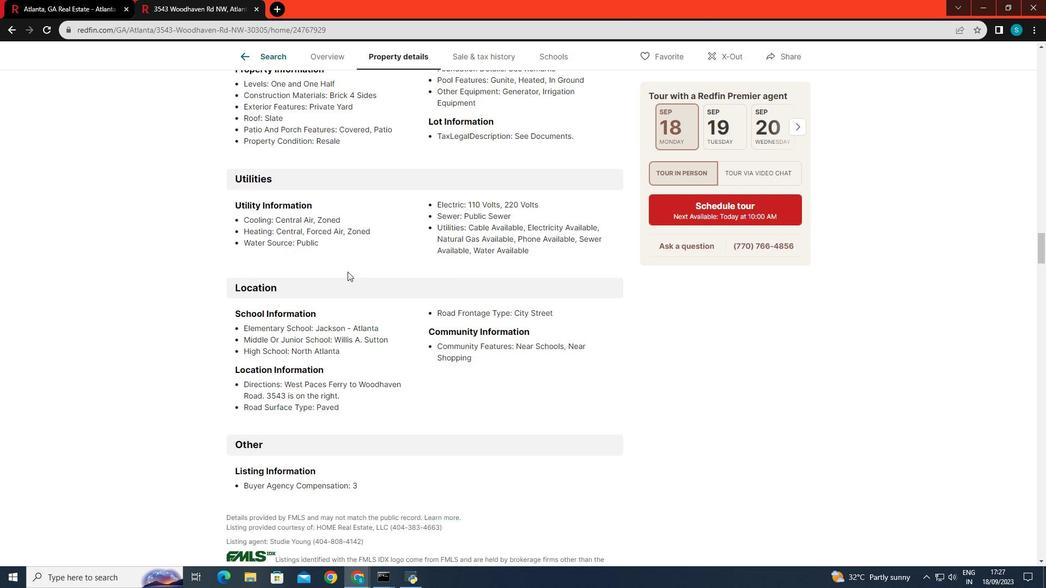 
Action: Mouse scrolled (347, 271) with delta (0, 0)
Screenshot: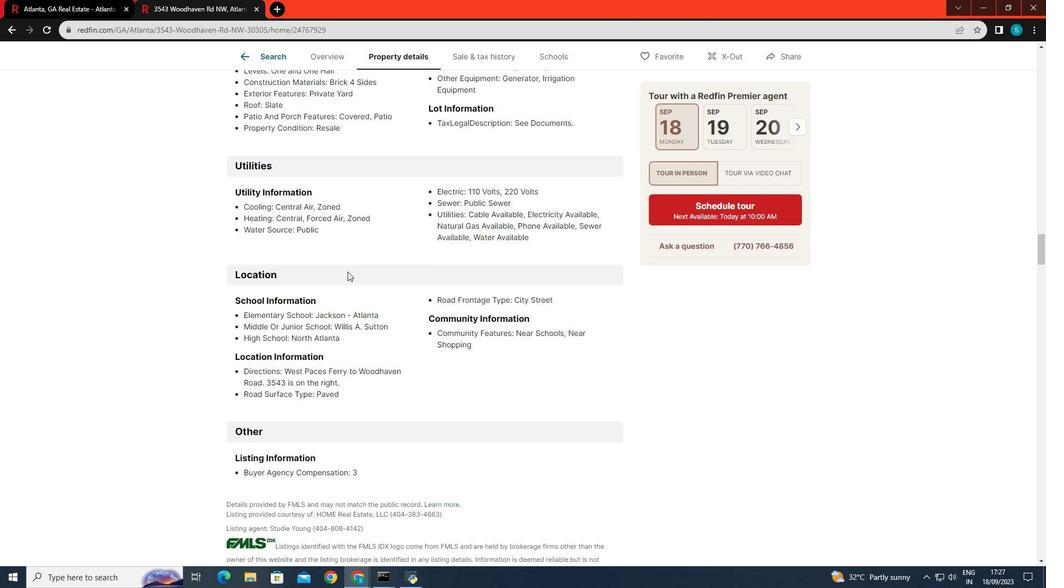
Action: Mouse scrolled (347, 271) with delta (0, 0)
Screenshot: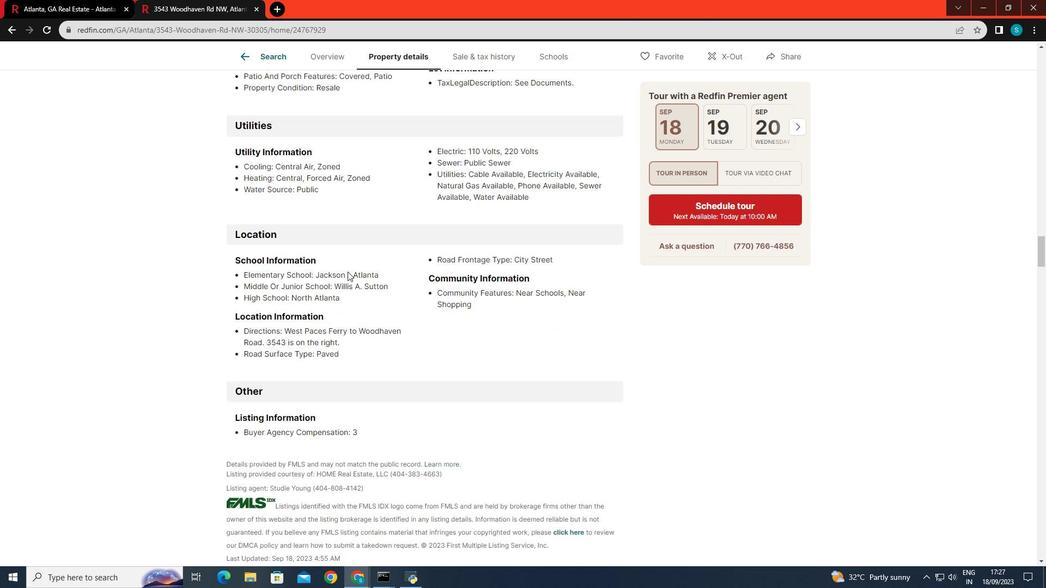 
Action: Mouse scrolled (347, 271) with delta (0, 0)
Screenshot: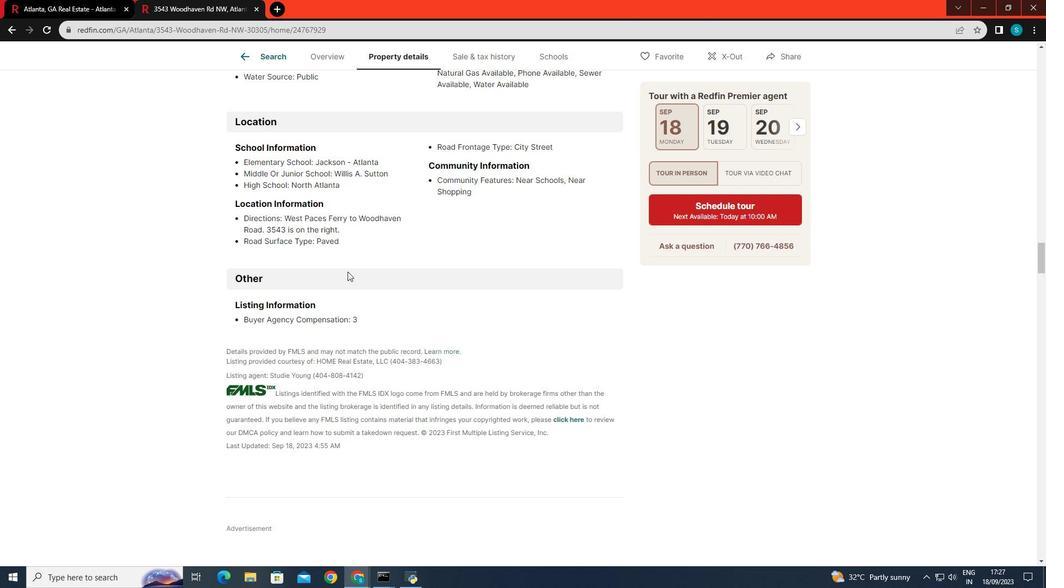 
Action: Mouse scrolled (347, 271) with delta (0, 0)
Screenshot: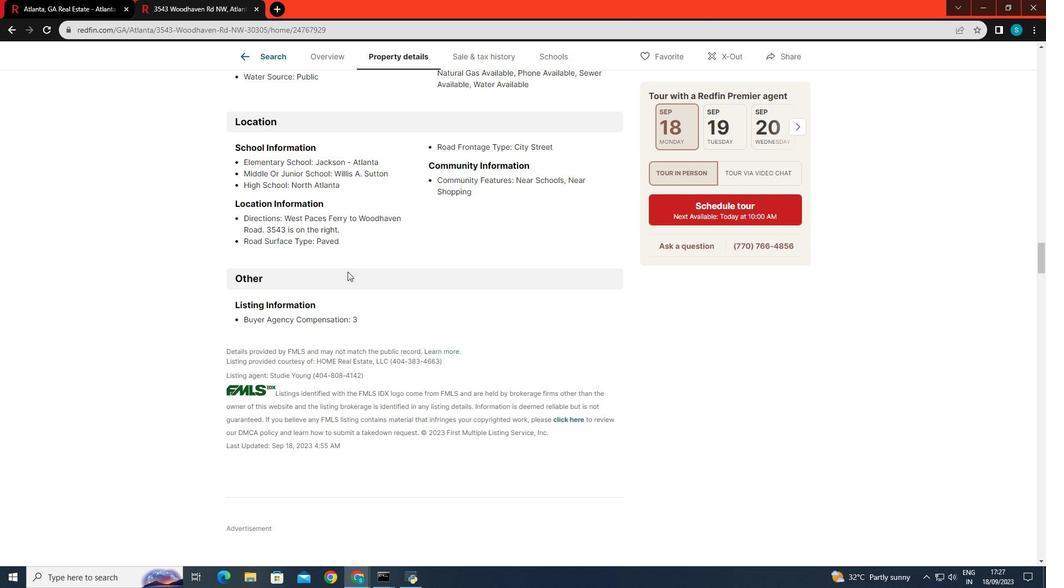 
Action: Mouse scrolled (347, 271) with delta (0, 0)
Screenshot: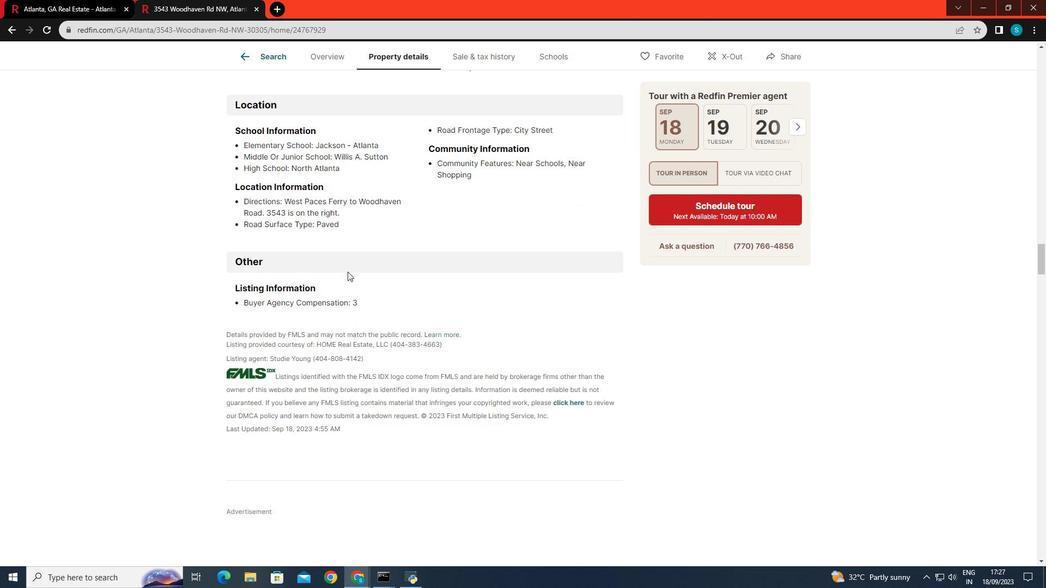 
Action: Mouse scrolled (347, 271) with delta (0, 0)
Screenshot: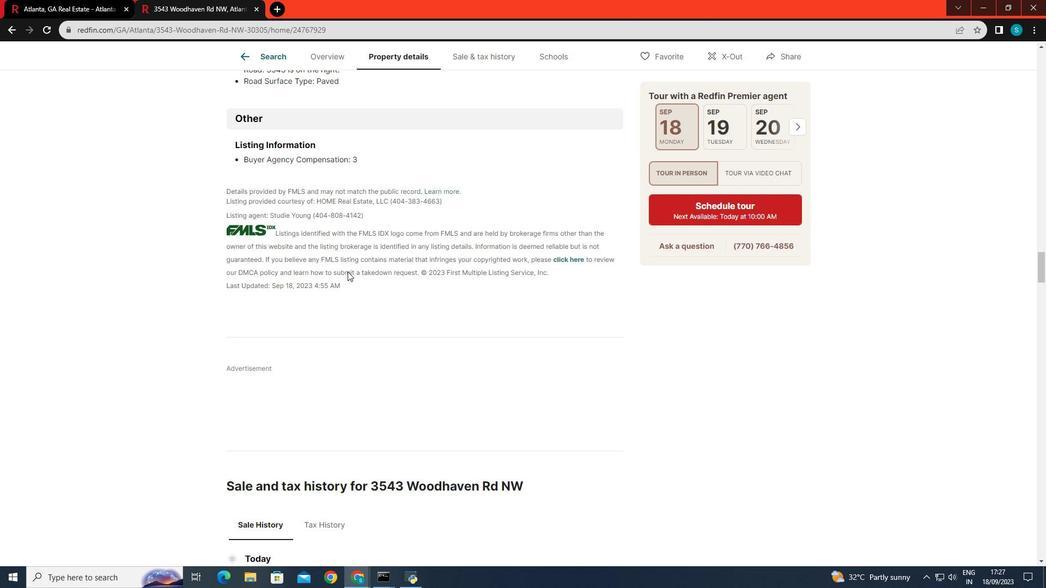 
Action: Mouse scrolled (347, 271) with delta (0, 0)
Screenshot: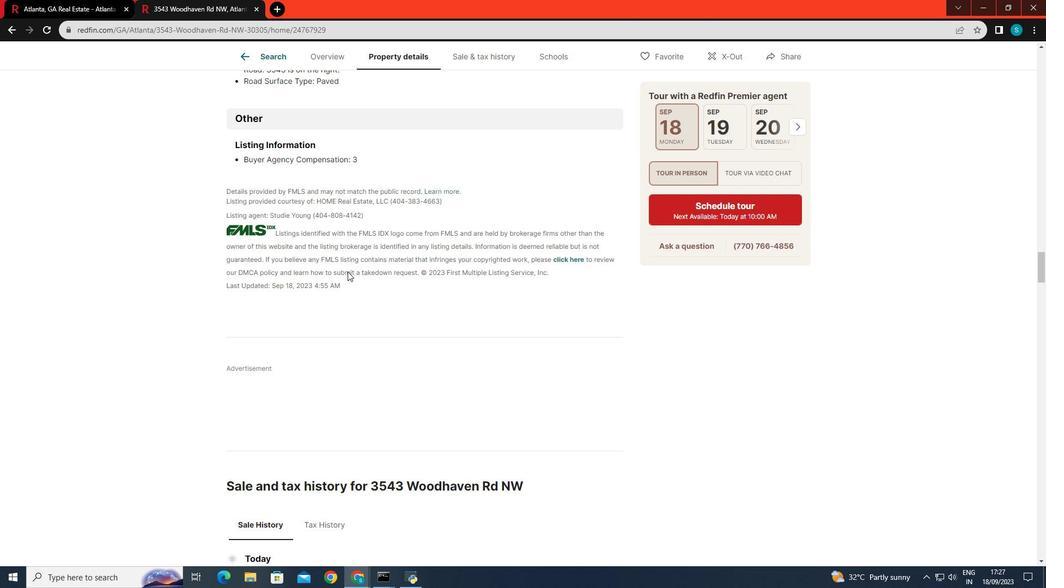 
Action: Mouse scrolled (347, 271) with delta (0, 0)
Screenshot: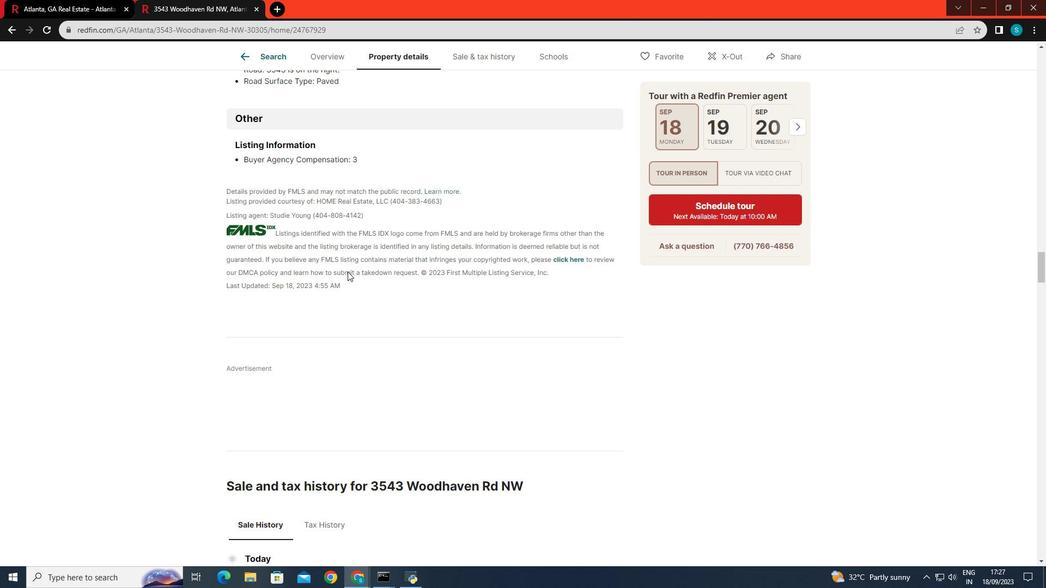 
Action: Mouse scrolled (347, 272) with delta (0, 0)
Screenshot: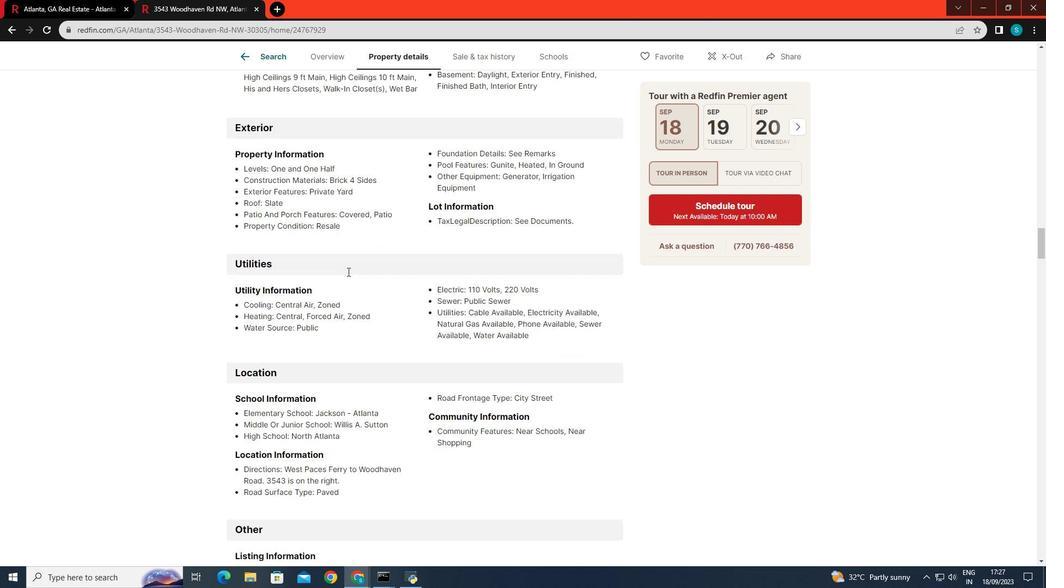 
Action: Mouse scrolled (347, 272) with delta (0, 0)
Screenshot: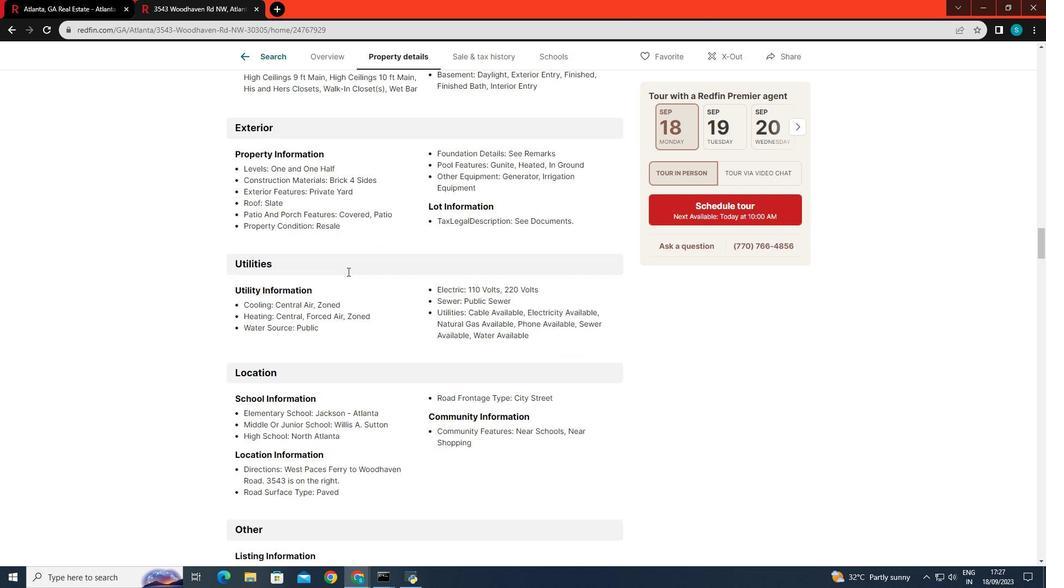 
Action: Mouse scrolled (347, 272) with delta (0, 0)
Screenshot: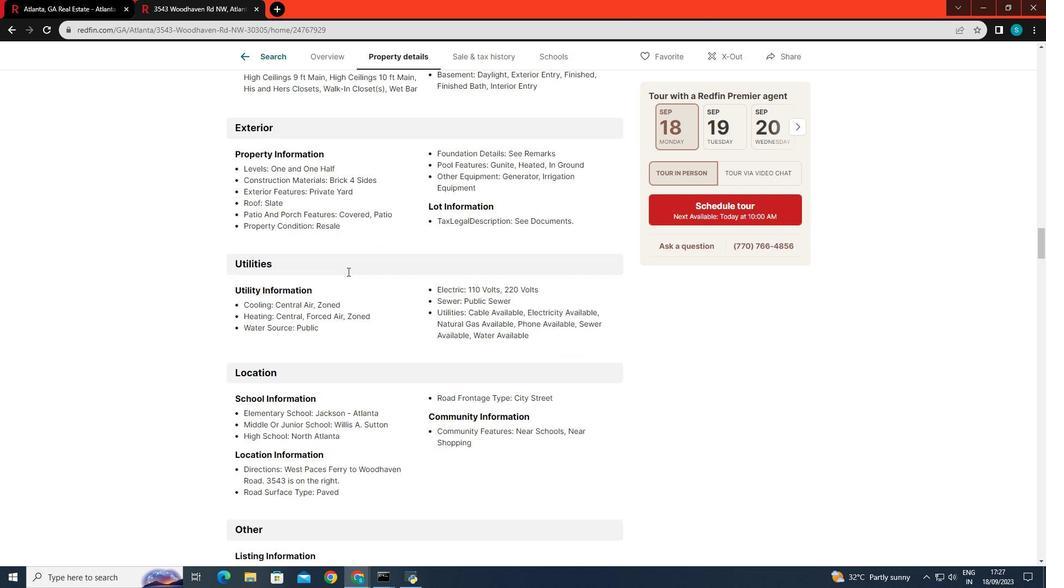 
Action: Mouse scrolled (347, 272) with delta (0, 0)
Screenshot: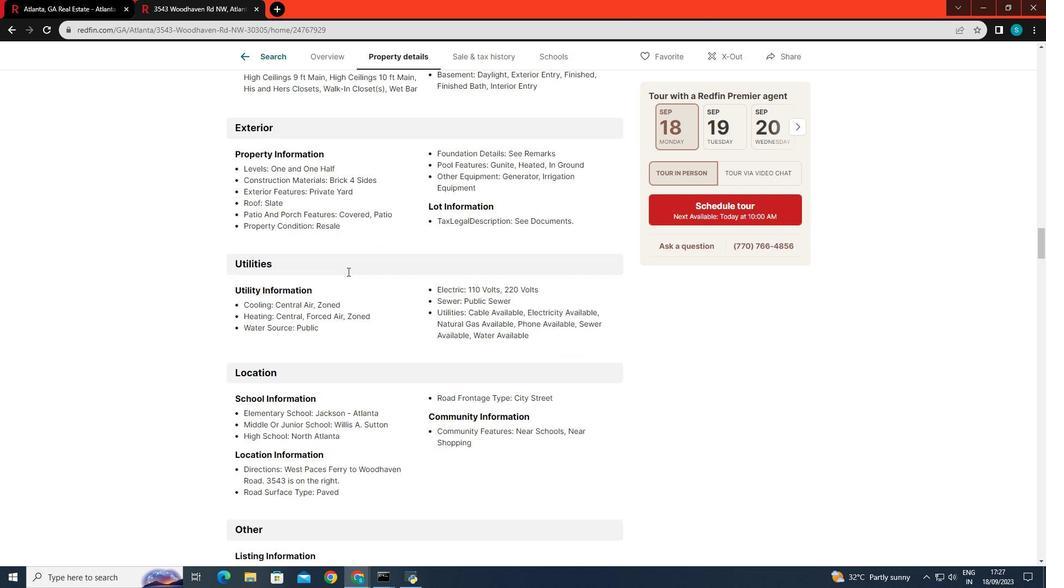
Action: Mouse scrolled (347, 272) with delta (0, 0)
Screenshot: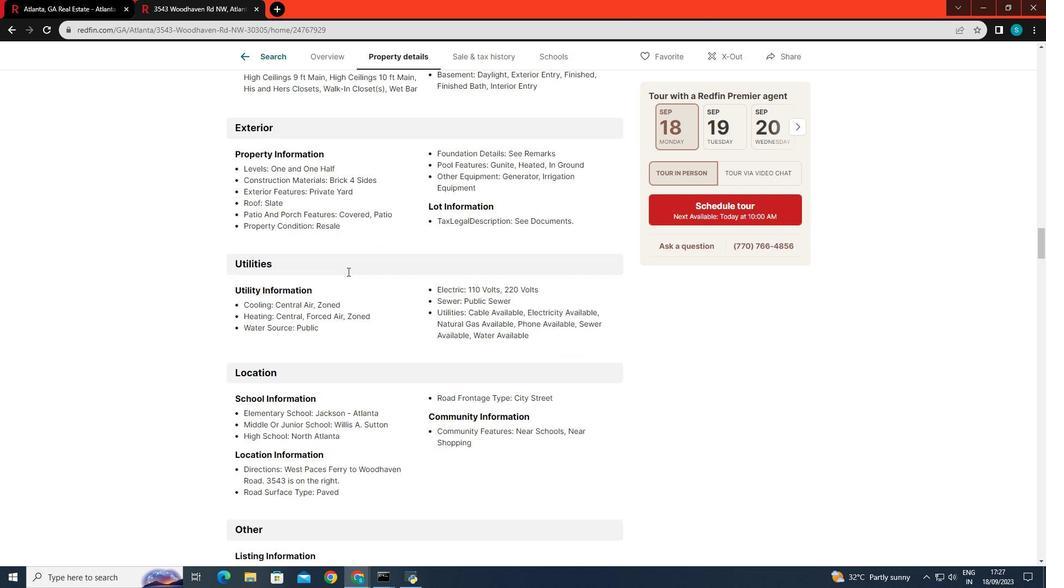 
Action: Mouse scrolled (347, 272) with delta (0, 0)
Screenshot: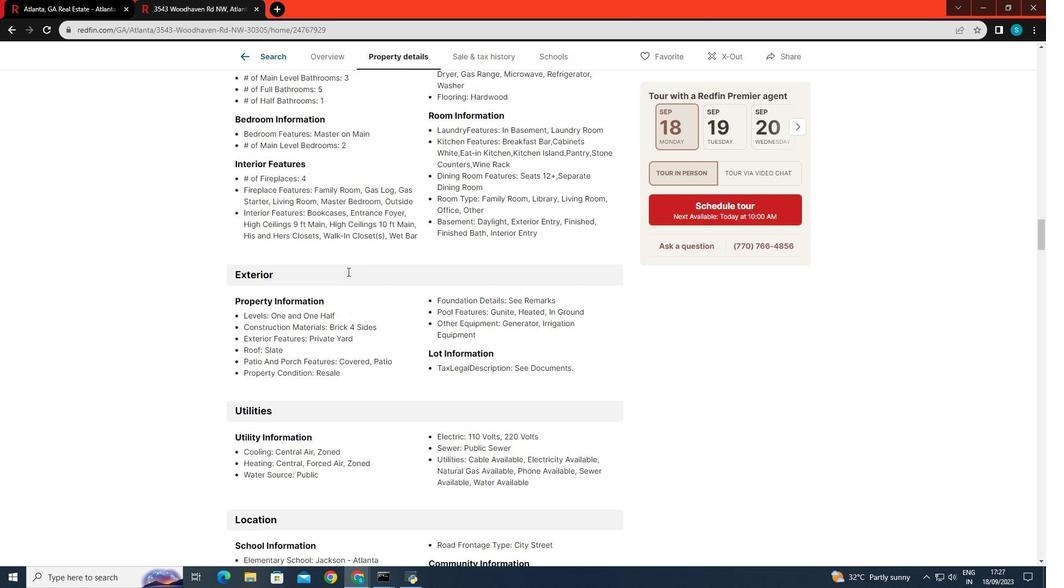 
Action: Mouse scrolled (347, 272) with delta (0, 0)
Screenshot: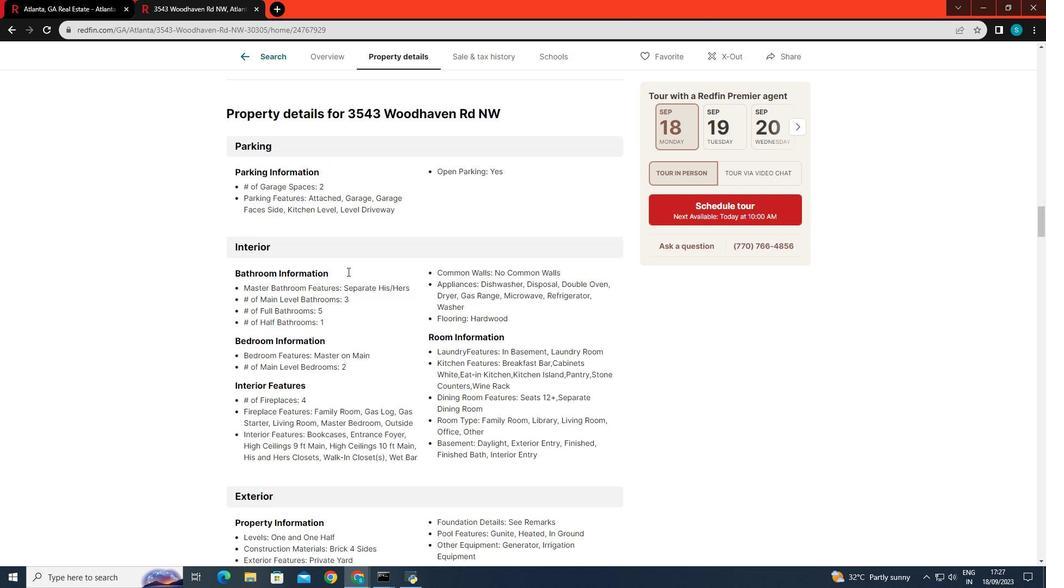 
Action: Mouse scrolled (347, 272) with delta (0, 0)
Screenshot: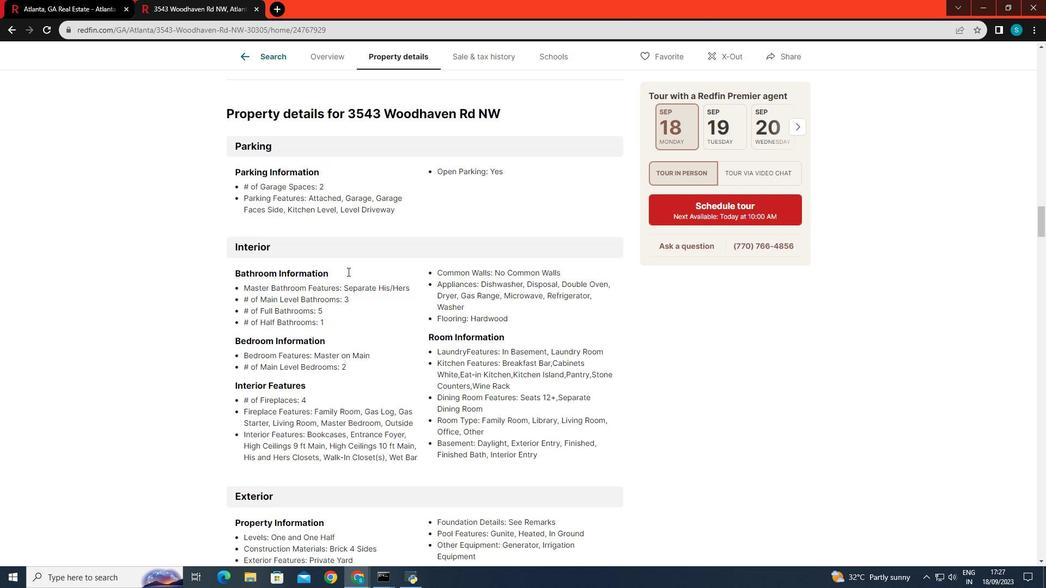 
Action: Mouse scrolled (347, 272) with delta (0, 0)
Screenshot: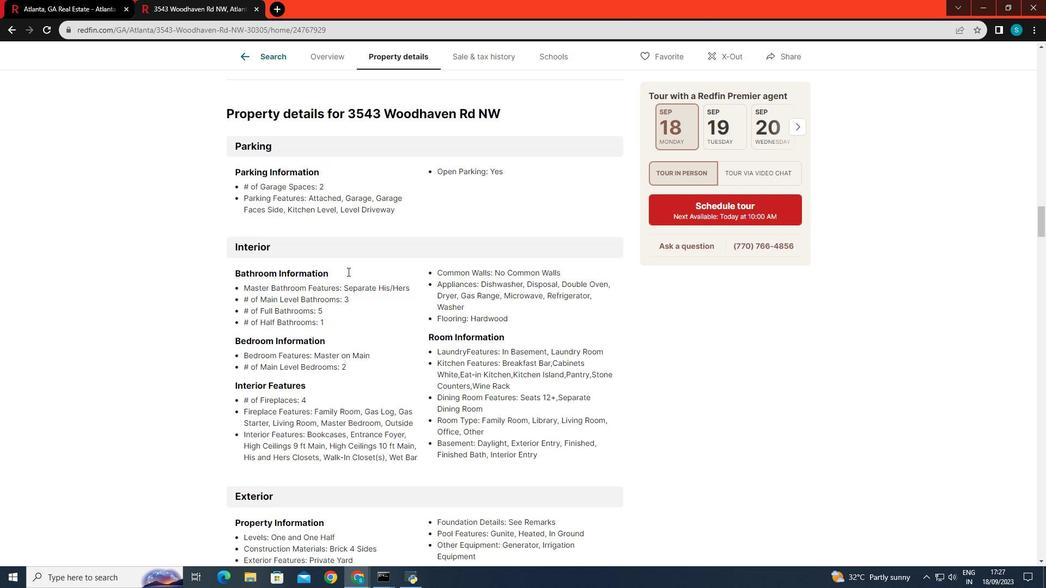 
Action: Mouse scrolled (347, 272) with delta (0, 0)
Screenshot: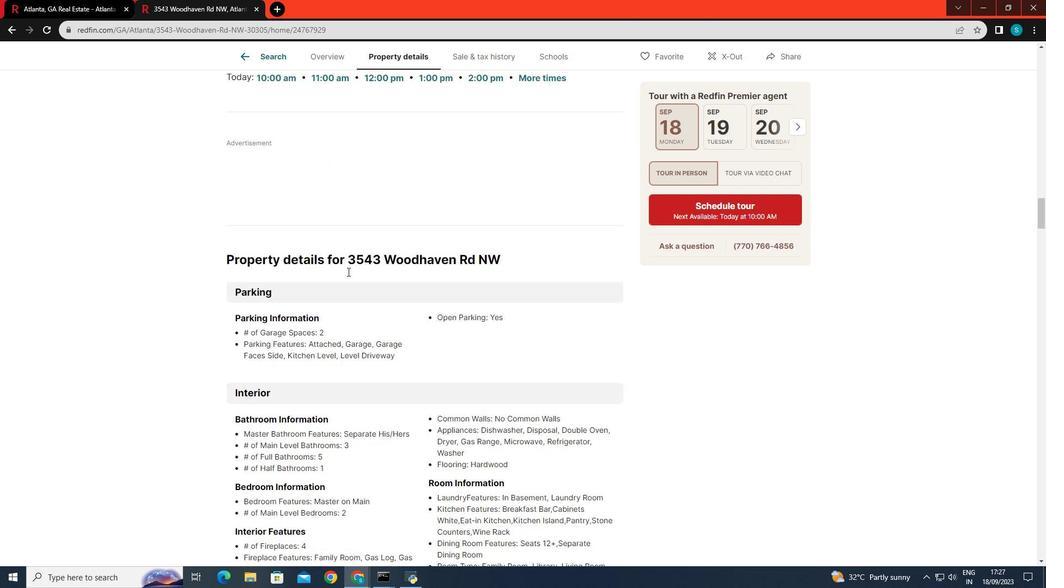 
Action: Mouse scrolled (347, 272) with delta (0, 0)
Screenshot: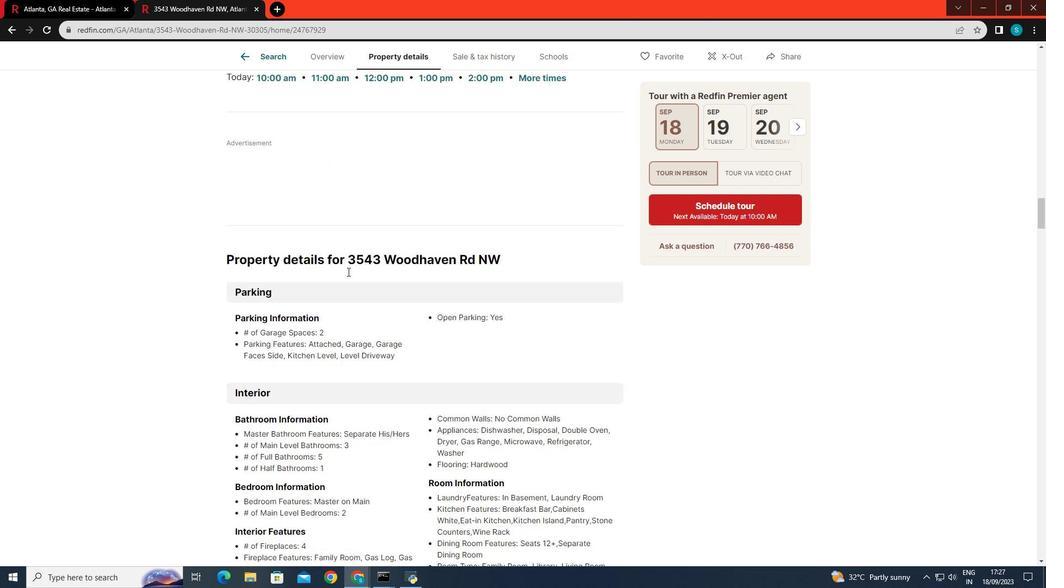 
Action: Mouse scrolled (347, 272) with delta (0, 0)
Screenshot: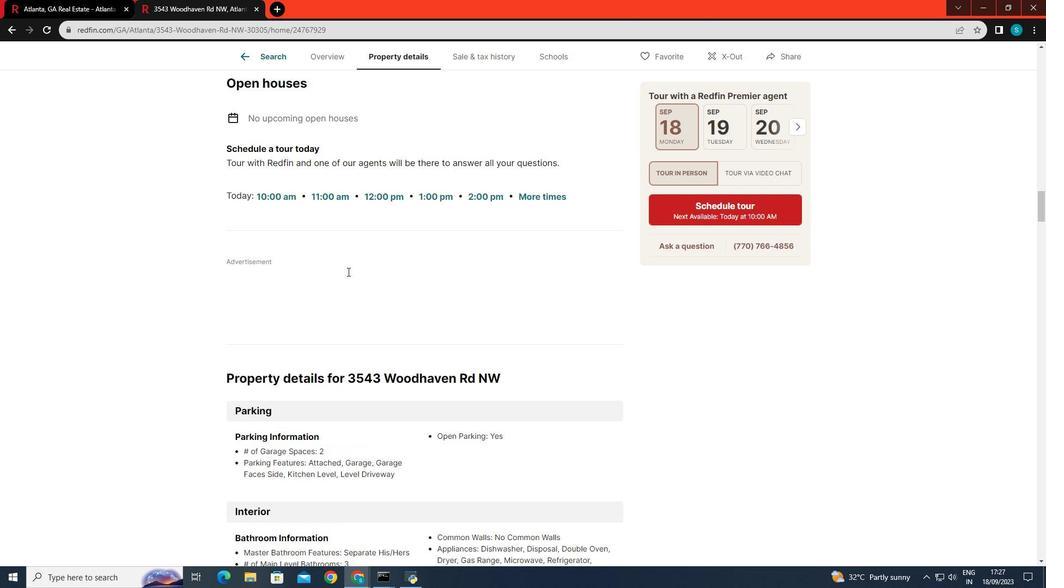 
Action: Mouse scrolled (347, 272) with delta (0, 0)
Screenshot: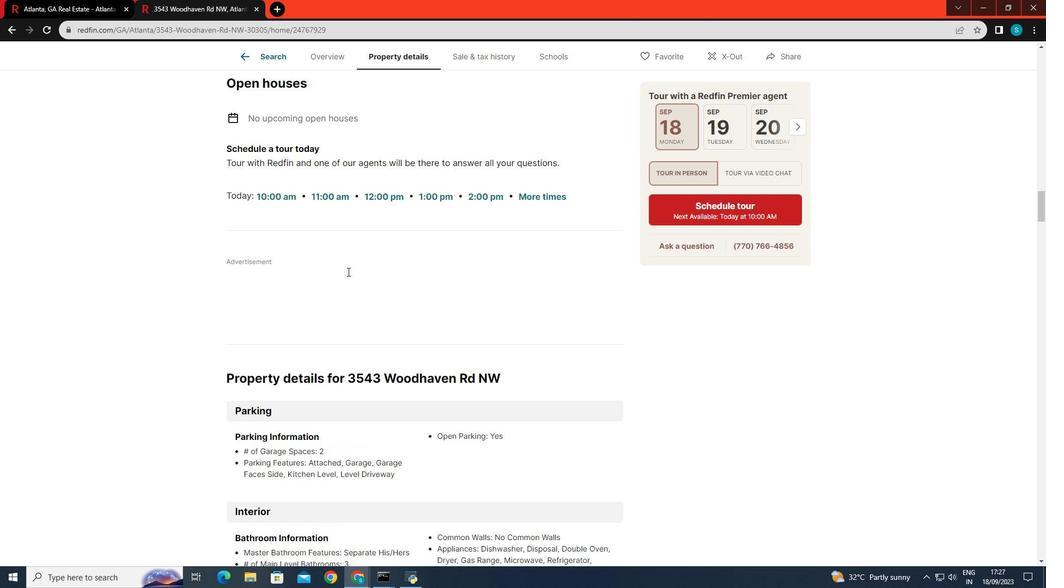 
Action: Mouse scrolled (347, 272) with delta (0, 0)
Screenshot: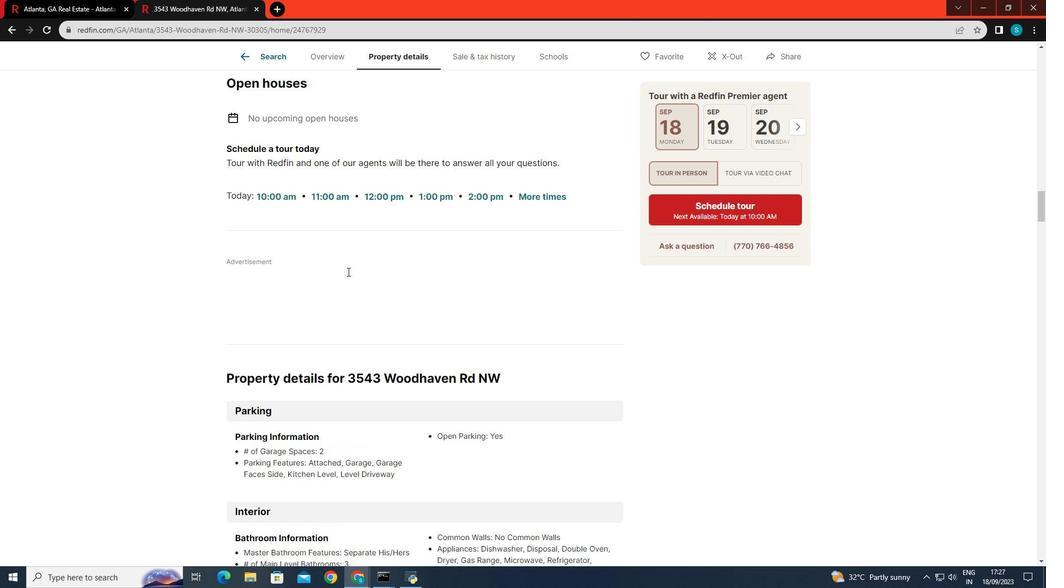 
Action: Mouse scrolled (347, 272) with delta (0, 0)
Screenshot: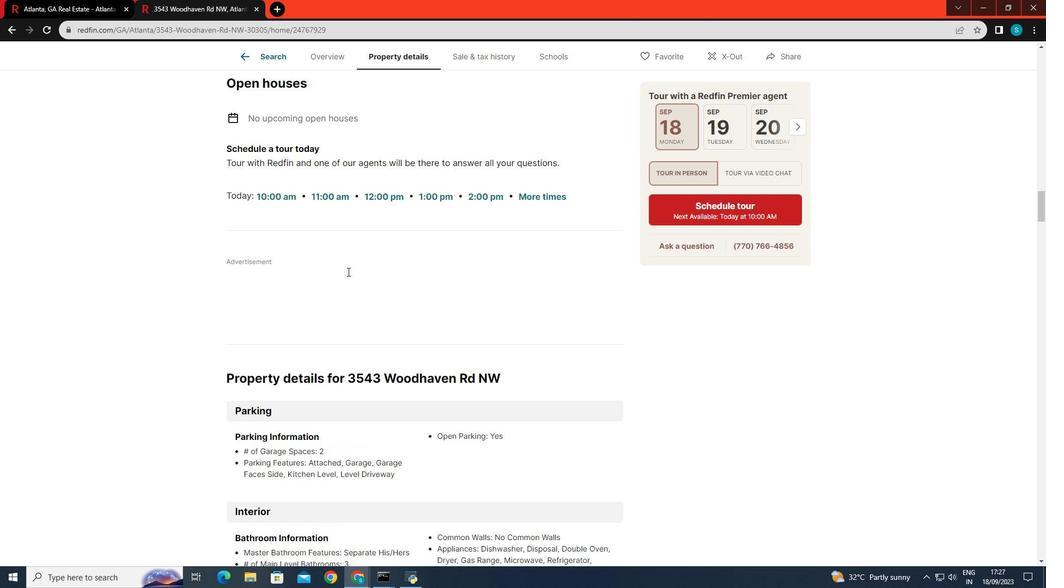 
Action: Mouse scrolled (347, 272) with delta (0, 0)
Screenshot: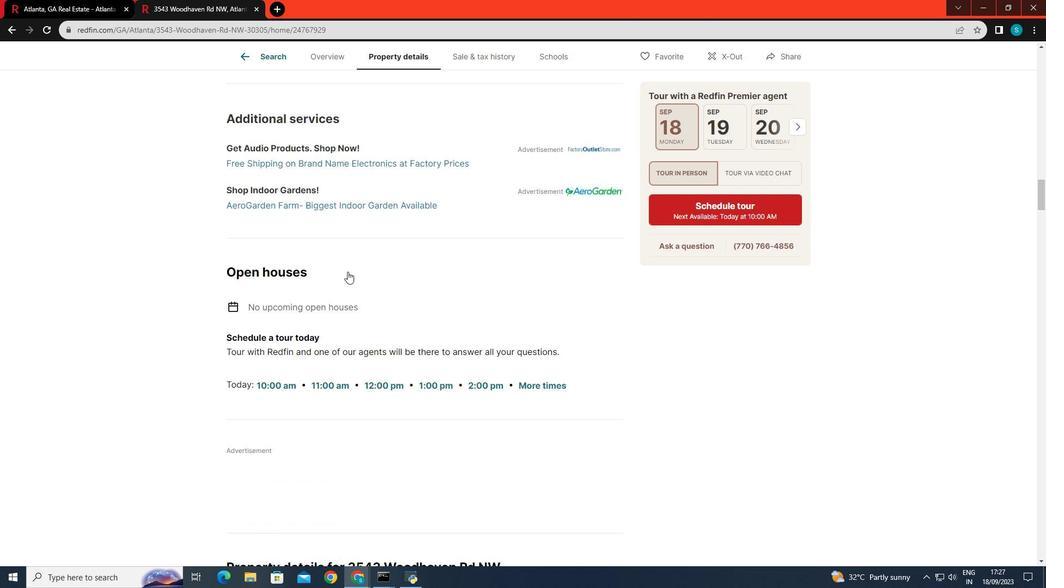 
Action: Mouse scrolled (347, 272) with delta (0, 0)
Screenshot: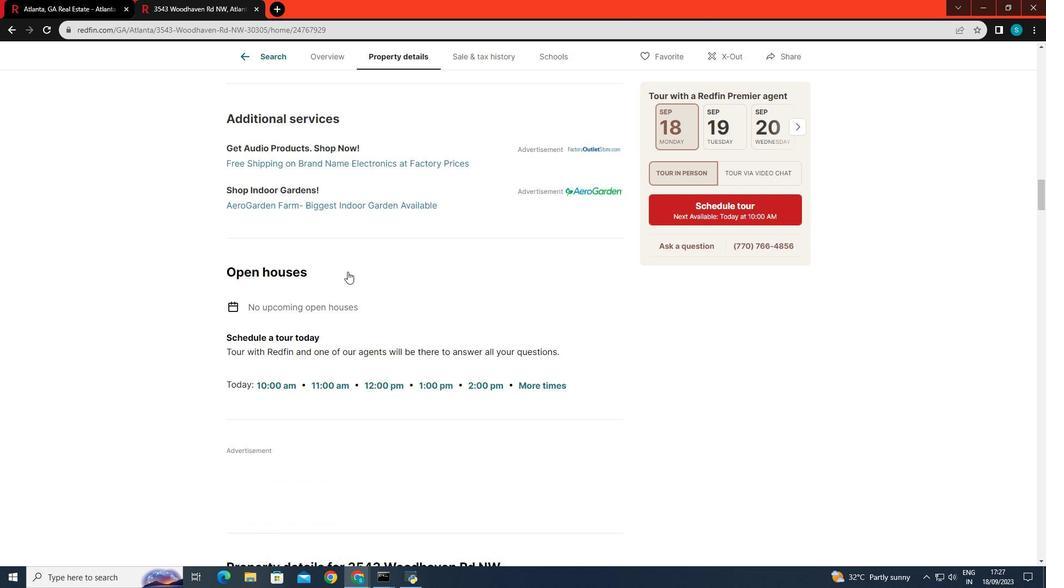 
Action: Mouse scrolled (347, 272) with delta (0, 0)
Screenshot: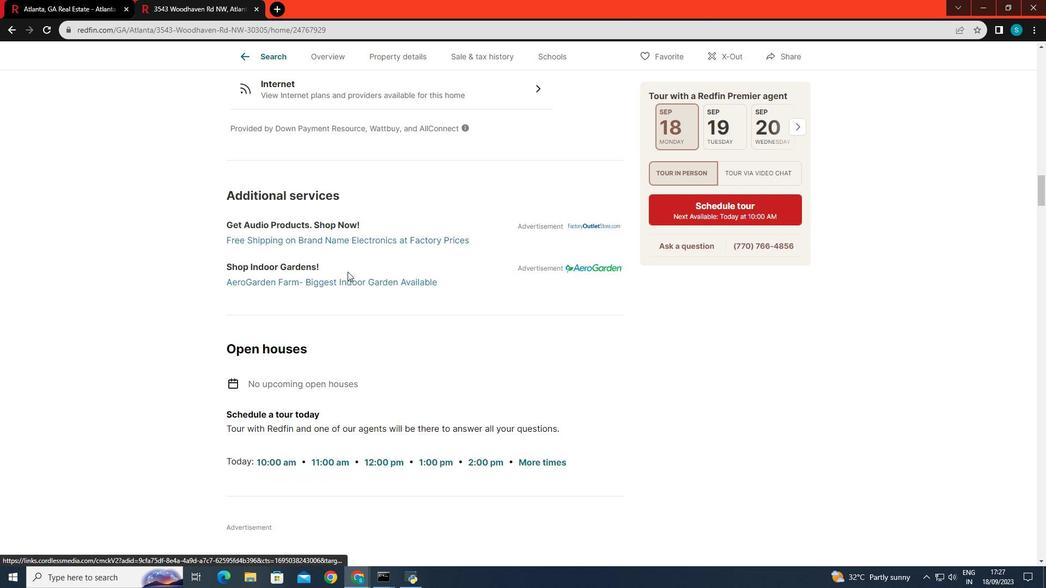 
Action: Mouse scrolled (347, 272) with delta (0, 0)
